 Task: Develop a concept for a Grocery branding .
Action: Mouse moved to (650, 528)
Screenshot: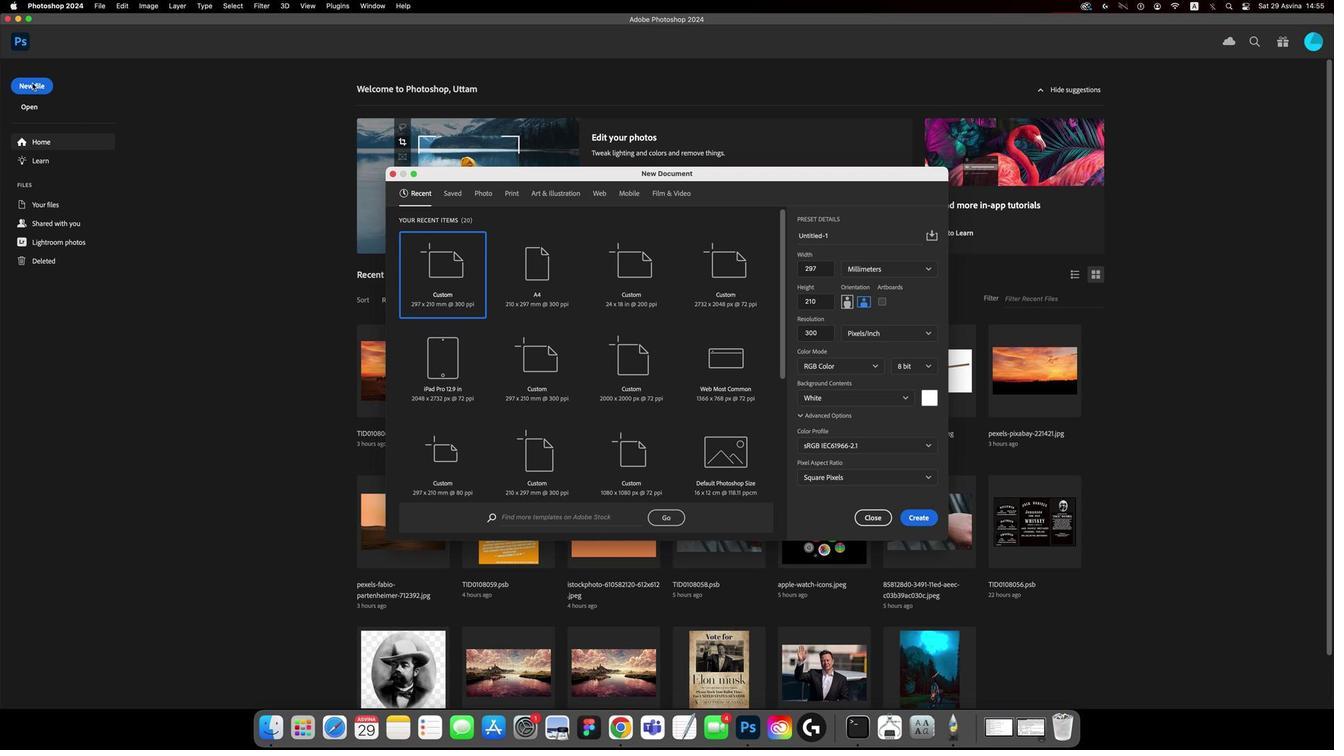 
Action: Mouse pressed left at (650, 528)
Screenshot: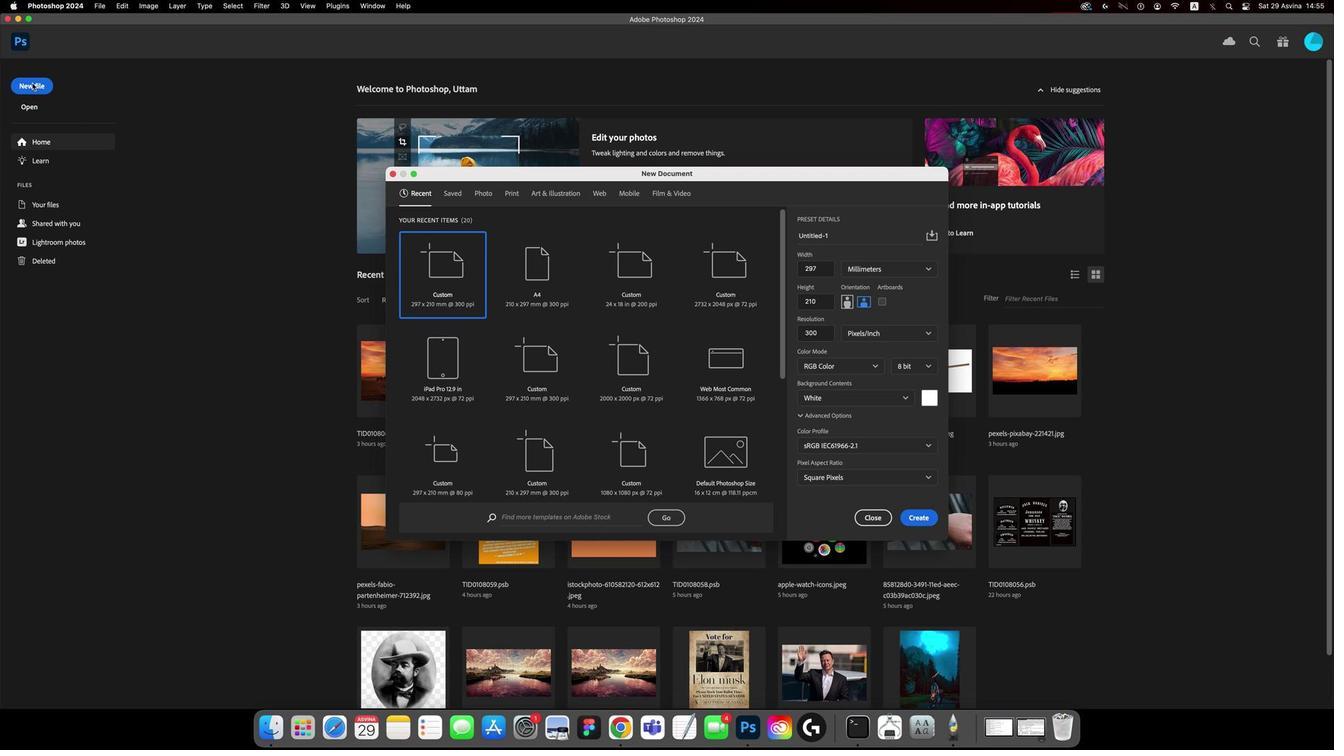
Action: Mouse moved to (615, 526)
Screenshot: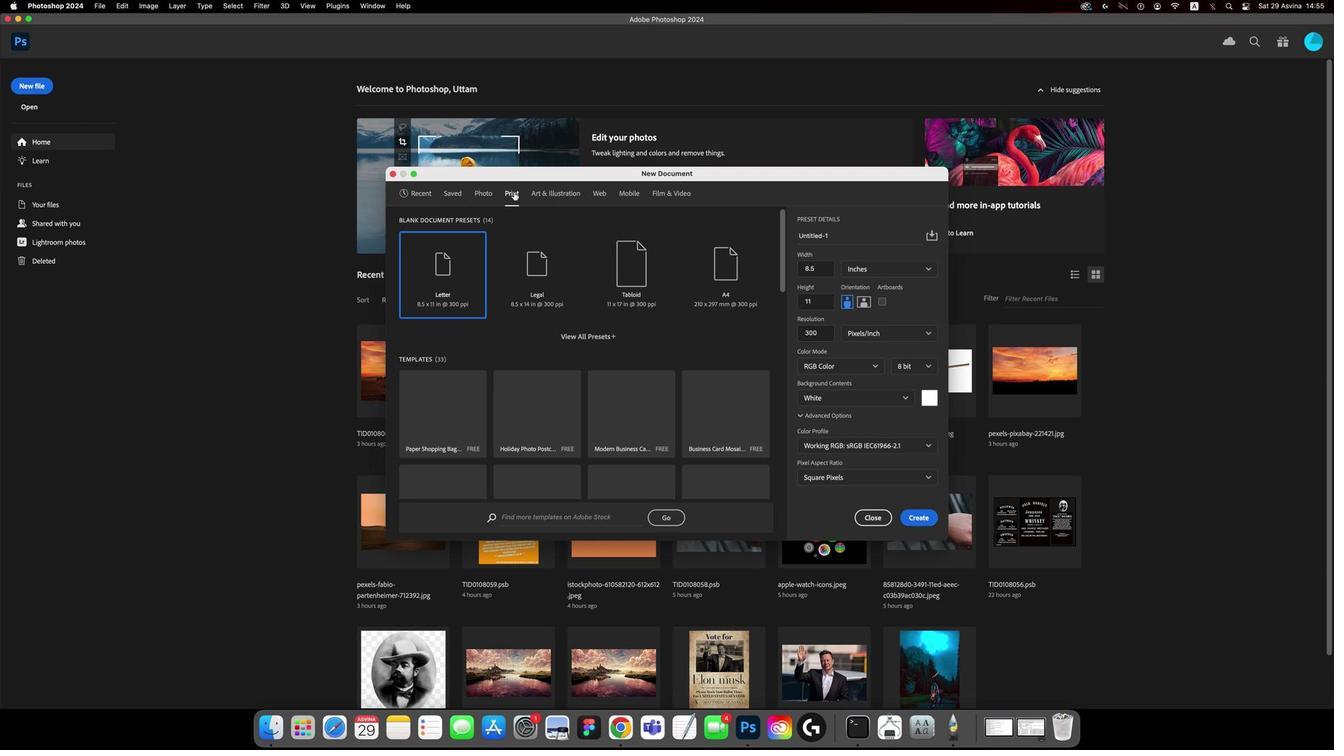 
Action: Mouse pressed left at (615, 526)
Screenshot: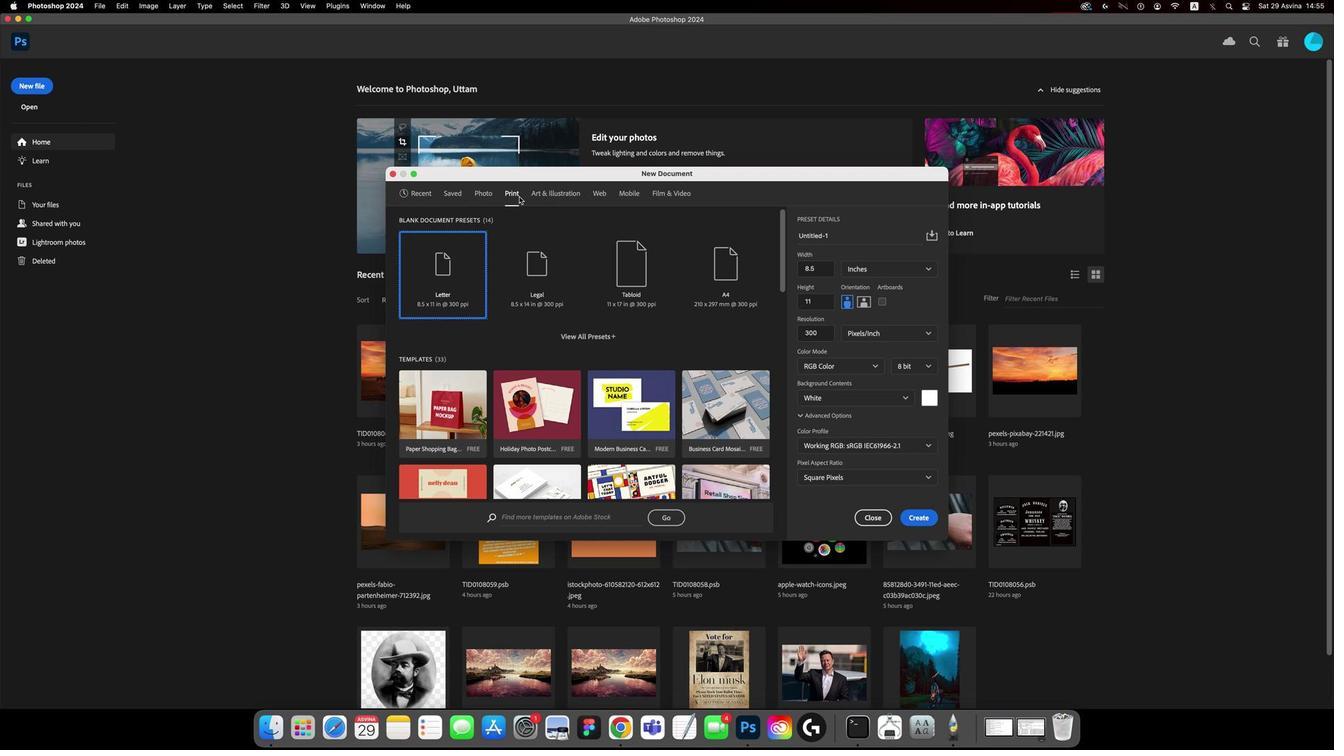 
Action: Mouse moved to (602, 525)
Screenshot: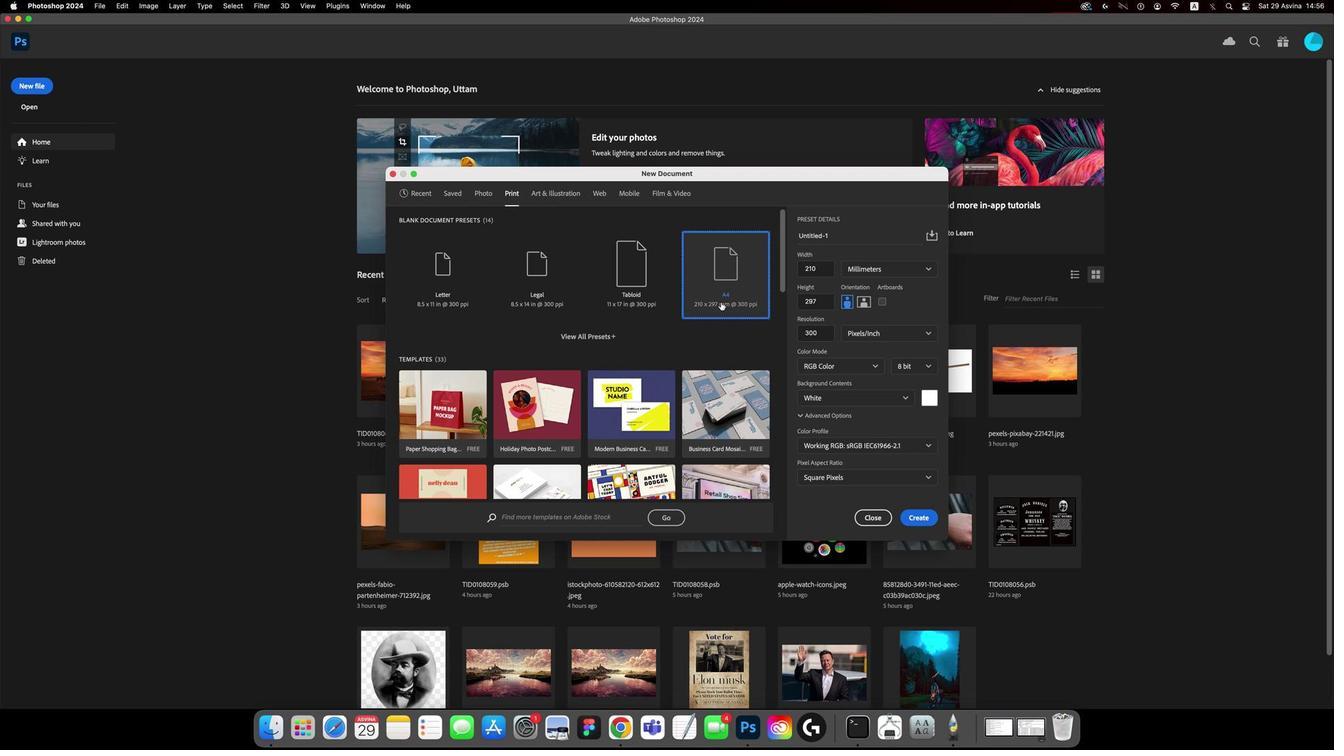 
Action: Mouse pressed left at (602, 525)
Screenshot: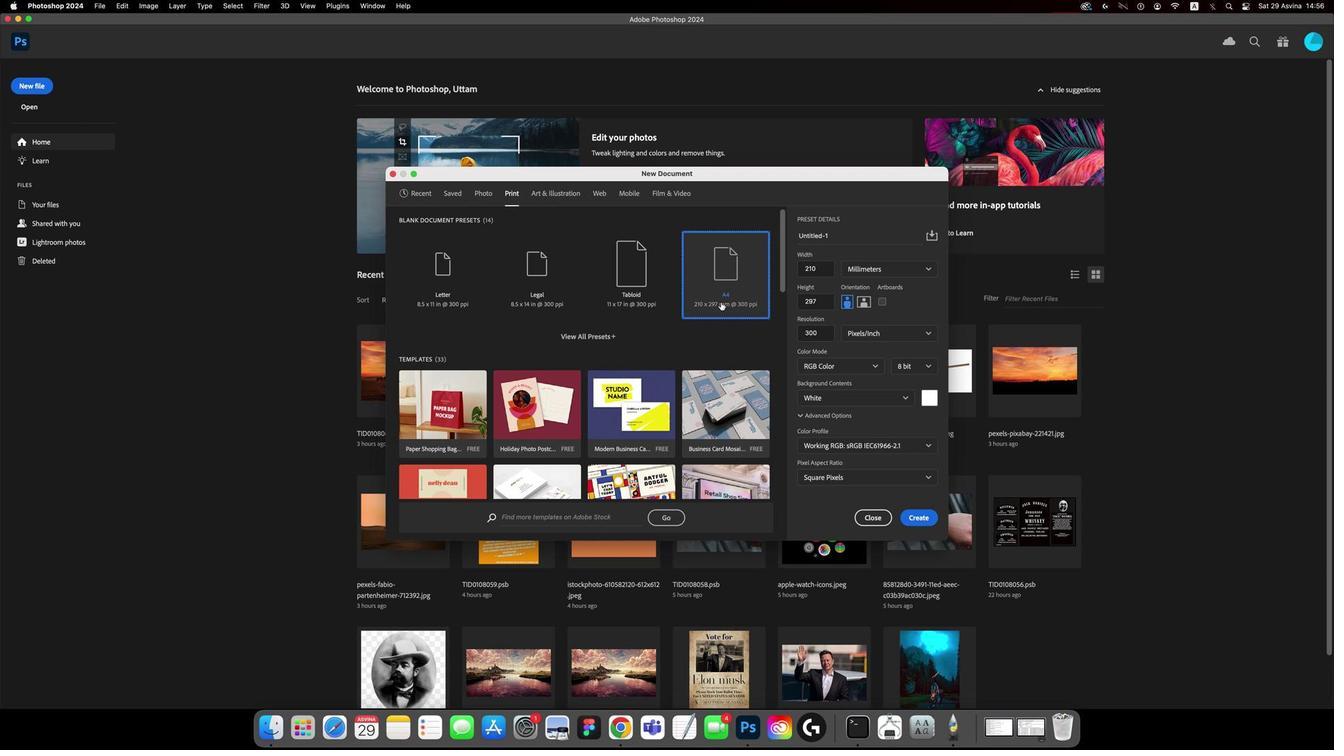 
Action: Mouse moved to (594, 524)
Screenshot: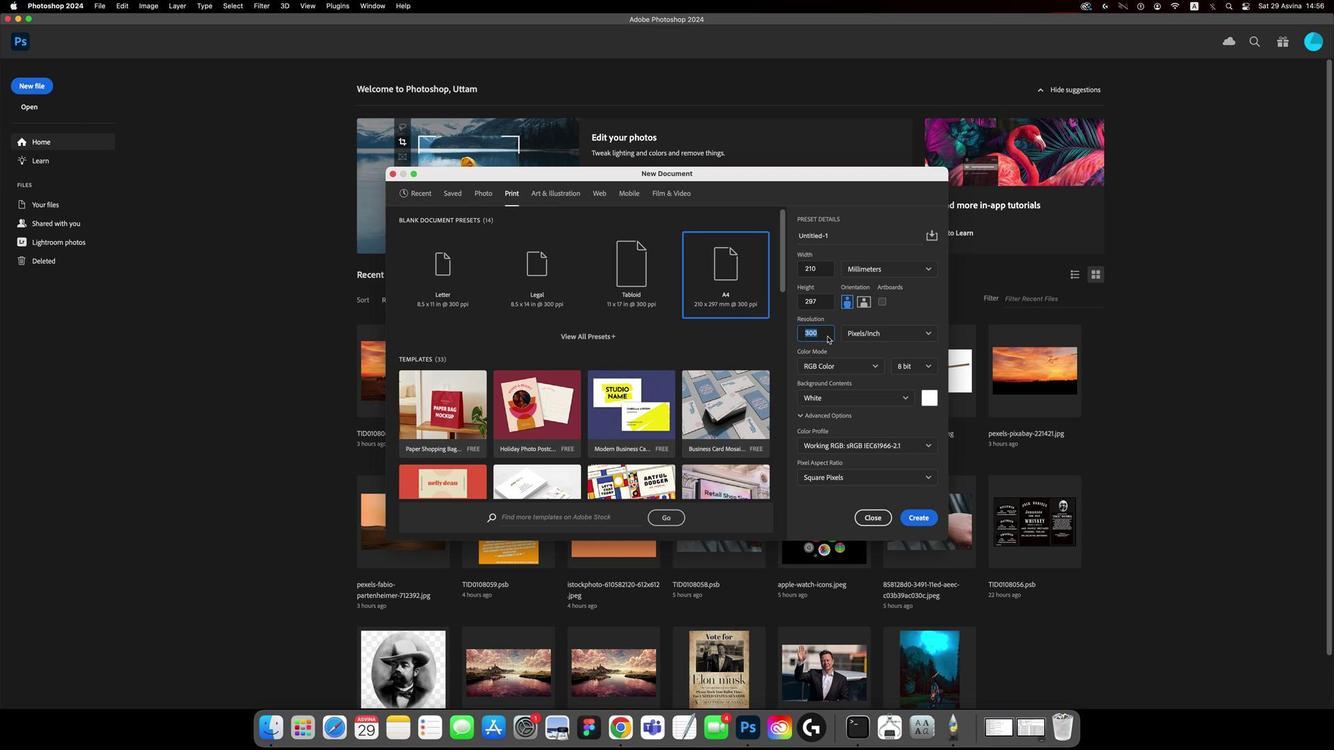 
Action: Mouse pressed left at (594, 524)
Screenshot: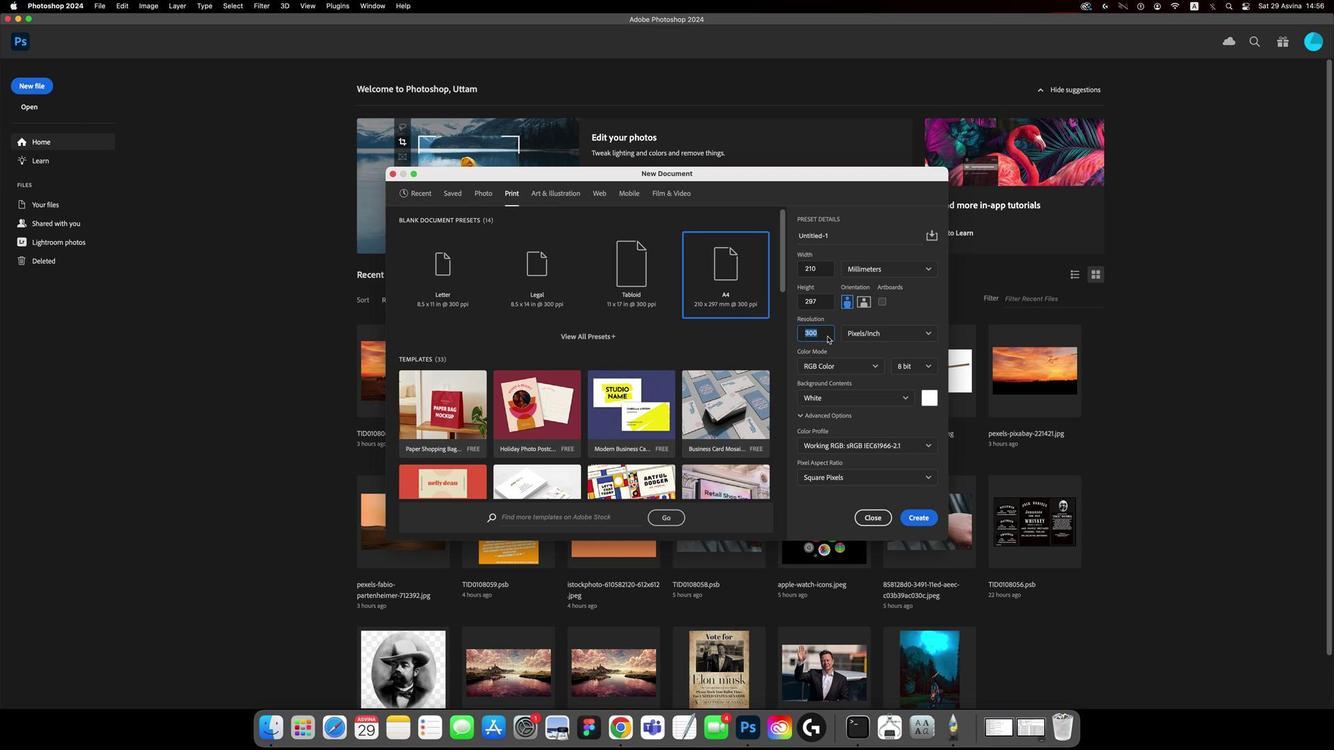 
Action: Mouse moved to (594, 524)
Screenshot: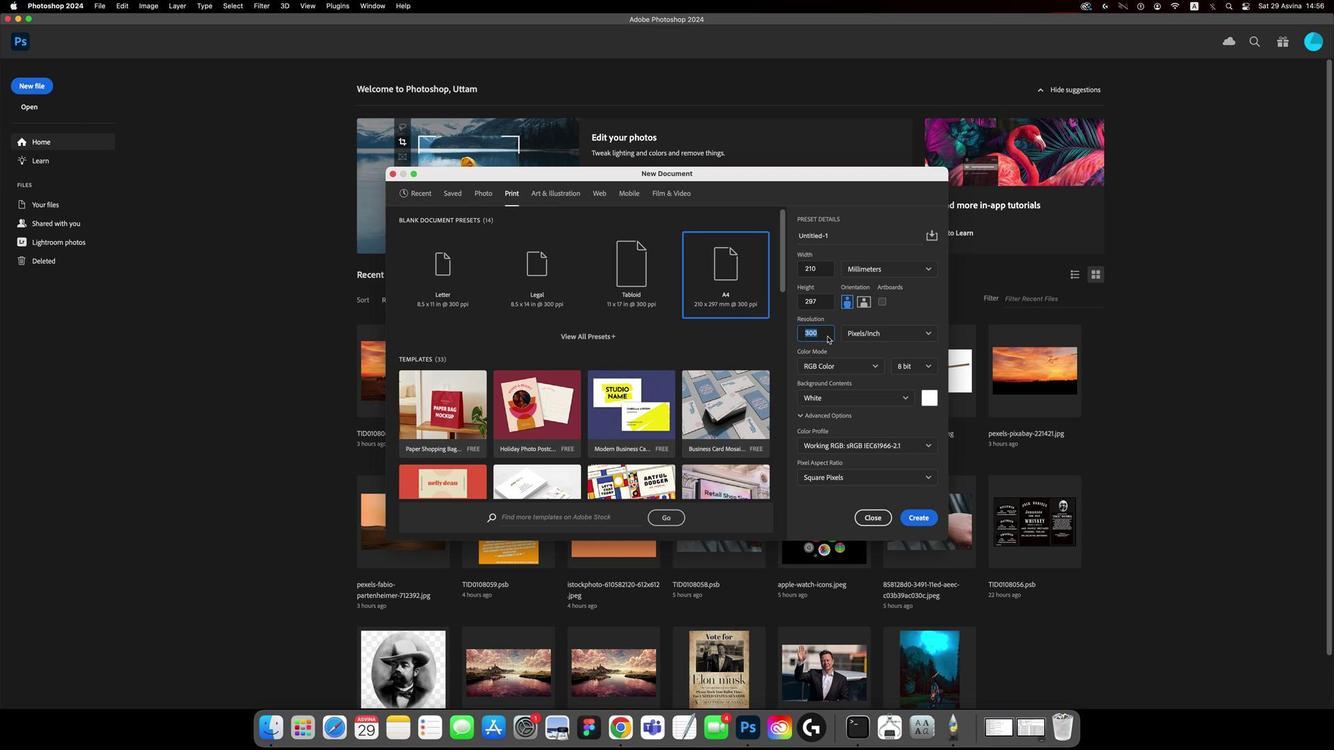 
Action: Key pressed '1''5''0'
Screenshot: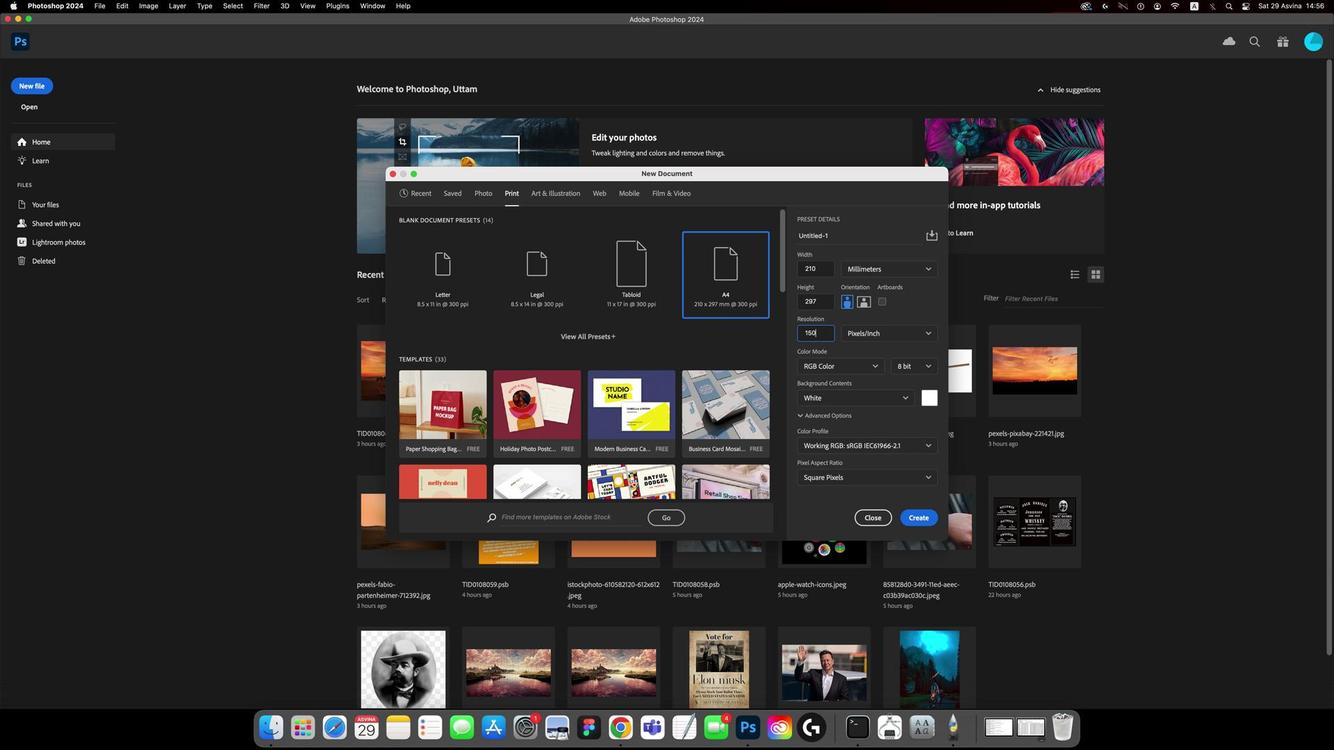 
Action: Mouse moved to (594, 524)
Screenshot: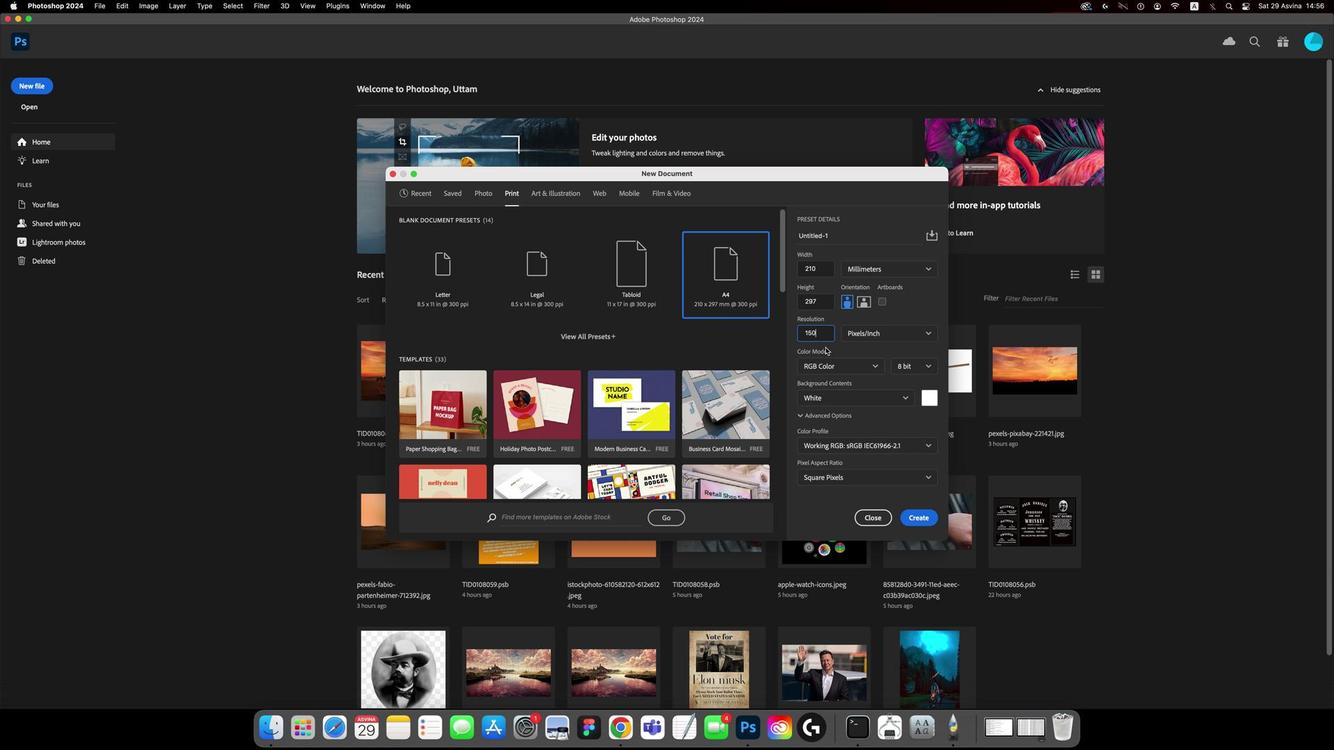 
Action: Mouse scrolled (594, 524) with delta (652, 529)
Screenshot: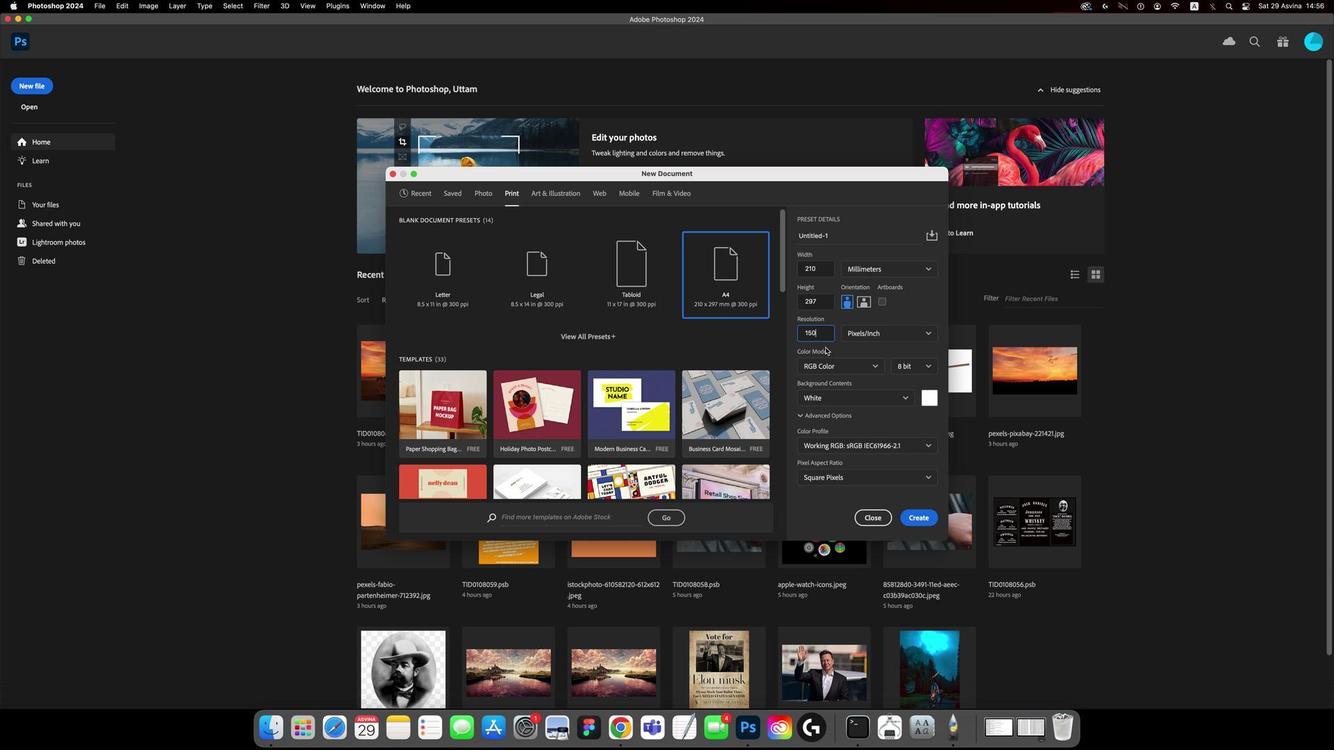 
Action: Mouse scrolled (594, 524) with delta (652, 529)
Screenshot: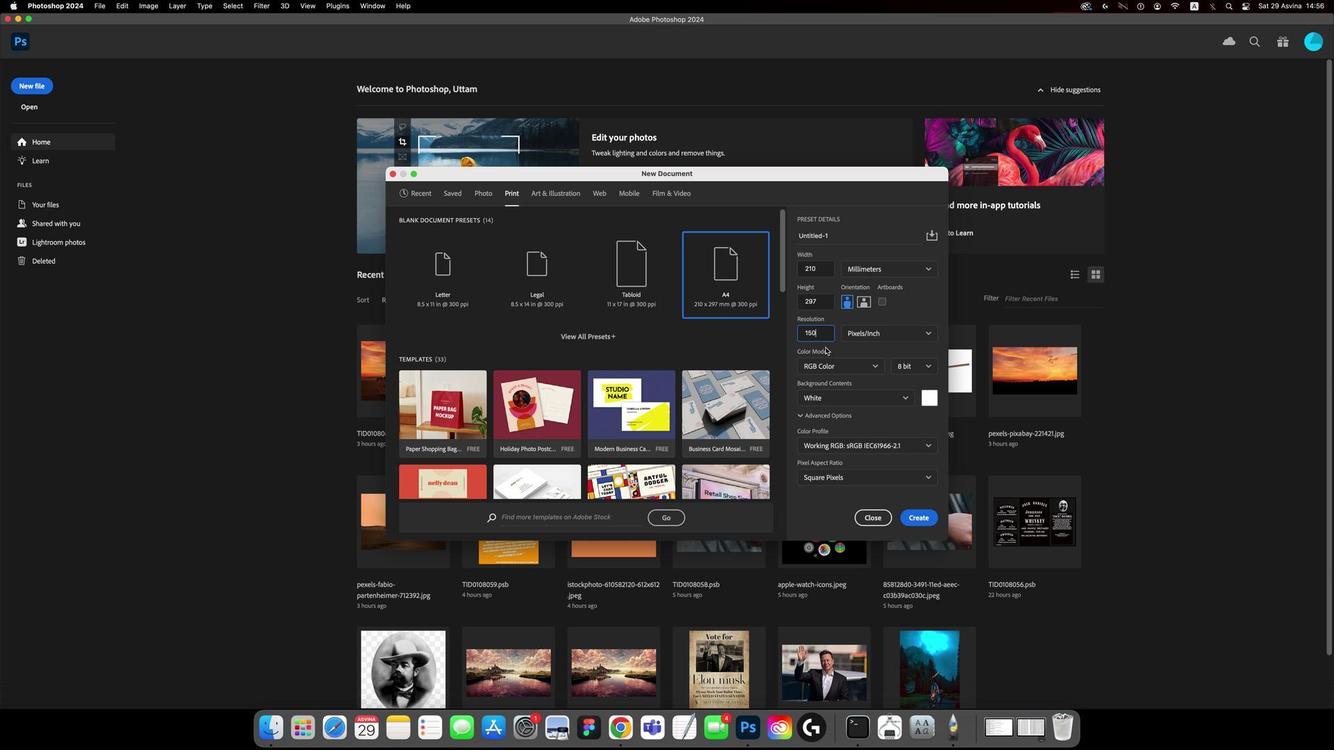 
Action: Mouse moved to (590, 525)
Screenshot: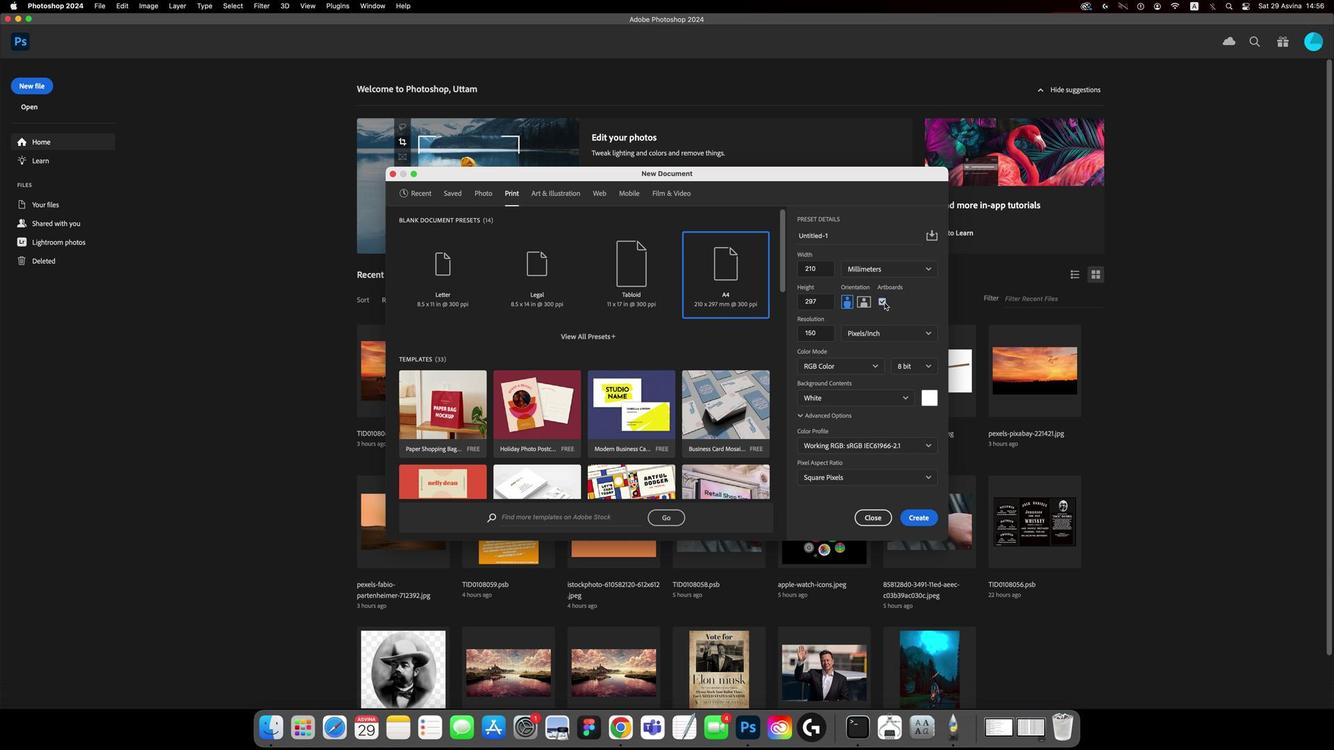 
Action: Mouse pressed left at (590, 525)
Screenshot: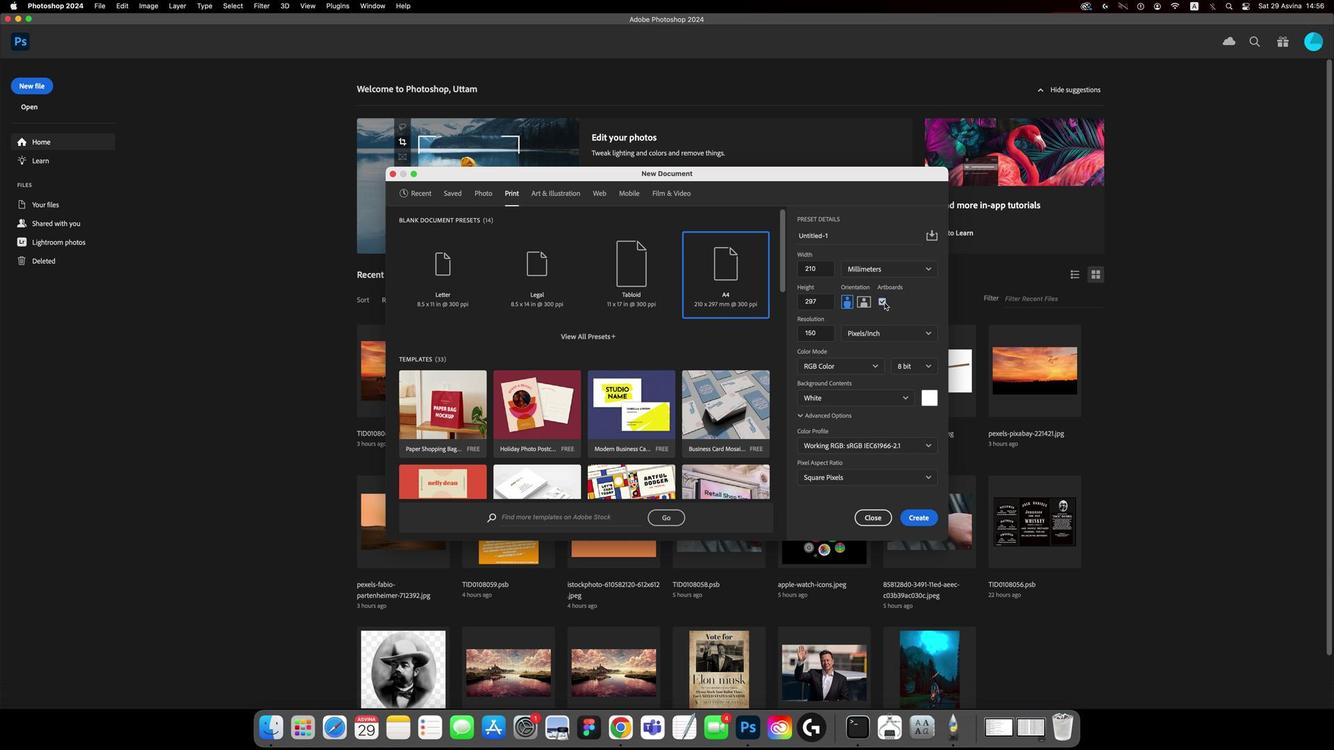 
Action: Mouse moved to (592, 525)
Screenshot: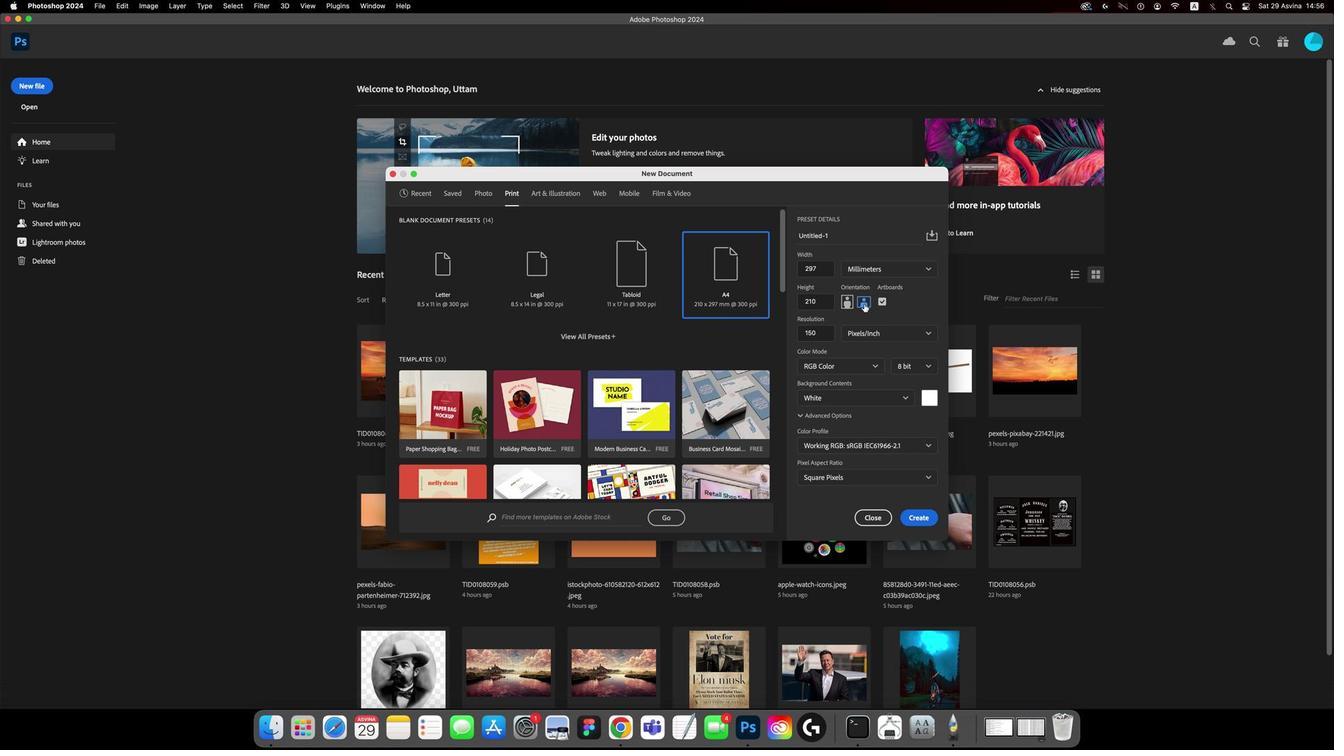
Action: Mouse pressed left at (592, 525)
Screenshot: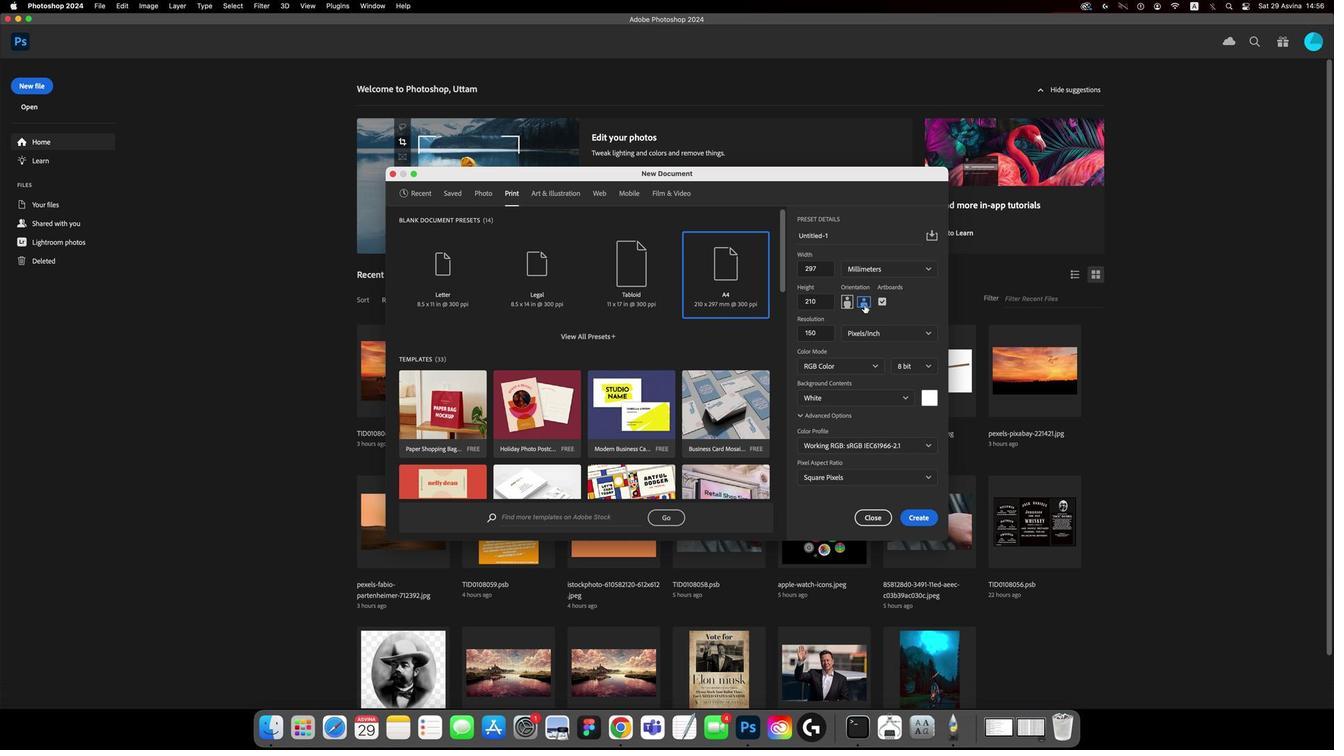 
Action: Mouse moved to (588, 522)
Screenshot: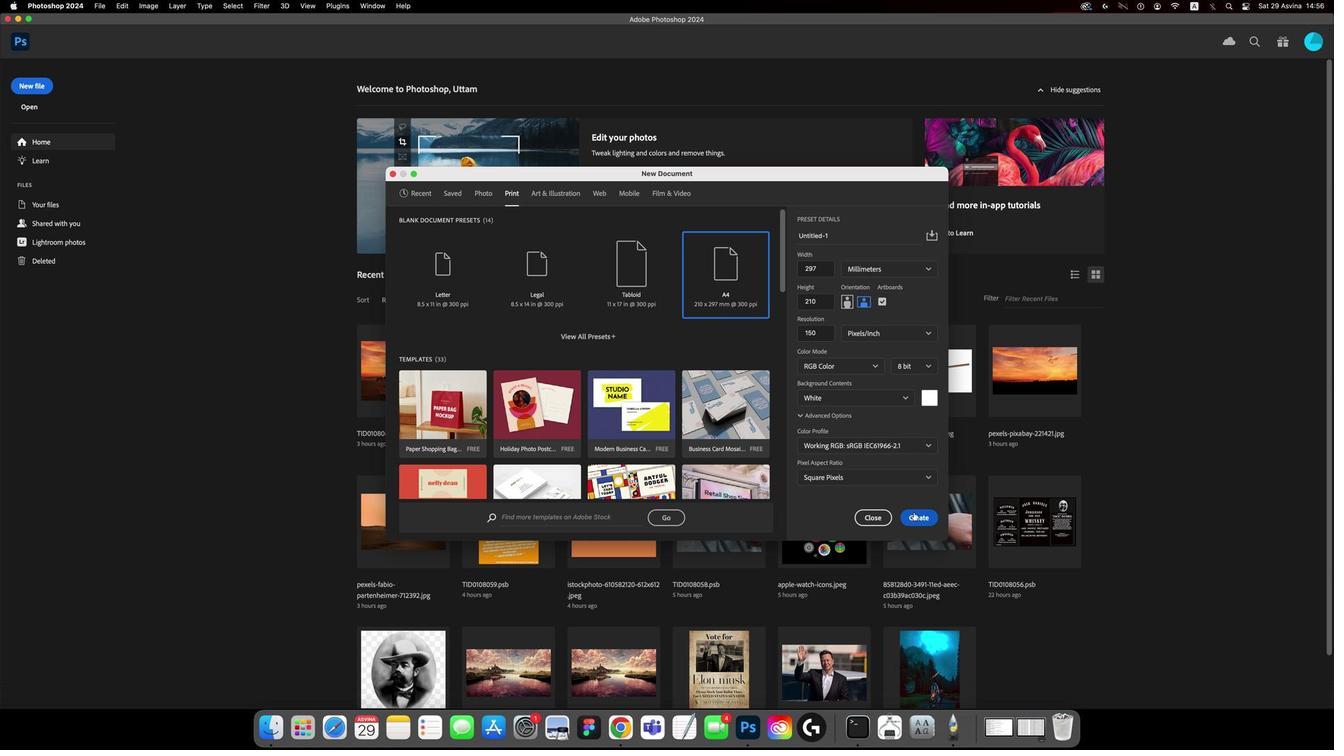 
Action: Mouse pressed left at (588, 522)
Screenshot: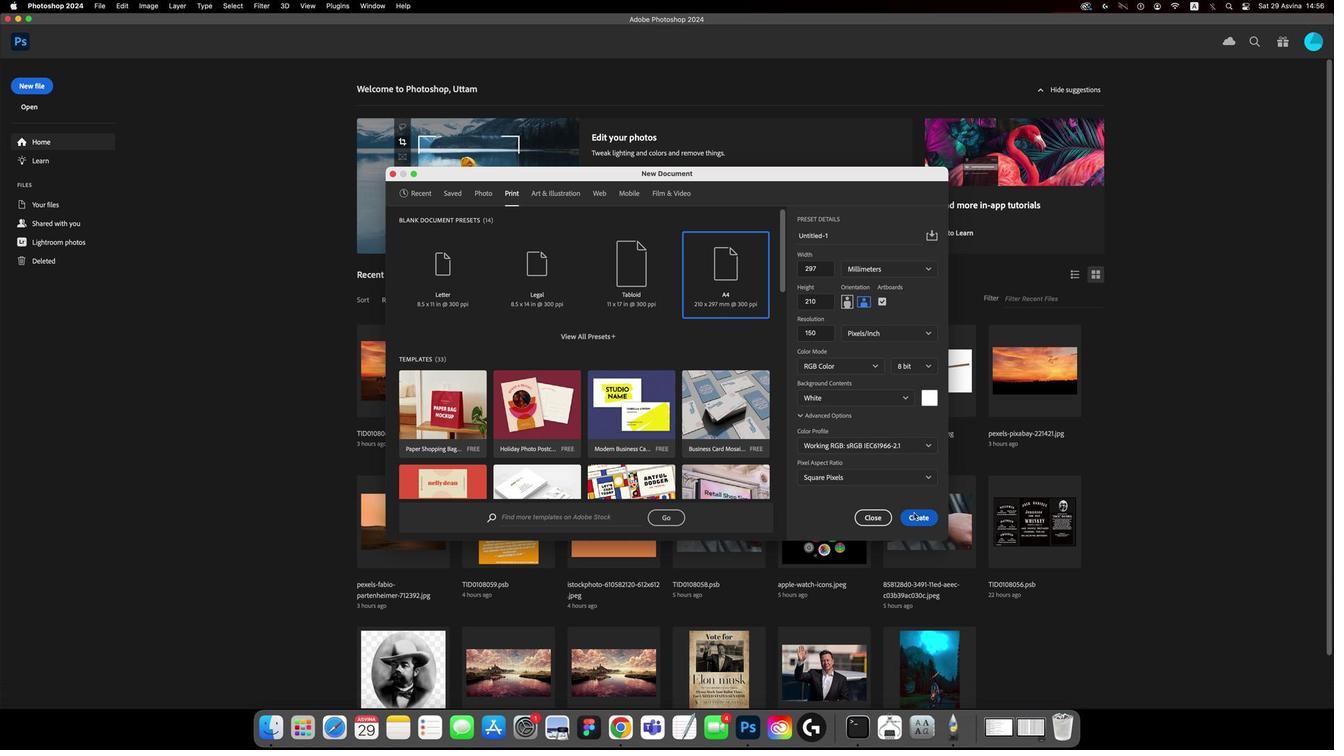 
Action: Mouse moved to (611, 523)
Screenshot: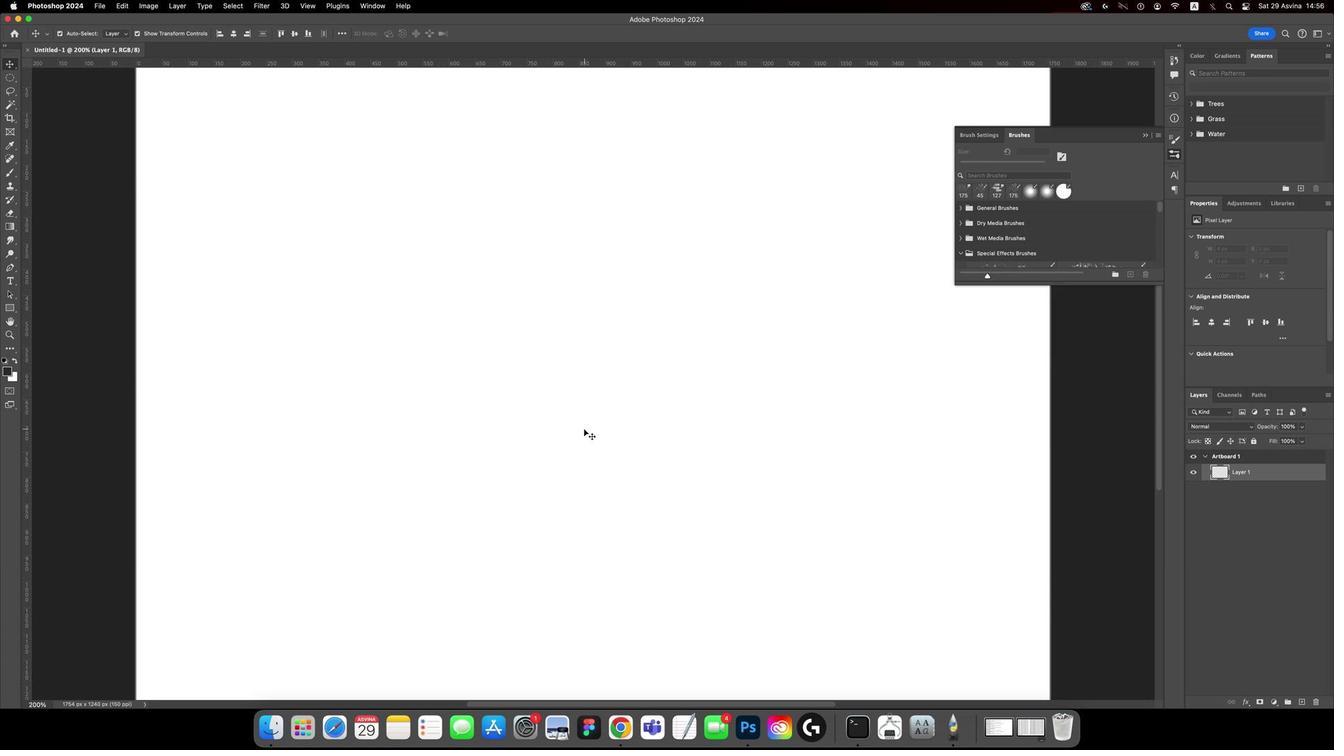 
Action: Key pressed Key.cmd'='
Screenshot: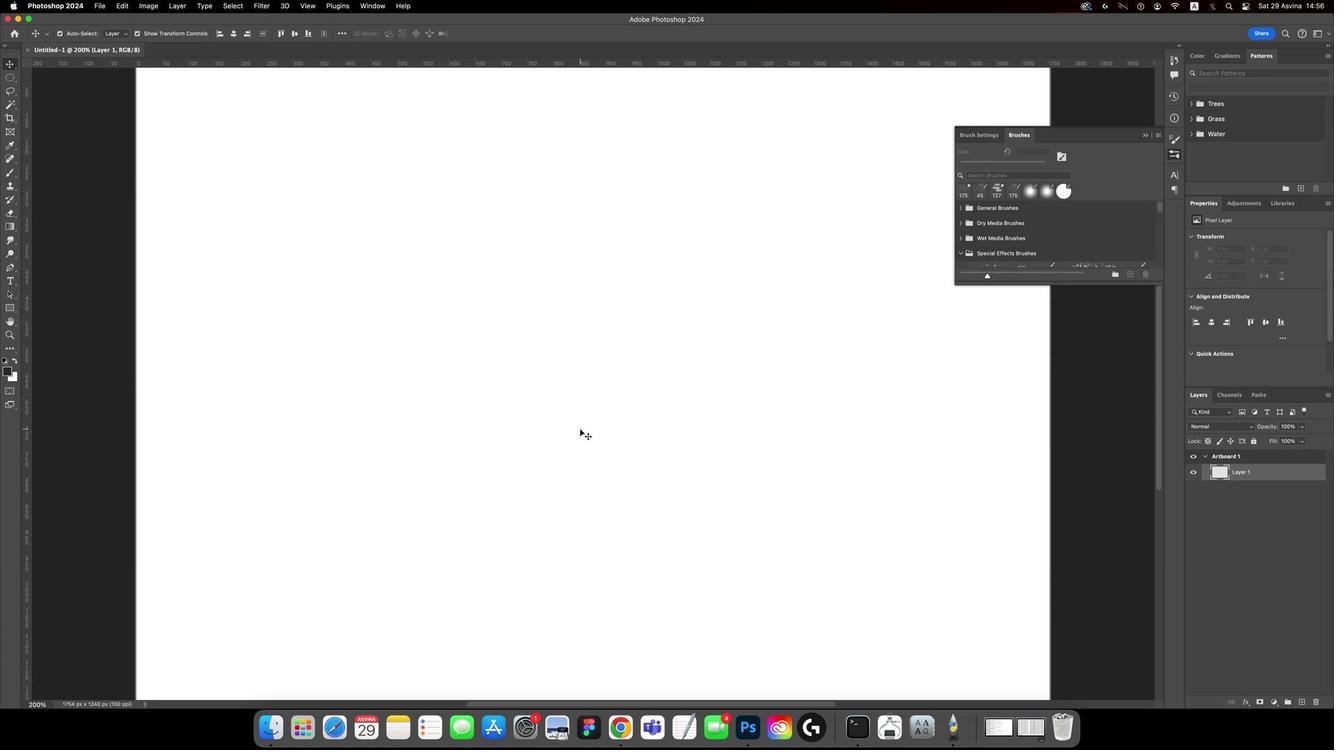 
Action: Mouse moved to (612, 524)
Screenshot: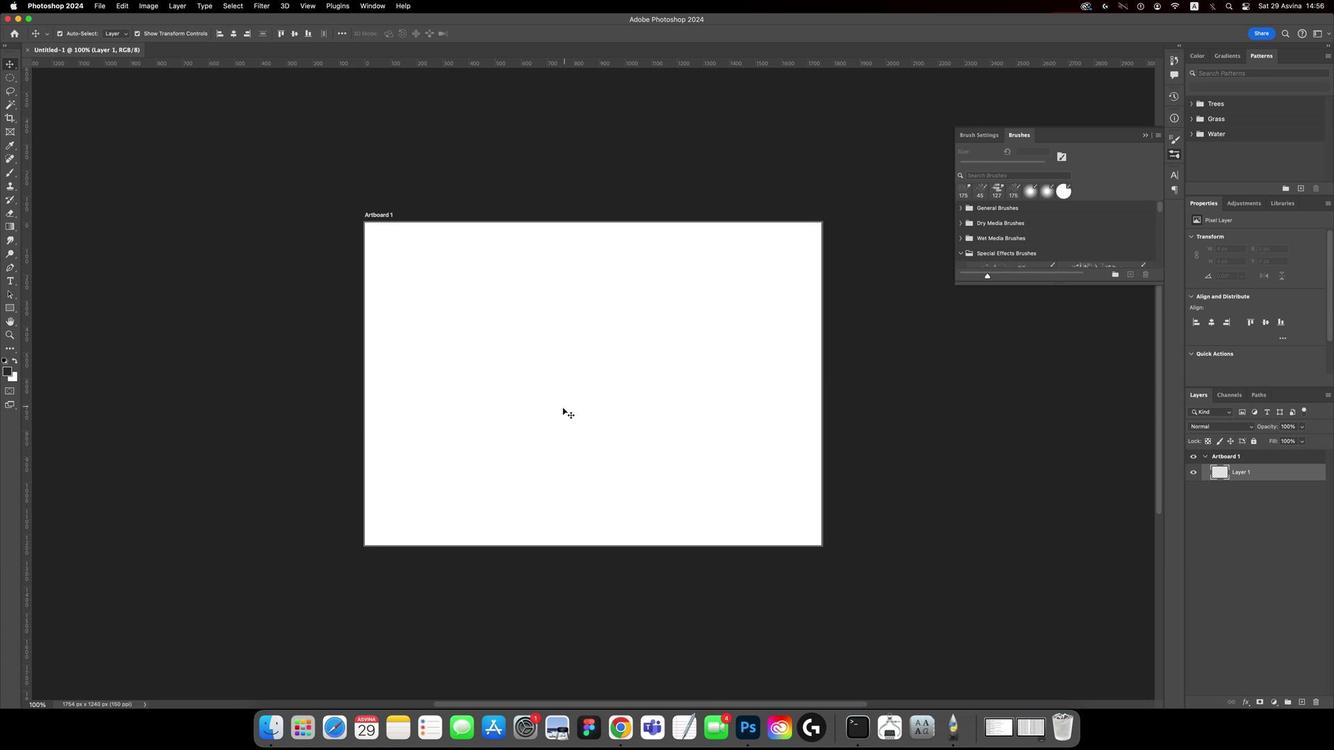 
Action: Key pressed Key.cmd
Screenshot: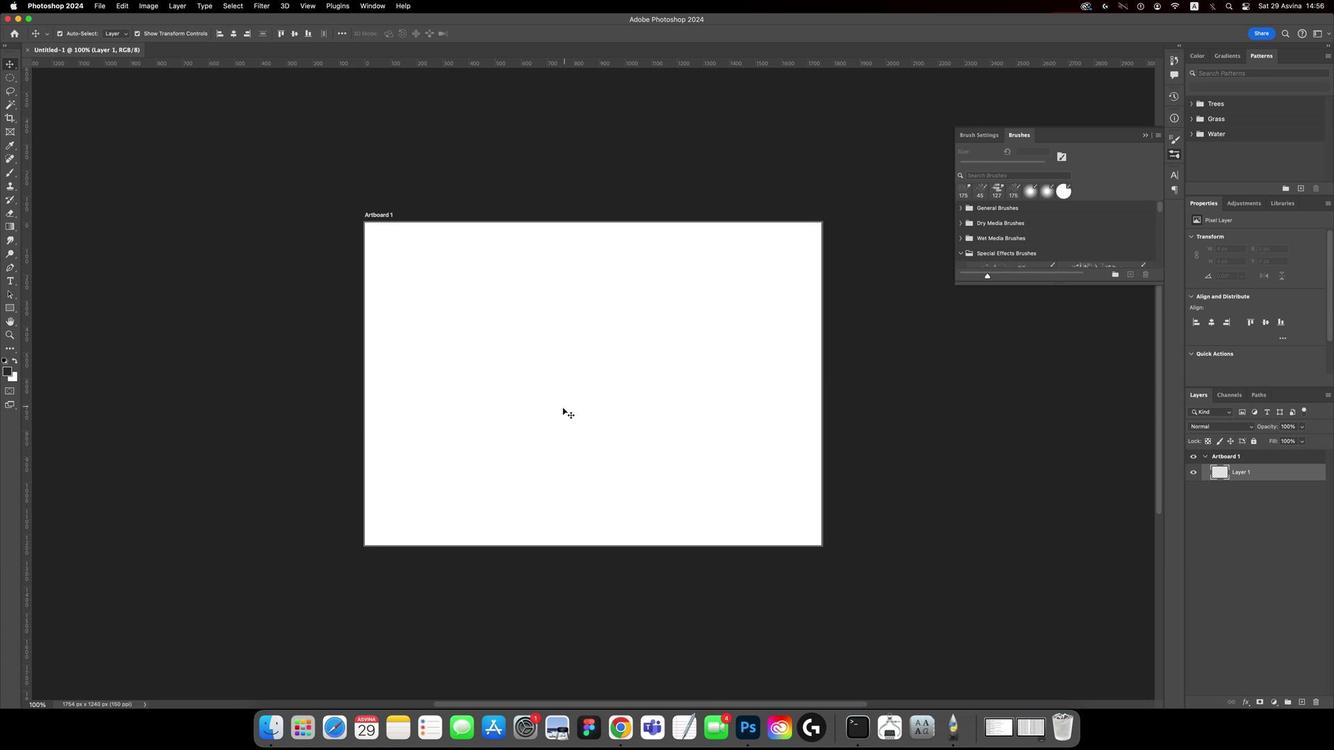 
Action: Mouse moved to (612, 524)
Screenshot: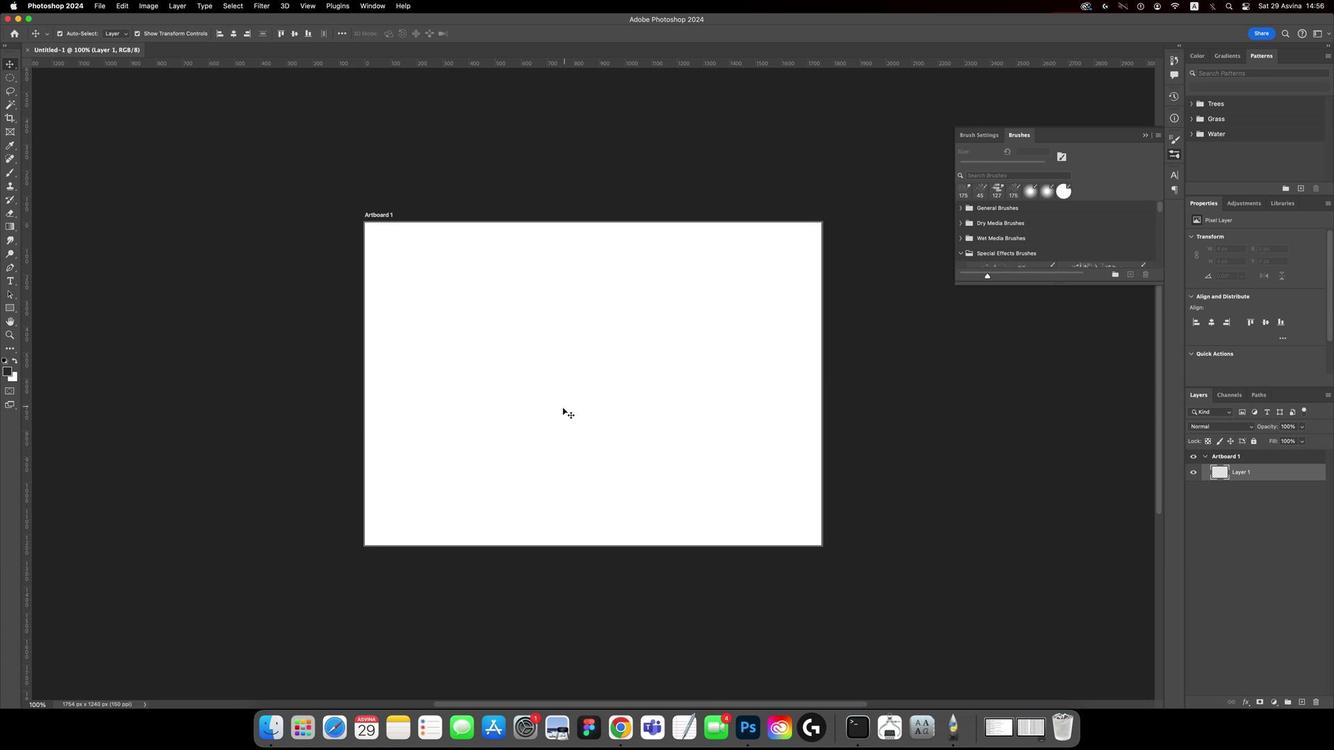 
Action: Key pressed '-'
Screenshot: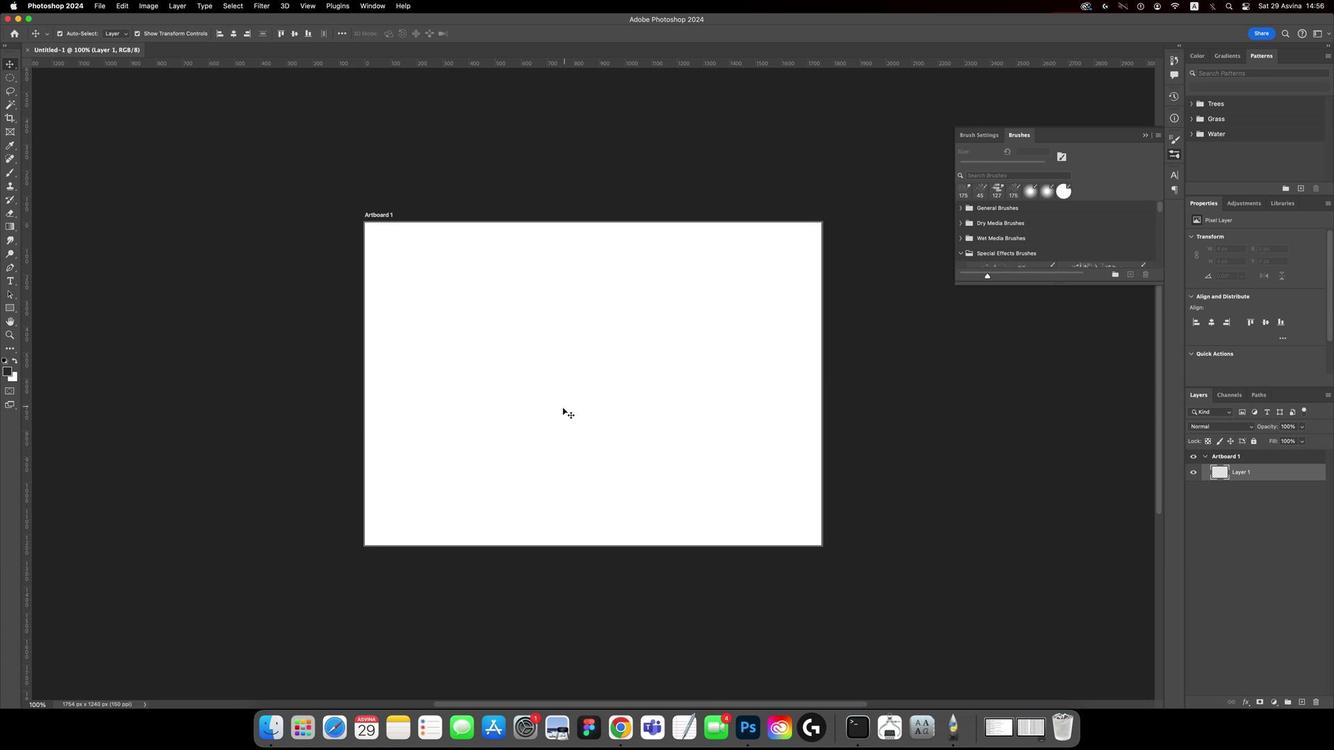 
Action: Mouse moved to (651, 525)
Screenshot: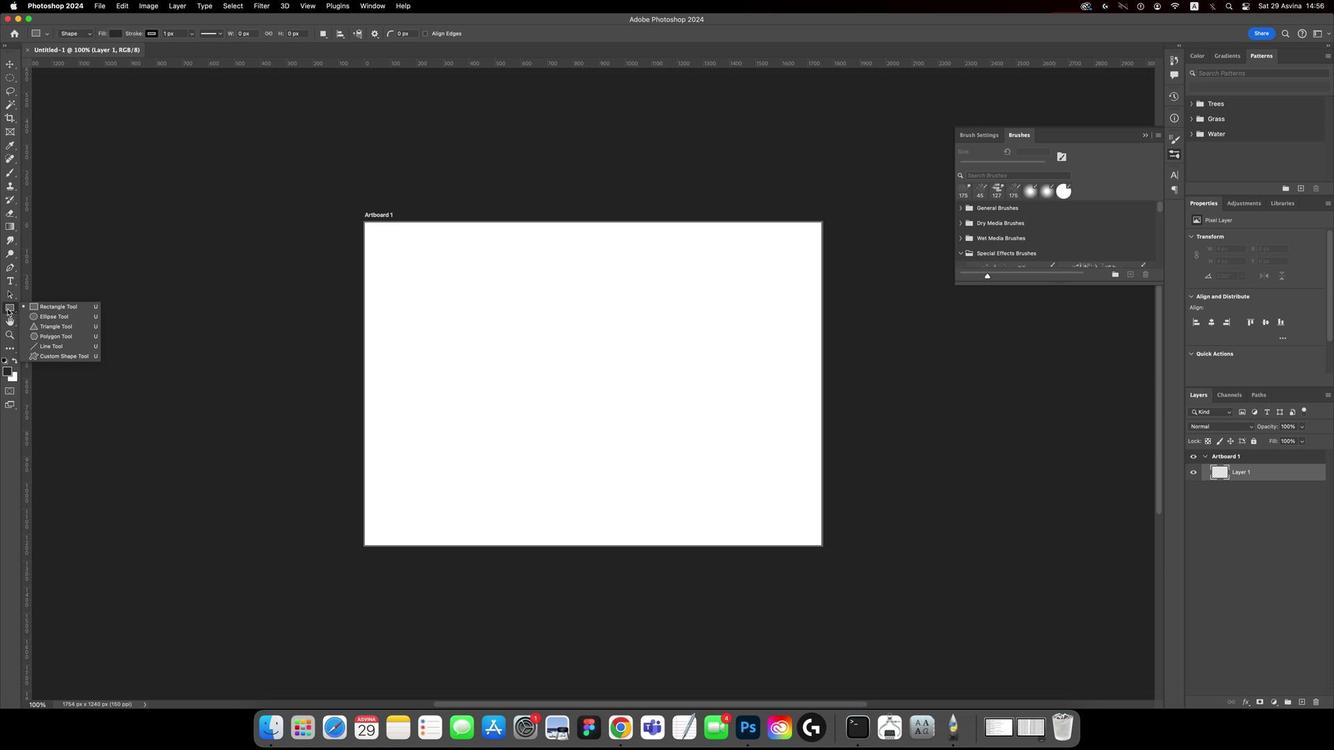
Action: Mouse pressed left at (651, 525)
Screenshot: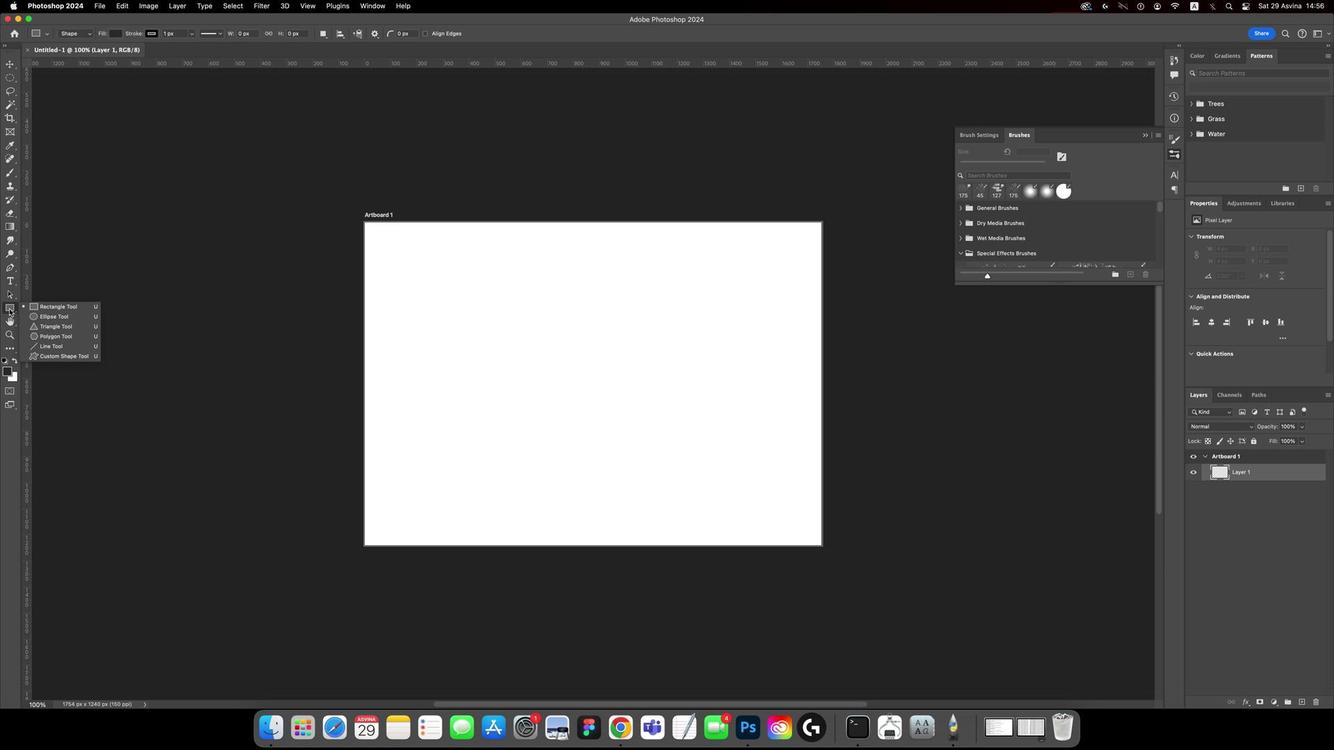 
Action: Mouse moved to (617, 525)
Screenshot: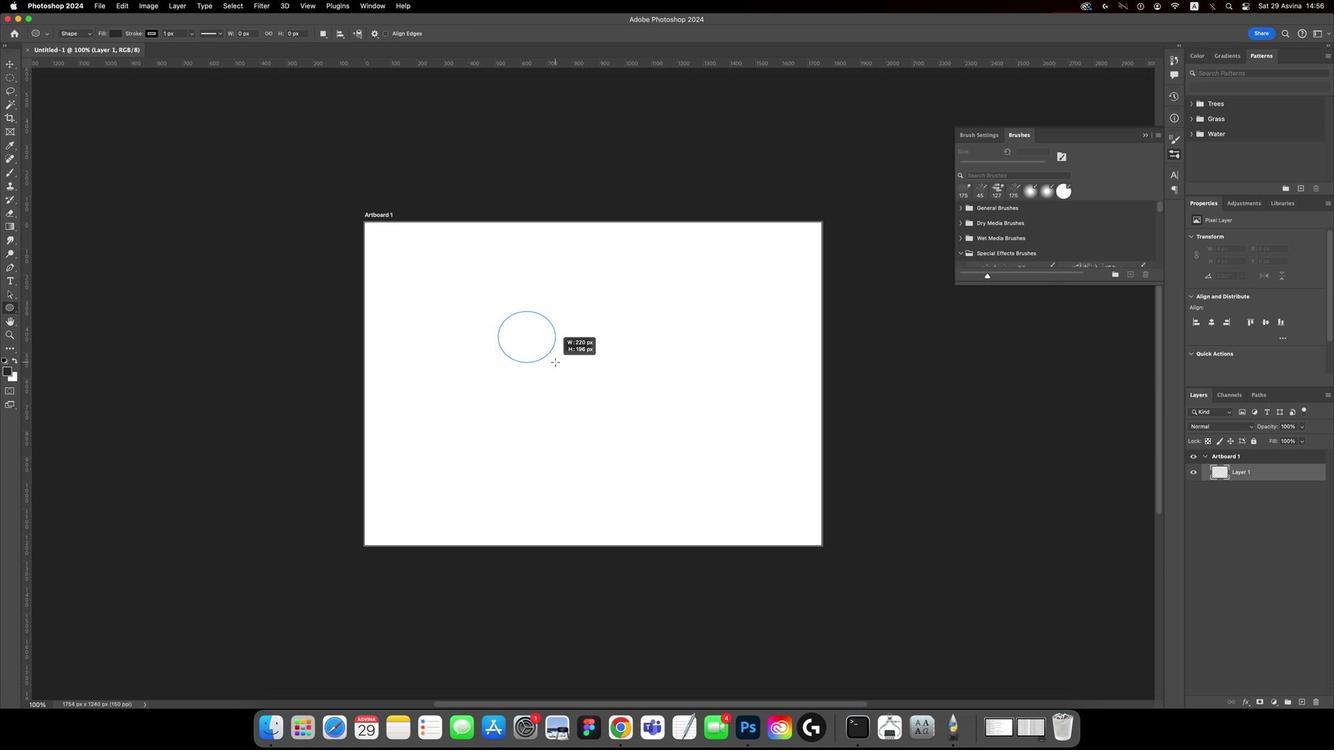 
Action: Mouse pressed left at (617, 525)
Screenshot: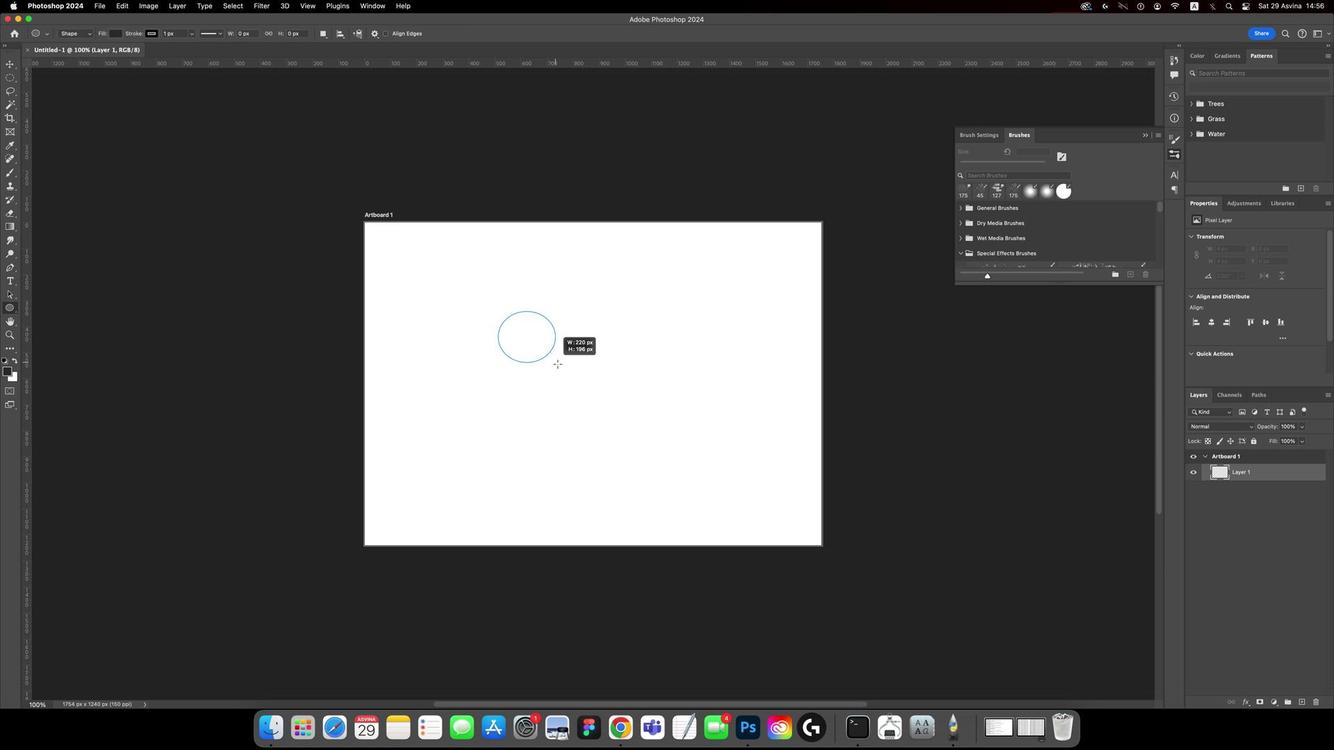
Action: Mouse moved to (611, 524)
Screenshot: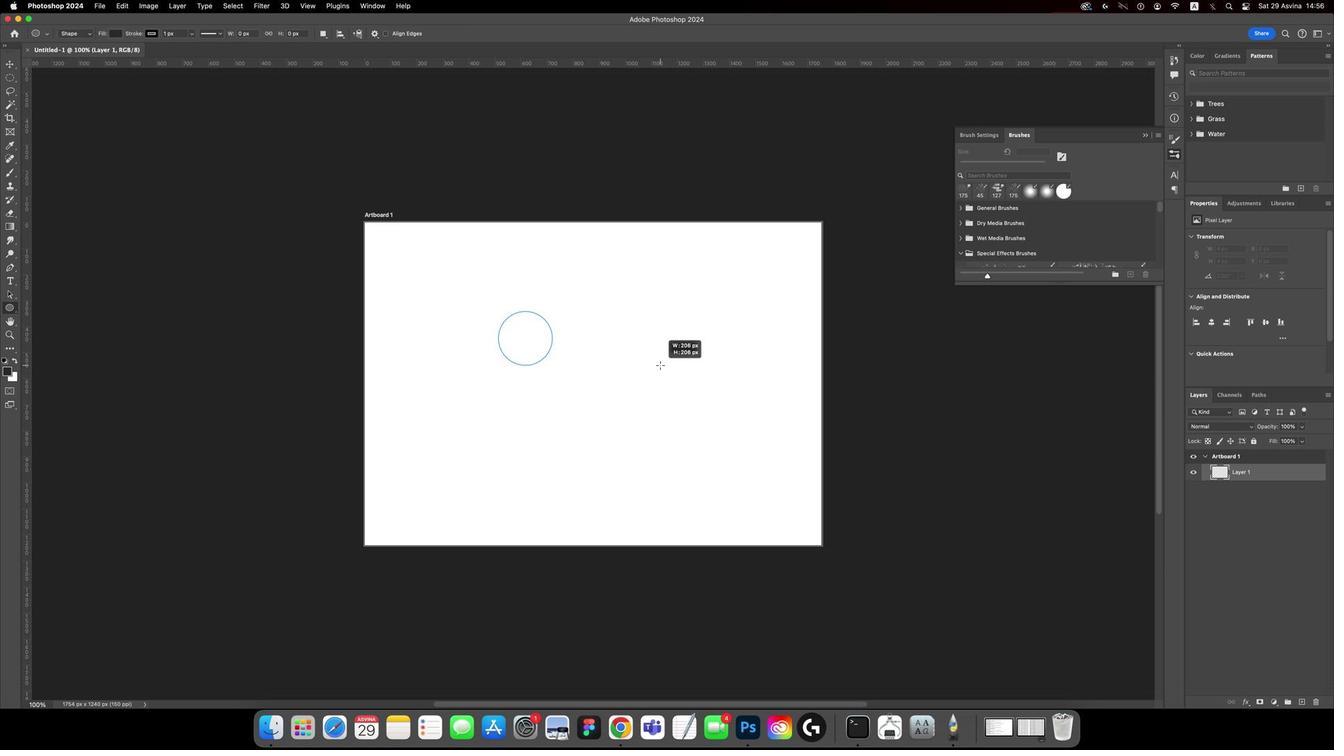 
Action: Key pressed Key.shift
Screenshot: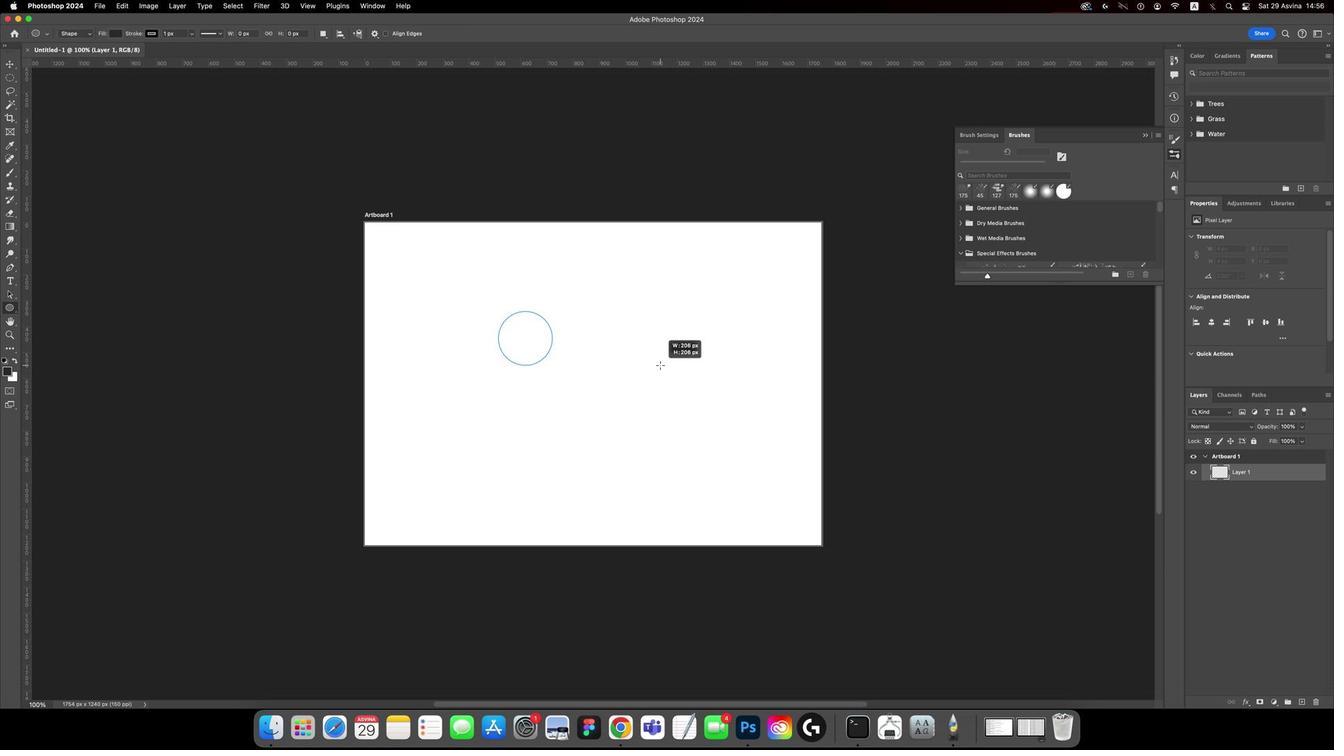 
Action: Mouse moved to (609, 524)
Screenshot: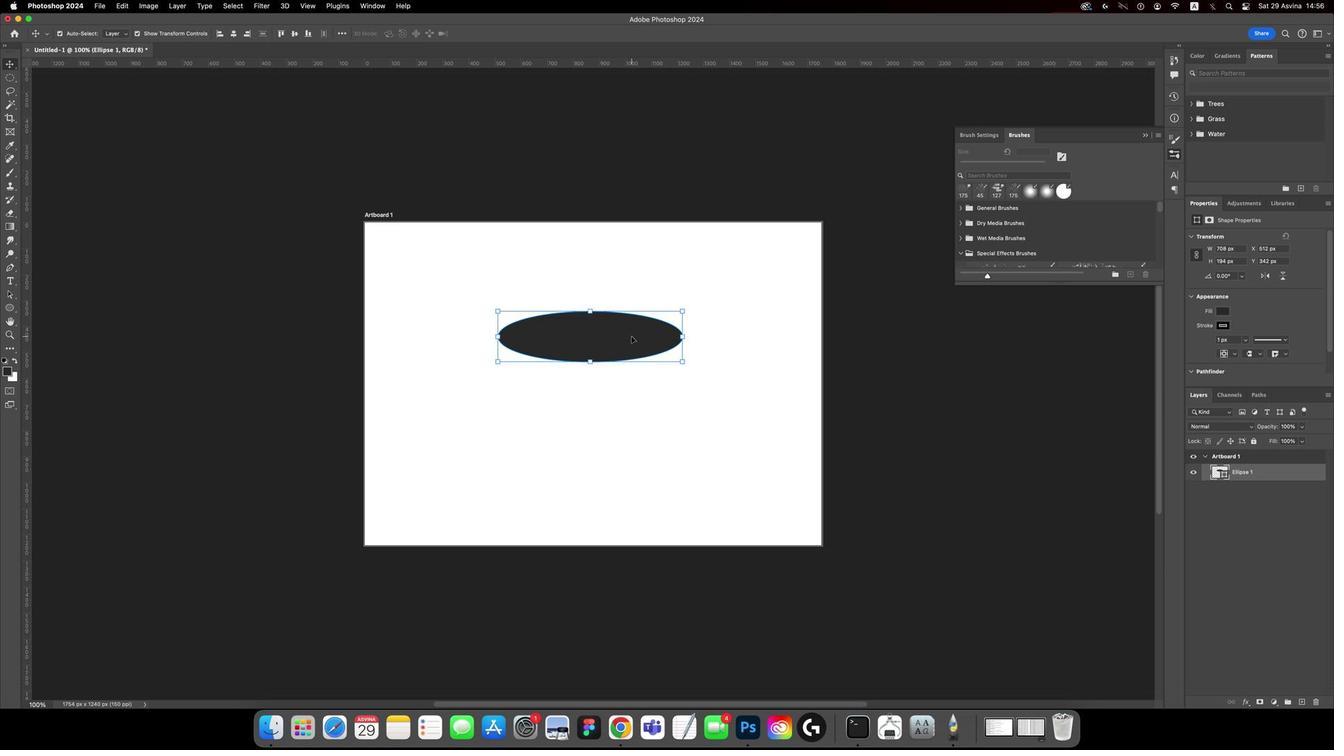 
Action: Key pressed 'v'
Screenshot: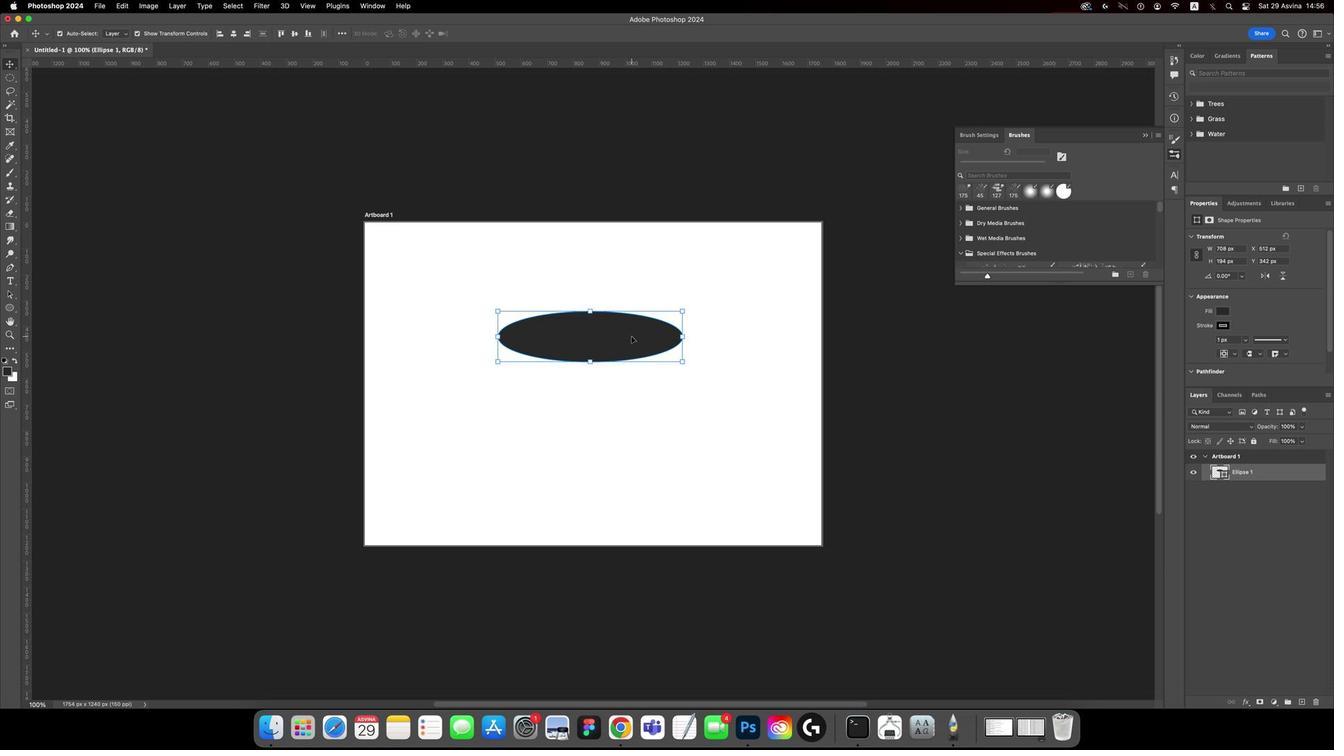 
Action: Mouse moved to (608, 524)
Screenshot: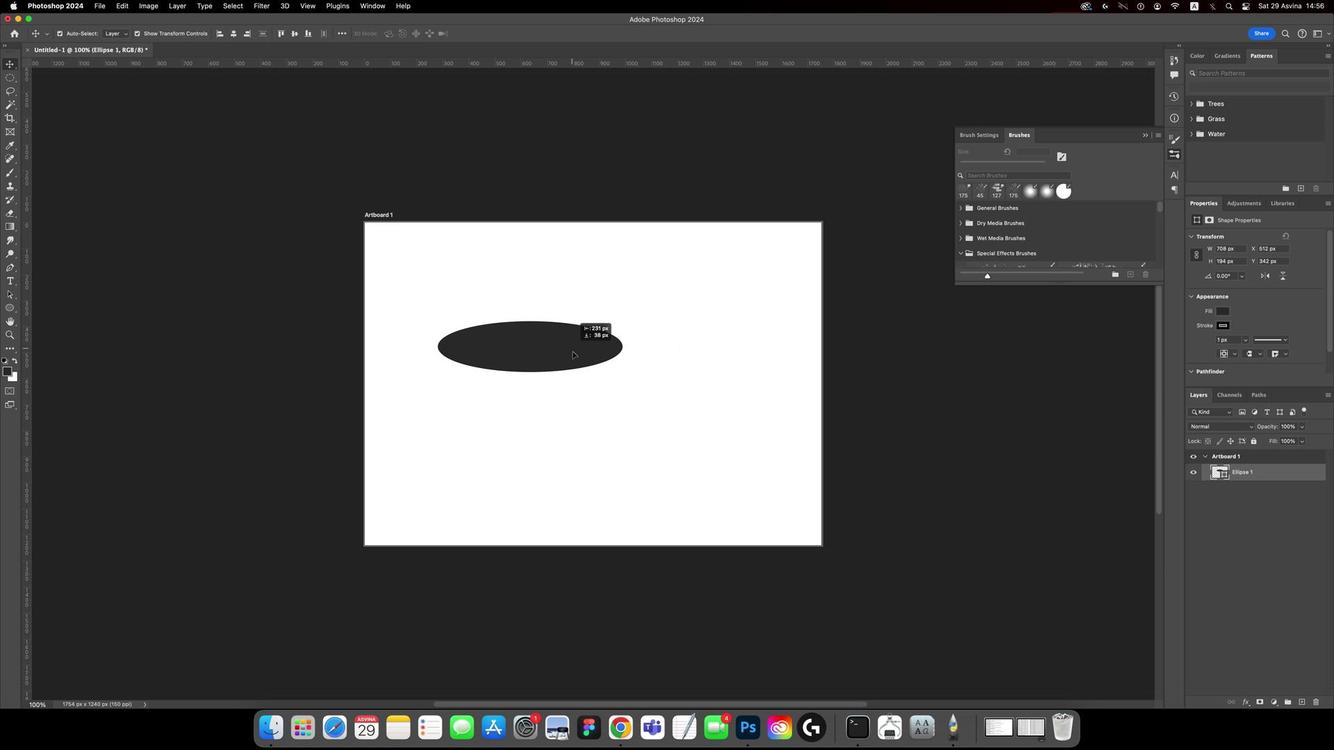 
Action: Mouse pressed left at (608, 524)
Screenshot: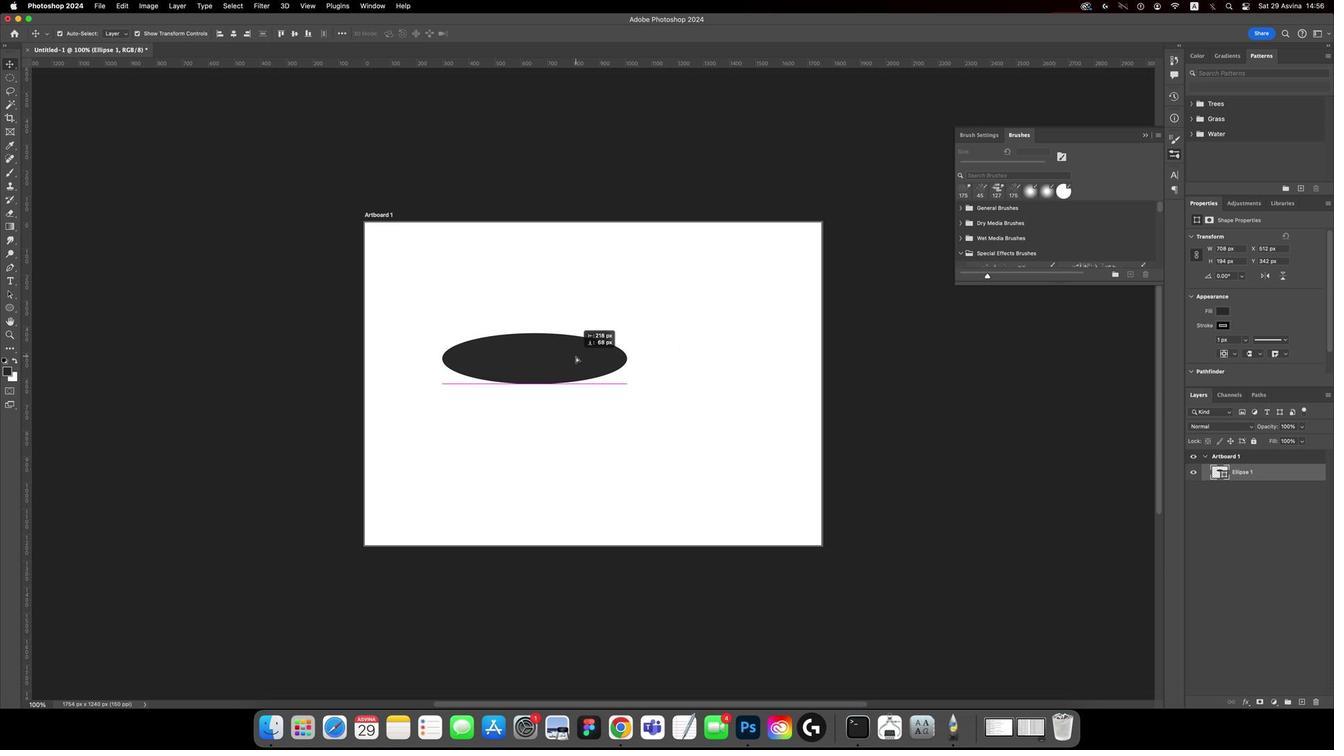 
Action: Mouse moved to (567, 524)
Screenshot: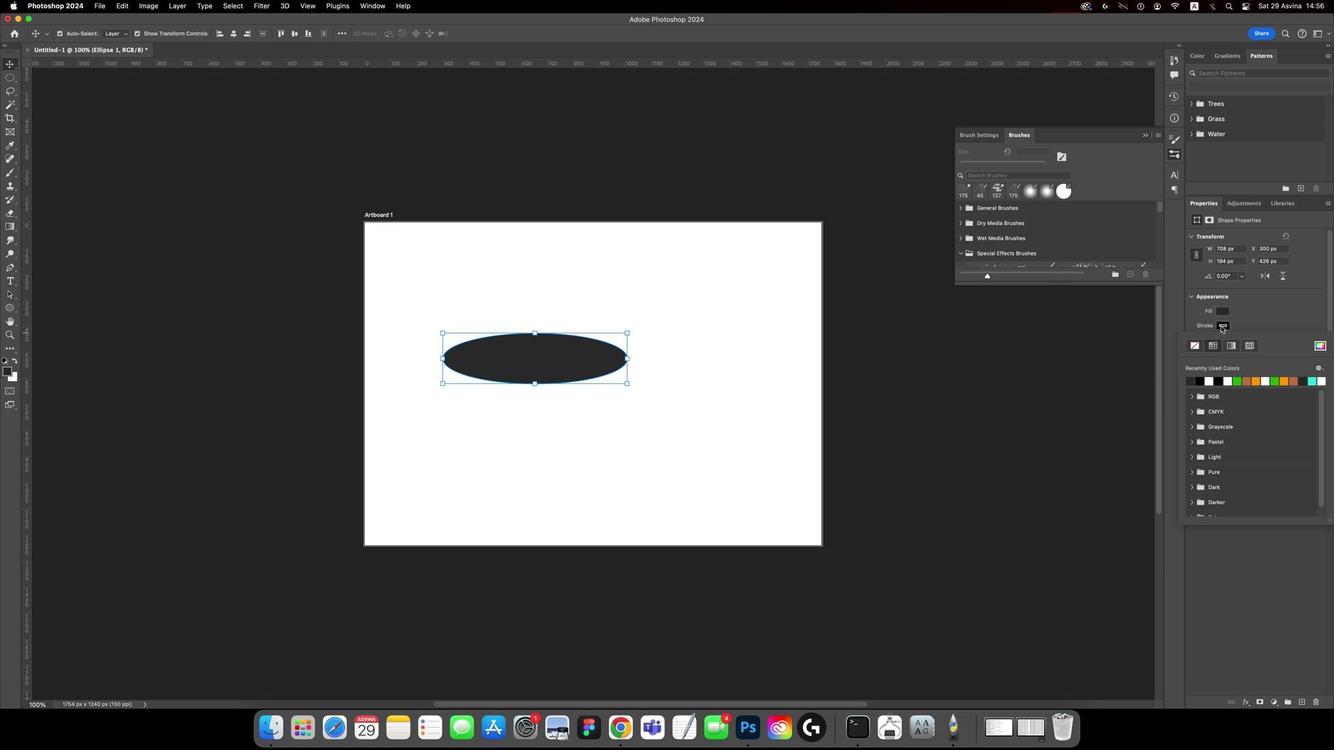 
Action: Mouse pressed left at (567, 524)
Screenshot: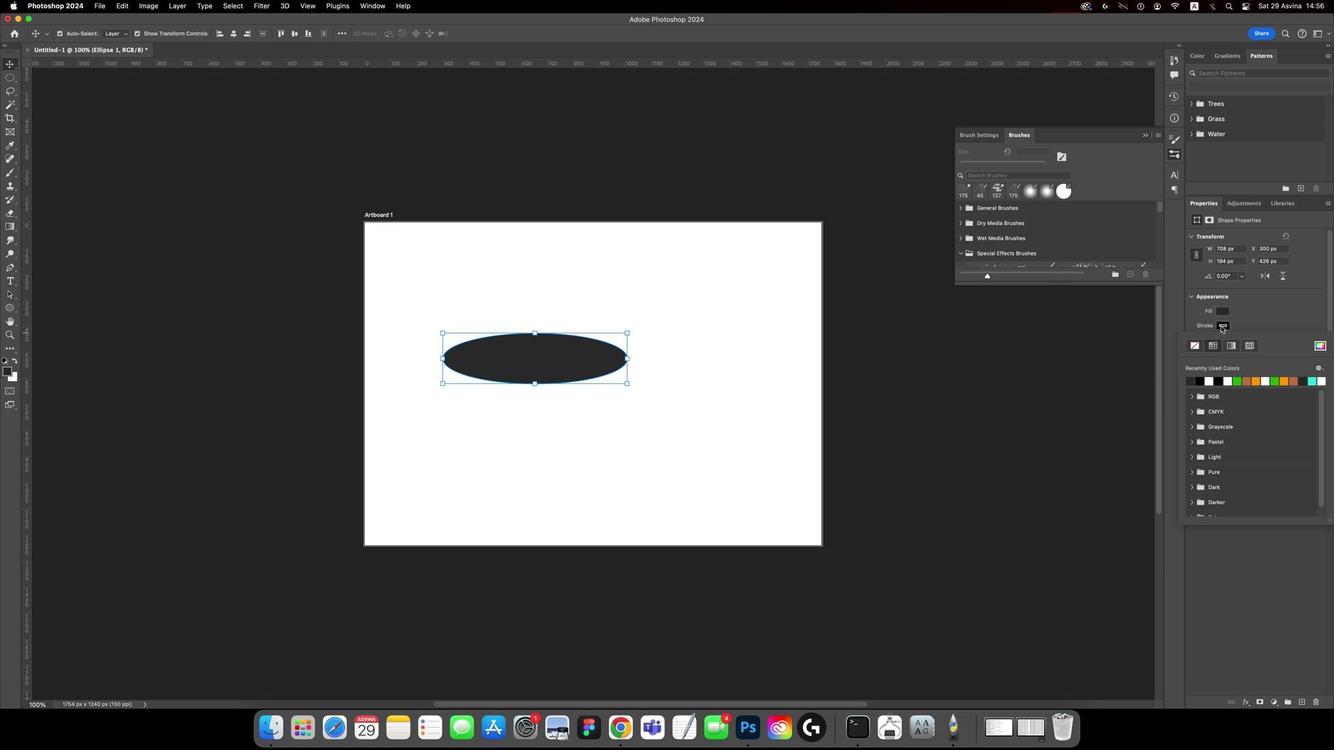 
Action: Mouse moved to (567, 524)
Screenshot: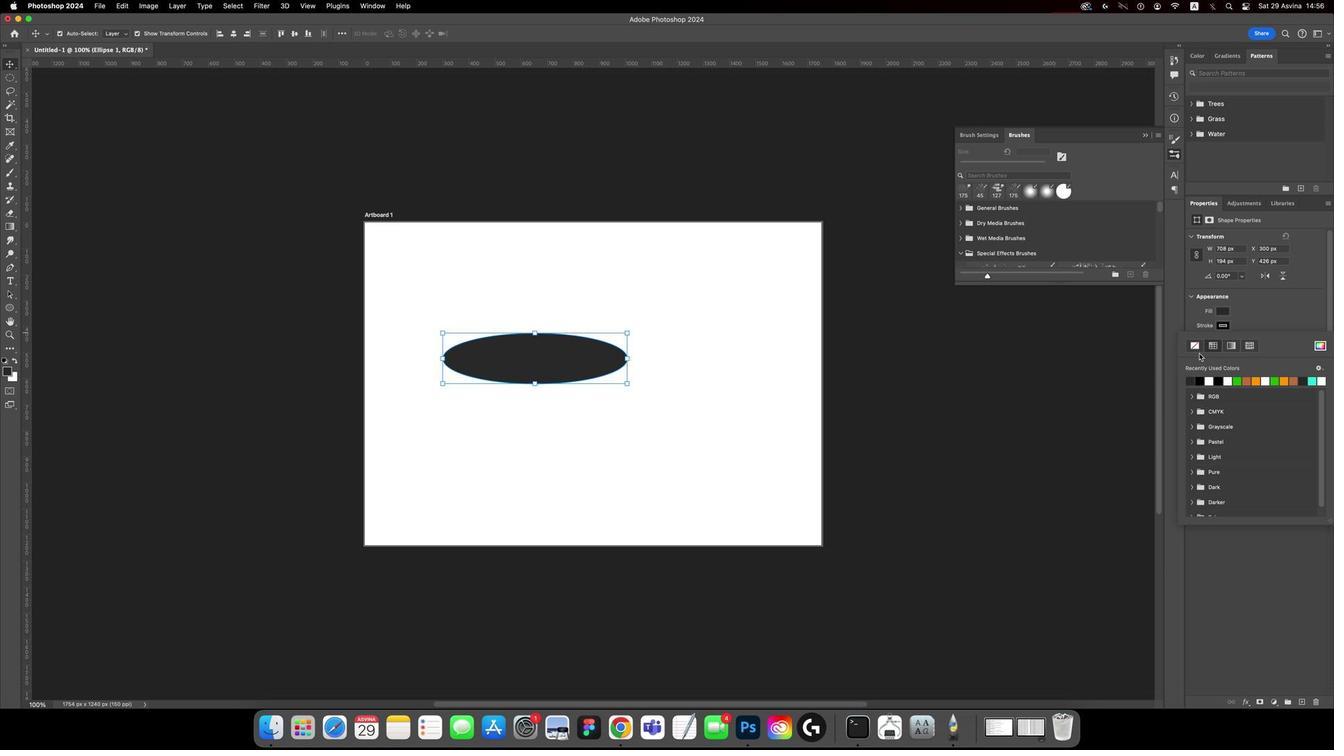 
Action: Mouse pressed left at (567, 524)
Screenshot: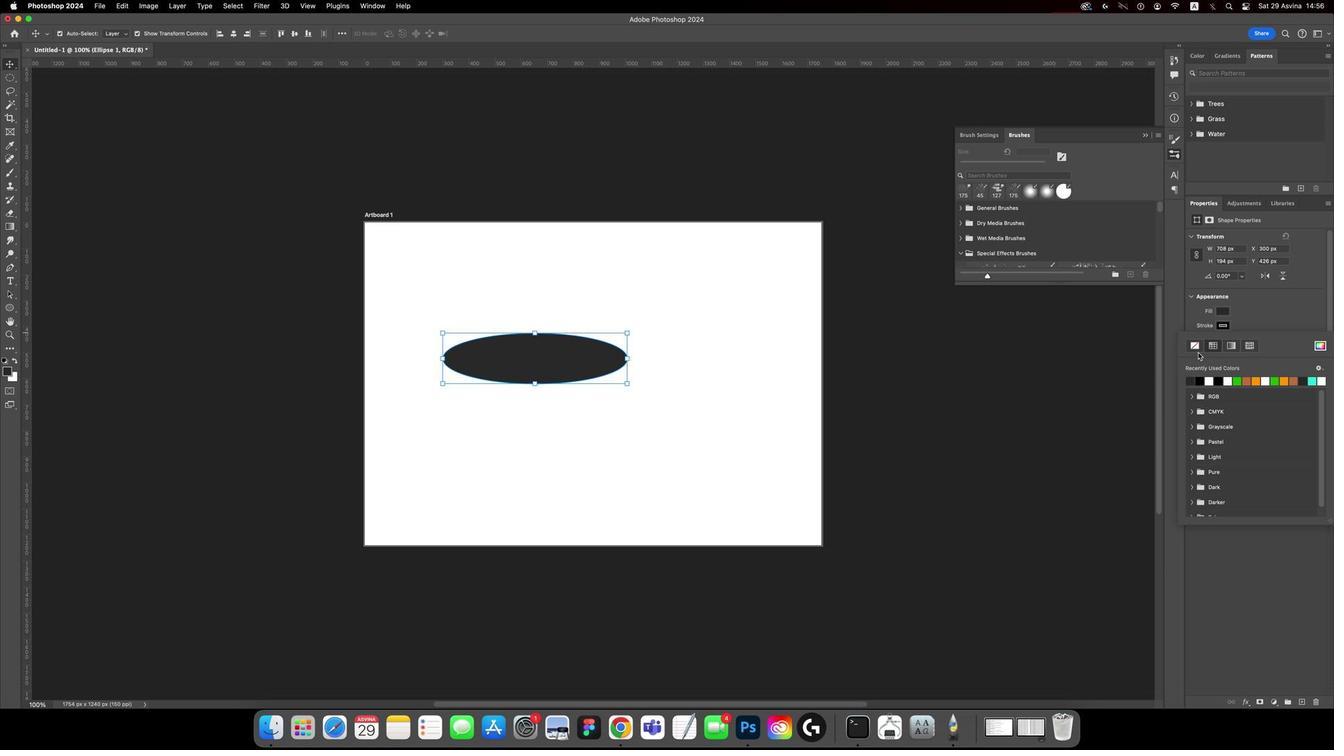 
Action: Mouse moved to (569, 524)
Screenshot: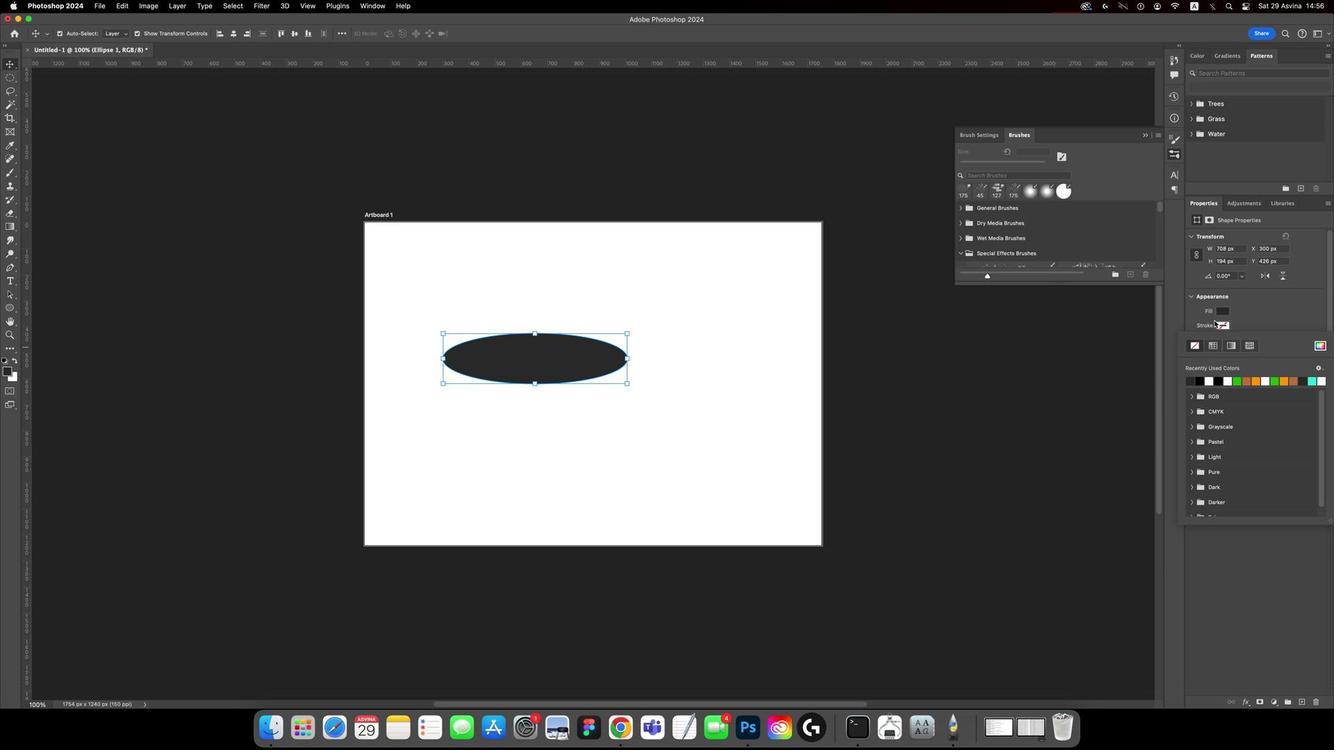 
Action: Mouse pressed left at (569, 524)
Screenshot: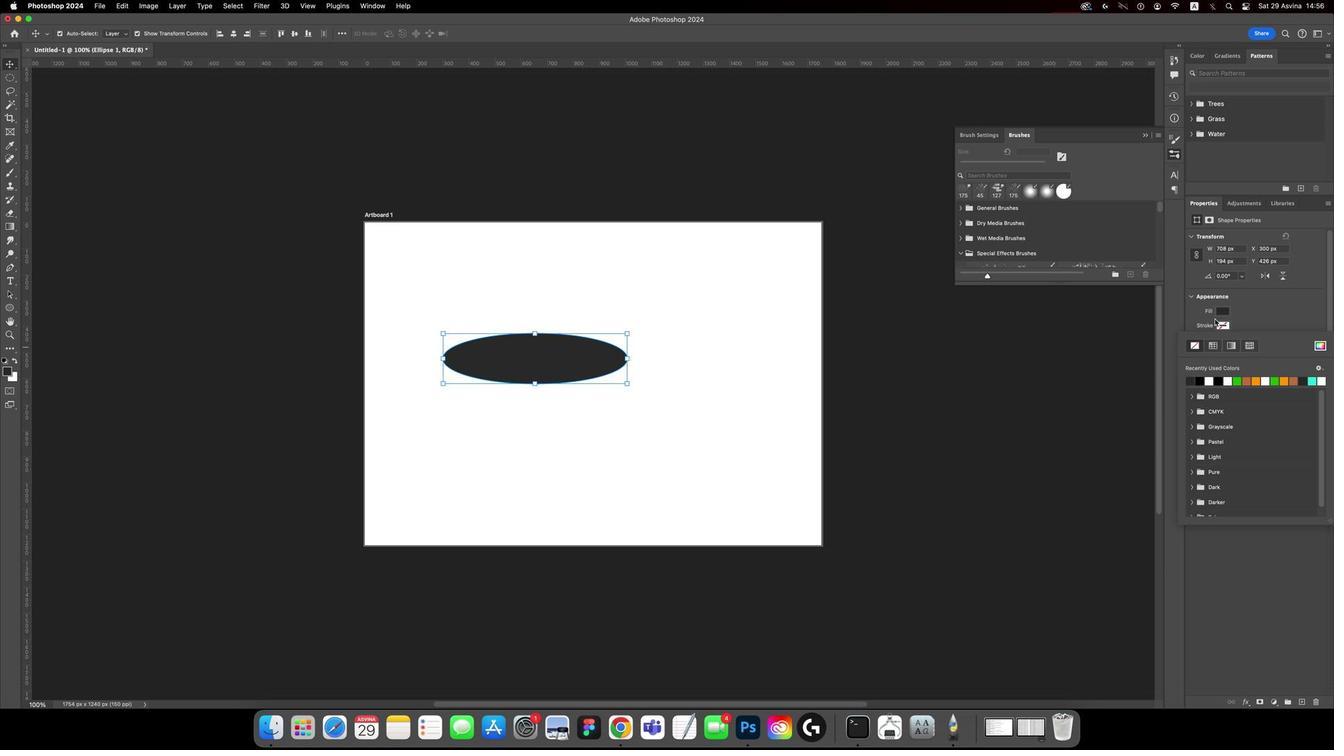 
Action: Mouse moved to (567, 525)
Screenshot: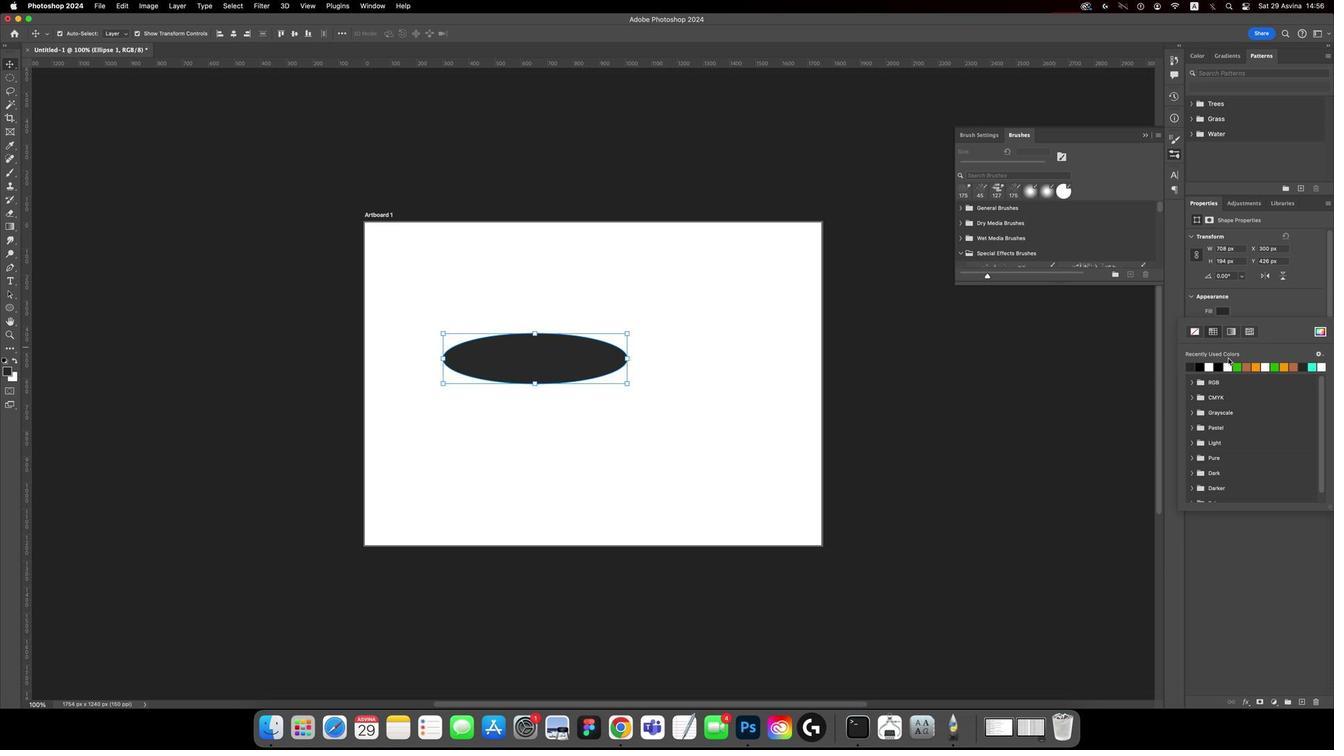 
Action: Mouse pressed left at (567, 525)
Screenshot: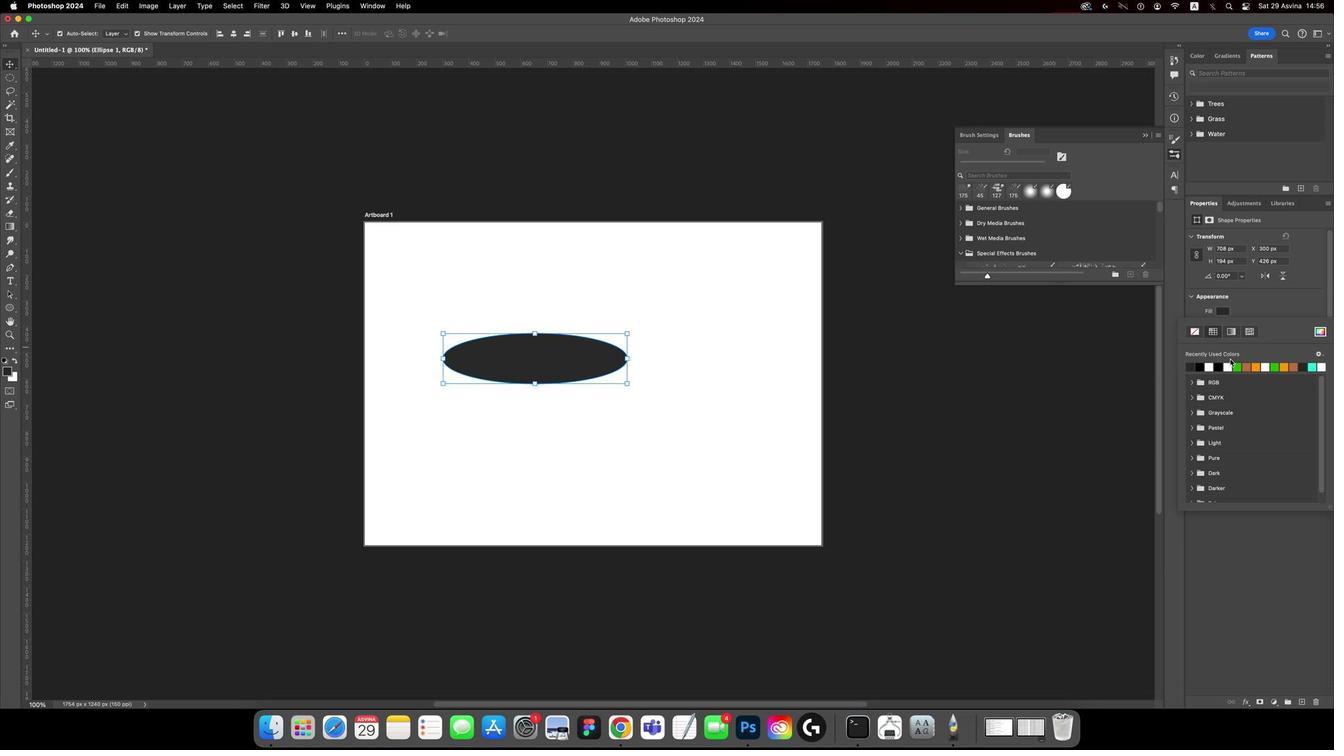 
Action: Mouse moved to (565, 524)
Screenshot: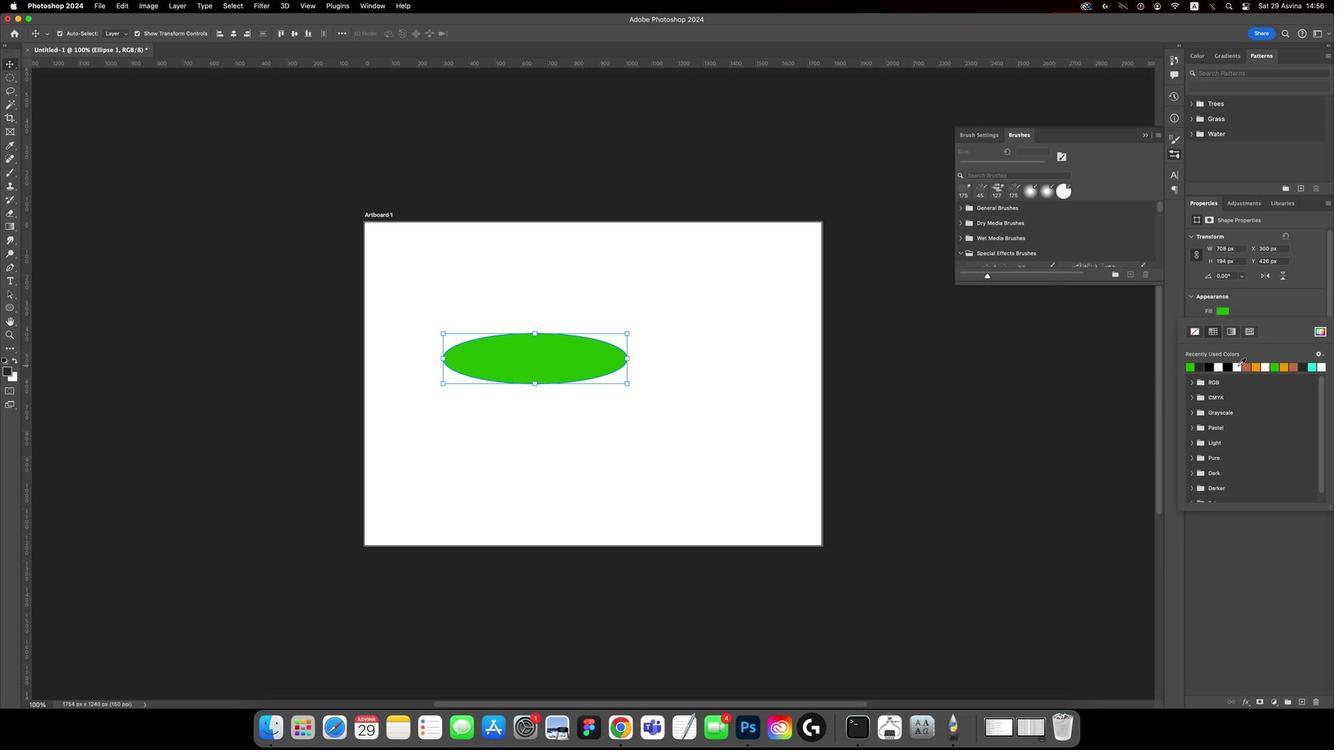 
Action: Mouse pressed left at (565, 524)
Screenshot: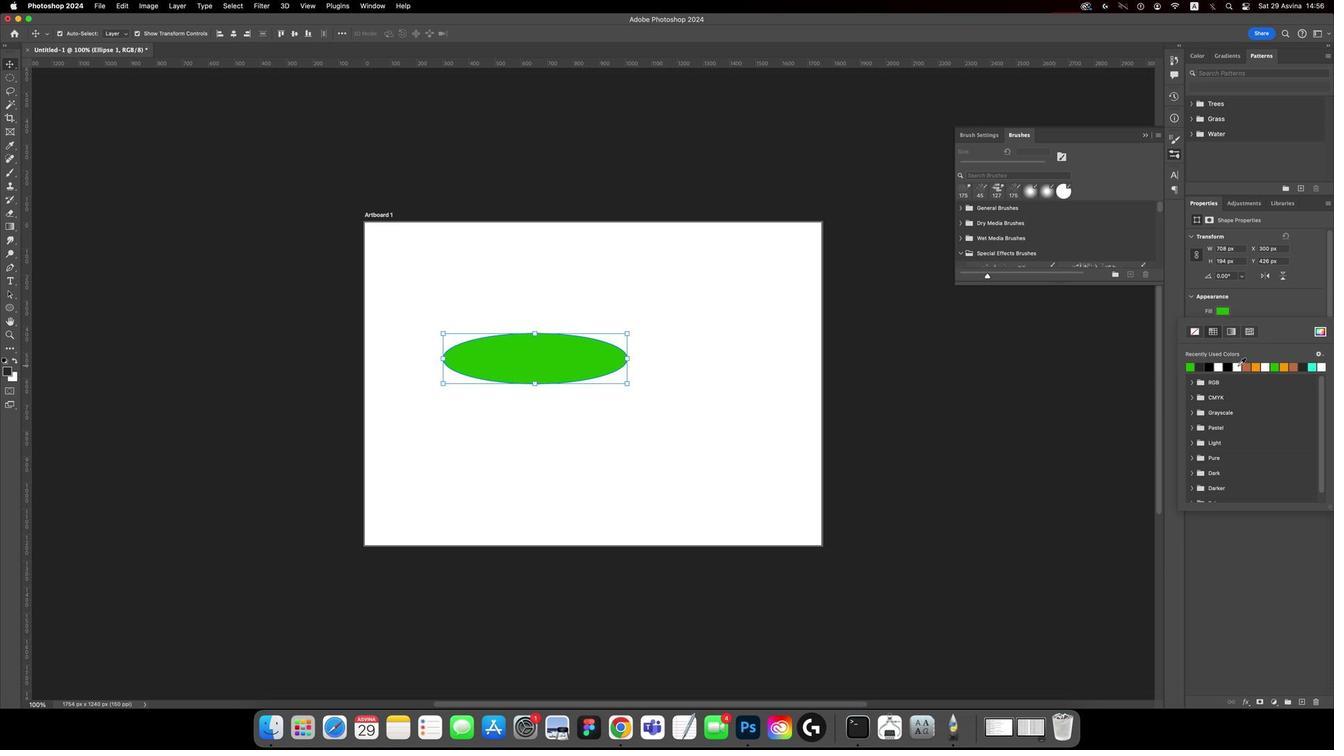 
Action: Mouse moved to (613, 524)
Screenshot: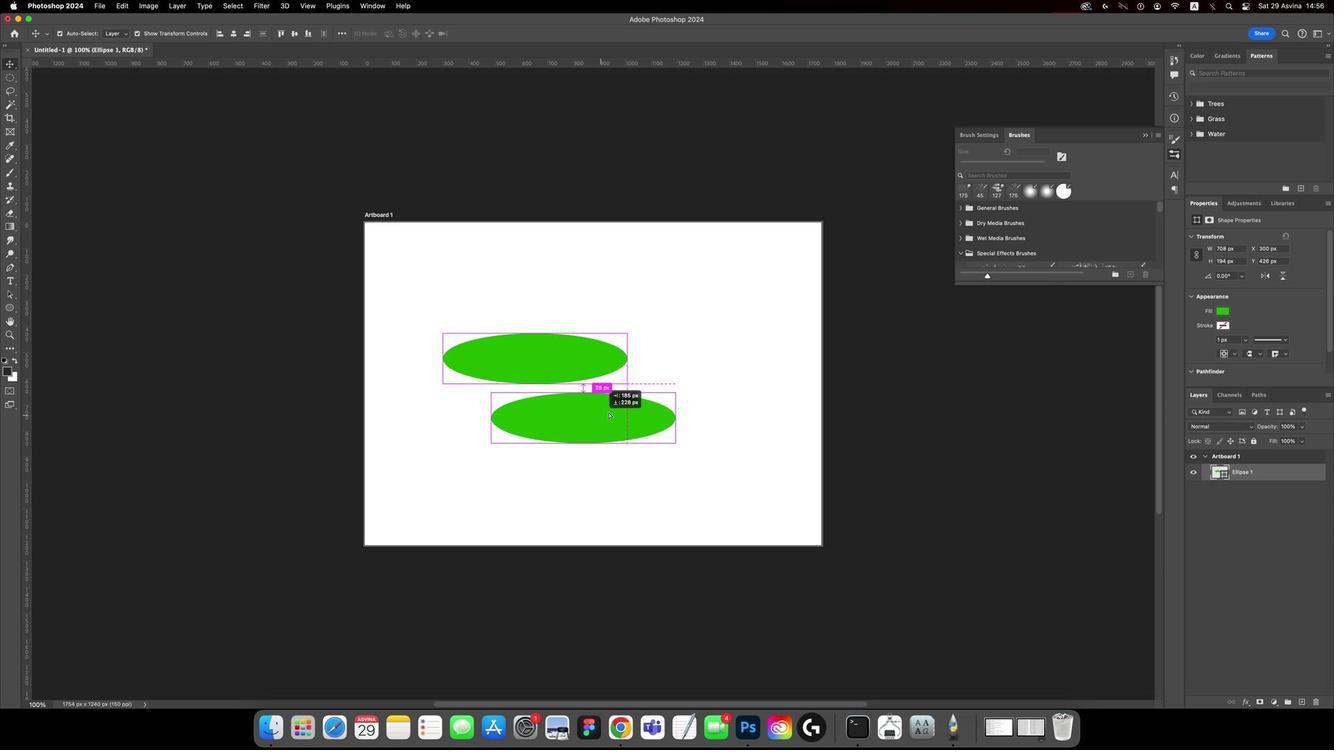 
Action: Key pressed Key.alt
Screenshot: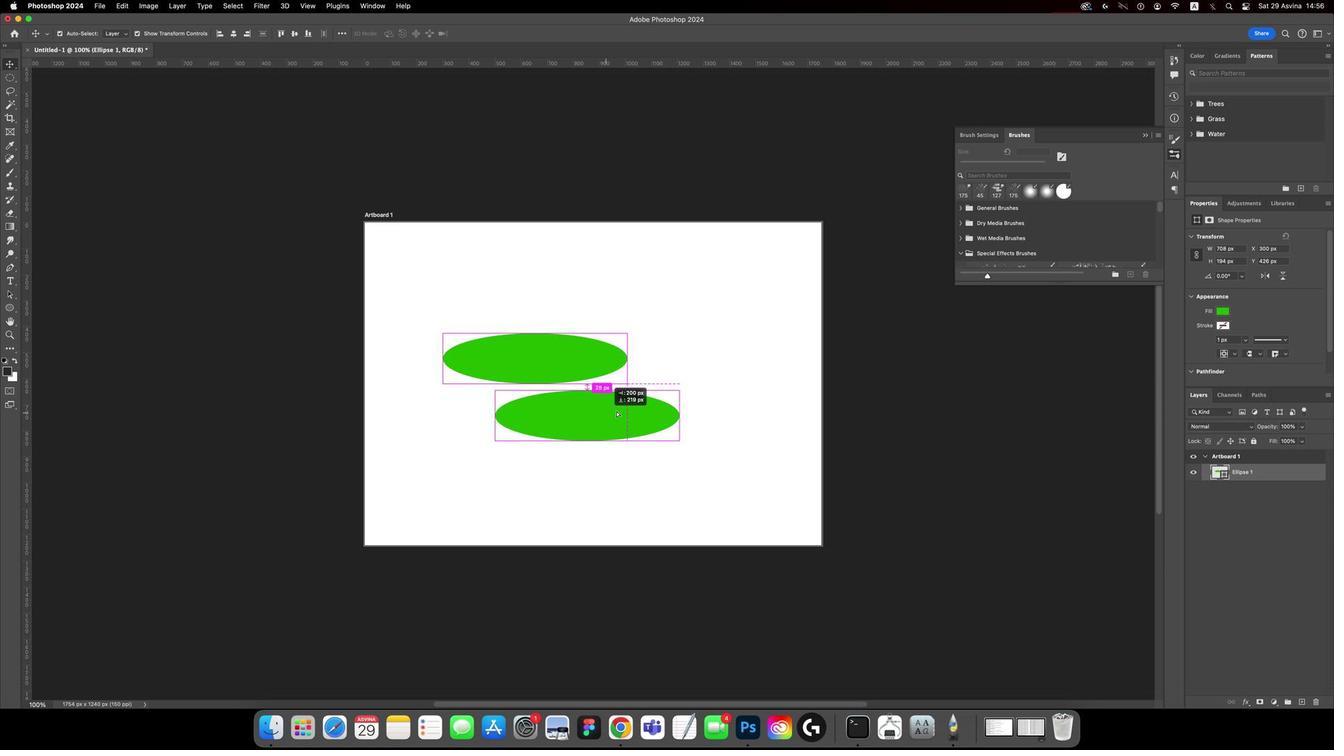 
Action: Mouse moved to (613, 524)
Screenshot: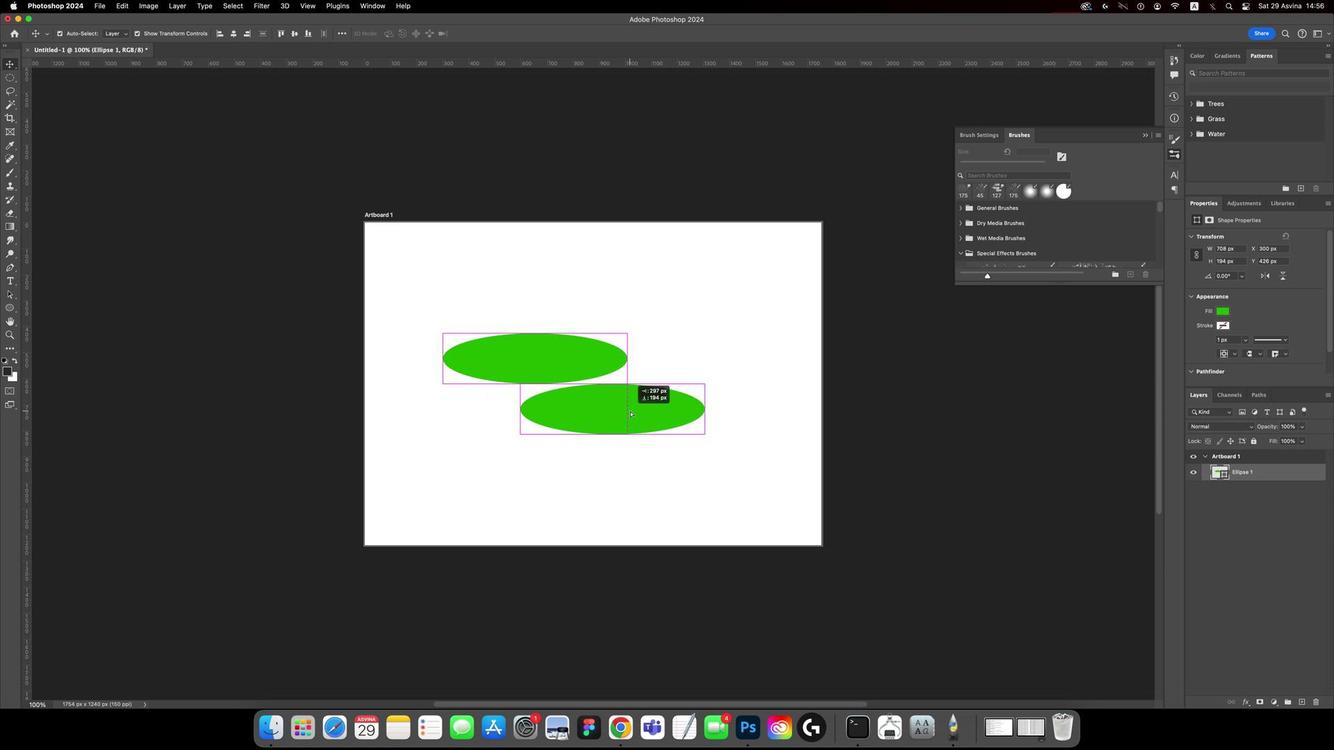 
Action: Mouse pressed left at (613, 524)
Screenshot: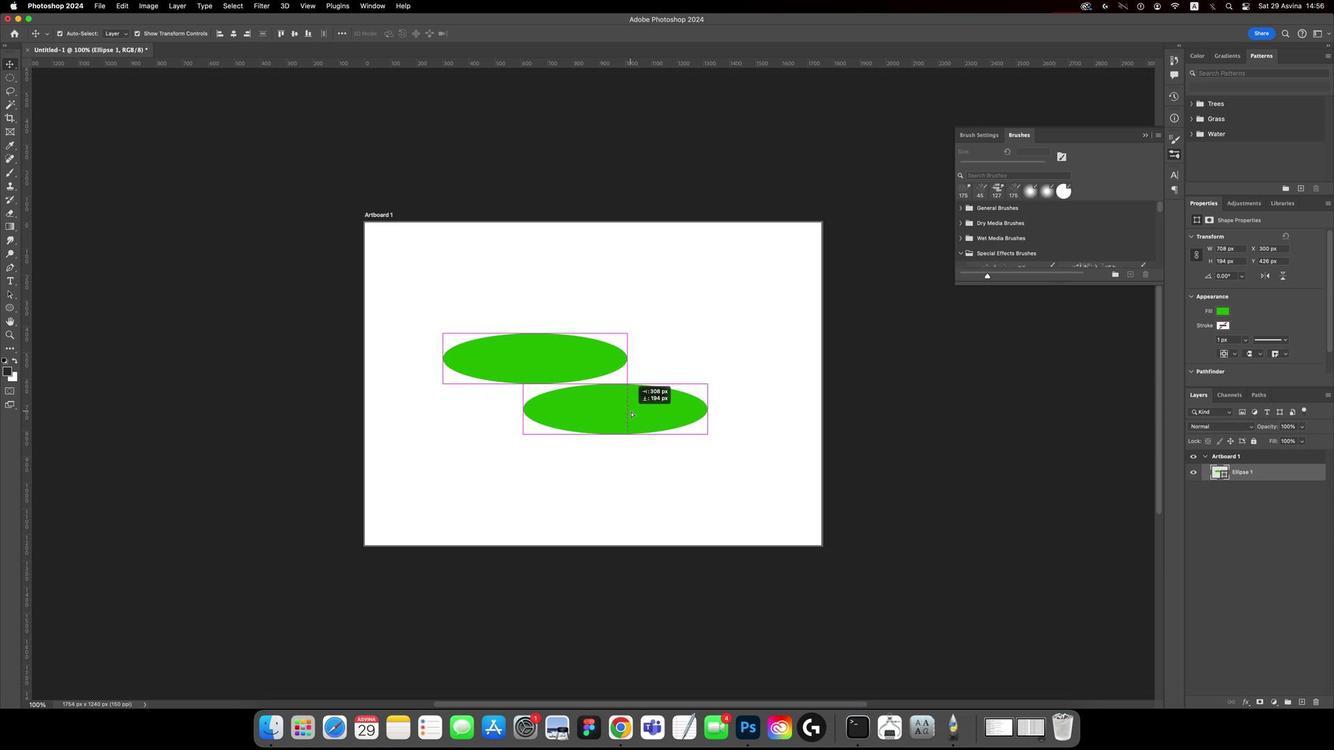 
Action: Mouse moved to (599, 524)
Screenshot: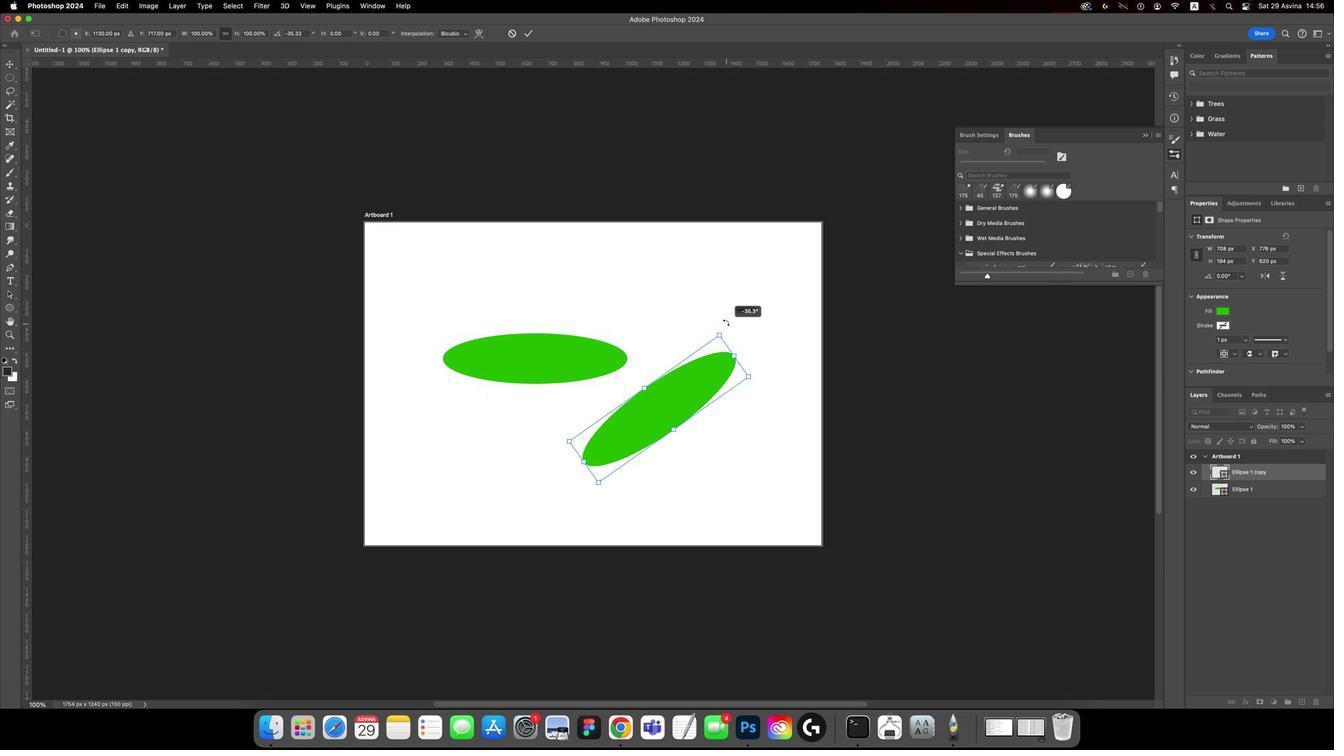 
Action: Mouse pressed left at (599, 524)
Screenshot: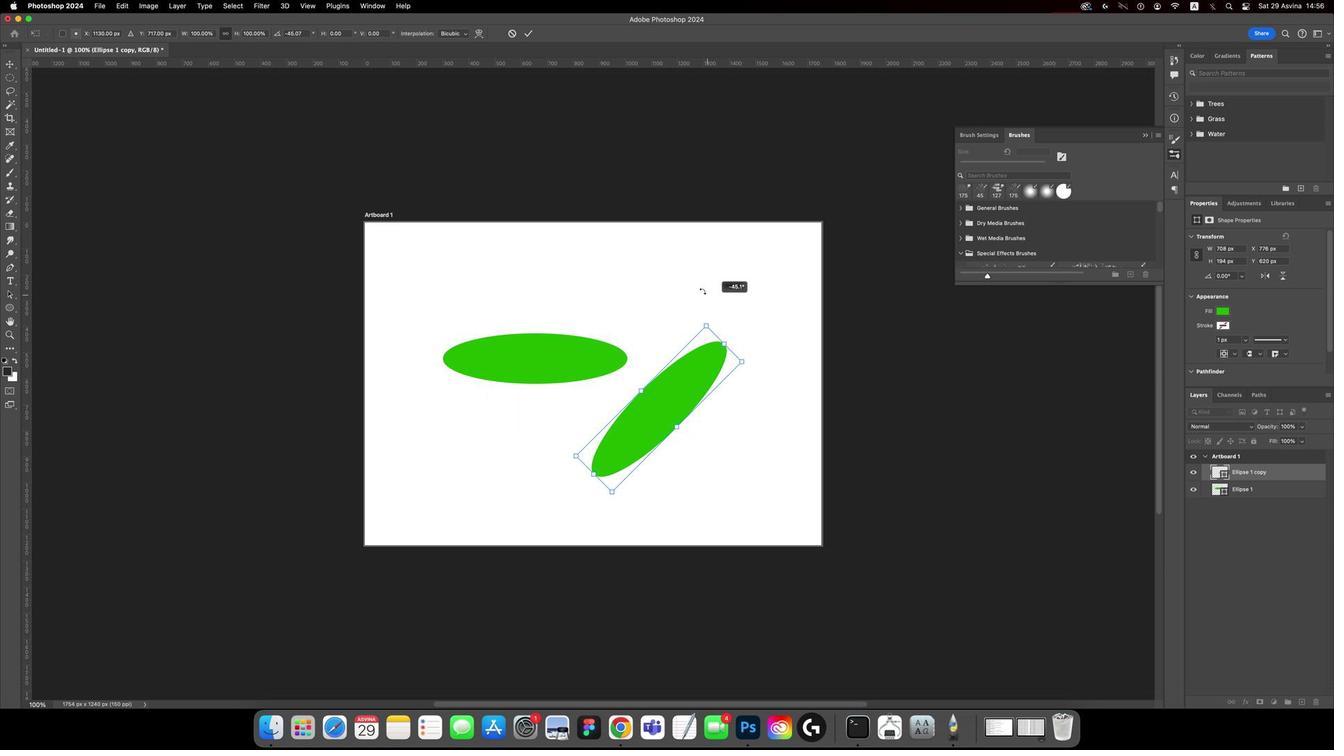 
Action: Mouse moved to (604, 524)
Screenshot: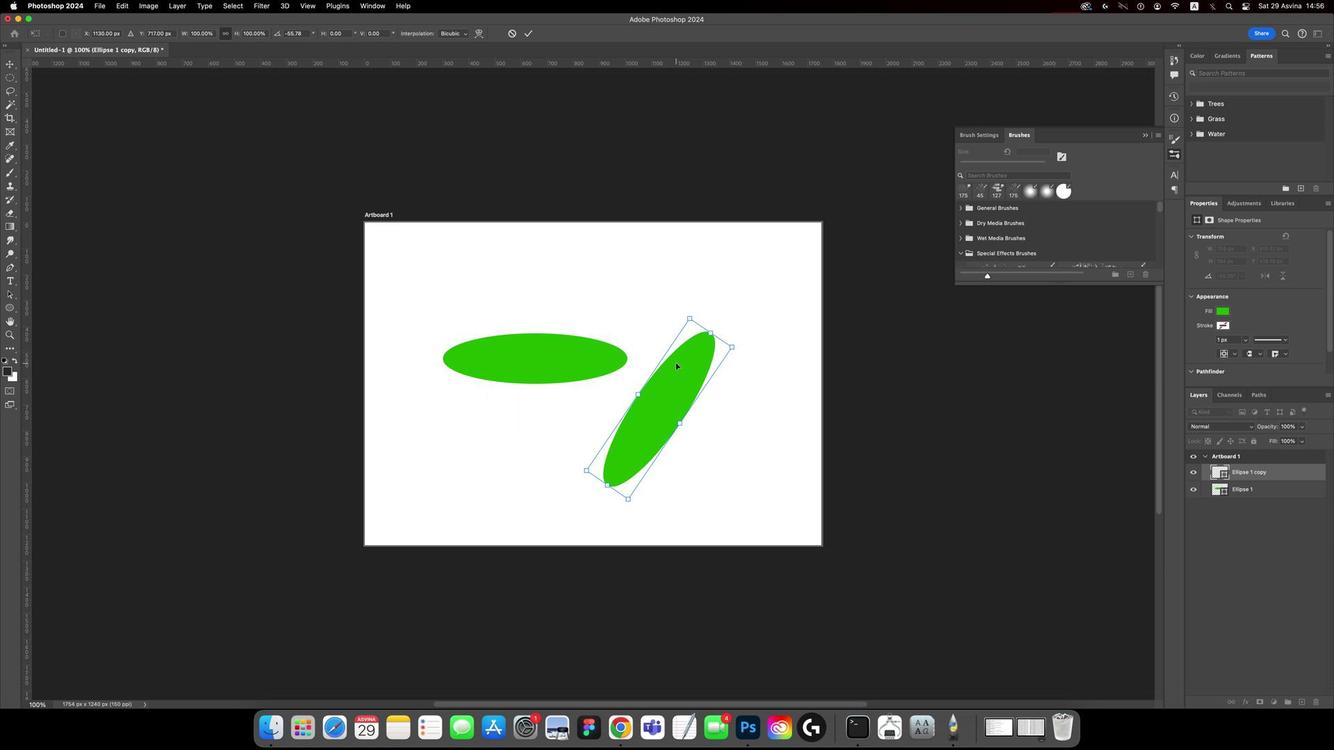 
Action: Mouse pressed left at (604, 524)
Screenshot: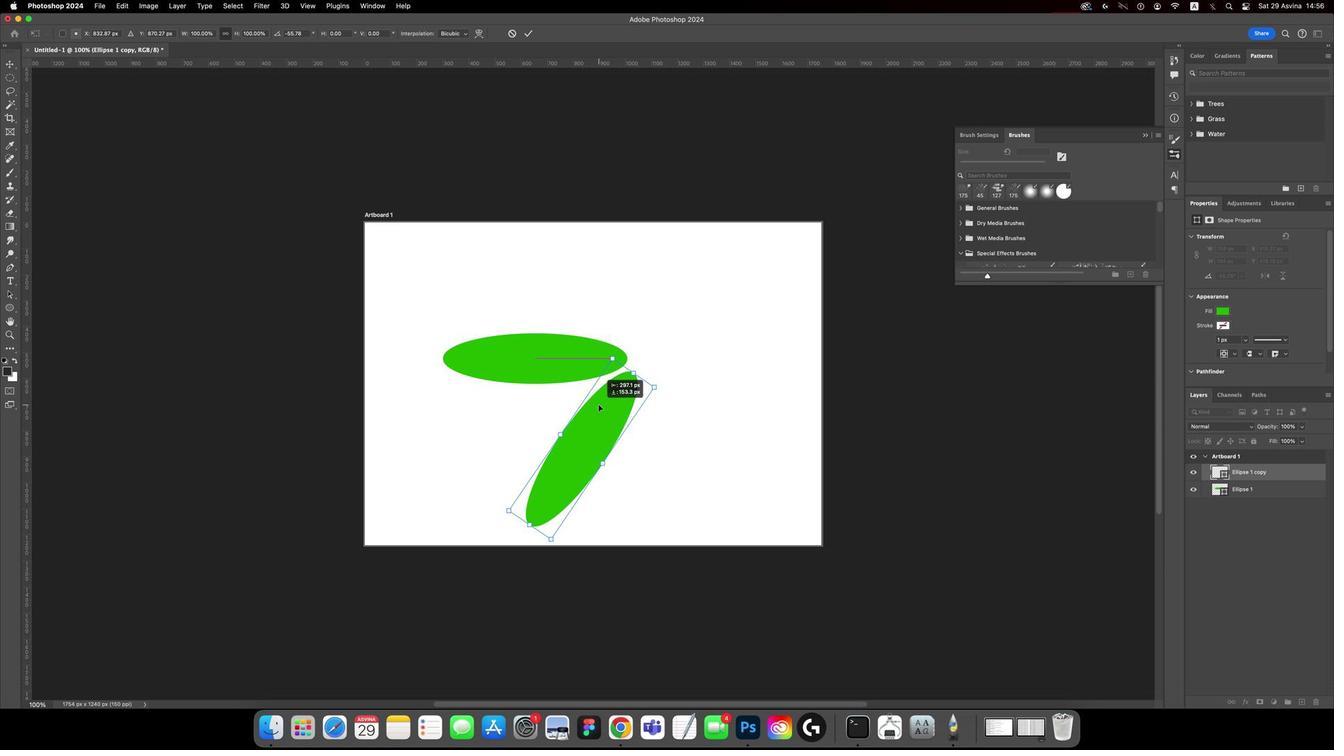 
Action: Mouse moved to (611, 524)
Screenshot: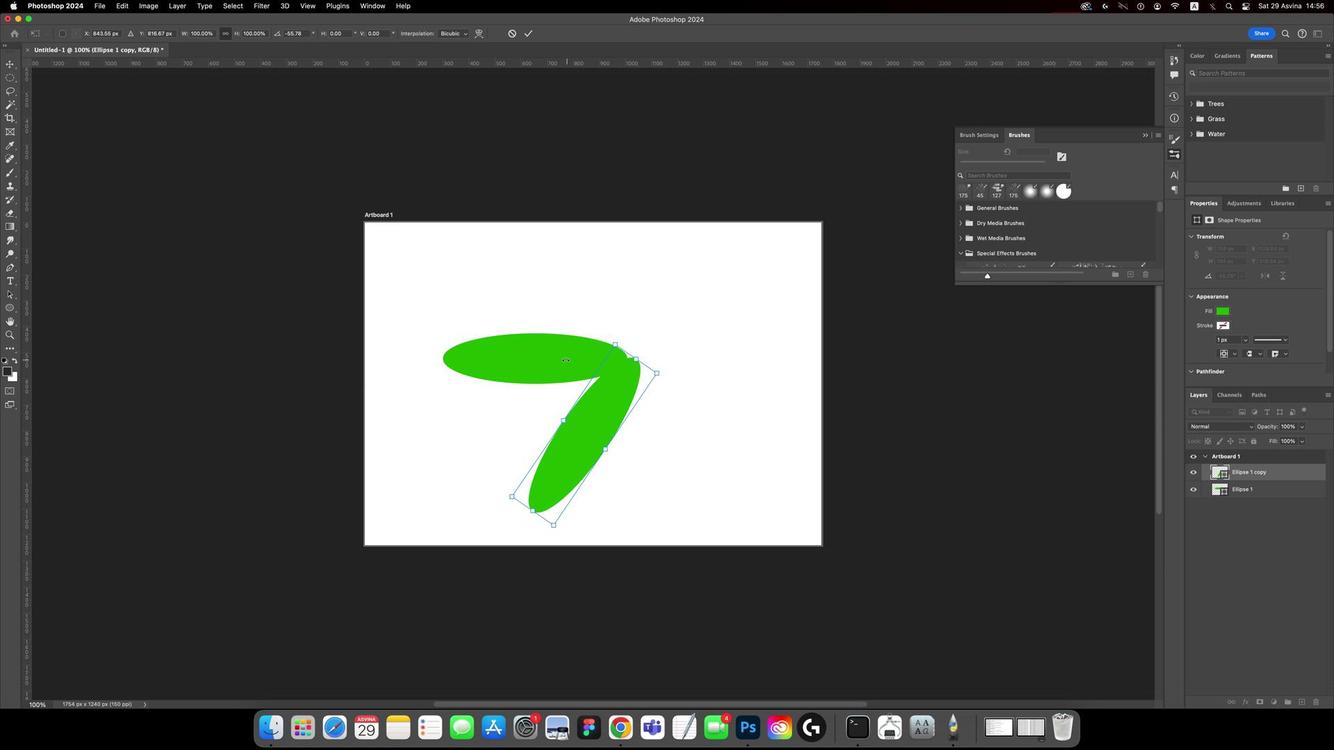 
Action: Mouse pressed left at (611, 524)
Screenshot: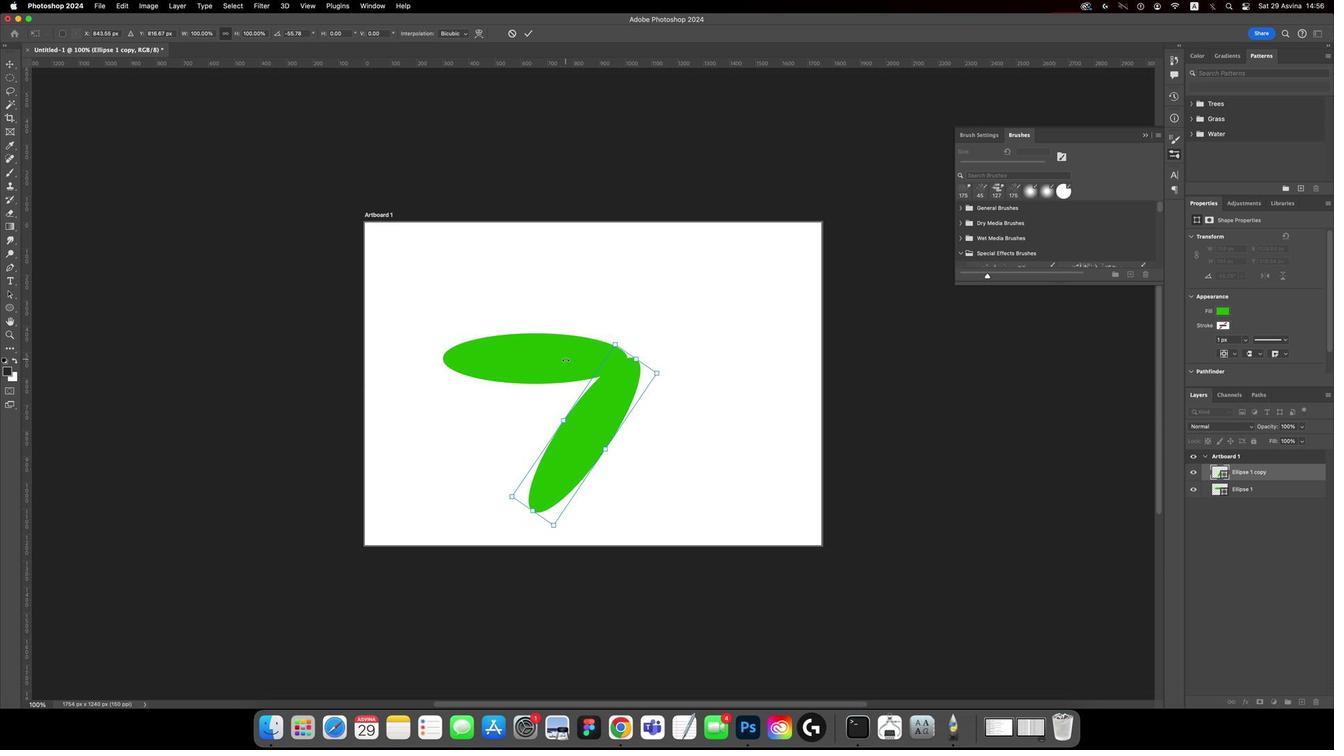 
Action: Mouse moved to (612, 524)
Screenshot: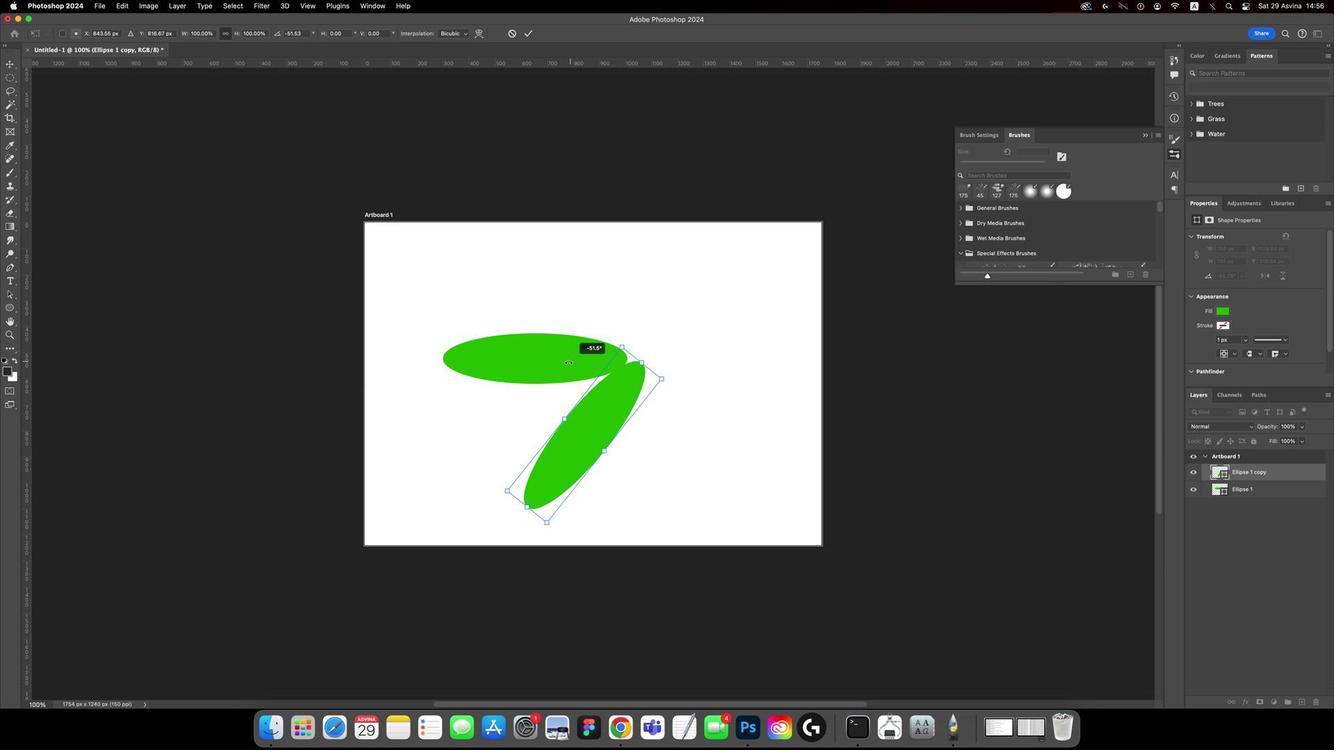 
Action: Mouse pressed left at (612, 524)
Screenshot: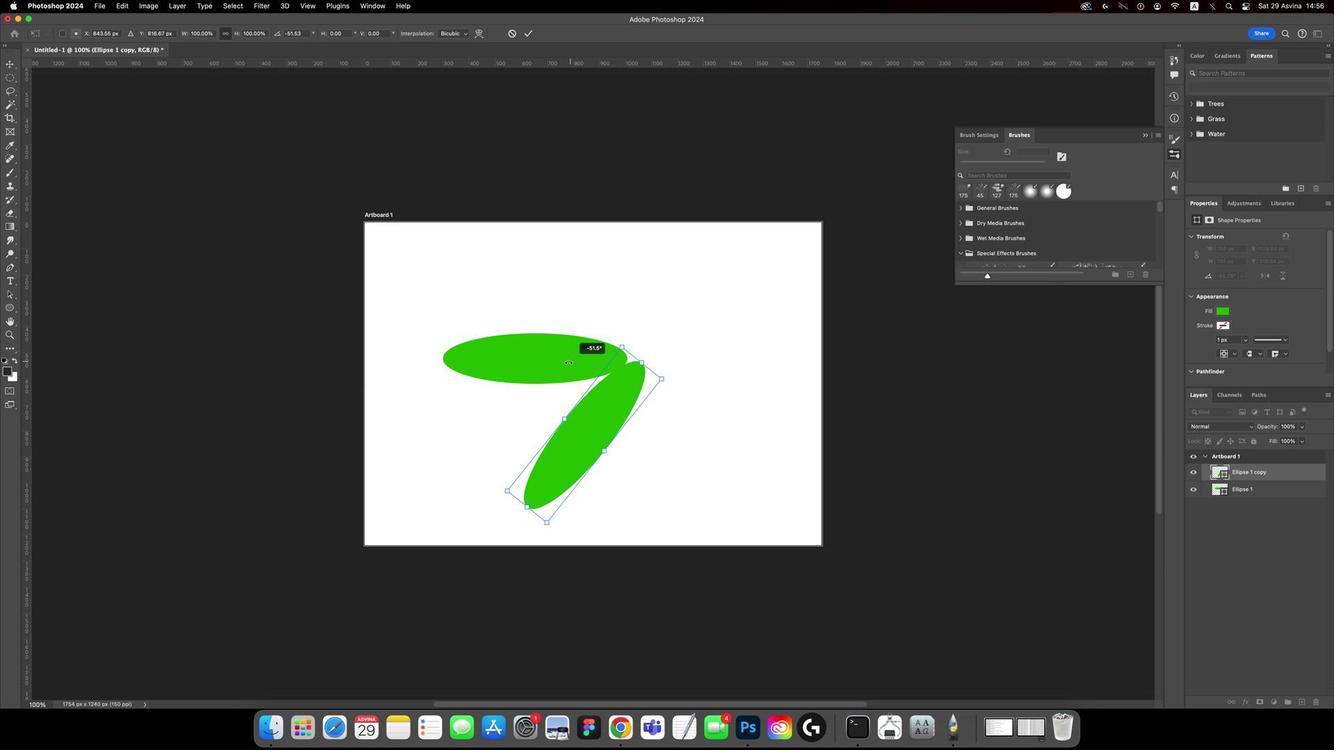 
Action: Mouse moved to (608, 524)
Screenshot: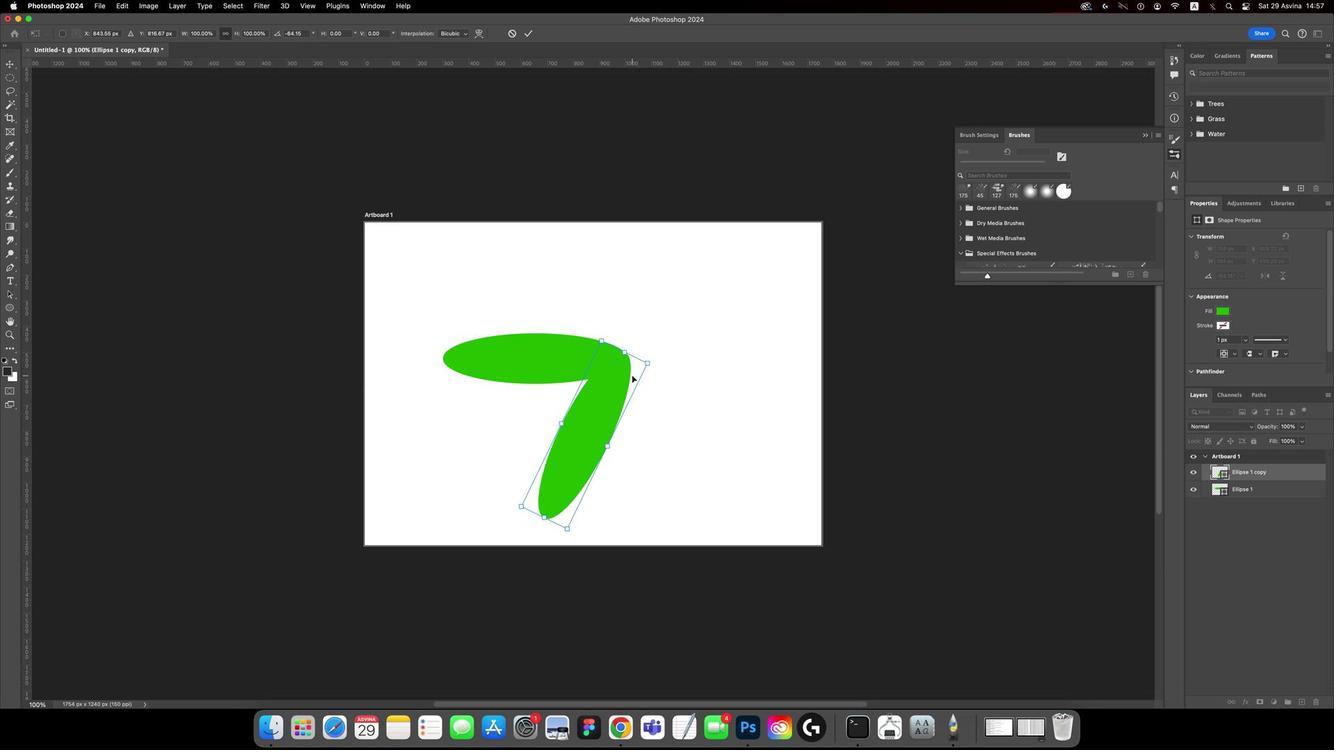 
Action: Key pressed Key.enter
Screenshot: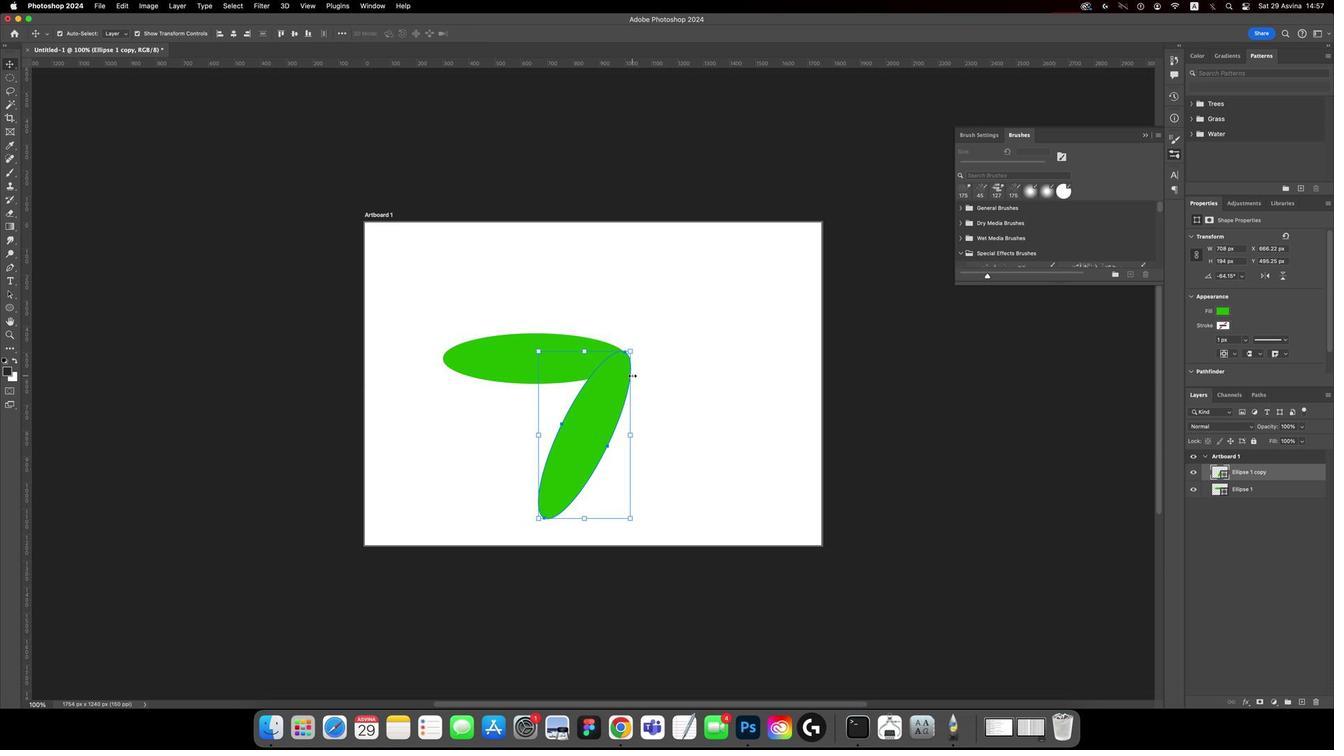 
Action: Mouse moved to (606, 524)
Screenshot: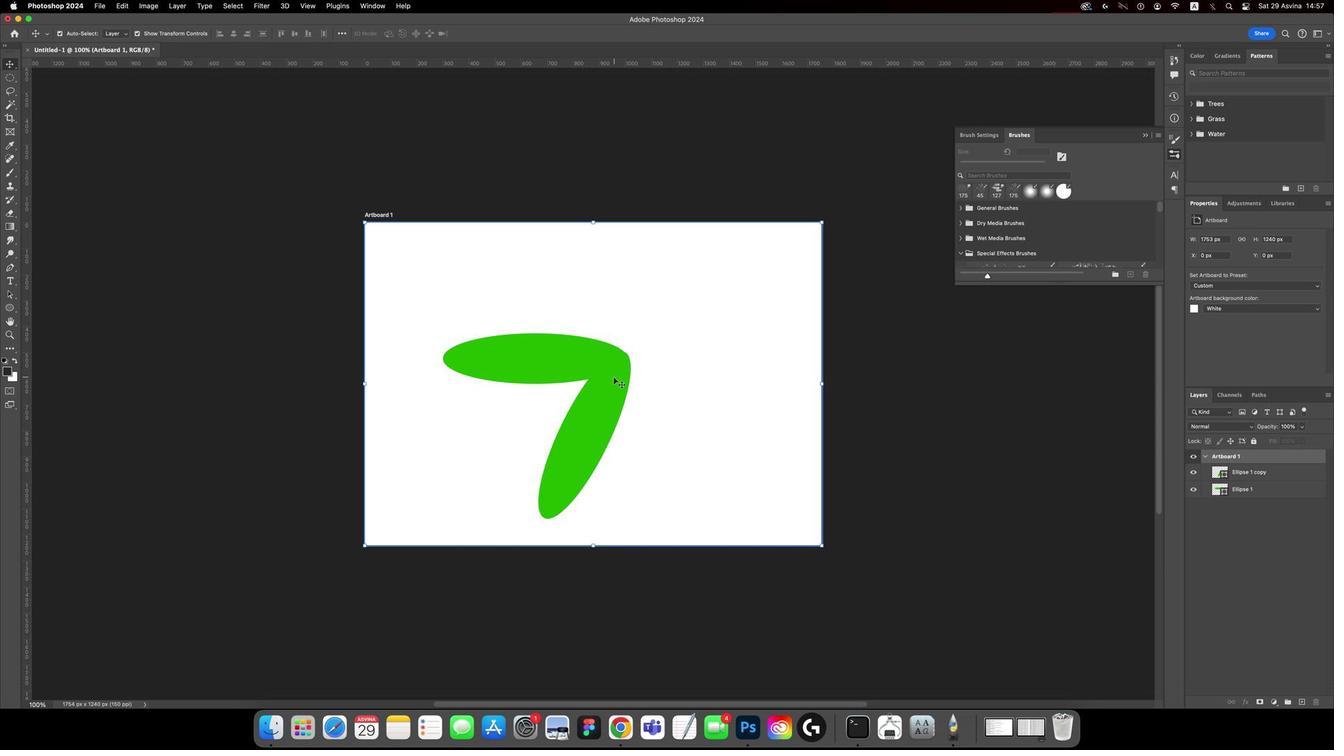 
Action: Mouse pressed left at (606, 524)
Screenshot: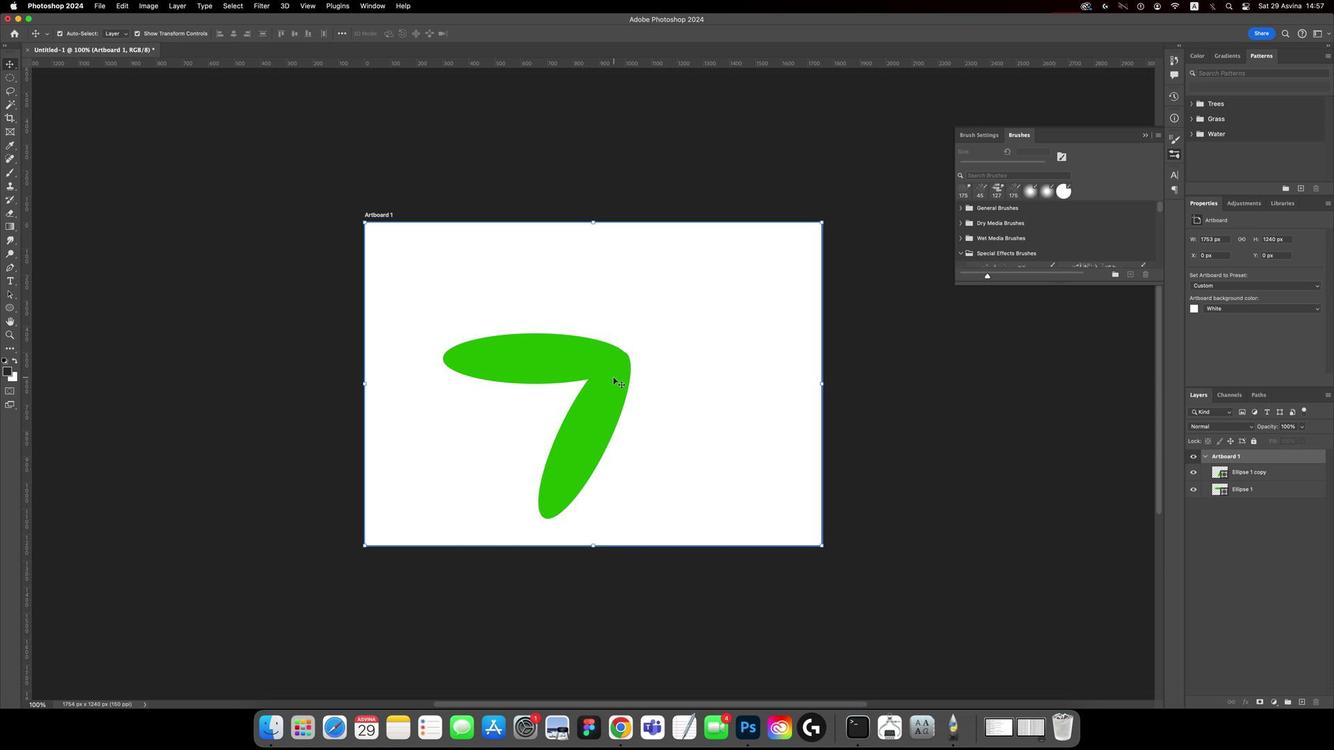 
Action: Mouse moved to (609, 524)
Screenshot: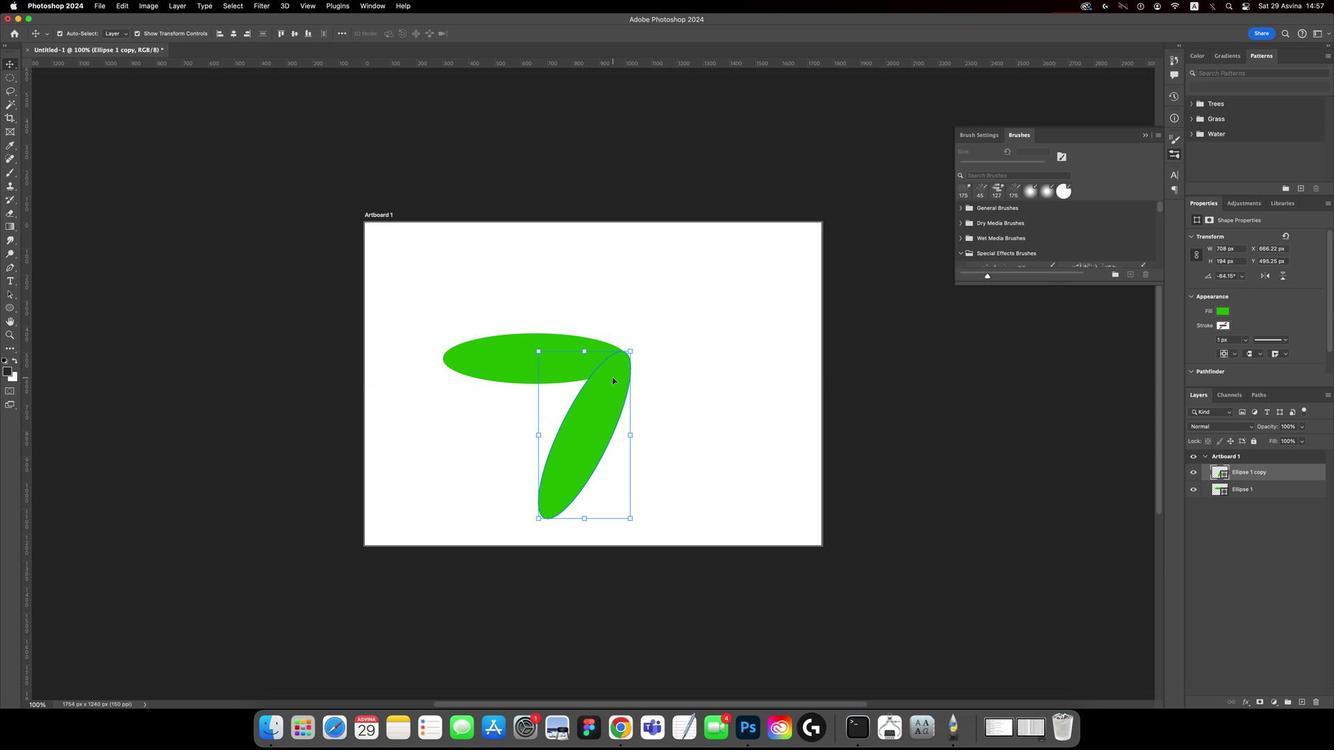 
Action: Mouse pressed left at (609, 524)
Screenshot: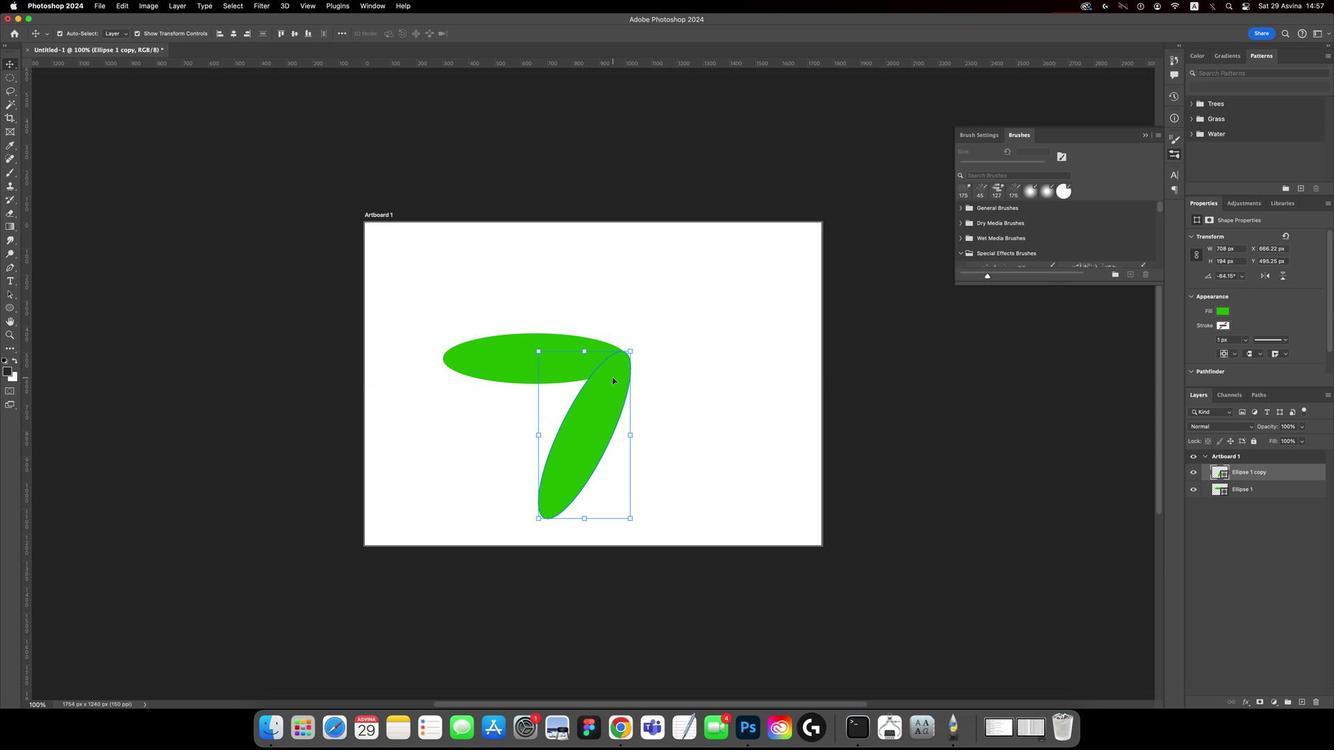 
Action: Mouse moved to (609, 524)
Screenshot: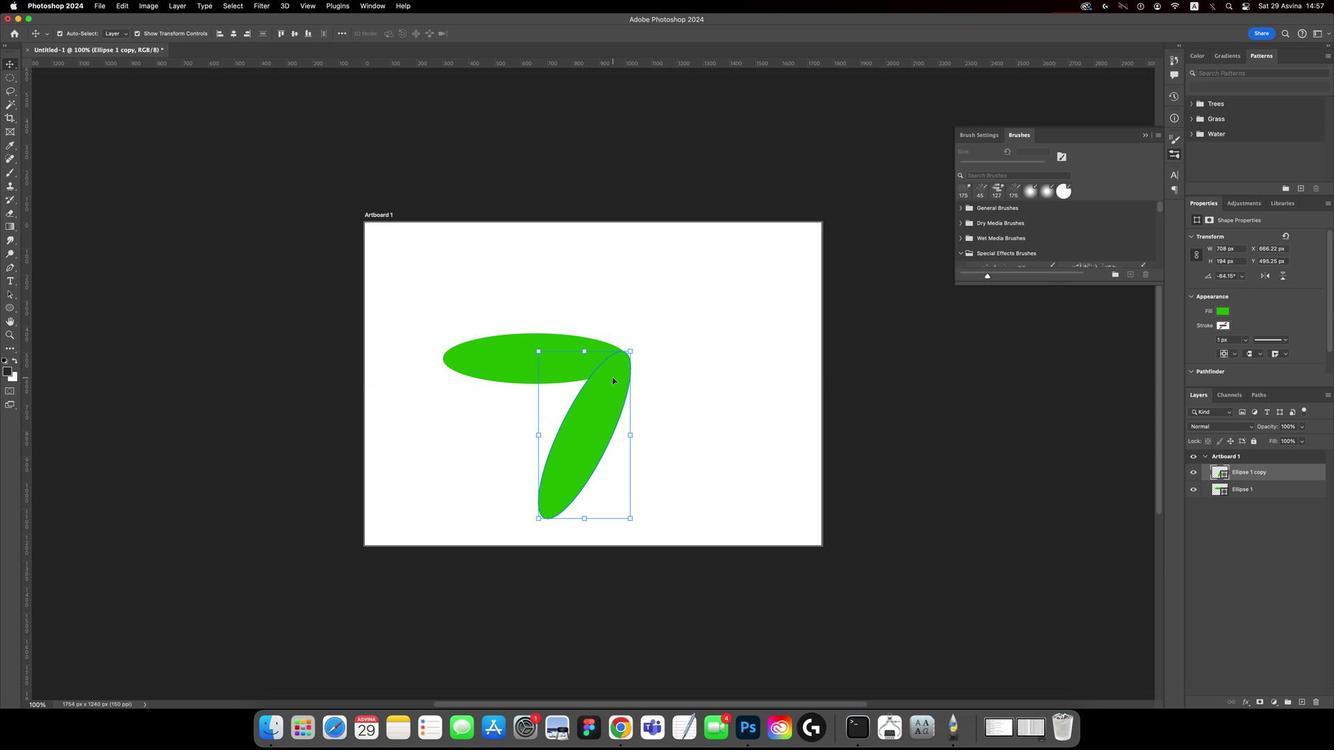 
Action: Key pressed Key.alt
Screenshot: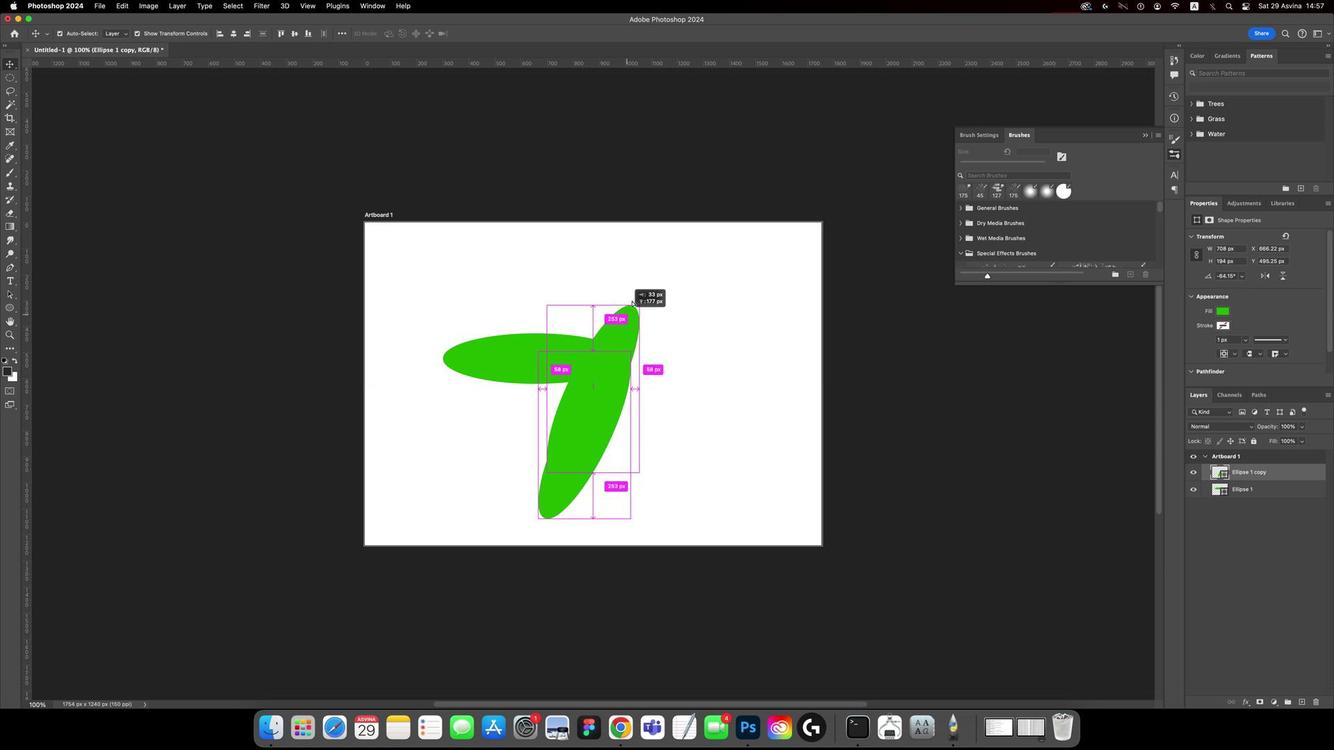 
Action: Mouse pressed left at (609, 524)
Screenshot: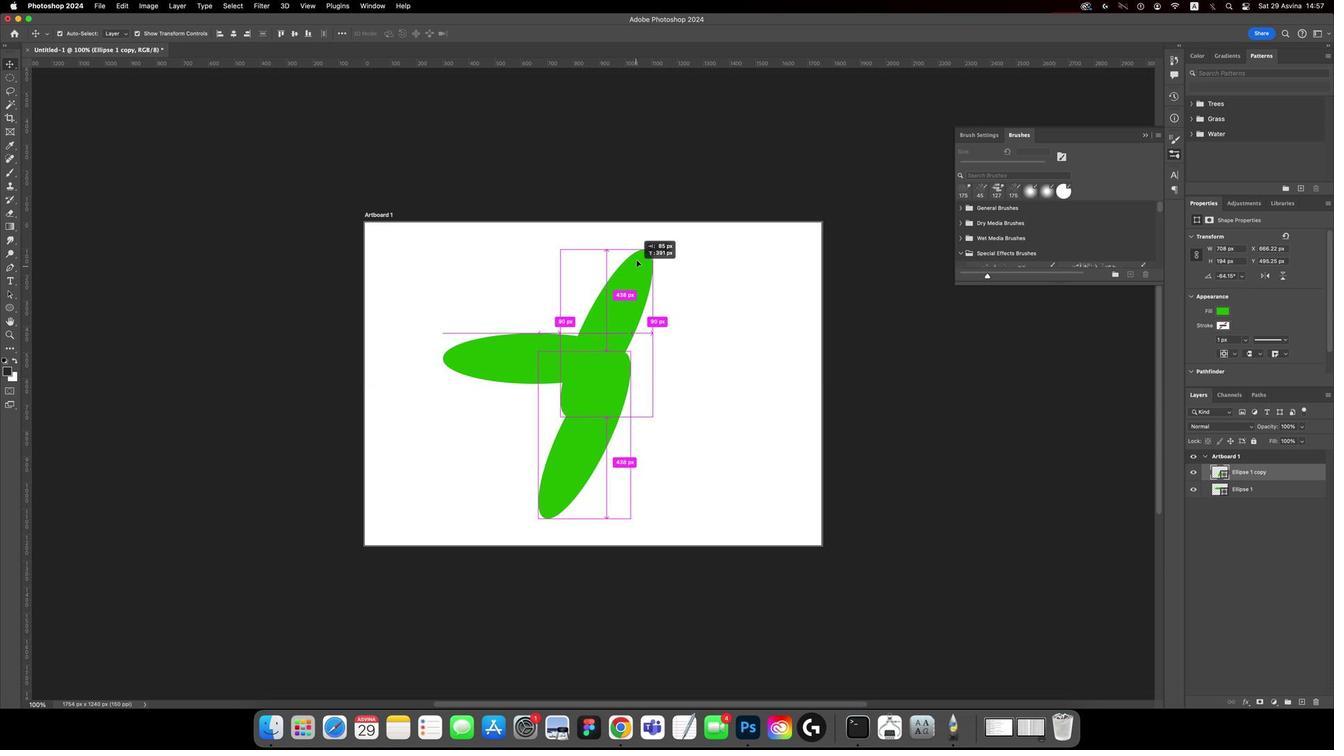 
Action: Mouse moved to (602, 526)
Screenshot: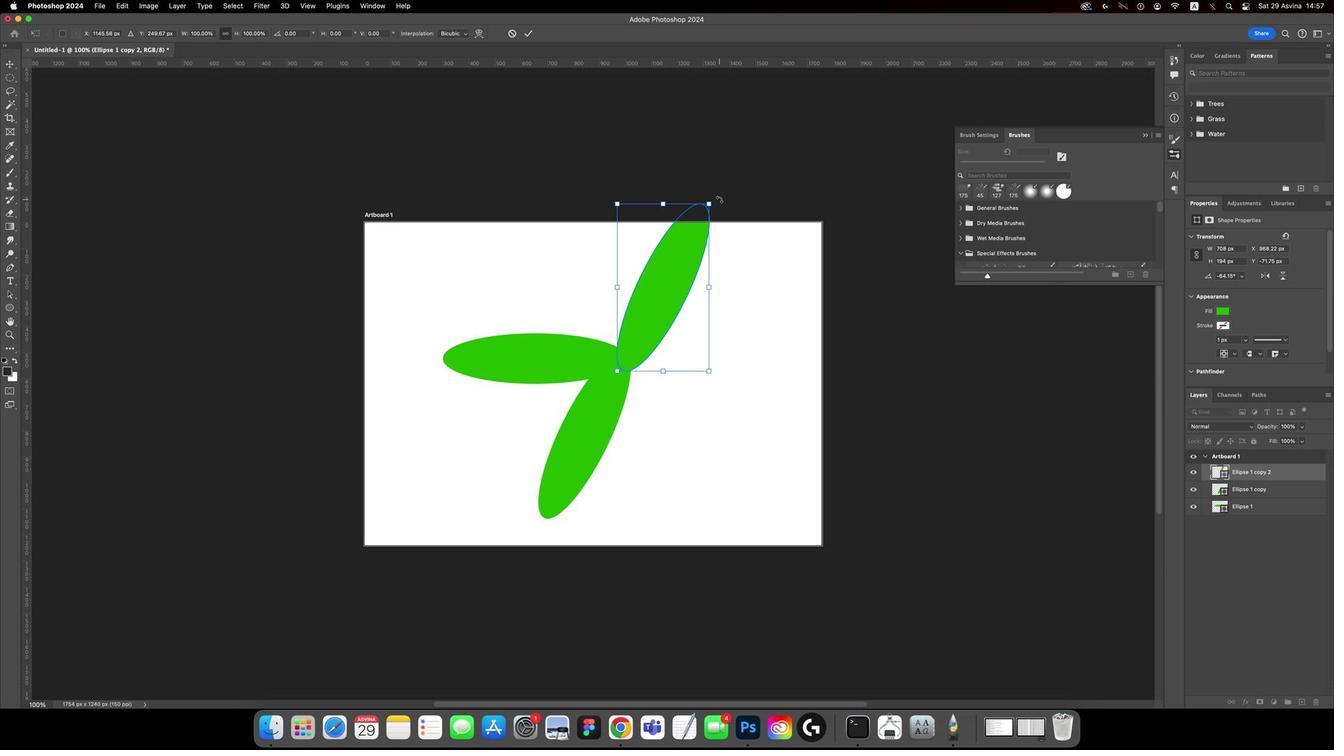 
Action: Mouse pressed left at (602, 526)
Screenshot: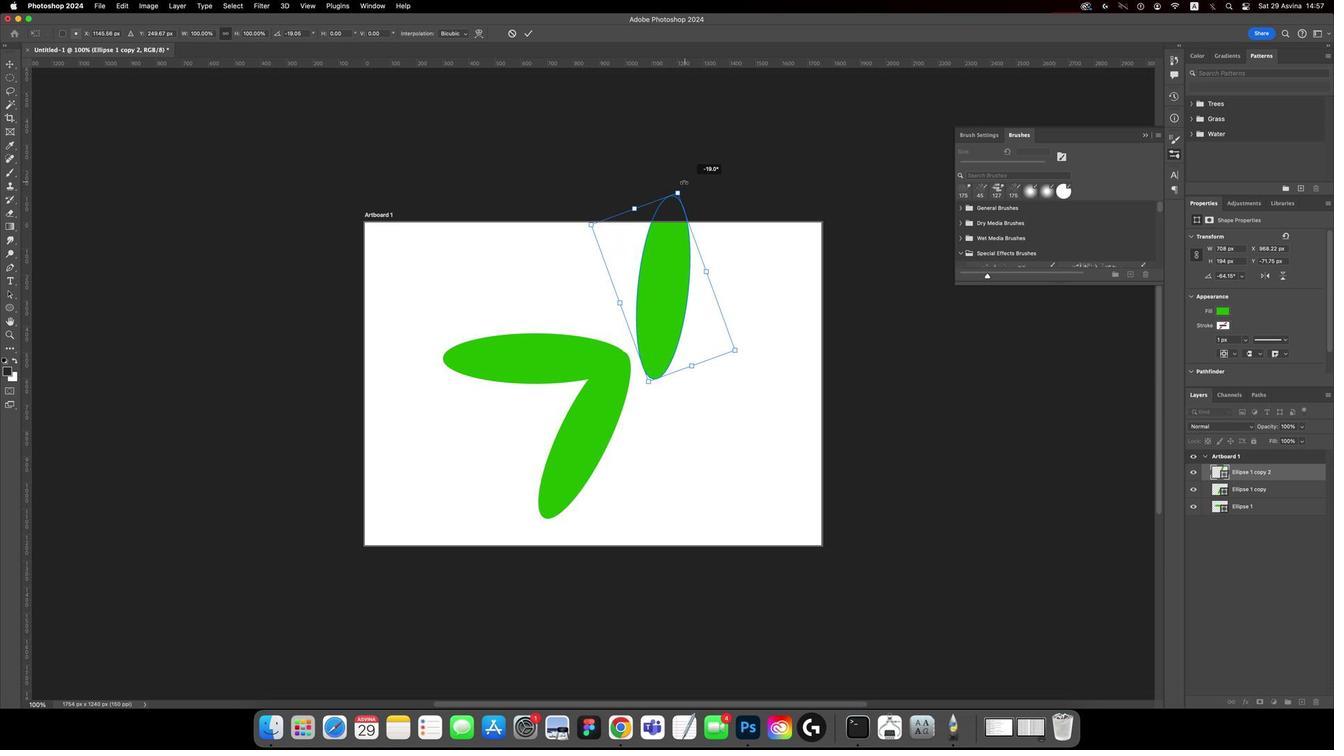 
Action: Mouse moved to (606, 526)
Screenshot: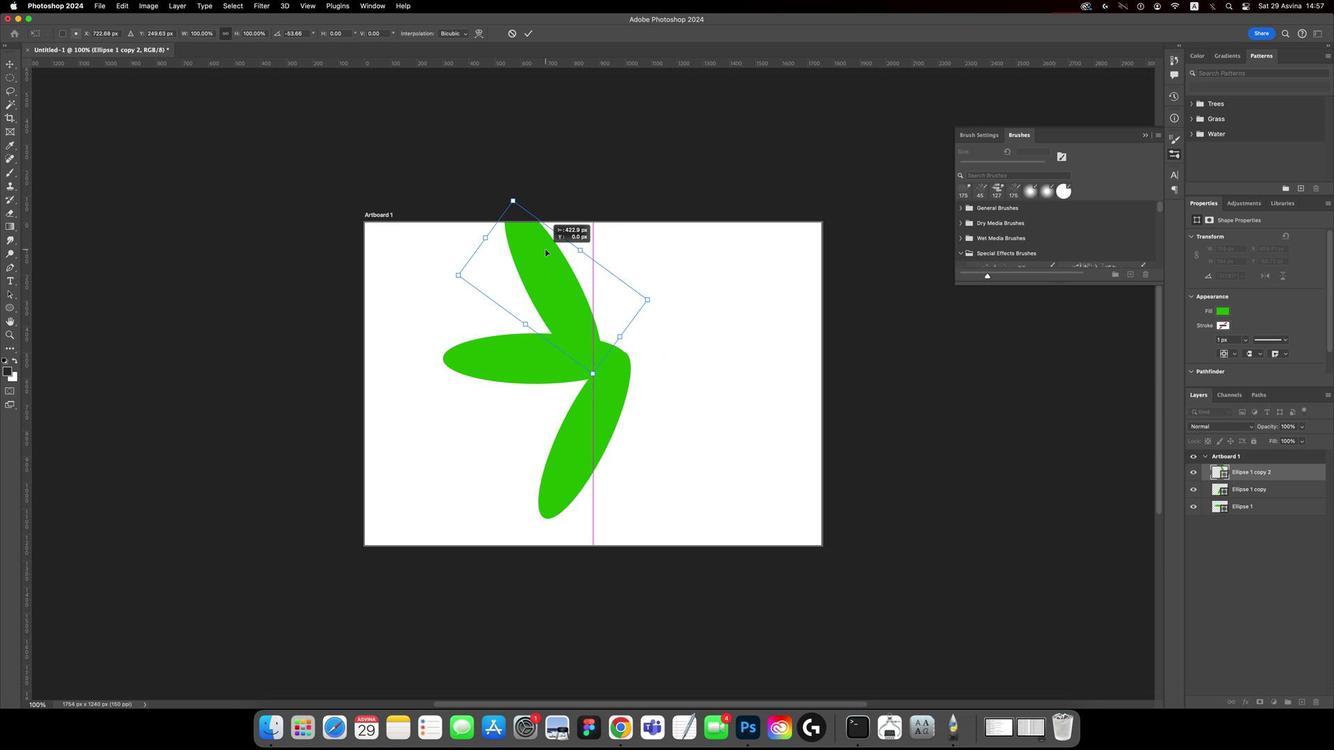 
Action: Mouse pressed left at (606, 526)
Screenshot: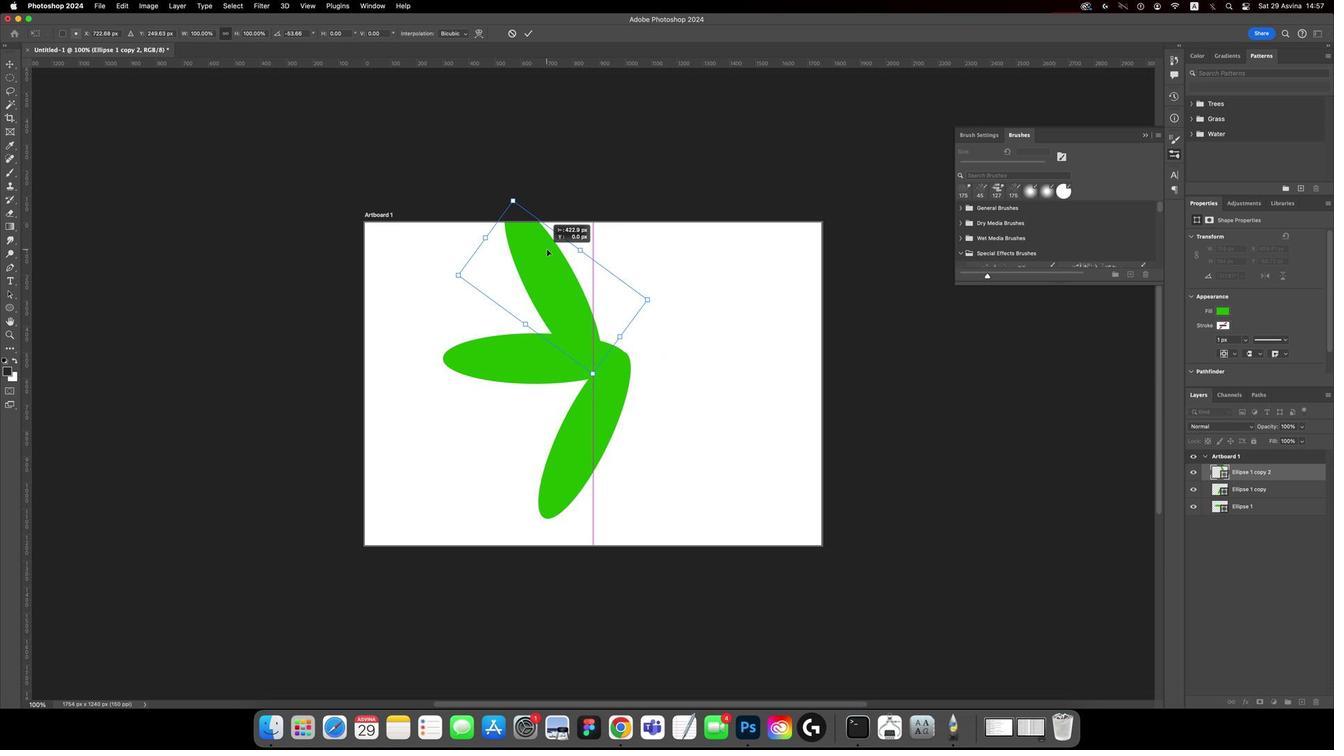 
Action: Mouse moved to (597, 525)
Screenshot: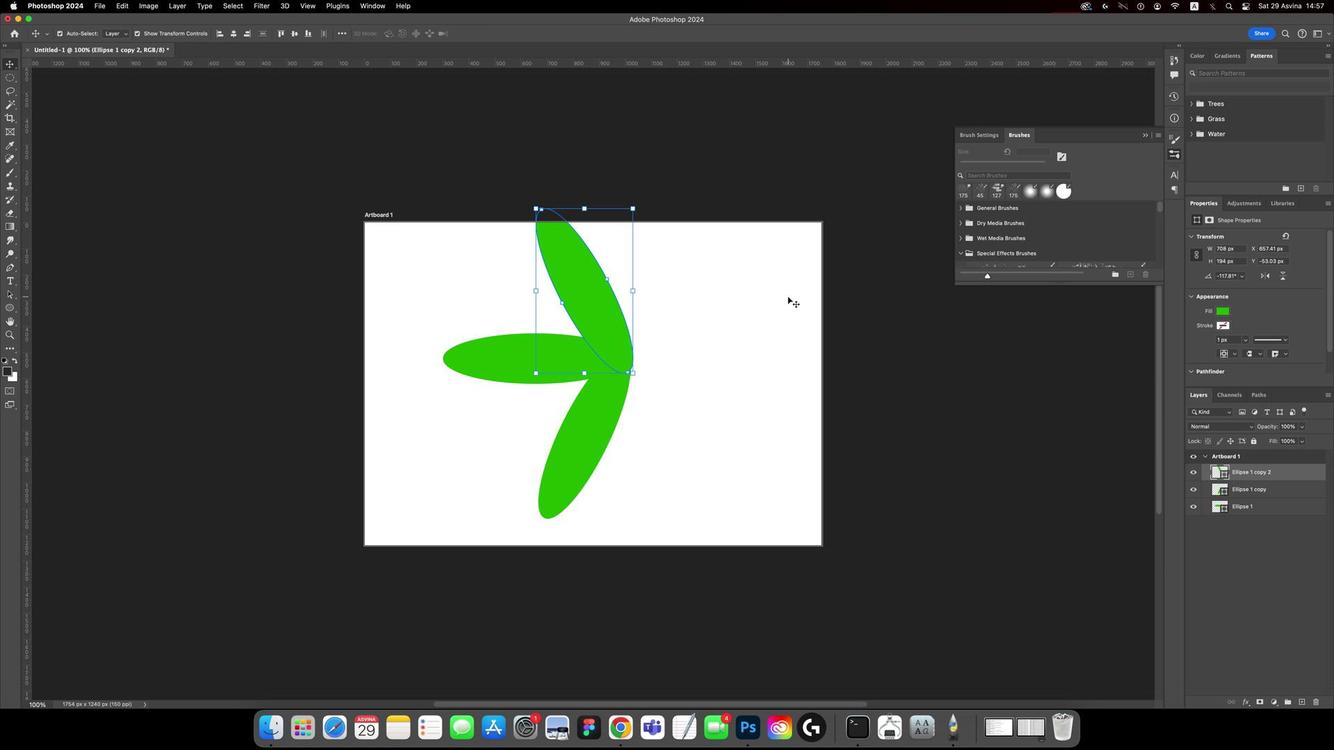 
Action: Mouse pressed left at (597, 525)
Screenshot: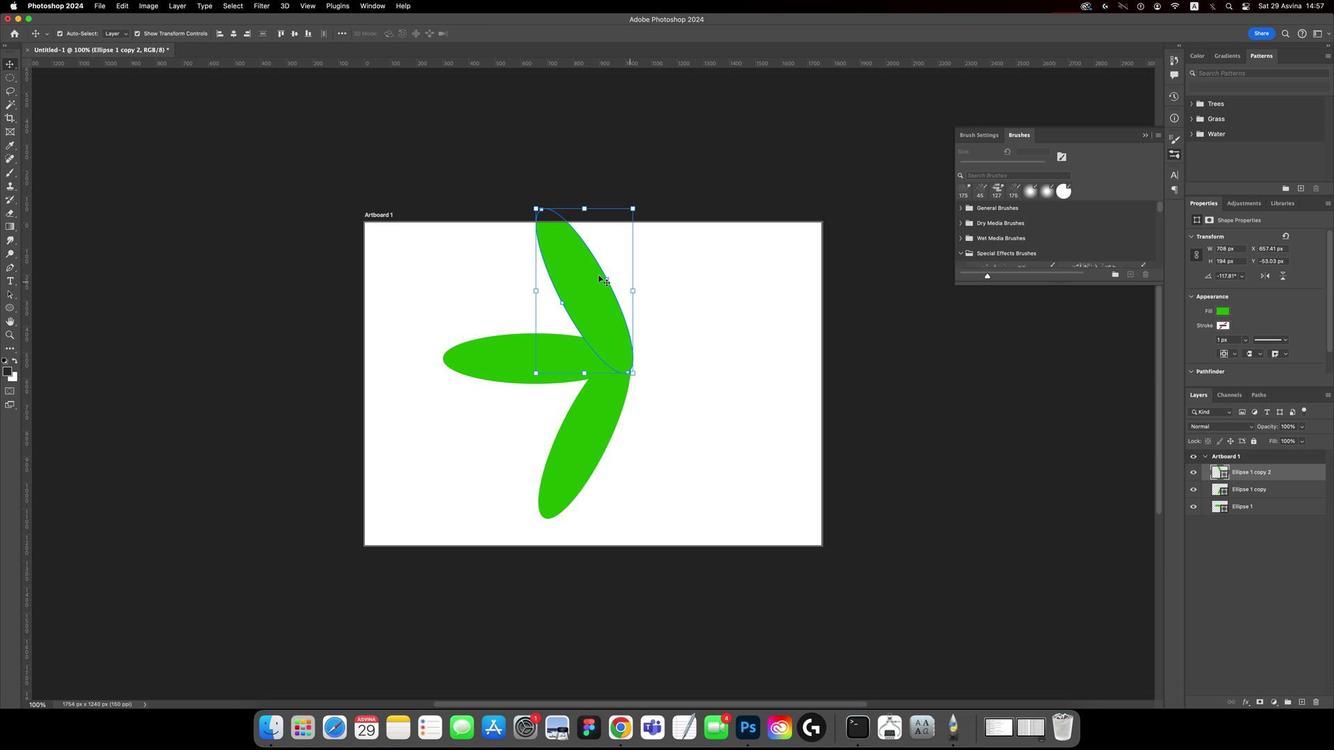 
Action: Mouse moved to (624, 526)
Screenshot: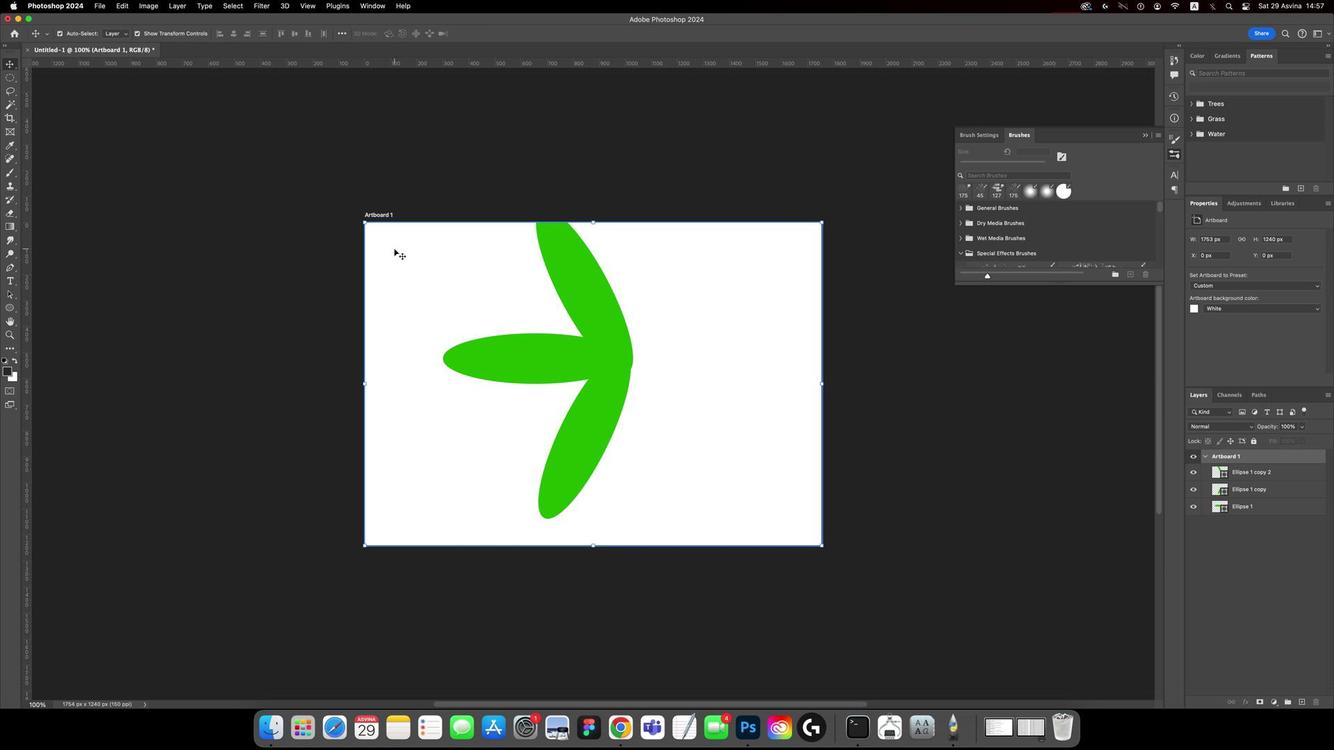 
Action: Mouse pressed left at (624, 526)
Screenshot: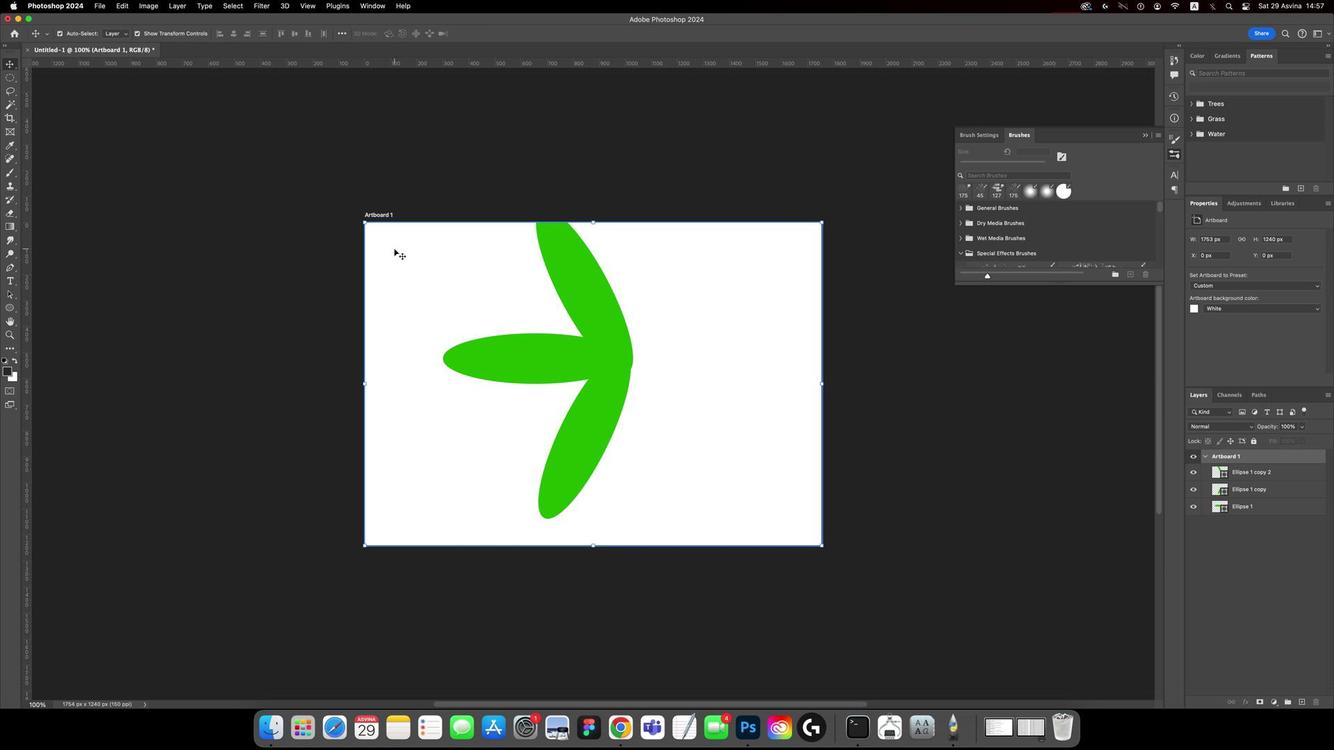 
Action: Mouse pressed left at (624, 526)
Screenshot: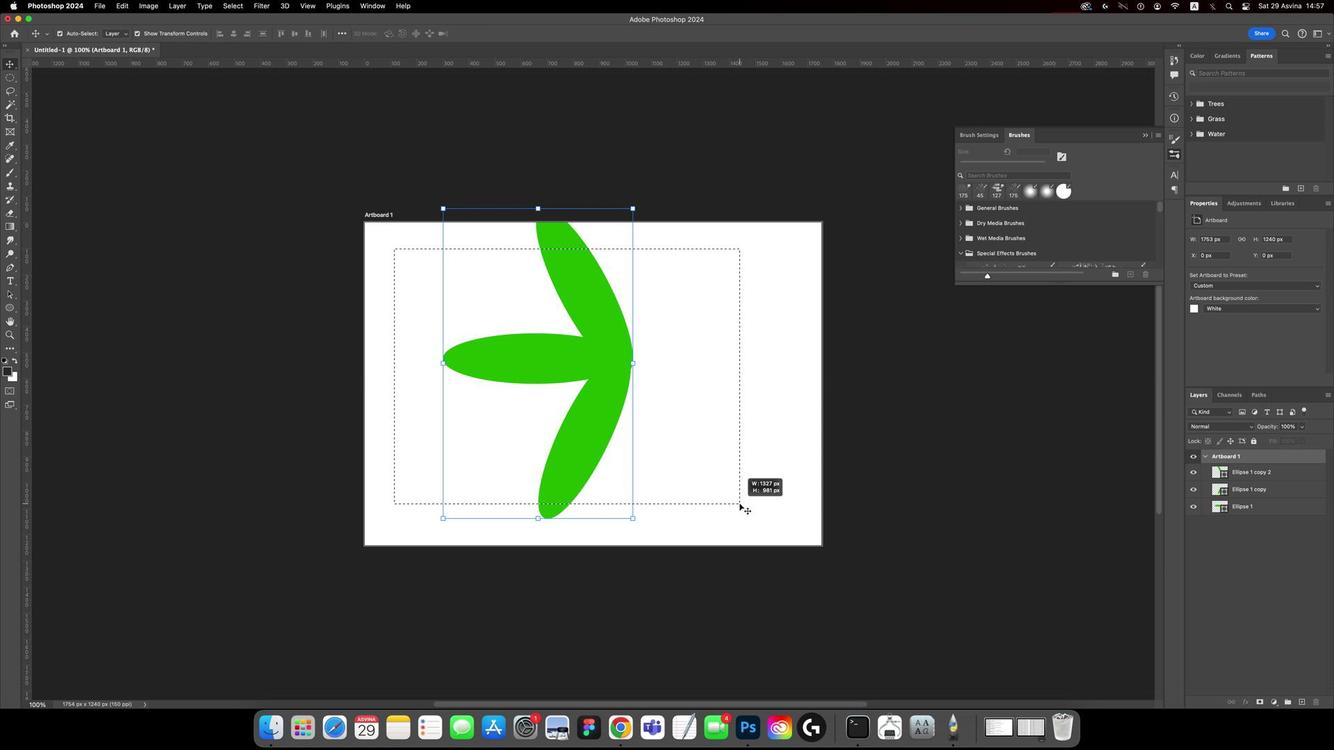 
Action: Mouse moved to (620, 526)
Screenshot: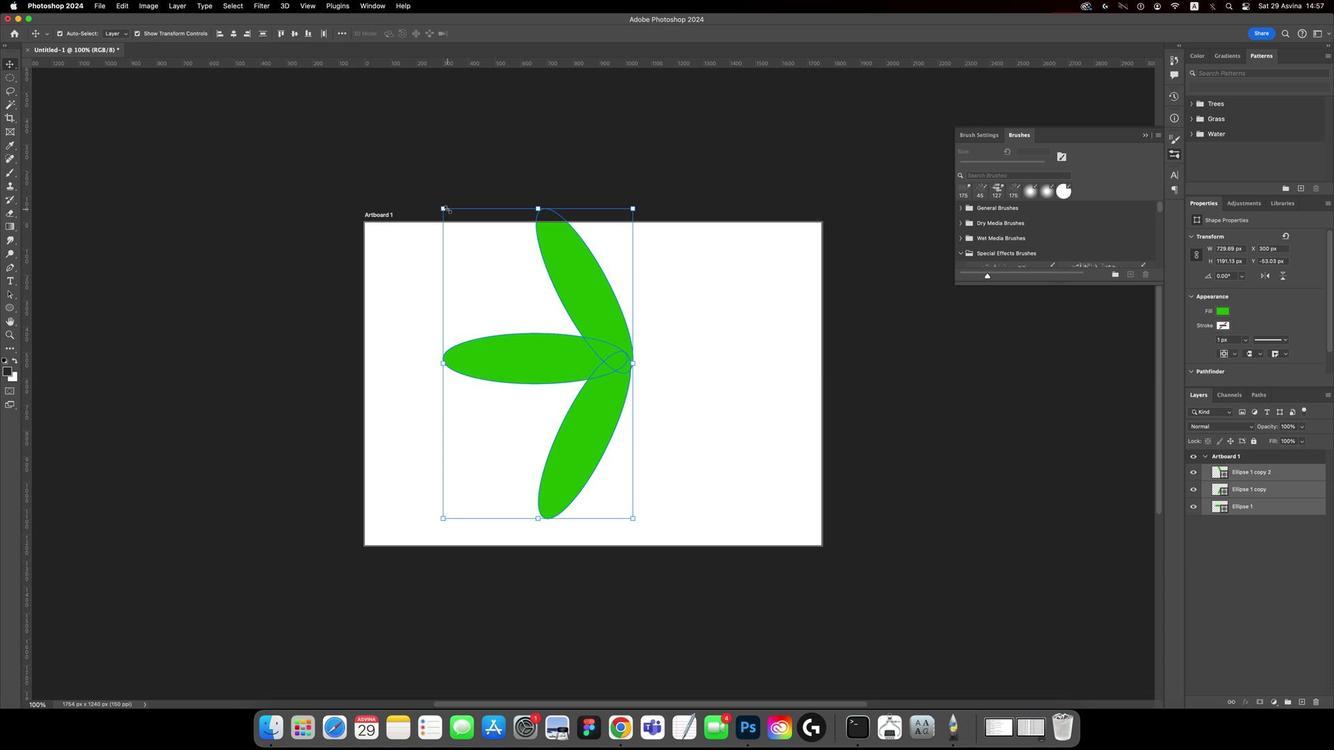 
Action: Mouse pressed left at (620, 526)
Screenshot: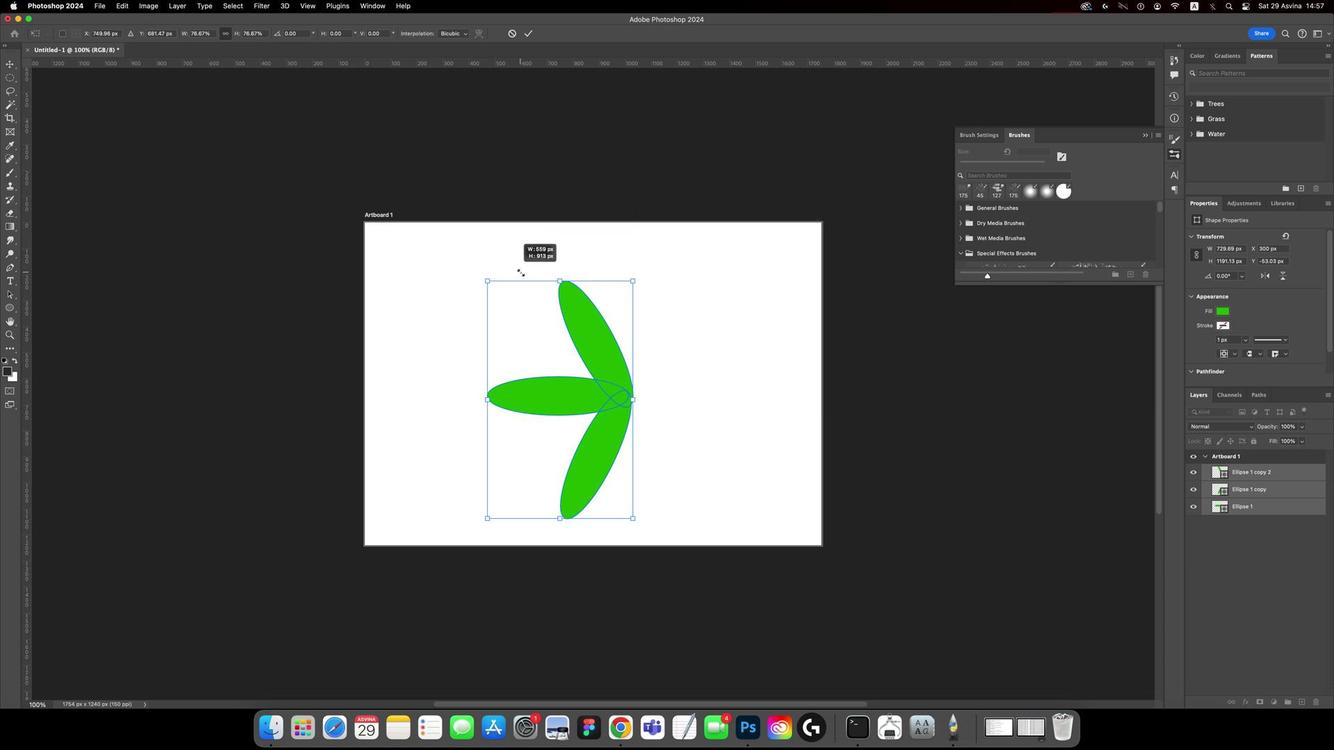 
Action: Mouse moved to (607, 525)
Screenshot: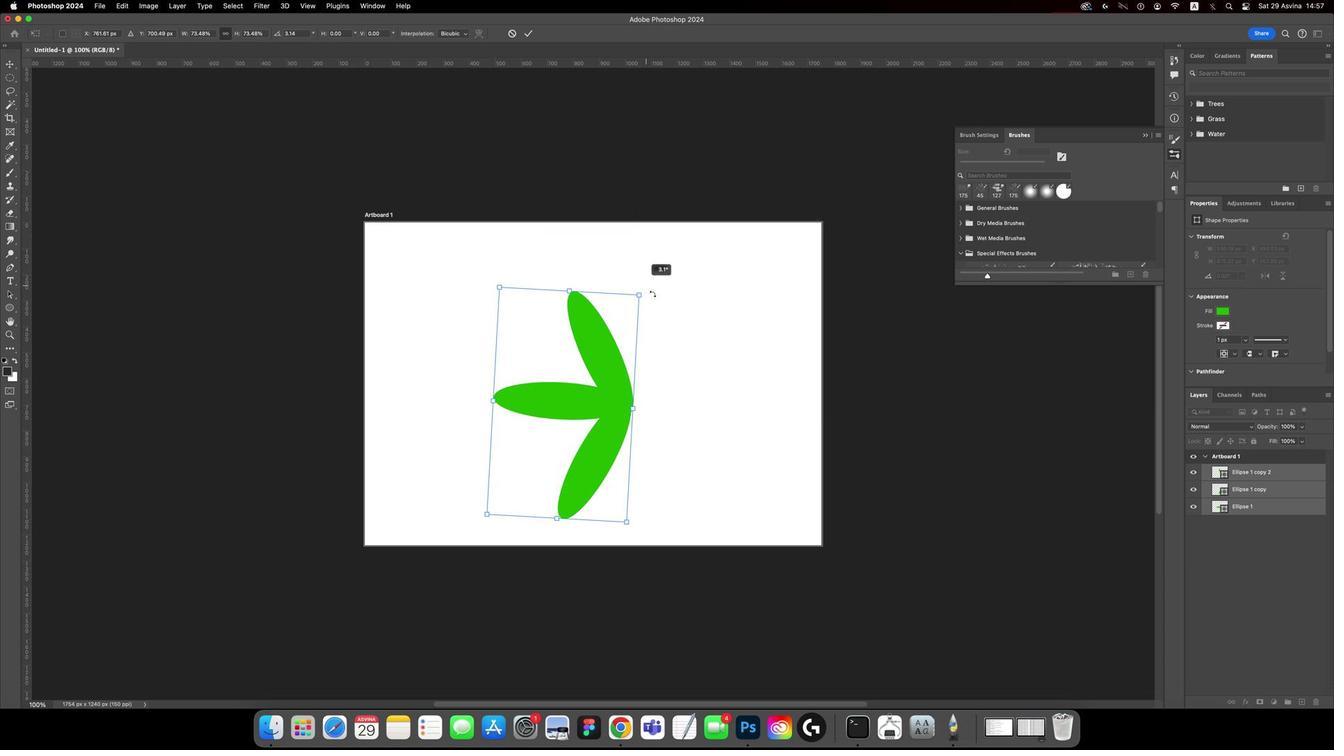 
Action: Mouse pressed left at (607, 525)
Screenshot: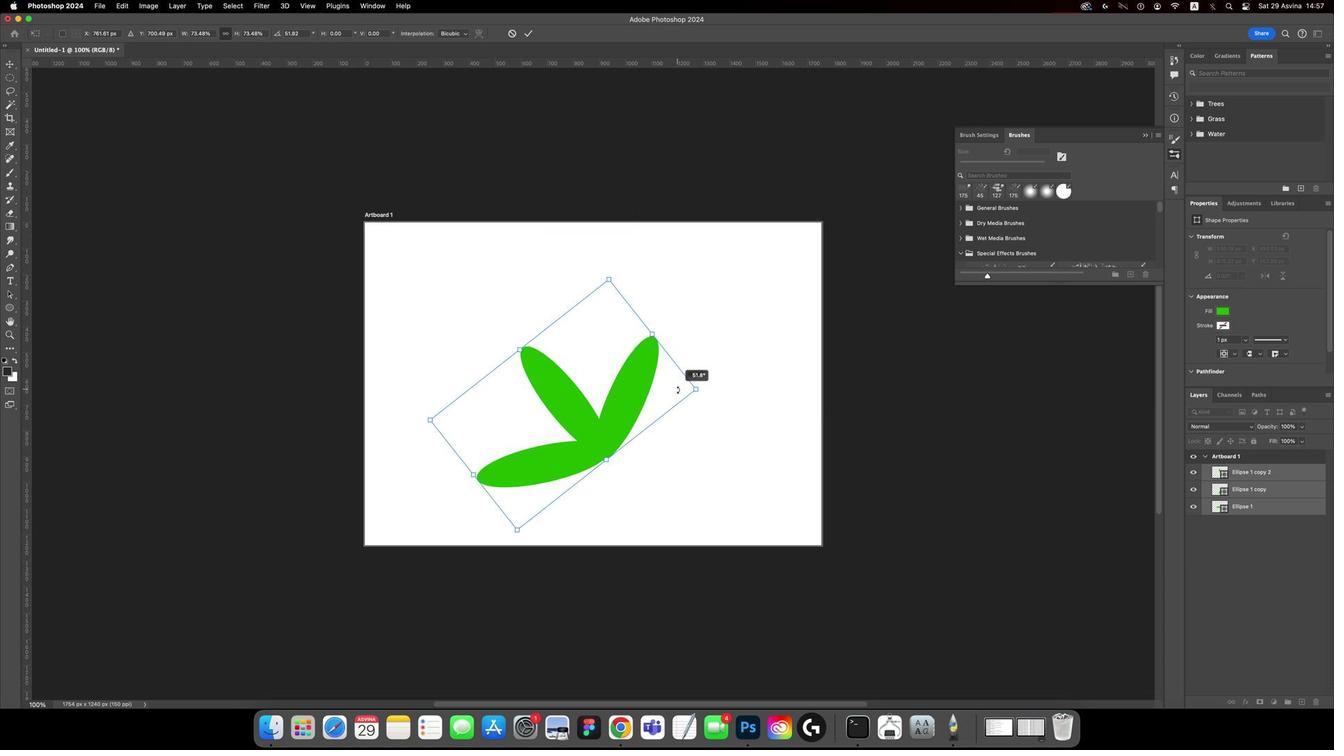 
Action: Mouse moved to (608, 524)
Screenshot: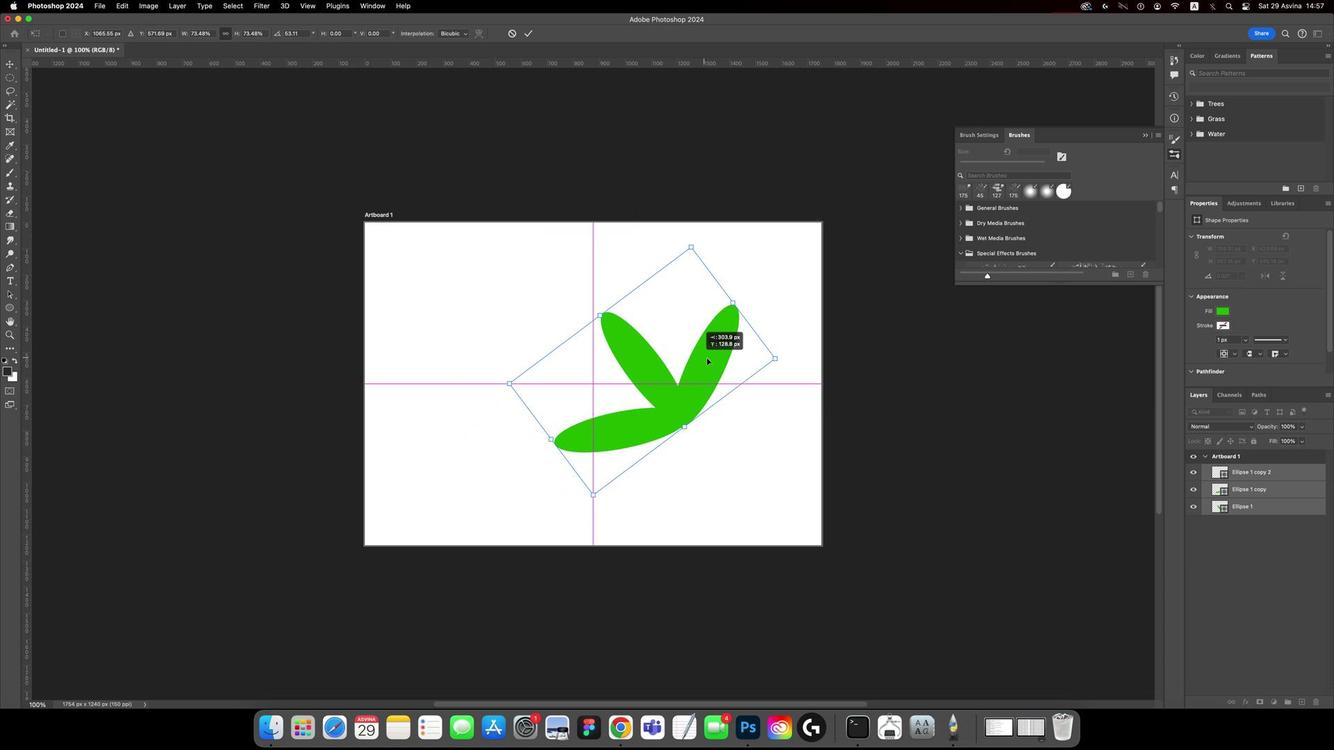 
Action: Mouse pressed left at (608, 524)
Screenshot: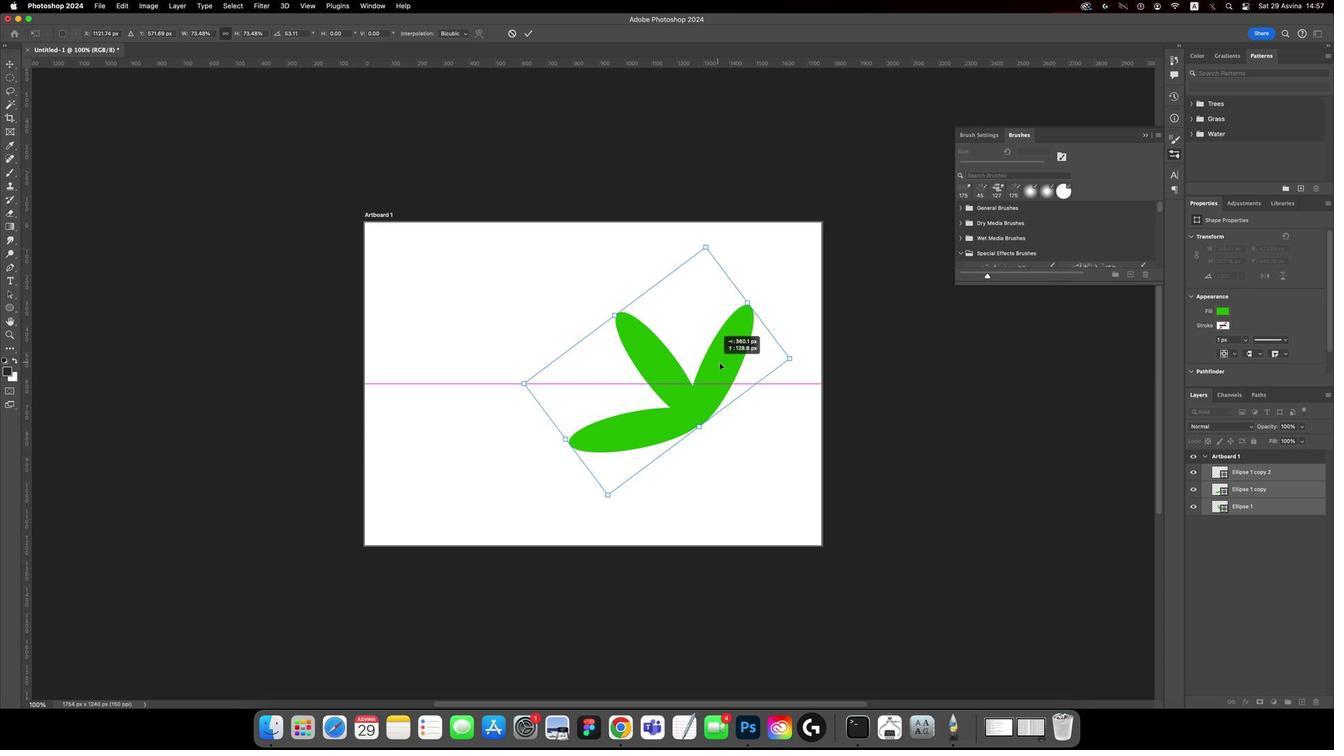 
Action: Mouse moved to (602, 526)
Screenshot: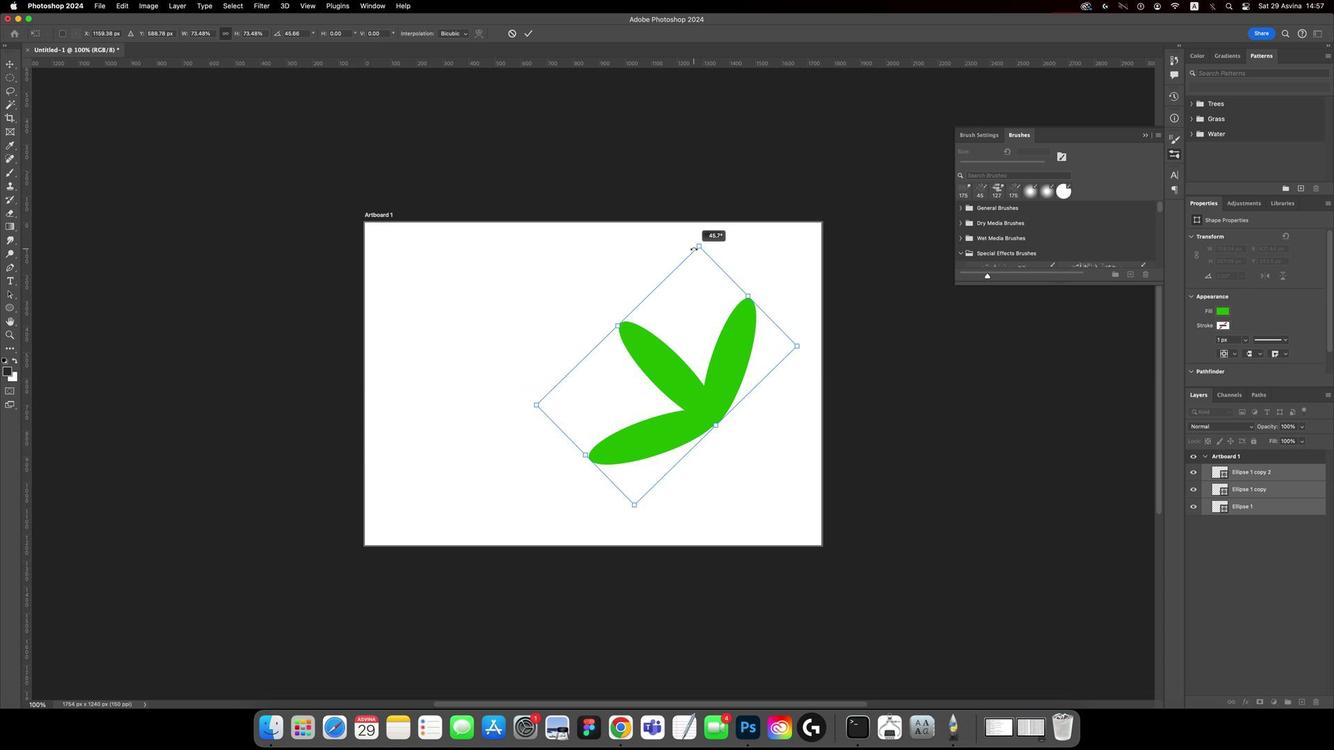 
Action: Mouse pressed left at (602, 526)
Screenshot: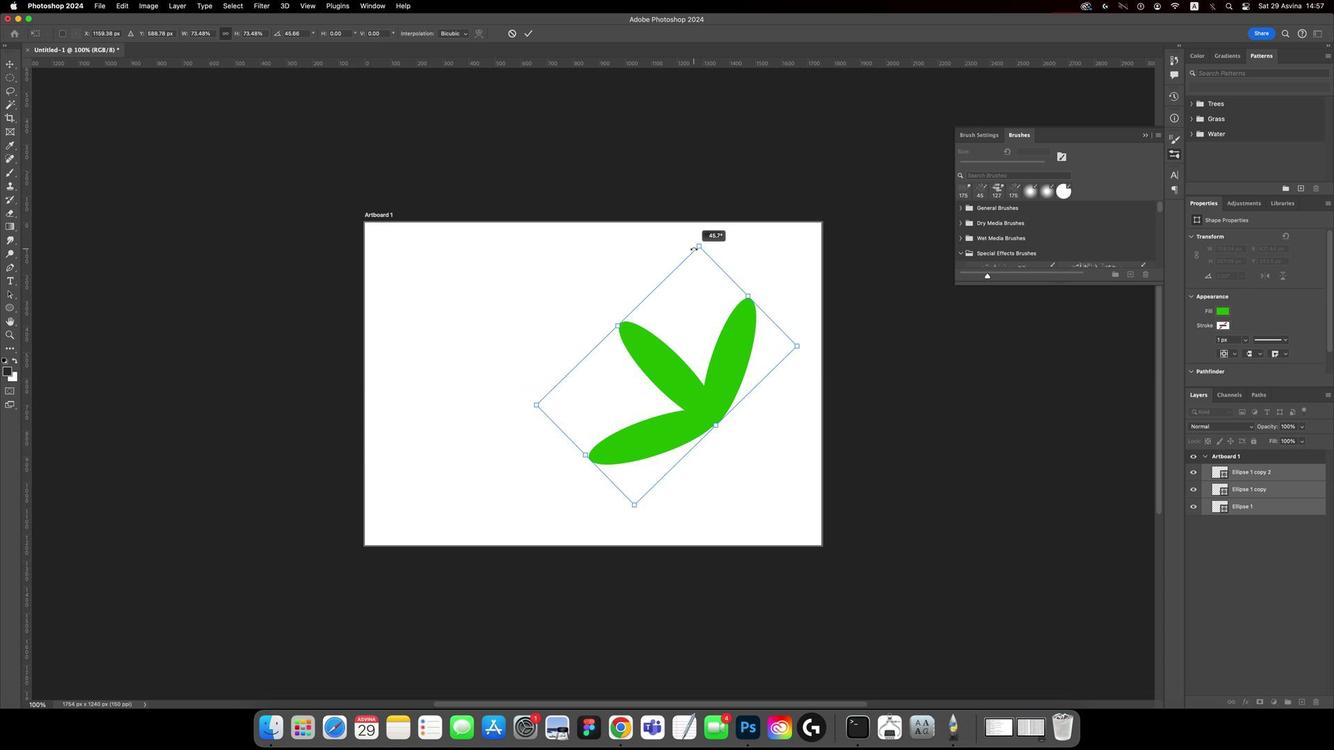 
Action: Mouse moved to (605, 525)
Screenshot: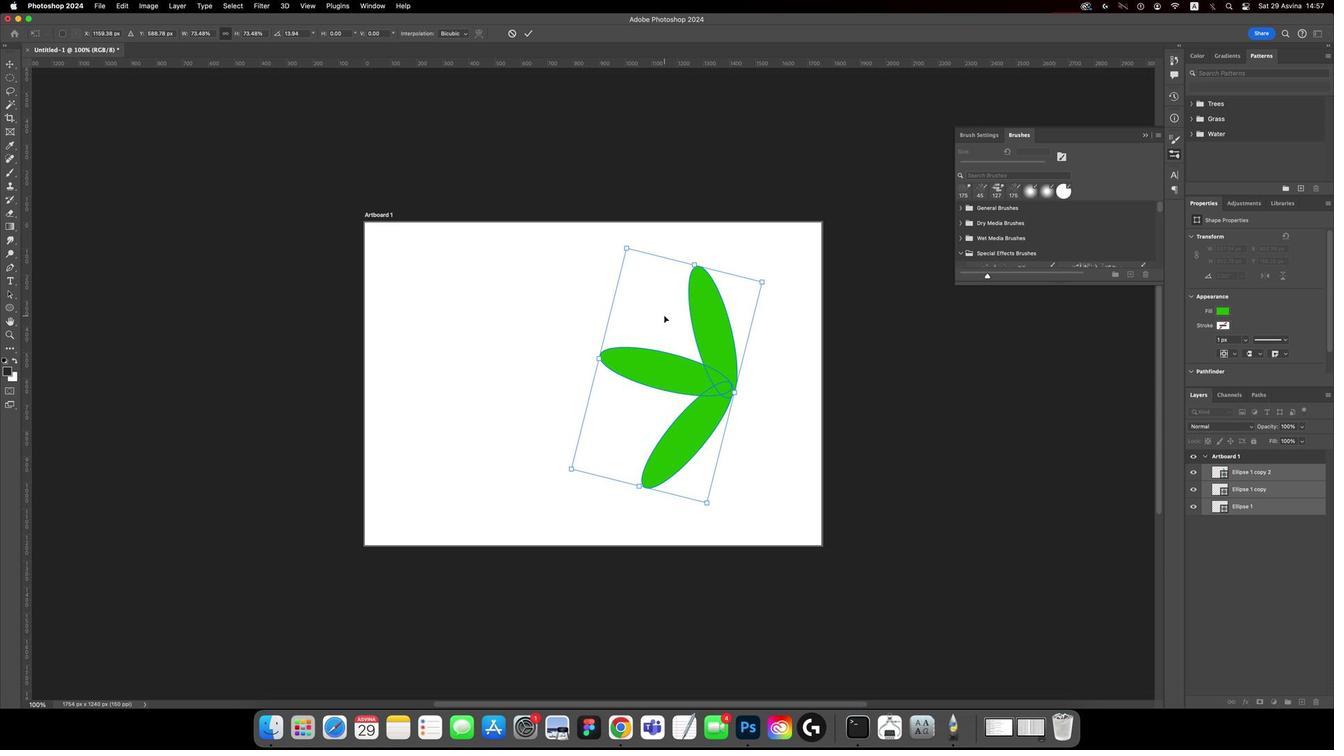 
Action: Mouse pressed left at (605, 525)
Screenshot: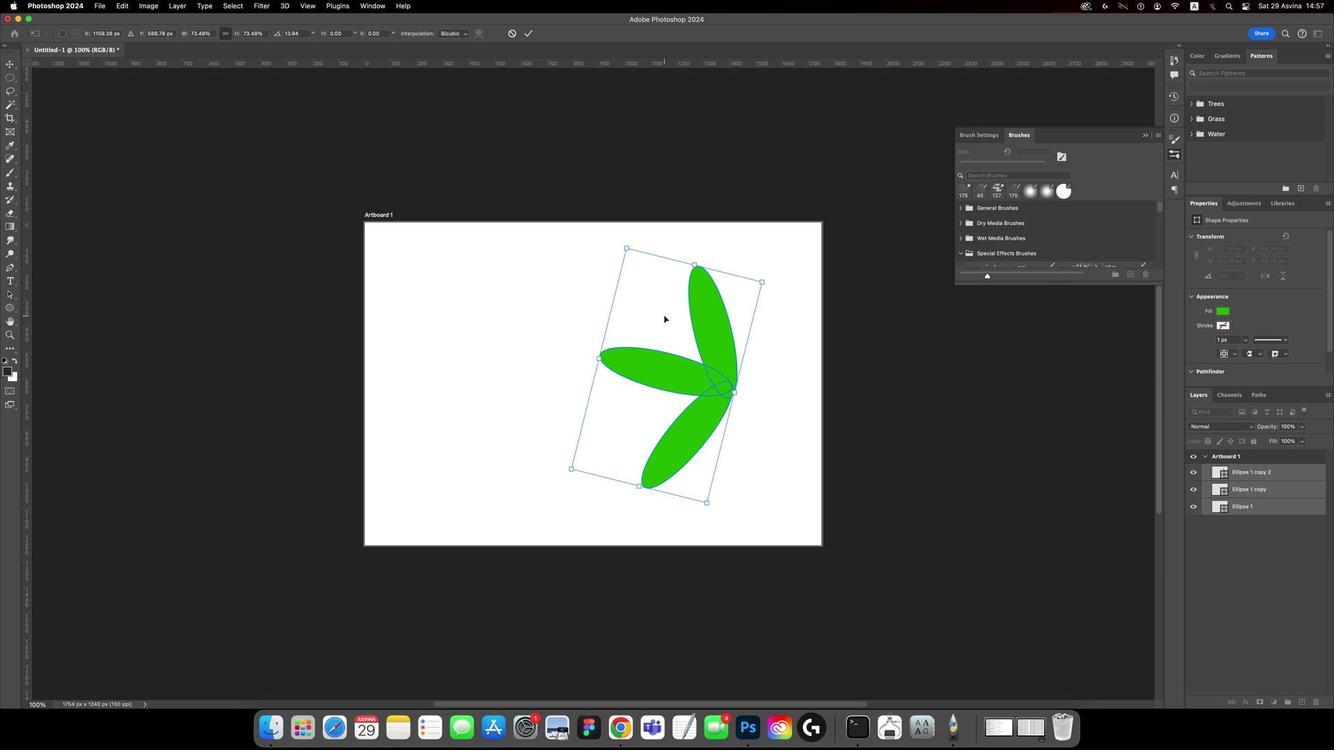 
Action: Mouse pressed left at (605, 525)
Screenshot: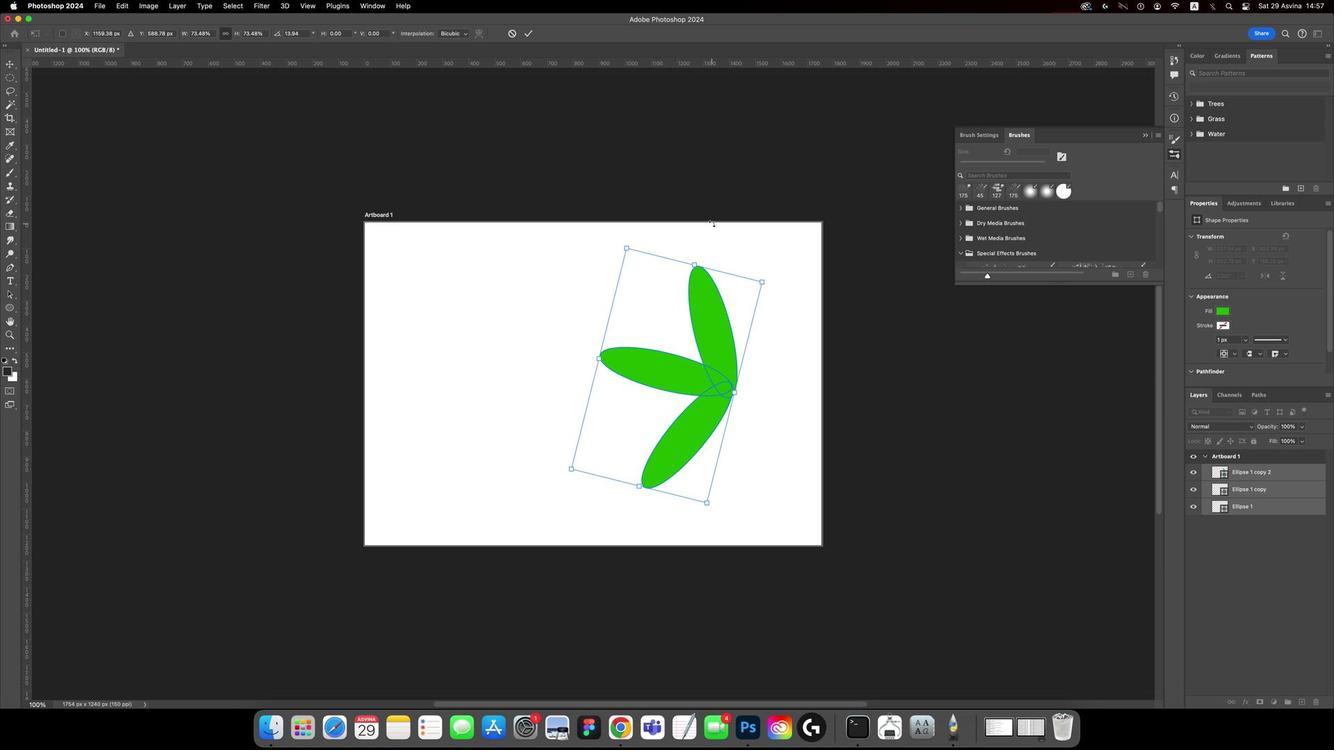 
Action: Mouse moved to (602, 526)
Screenshot: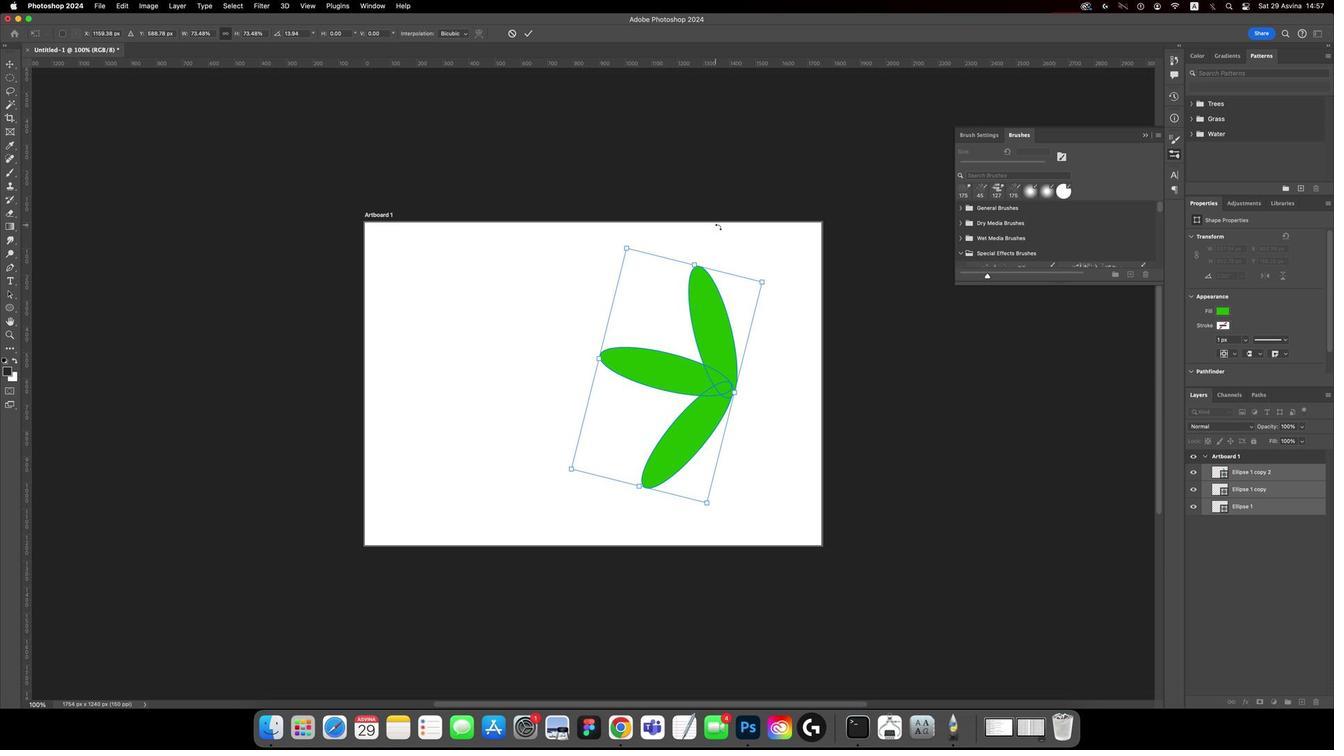 
Action: Mouse pressed left at (602, 526)
Screenshot: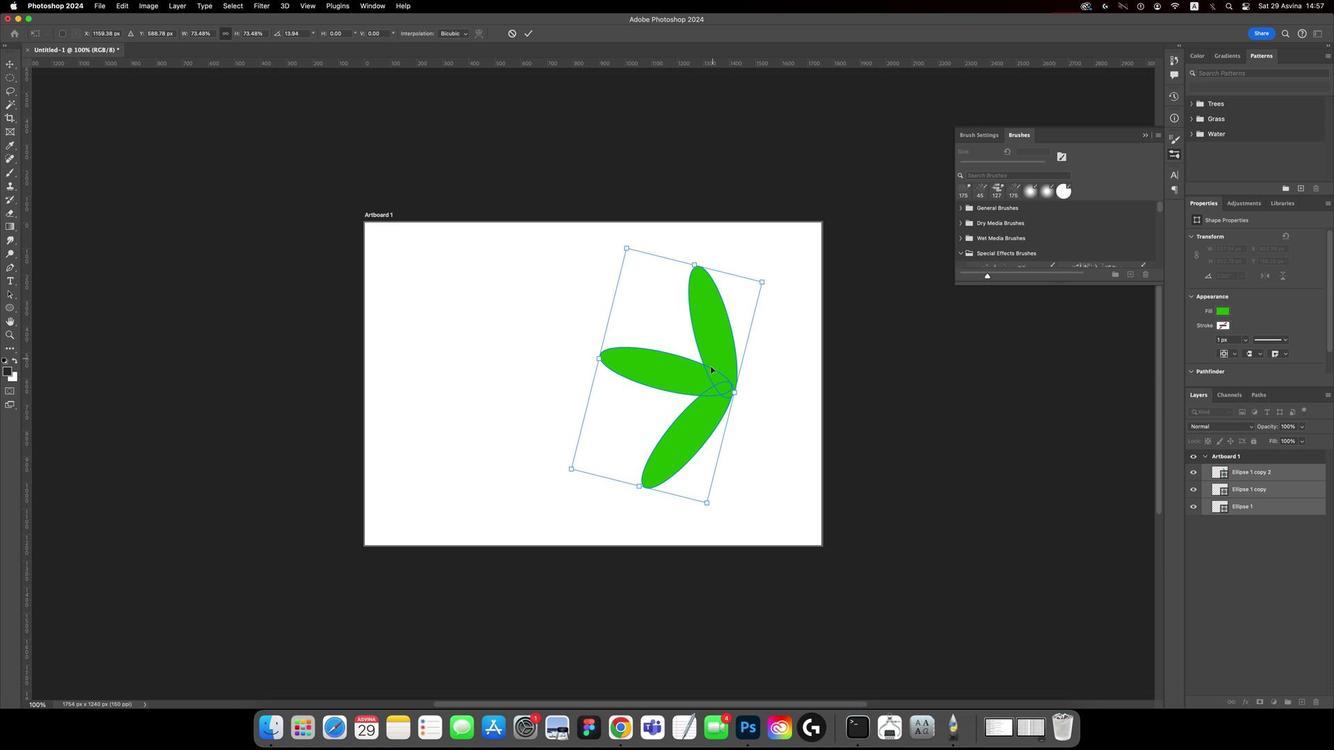 
Action: Mouse moved to (602, 524)
Screenshot: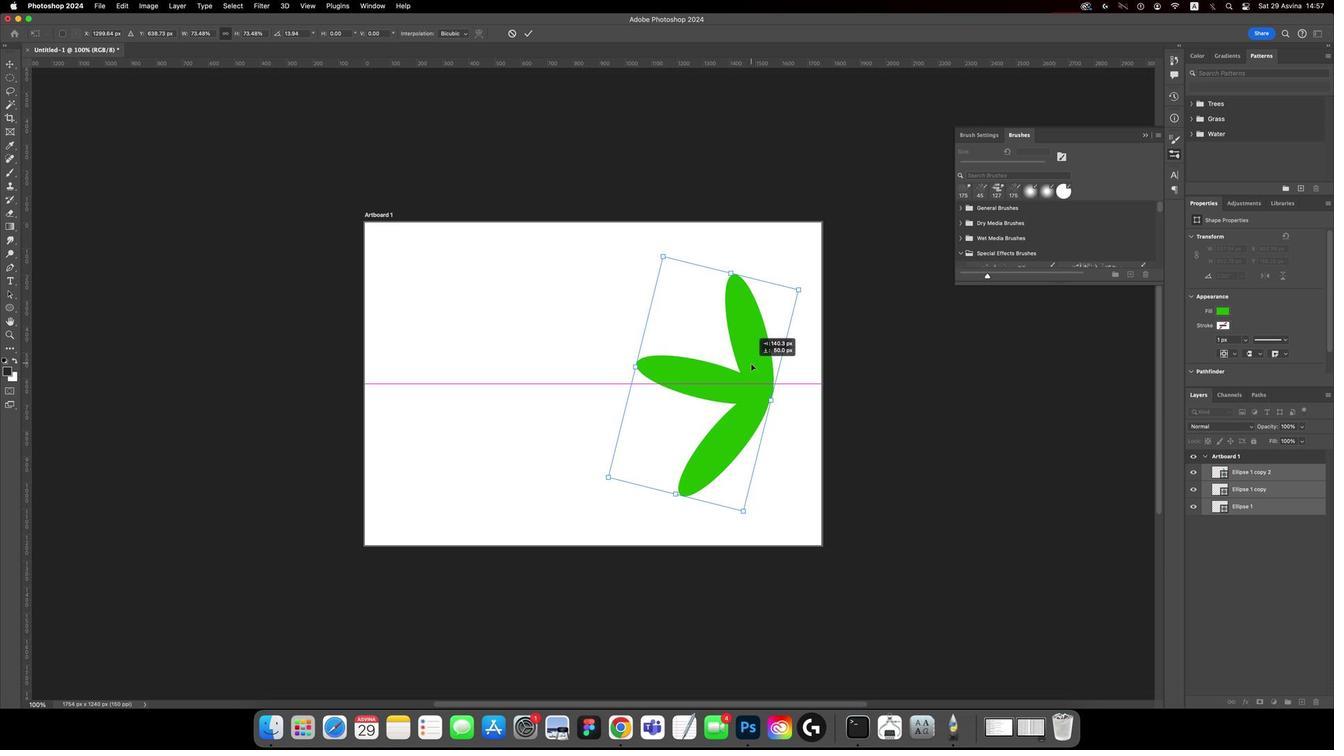 
Action: Mouse pressed left at (602, 524)
Screenshot: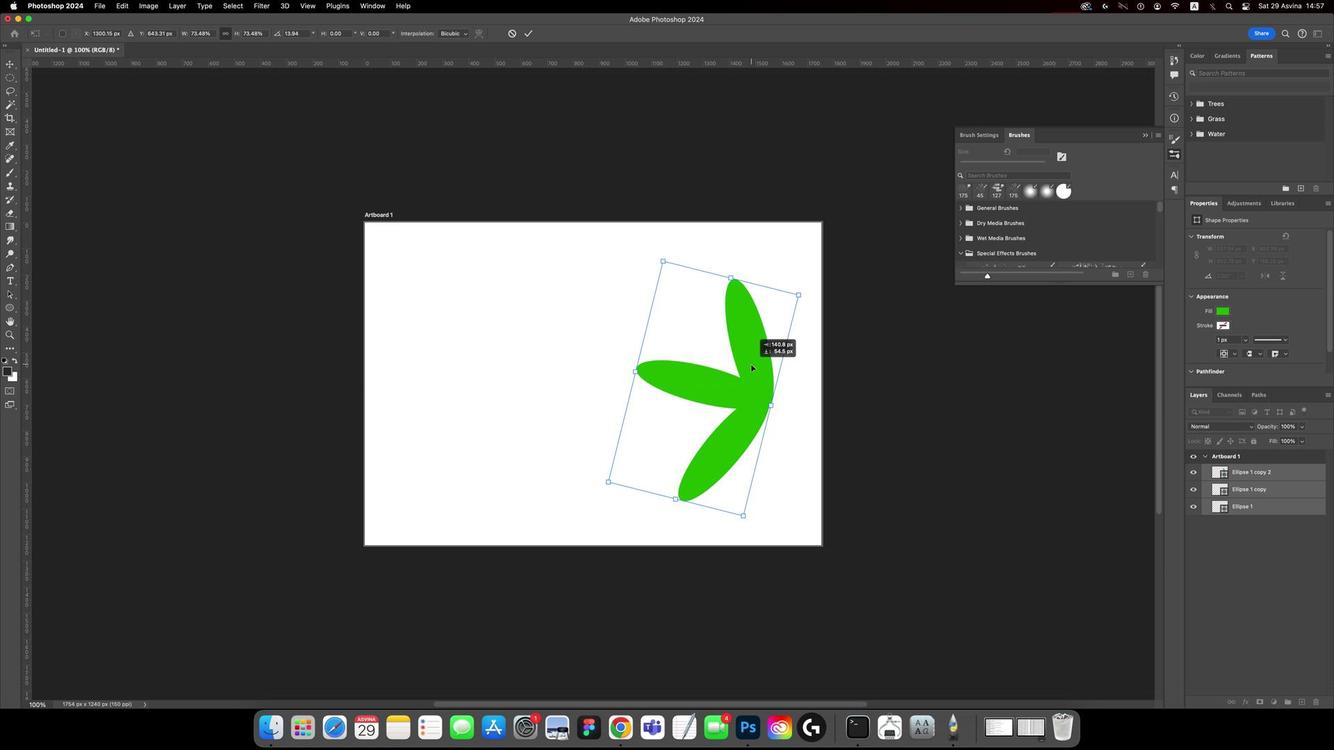 
Action: Mouse moved to (609, 524)
Screenshot: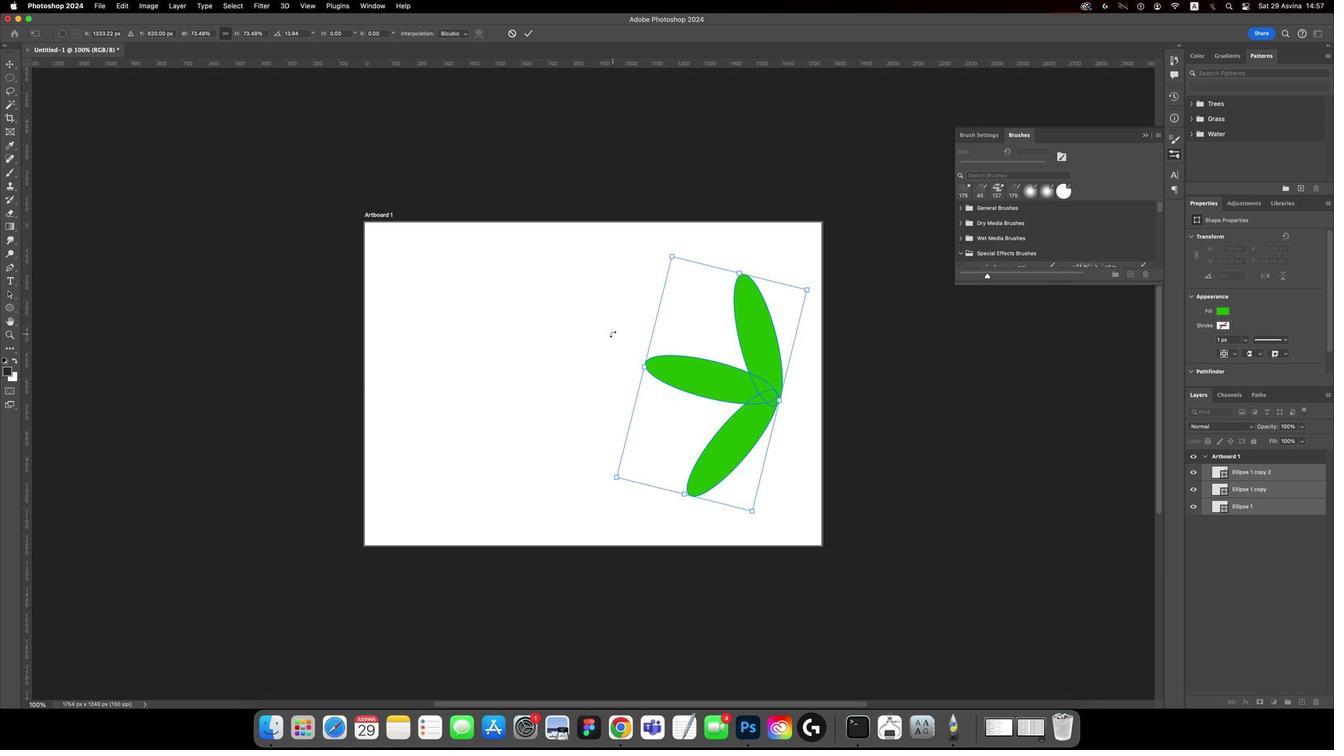 
Action: Mouse pressed left at (609, 524)
Screenshot: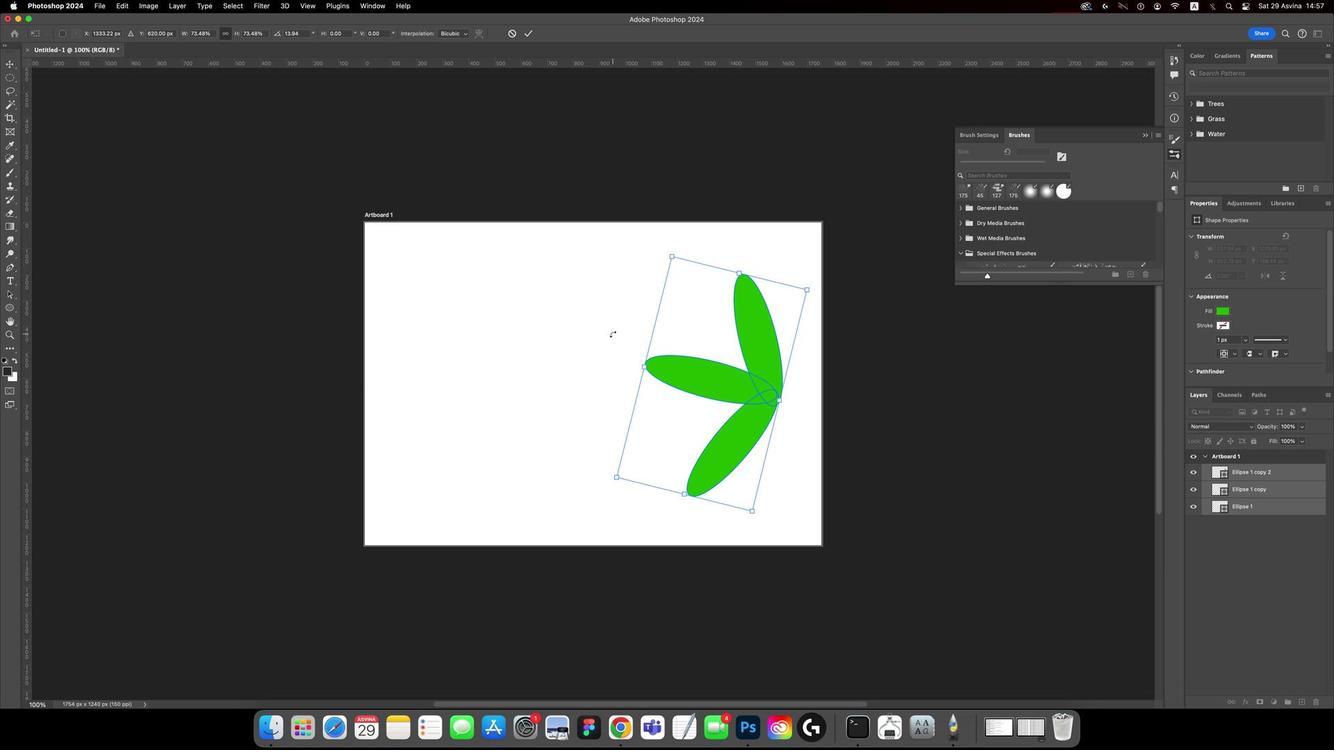 
Action: Mouse moved to (609, 524)
Screenshot: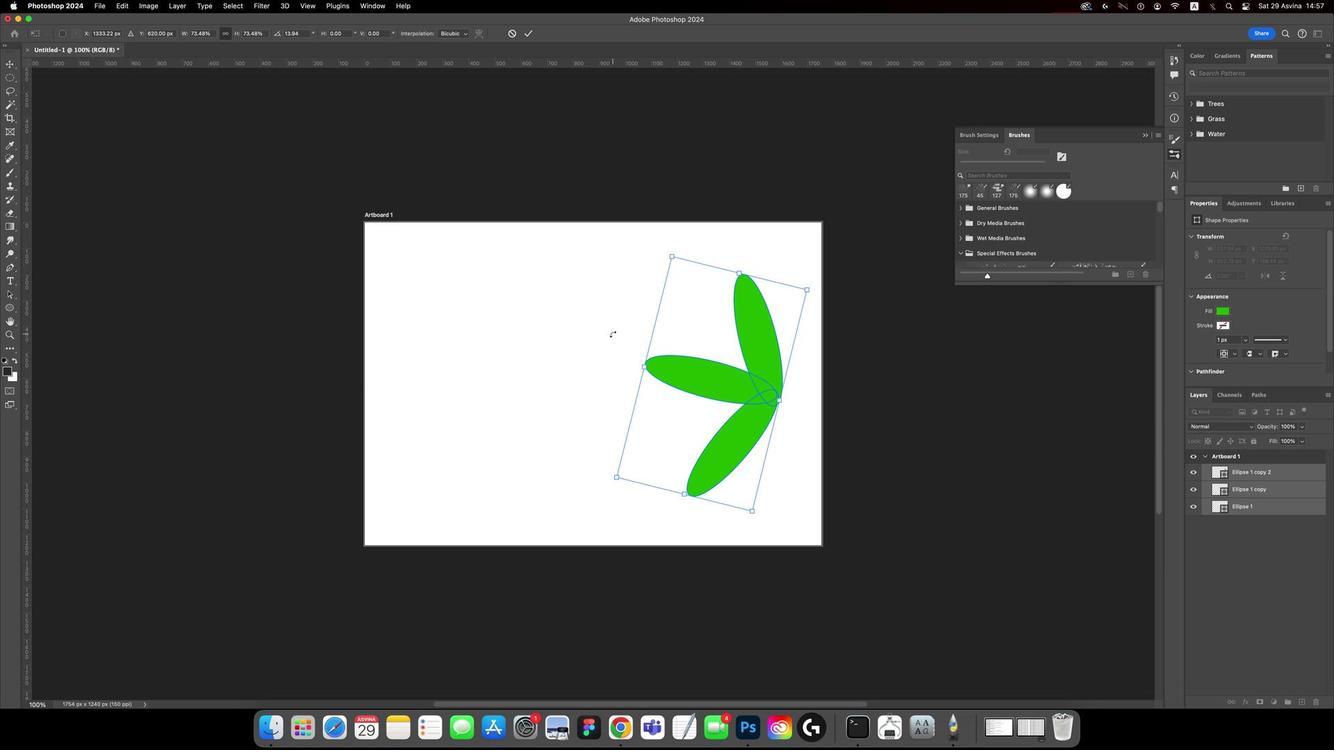 
Action: Key pressed Key.enter
Screenshot: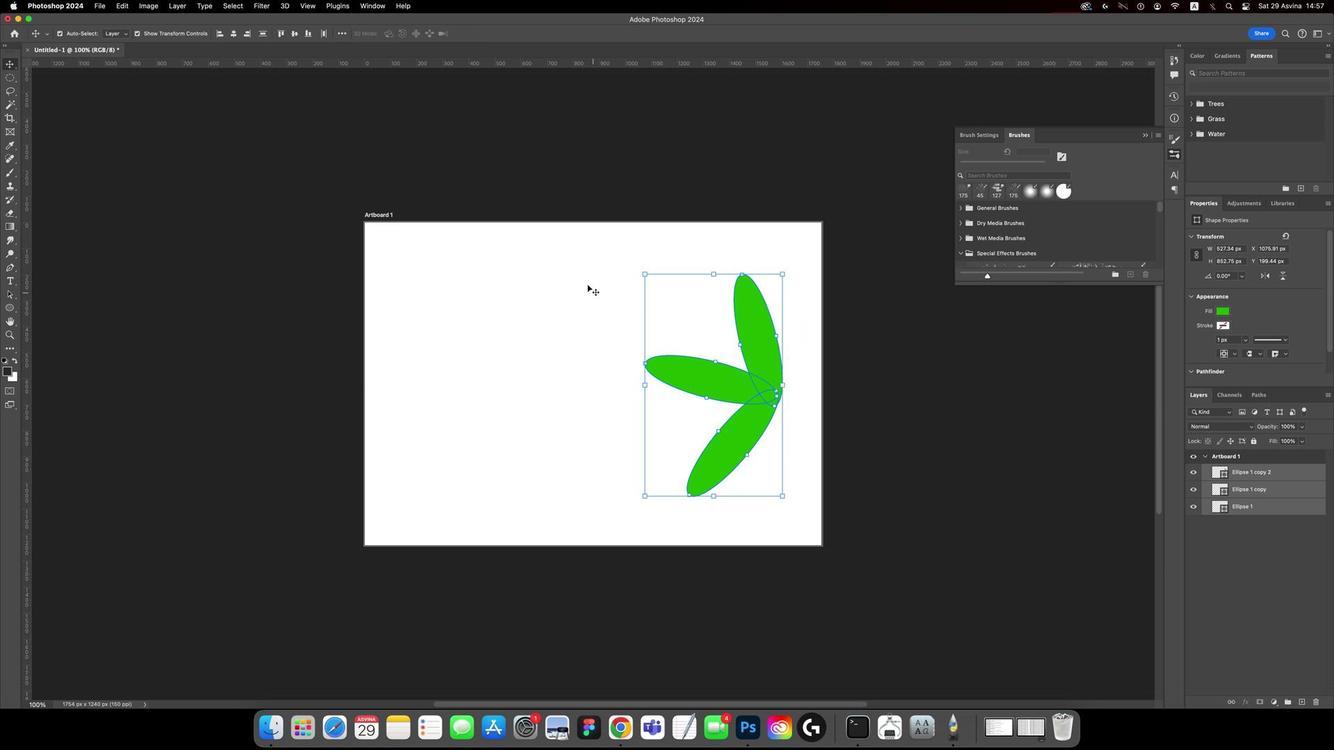 
Action: Mouse moved to (611, 525)
Screenshot: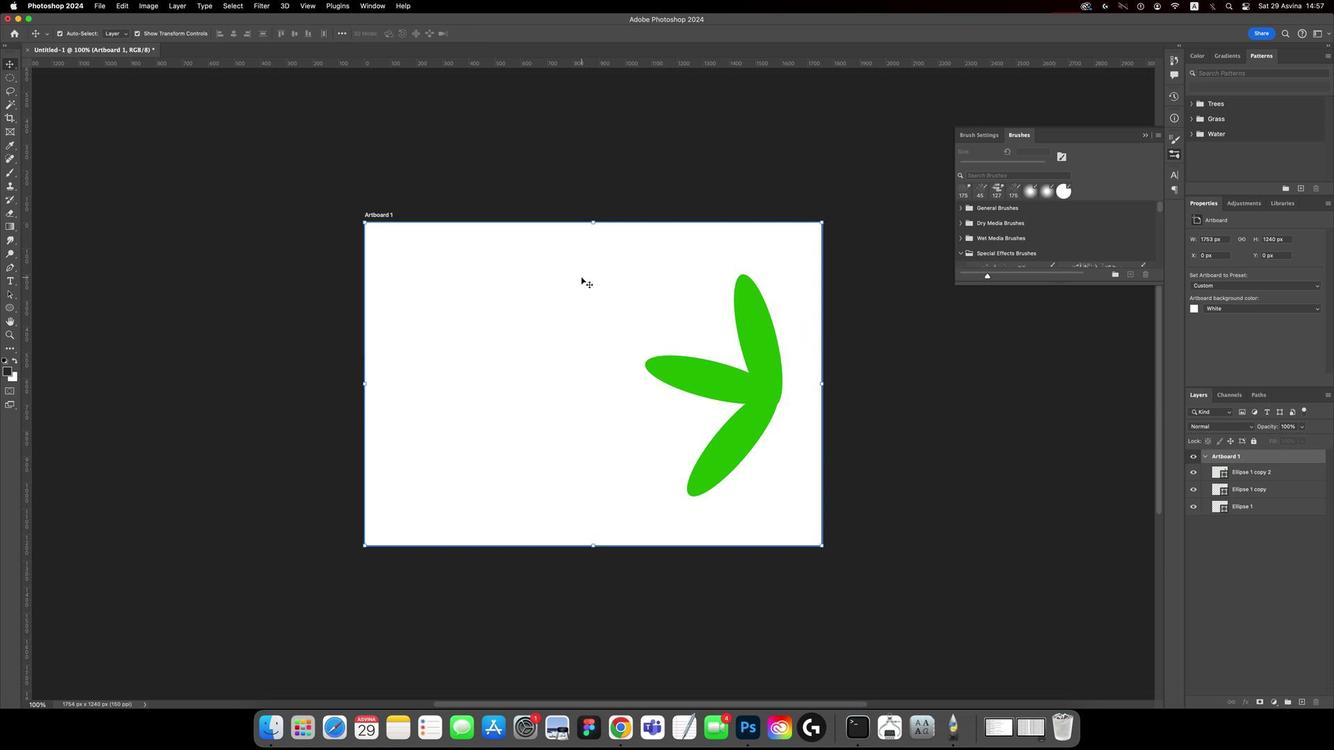 
Action: Mouse pressed left at (611, 525)
Screenshot: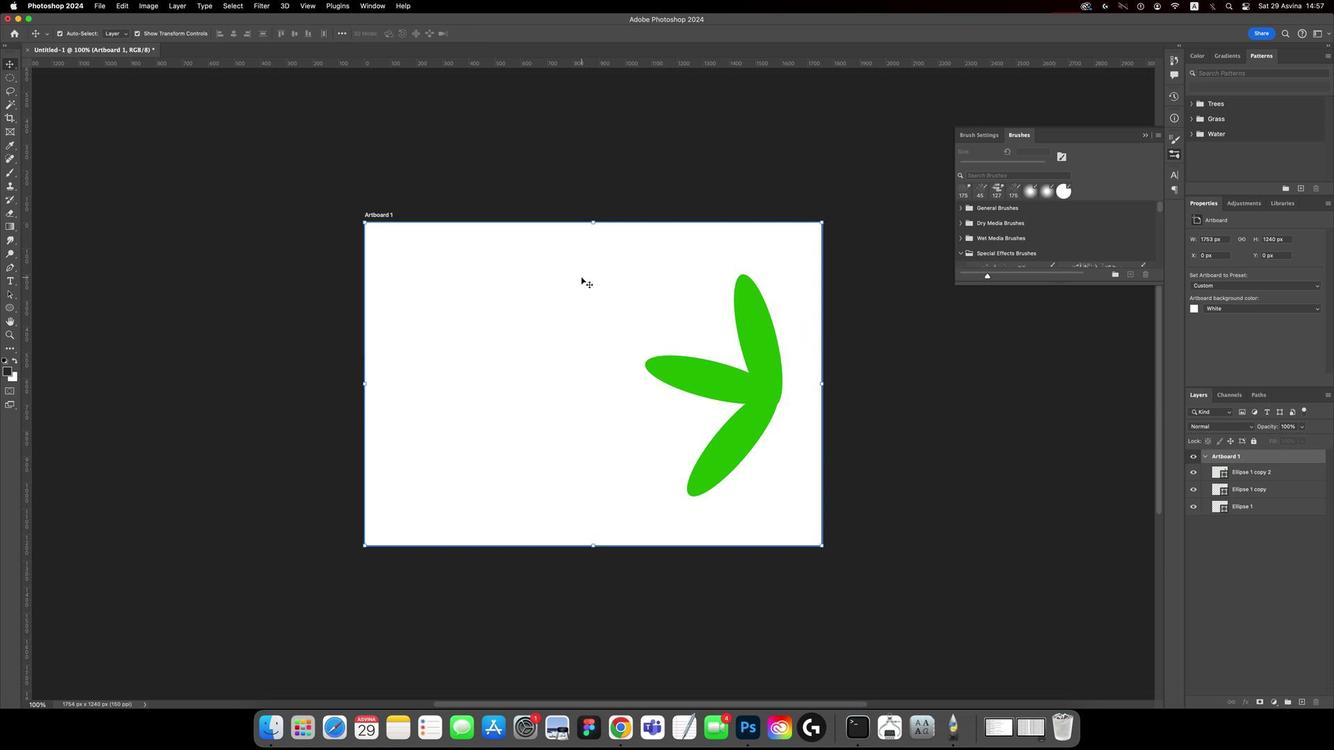 
Action: Mouse moved to (613, 525)
Screenshot: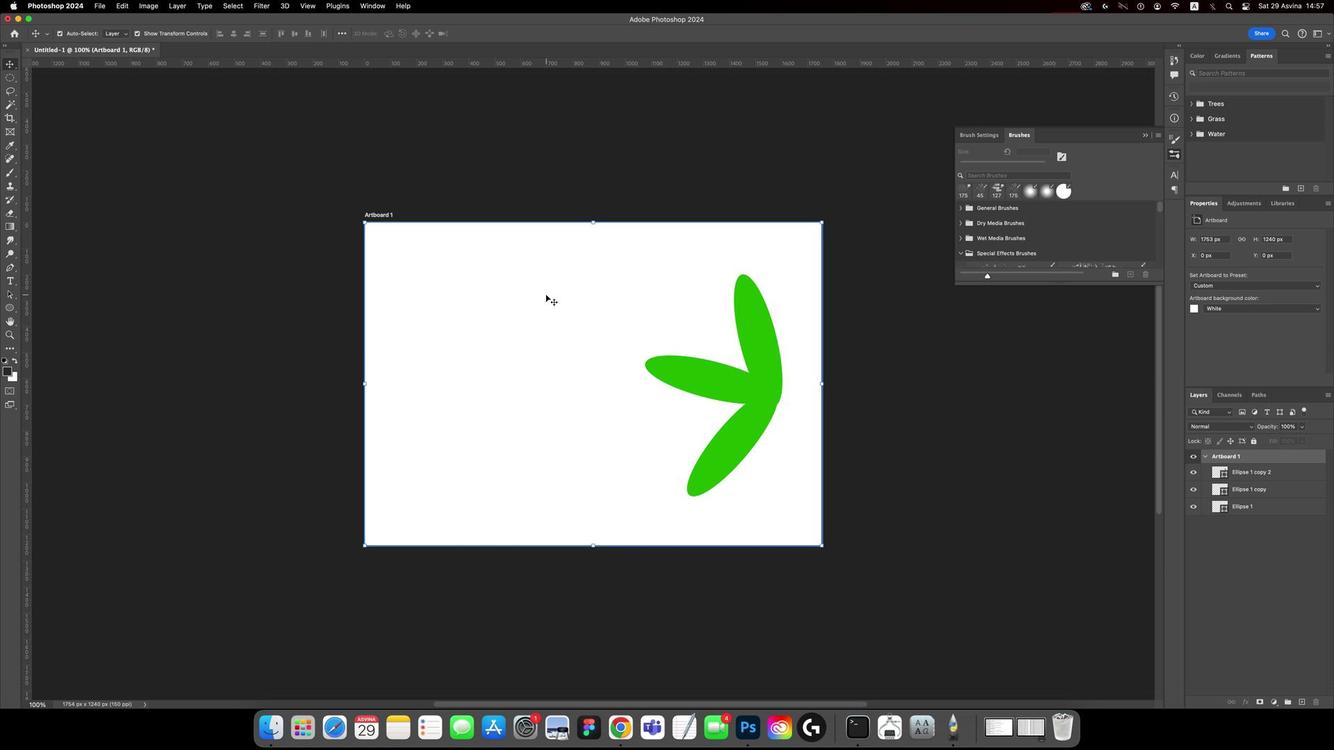 
Action: Mouse pressed left at (613, 525)
Screenshot: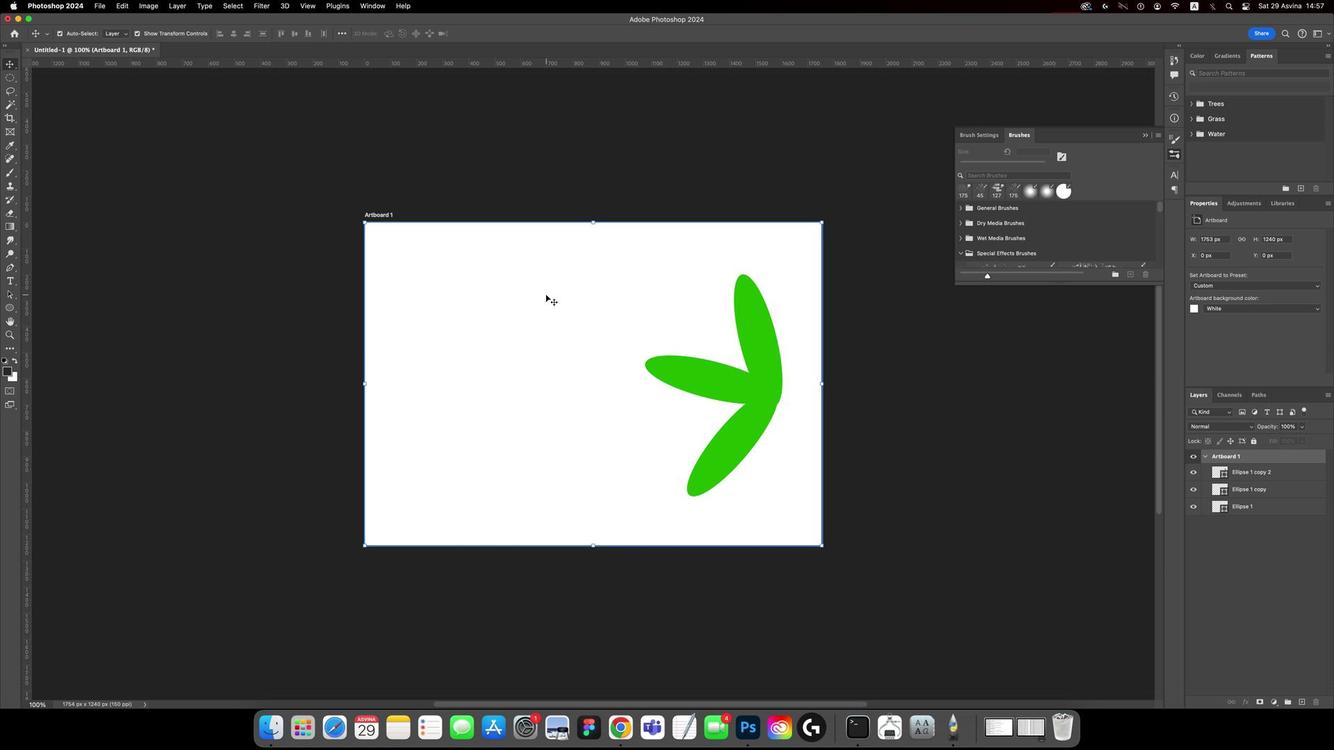 
Action: Mouse moved to (619, 525)
Screenshot: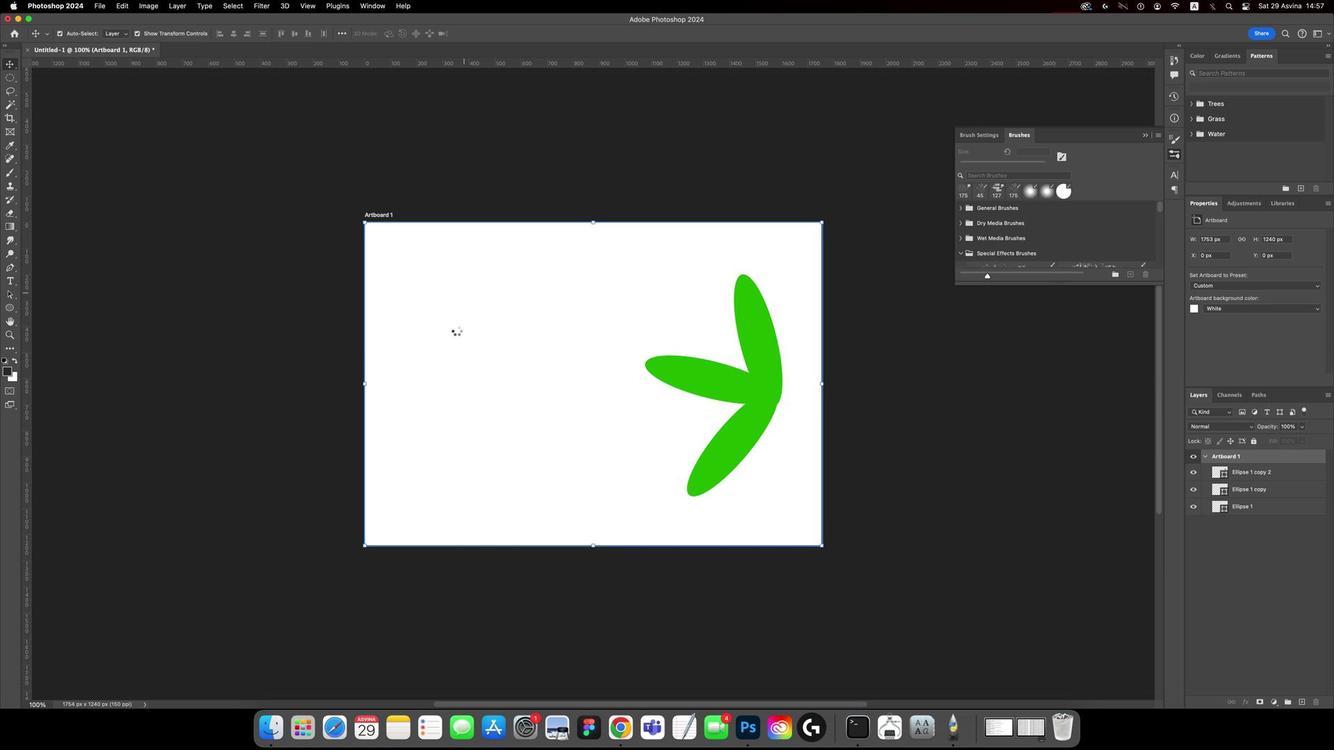 
Action: Key pressed 't'
Screenshot: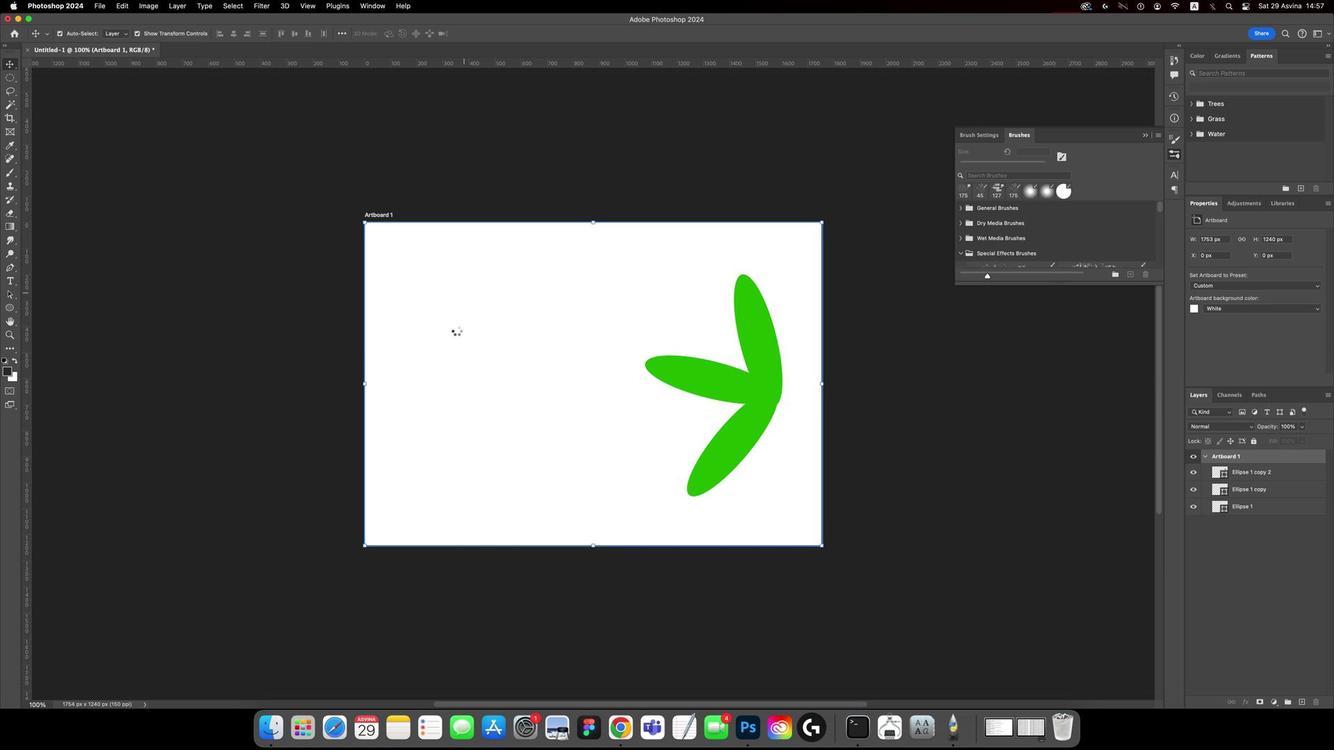
Action: Mouse moved to (620, 524)
Screenshot: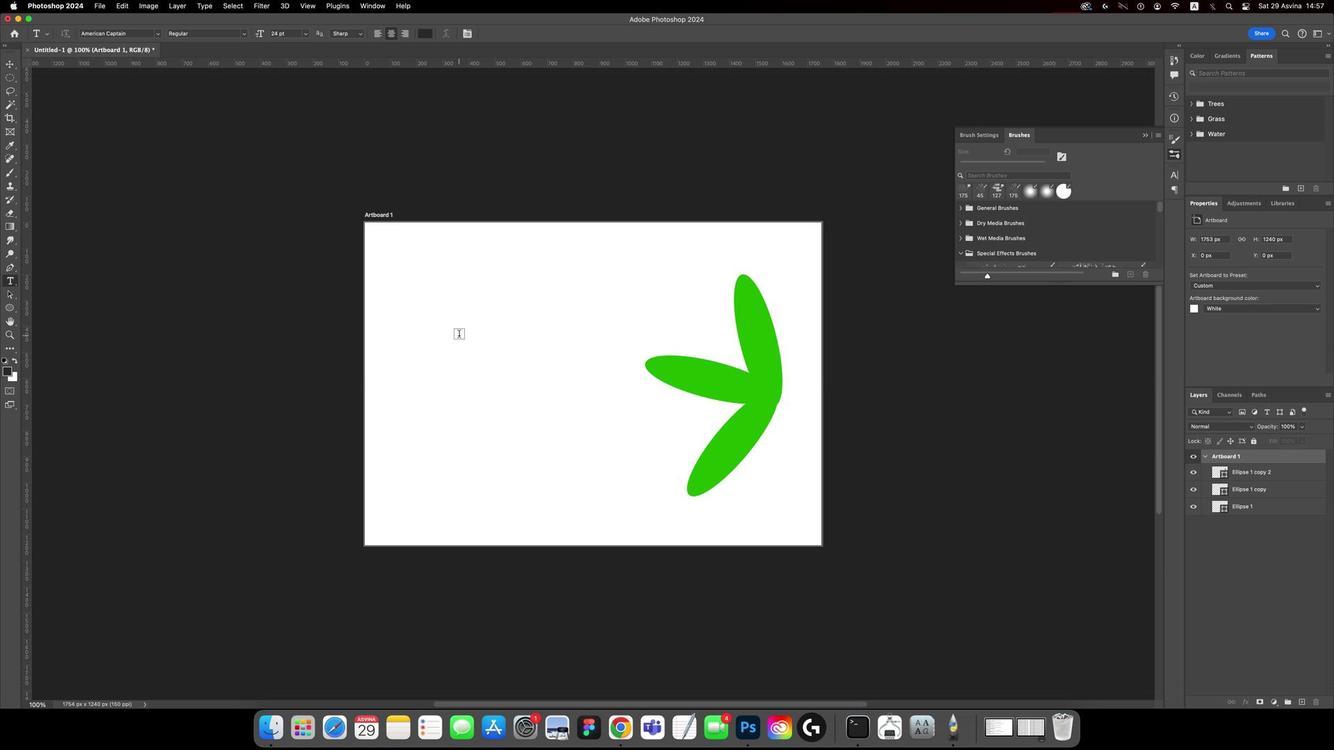 
Action: Mouse pressed left at (620, 524)
Screenshot: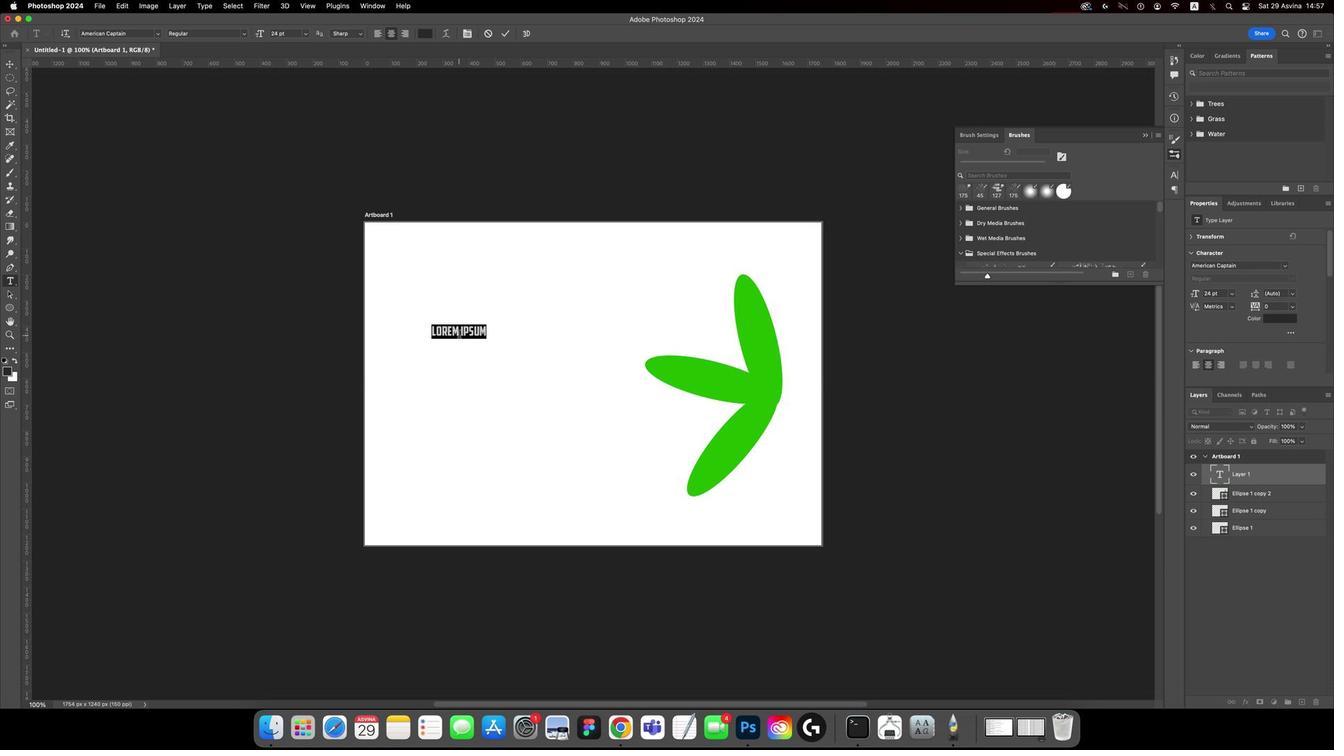 
Action: Mouse moved to (620, 524)
Screenshot: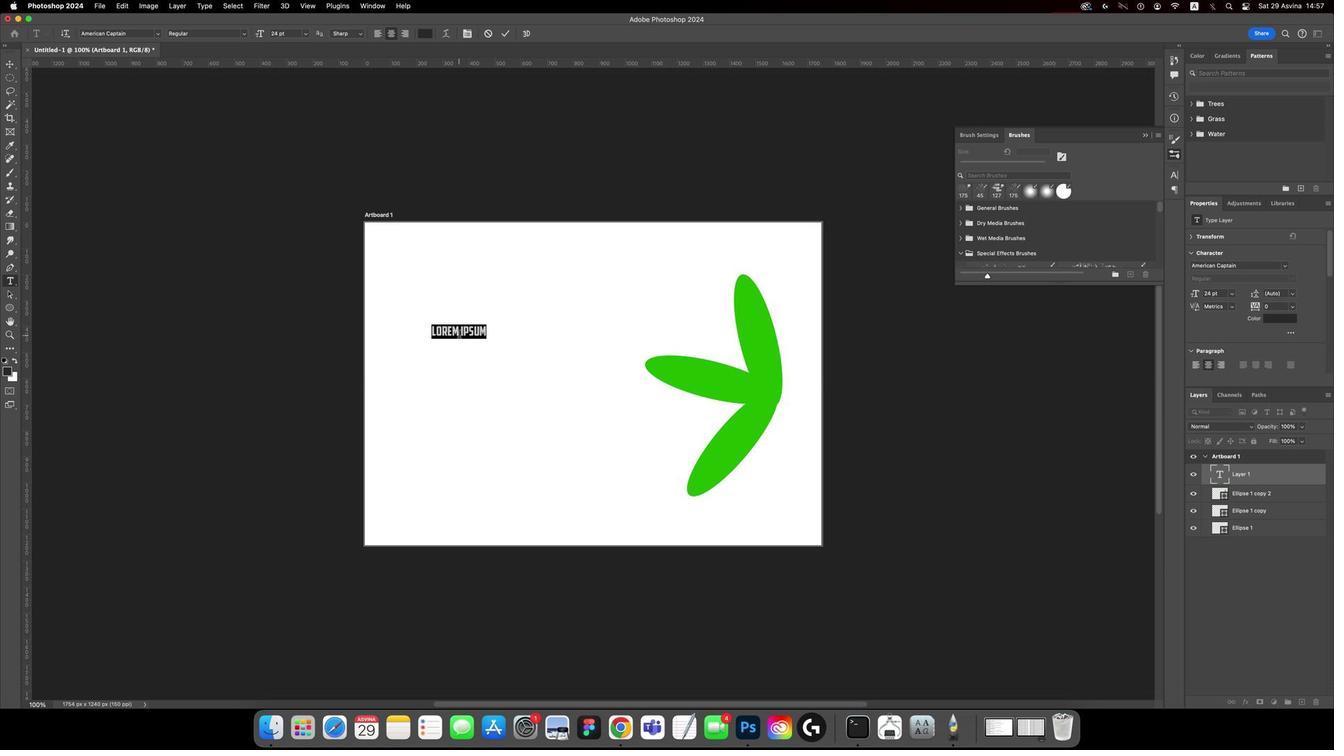 
Action: Key pressed Key.caps_lock'B'Key.caps_lock'r''a''n''d'Key.space
Screenshot: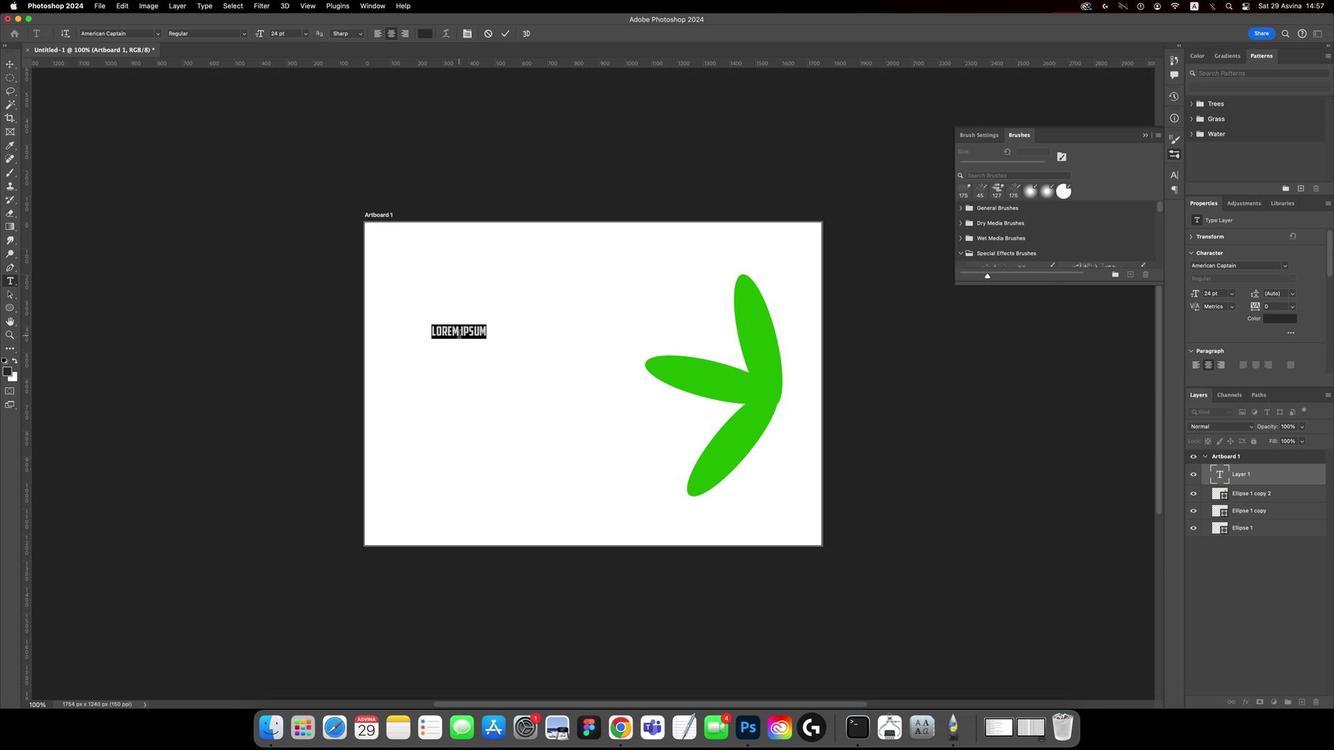 
Action: Mouse moved to (620, 524)
Screenshot: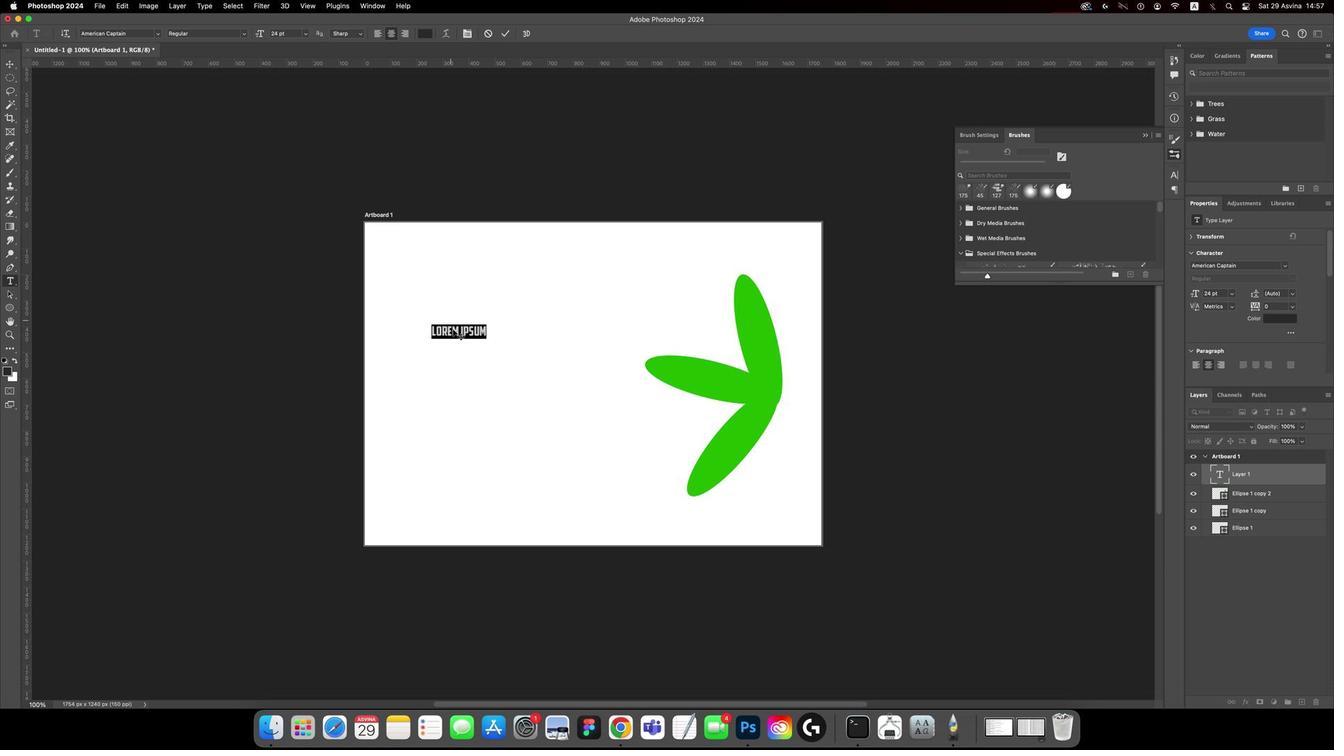 
Action: Mouse pressed left at (620, 524)
Screenshot: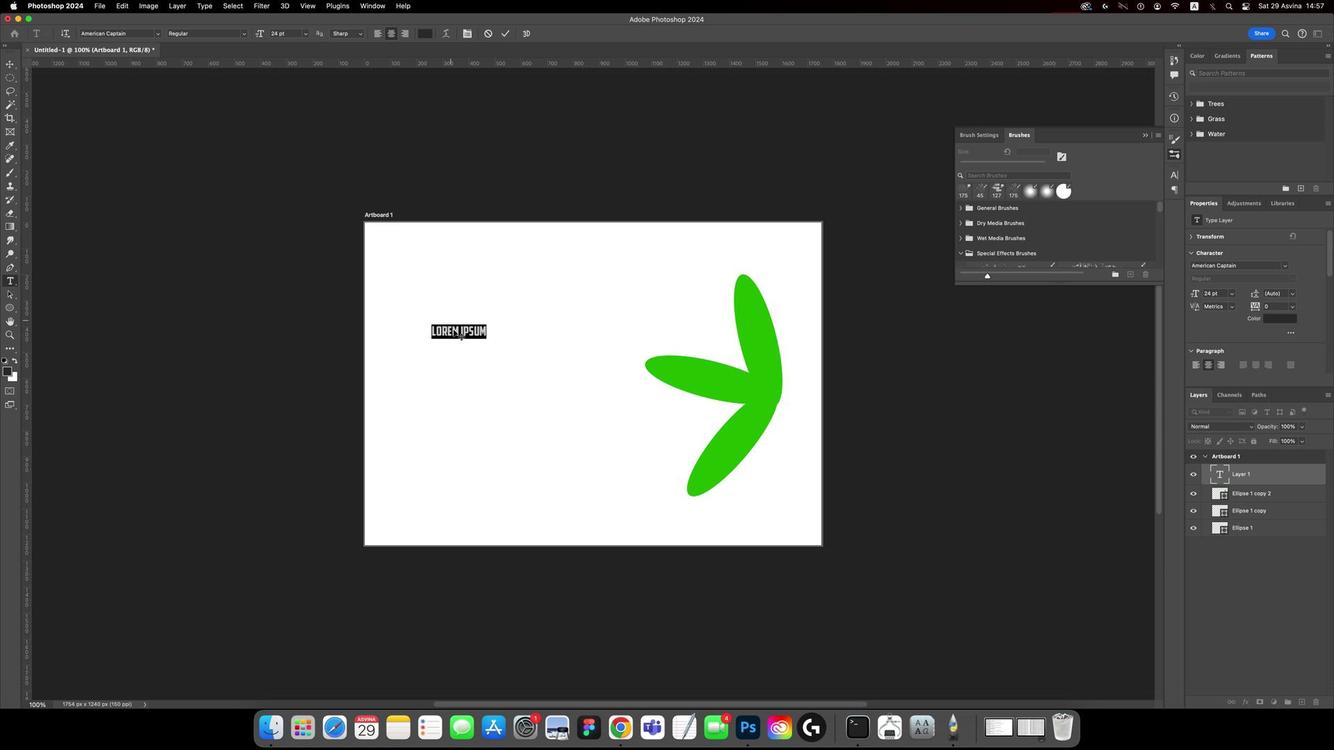 
Action: Mouse moved to (620, 524)
Screenshot: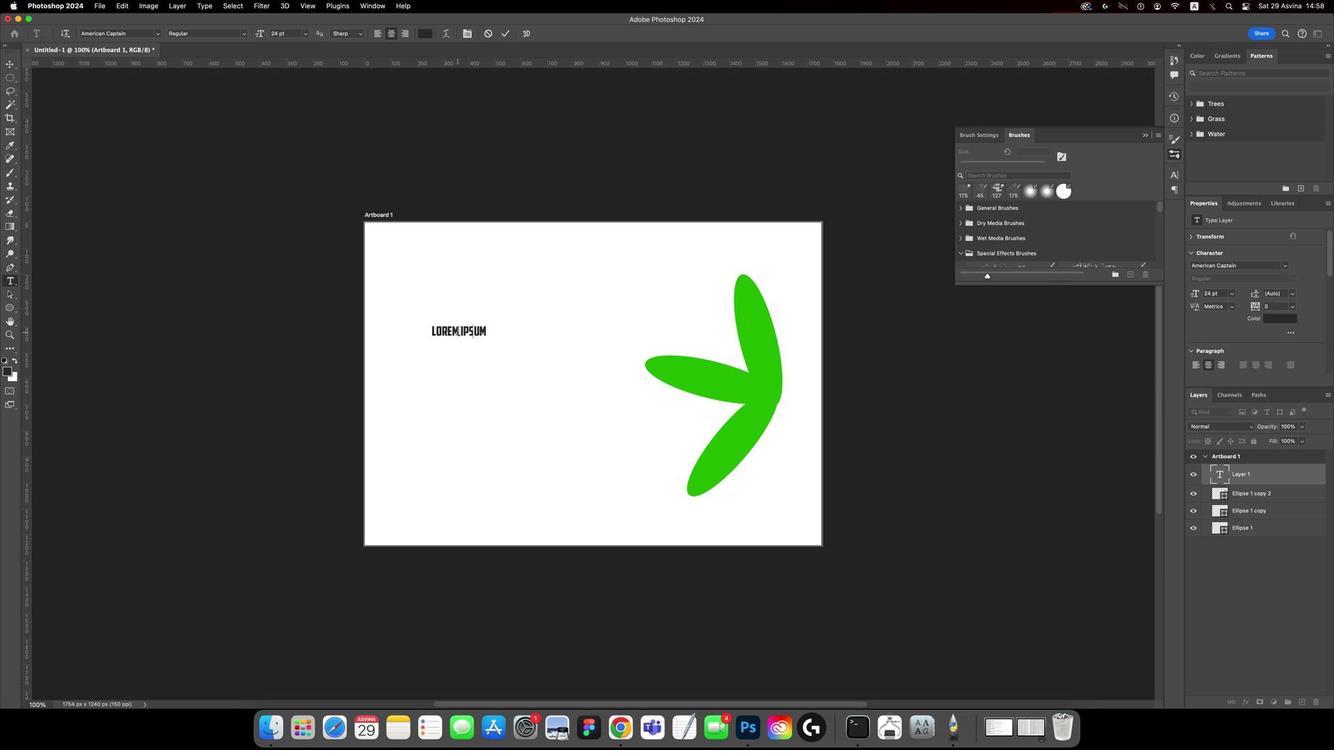
Action: Mouse pressed left at (620, 524)
Screenshot: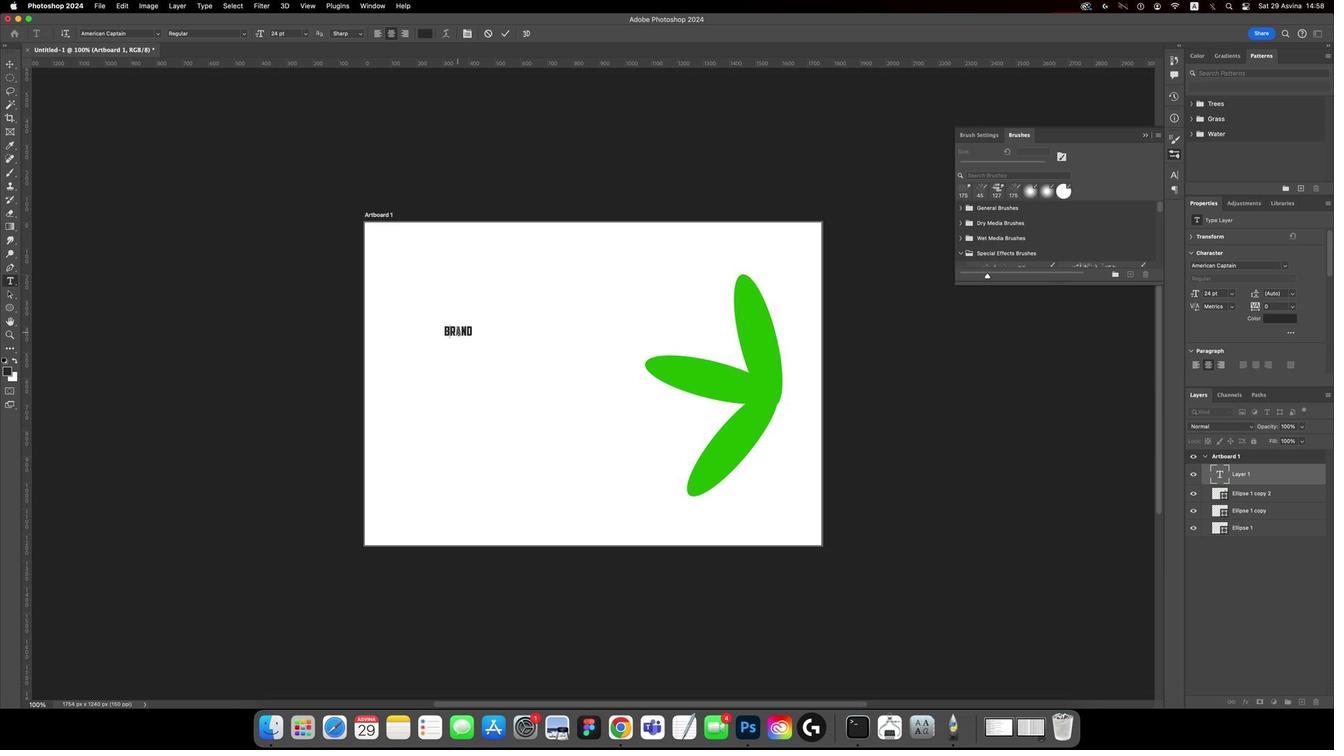 
Action: Key pressed Key.cmd'a'Key.caps_lock'B'Key.caps_lock'r''a''n''d'Key.spaceKey.enterKey.caps_lock'G'Key.caps_lock'u''i''d''e''l''i''n''e''s'Key.cmd'a'
Screenshot: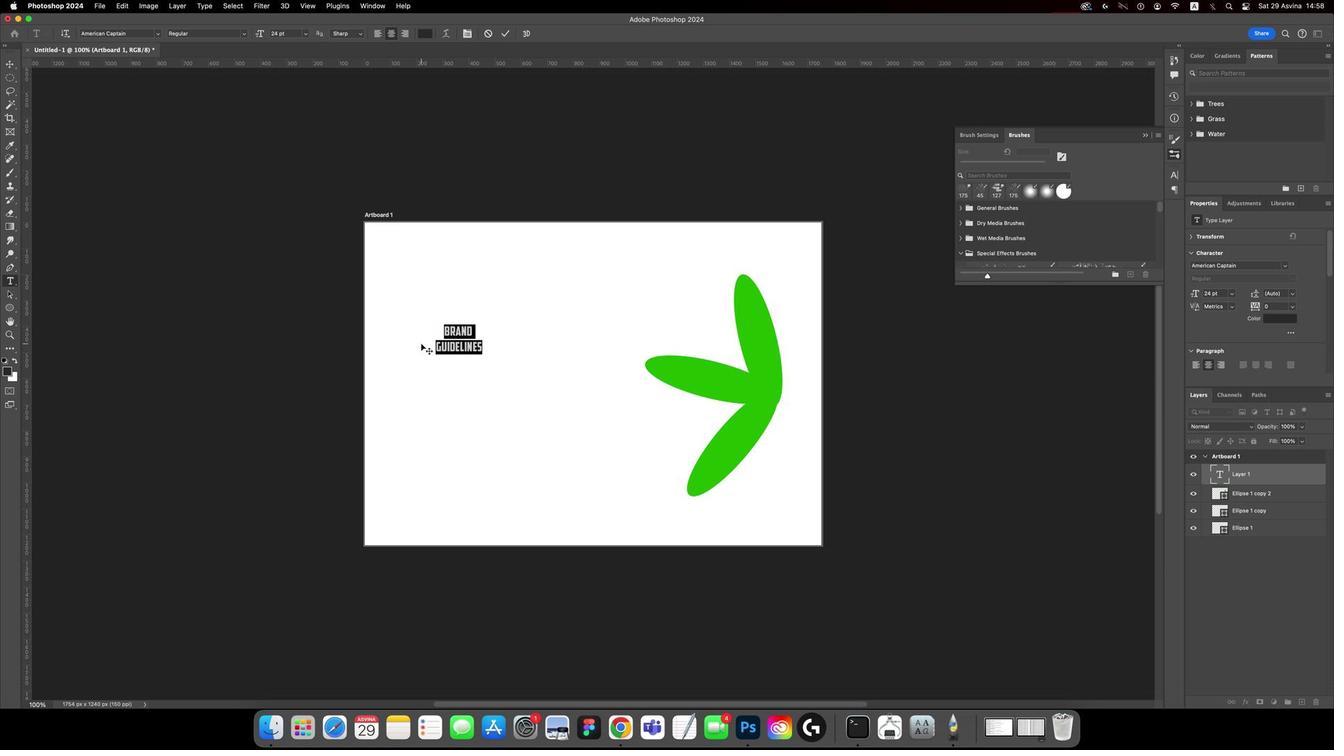 
Action: Mouse moved to (625, 529)
Screenshot: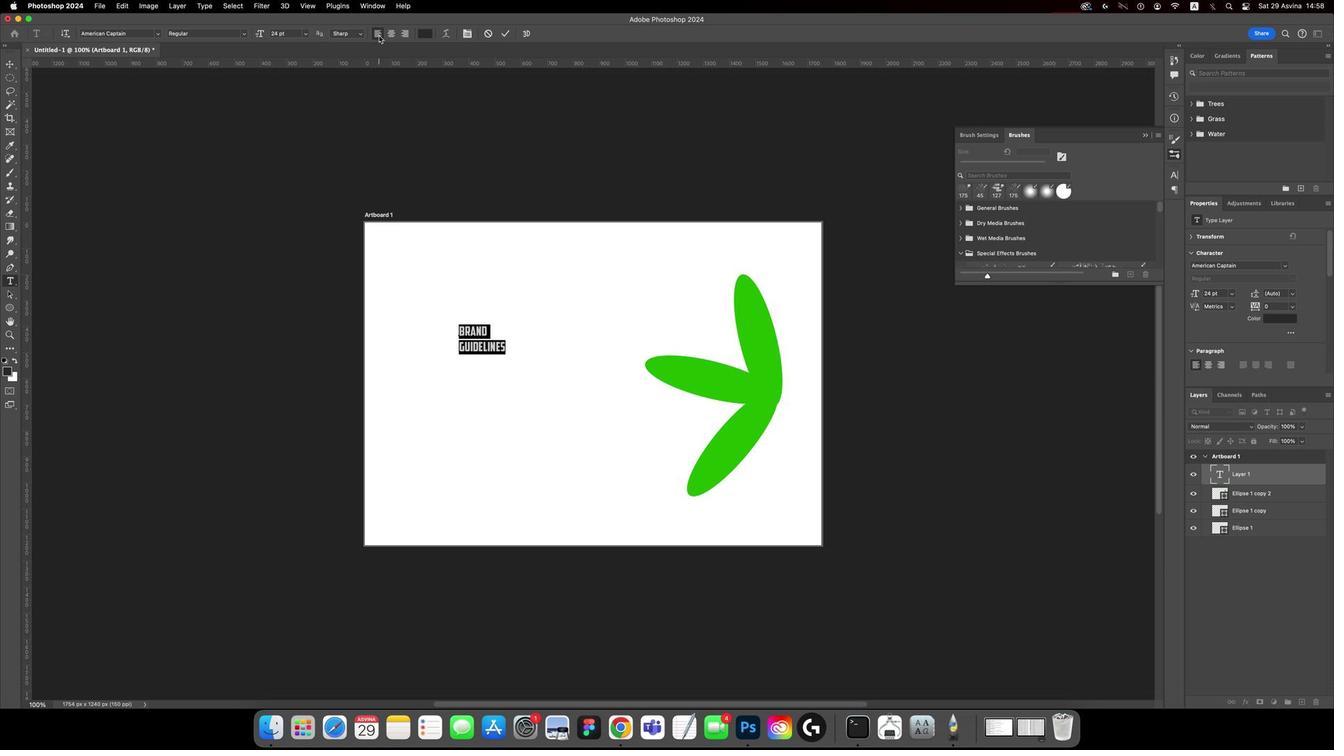 
Action: Mouse pressed left at (625, 529)
Screenshot: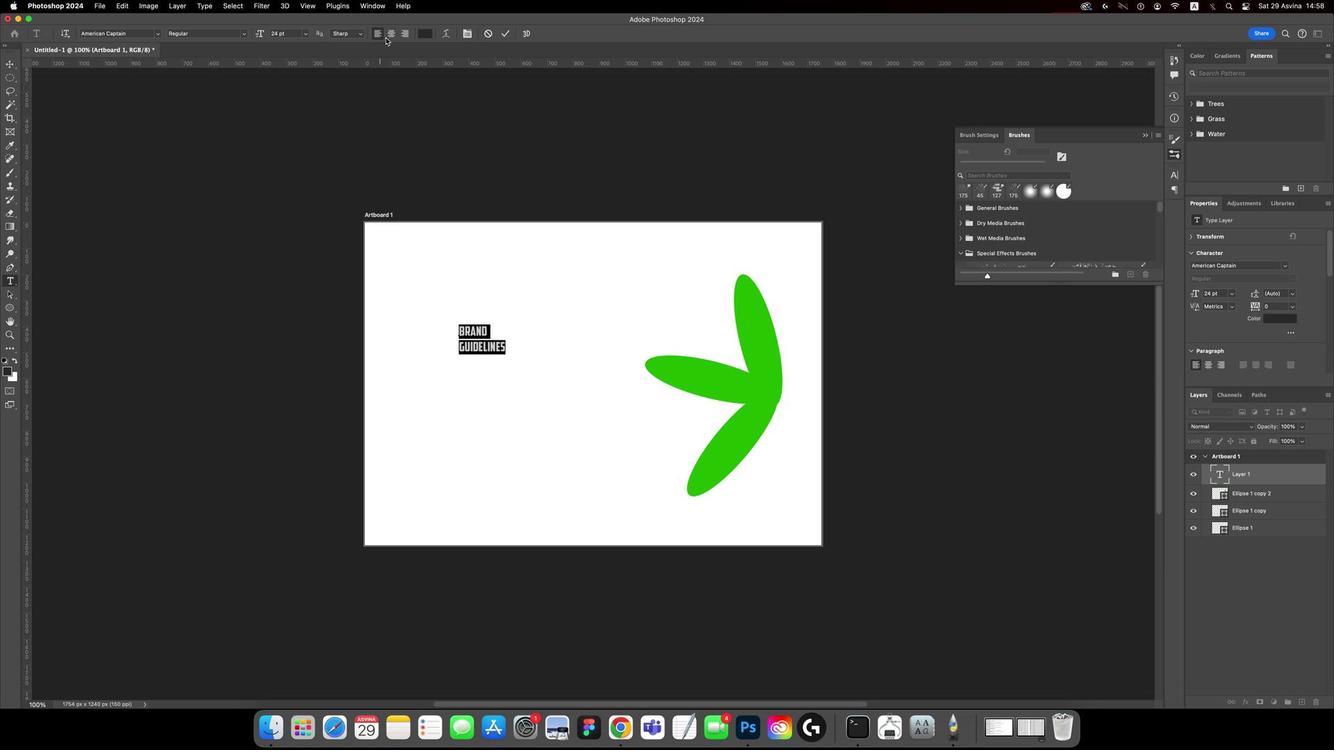 
Action: Mouse moved to (616, 529)
Screenshot: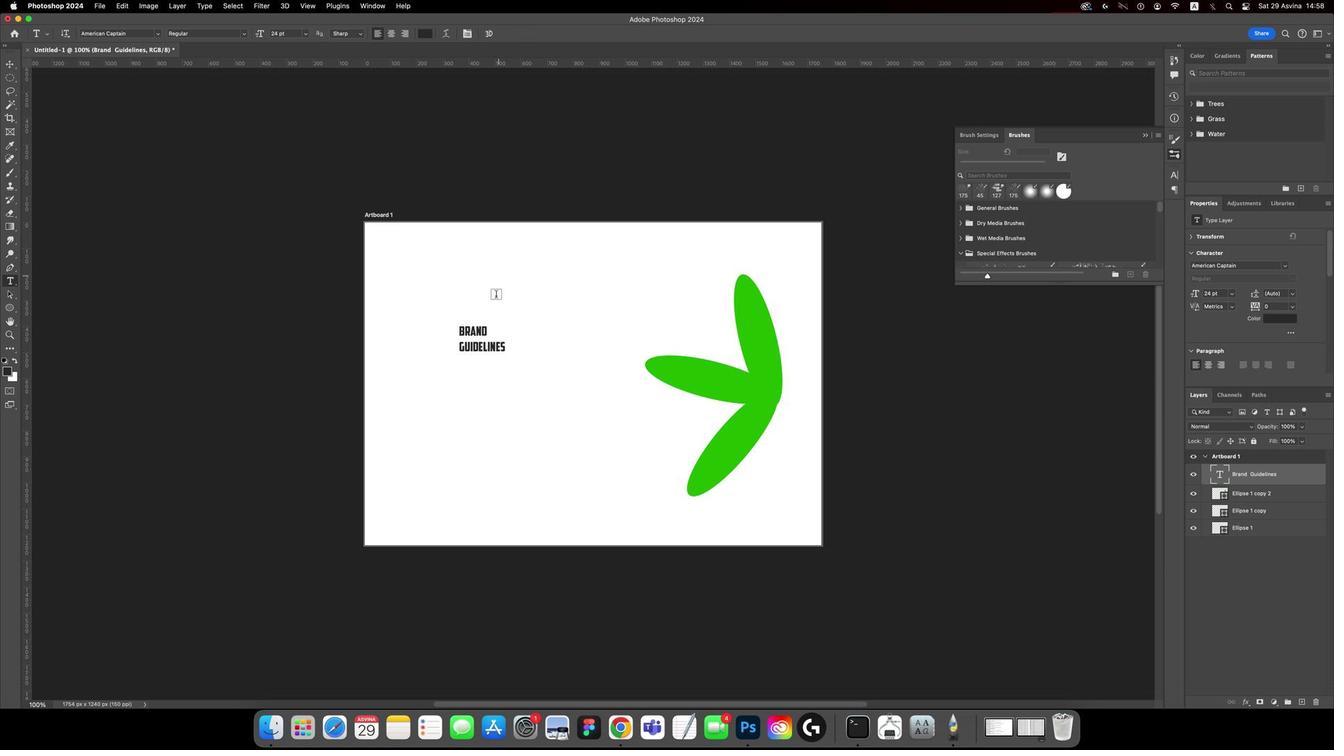 
Action: Mouse pressed left at (616, 529)
Screenshot: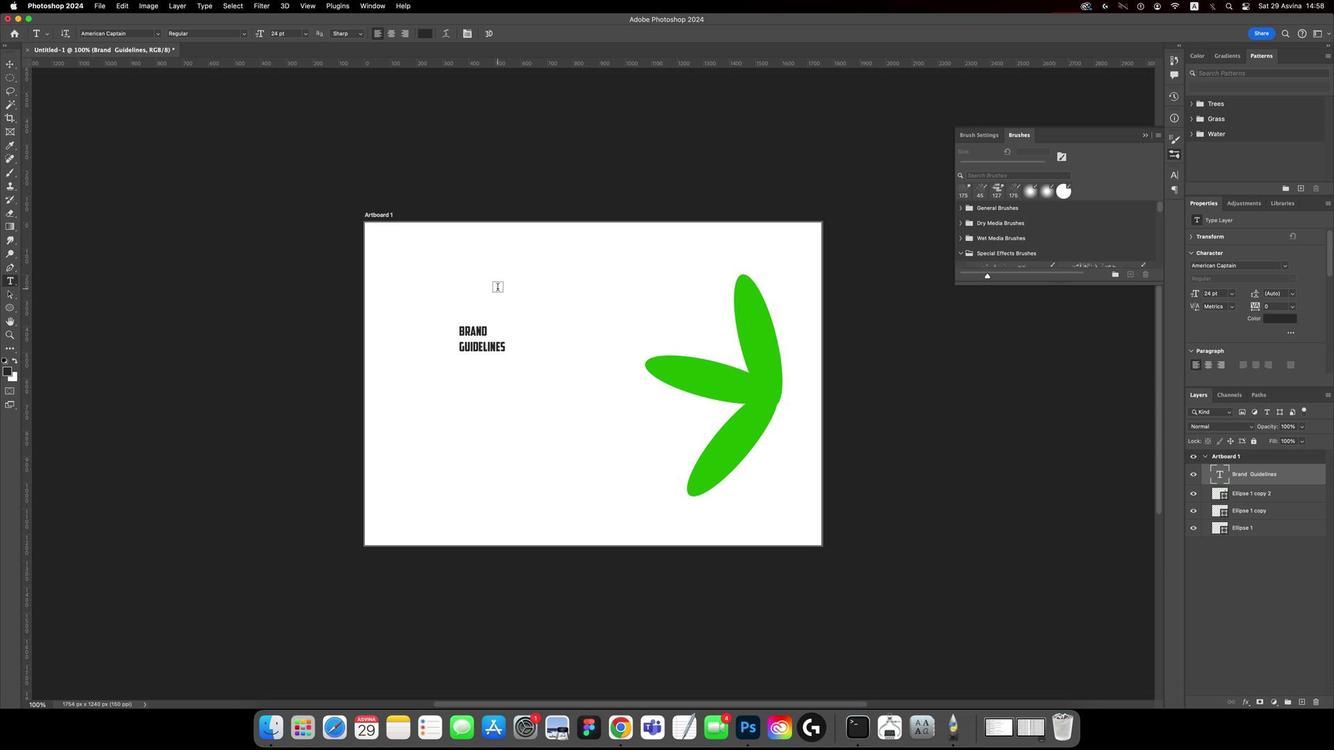 
Action: Mouse moved to (617, 525)
Screenshot: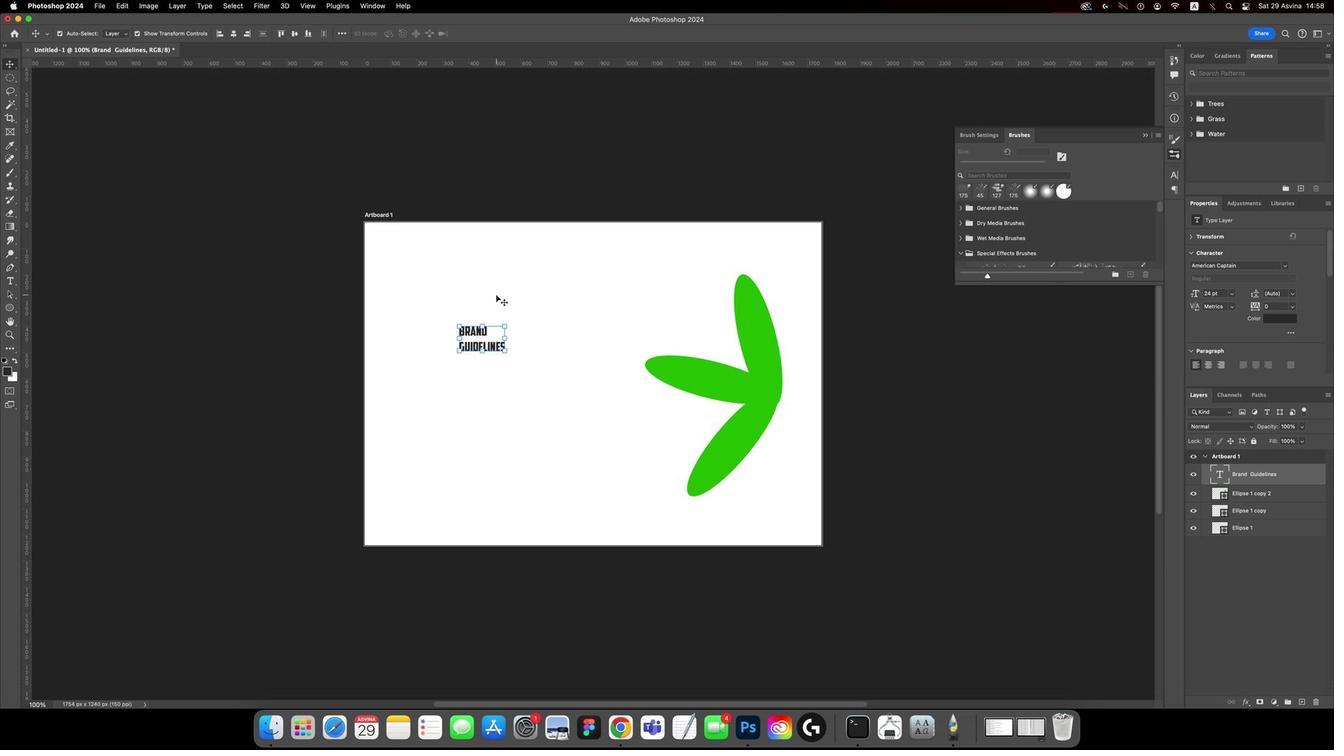 
Action: Key pressed 'v'Key.cmd't'
Screenshot: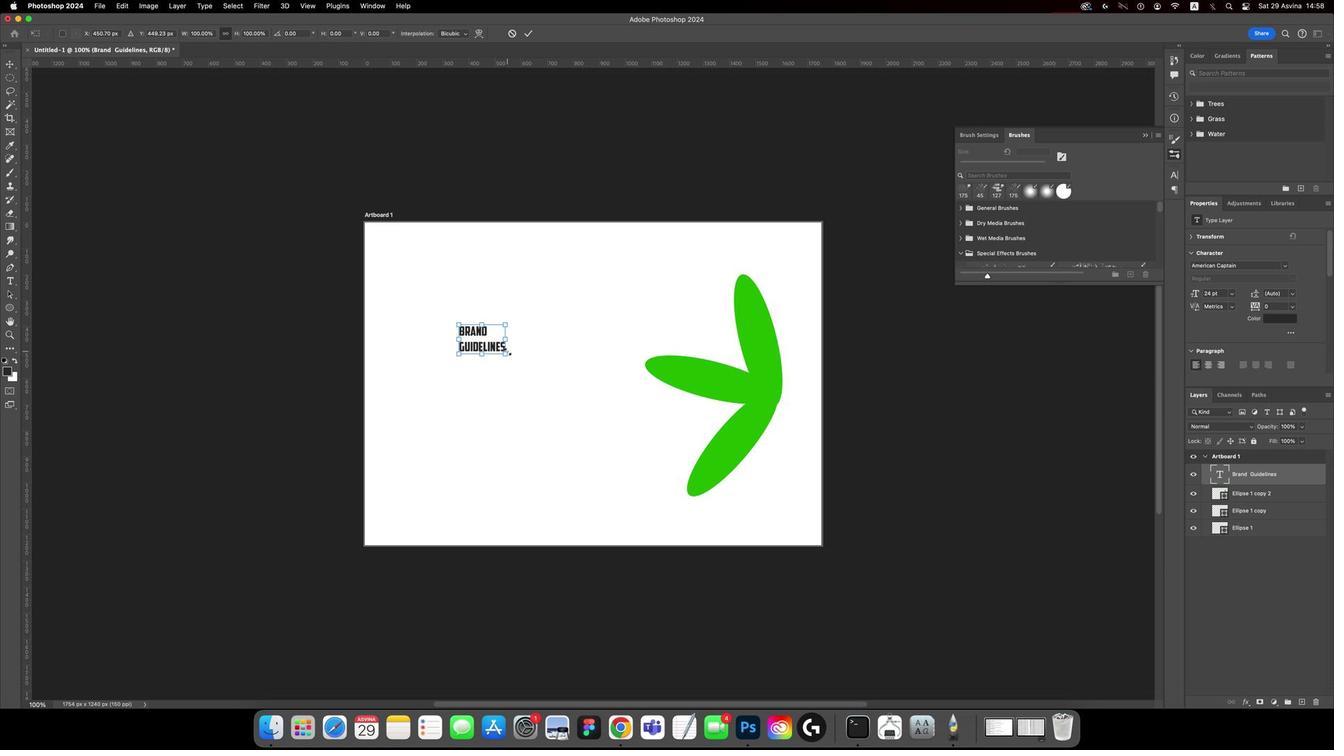 
Action: Mouse moved to (616, 524)
Screenshot: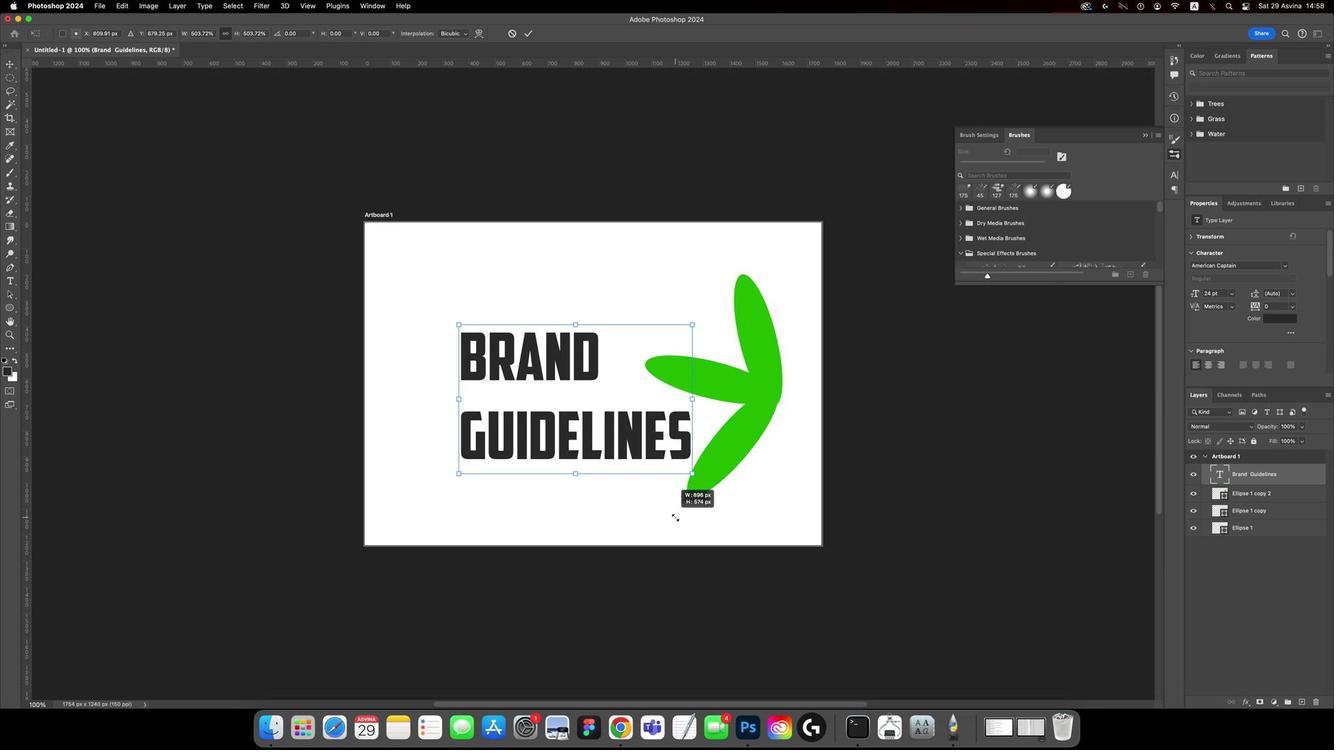 
Action: Mouse pressed left at (616, 524)
Screenshot: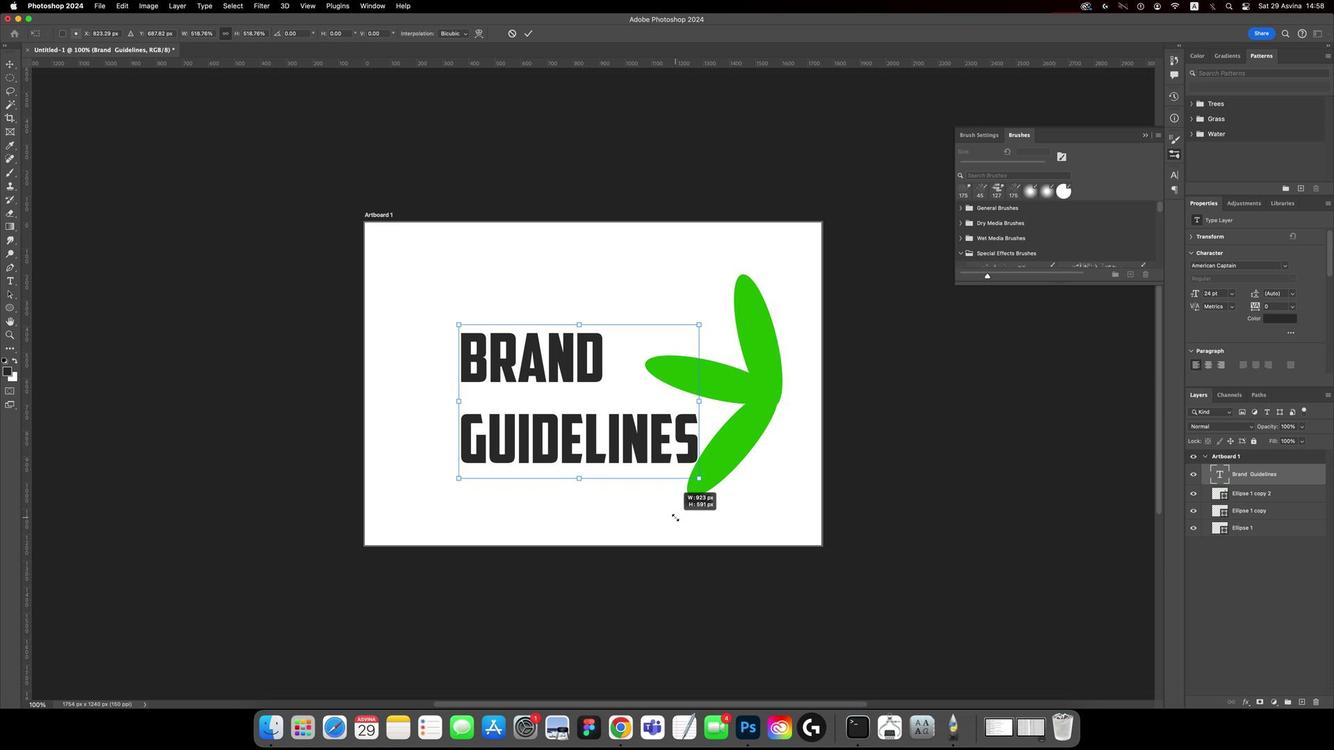 
Action: Mouse moved to (608, 523)
Screenshot: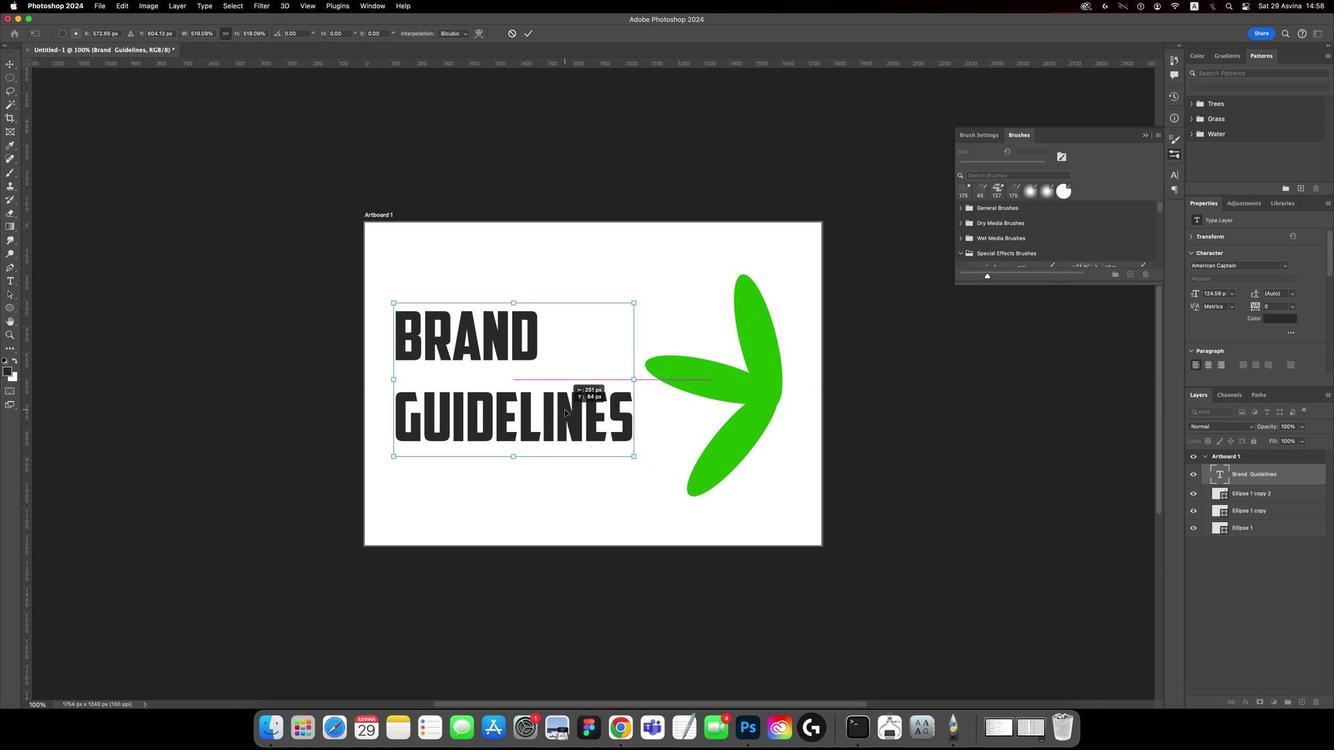 
Action: Mouse pressed left at (608, 523)
Screenshot: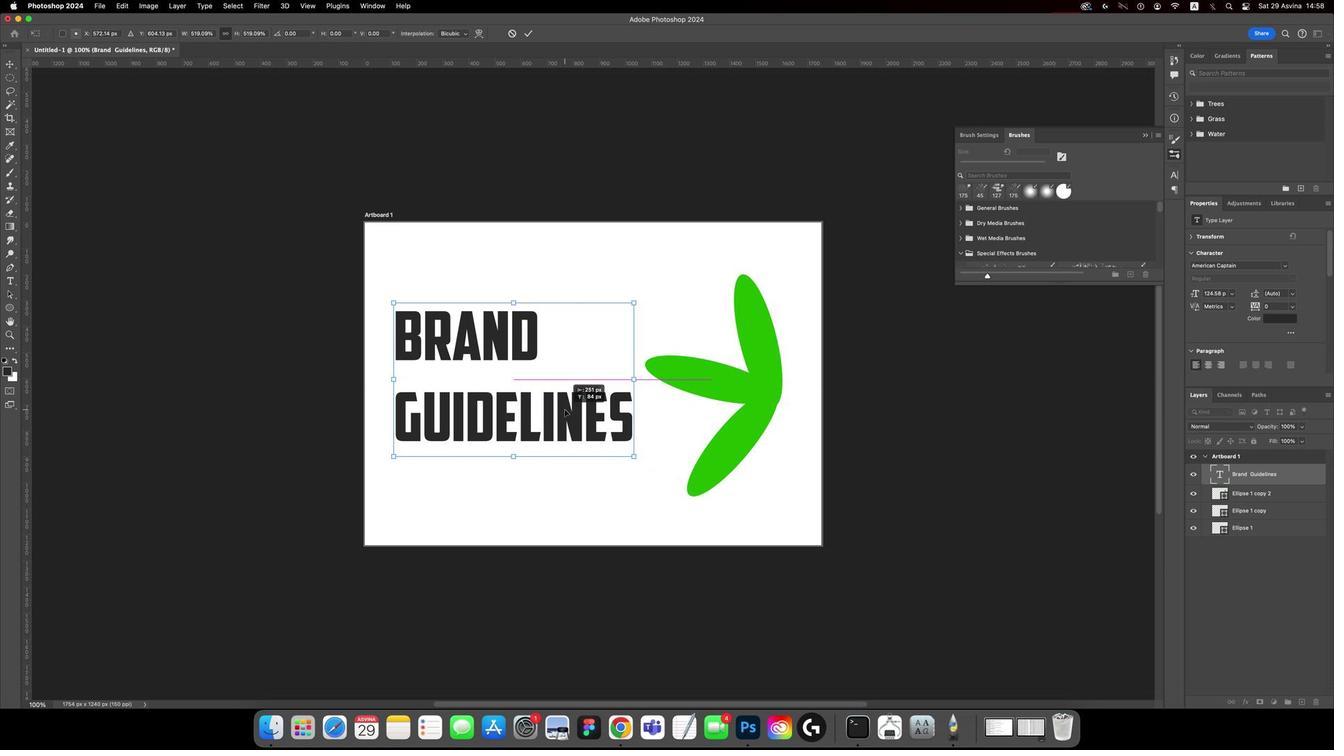 
Action: Mouse moved to (605, 525)
Screenshot: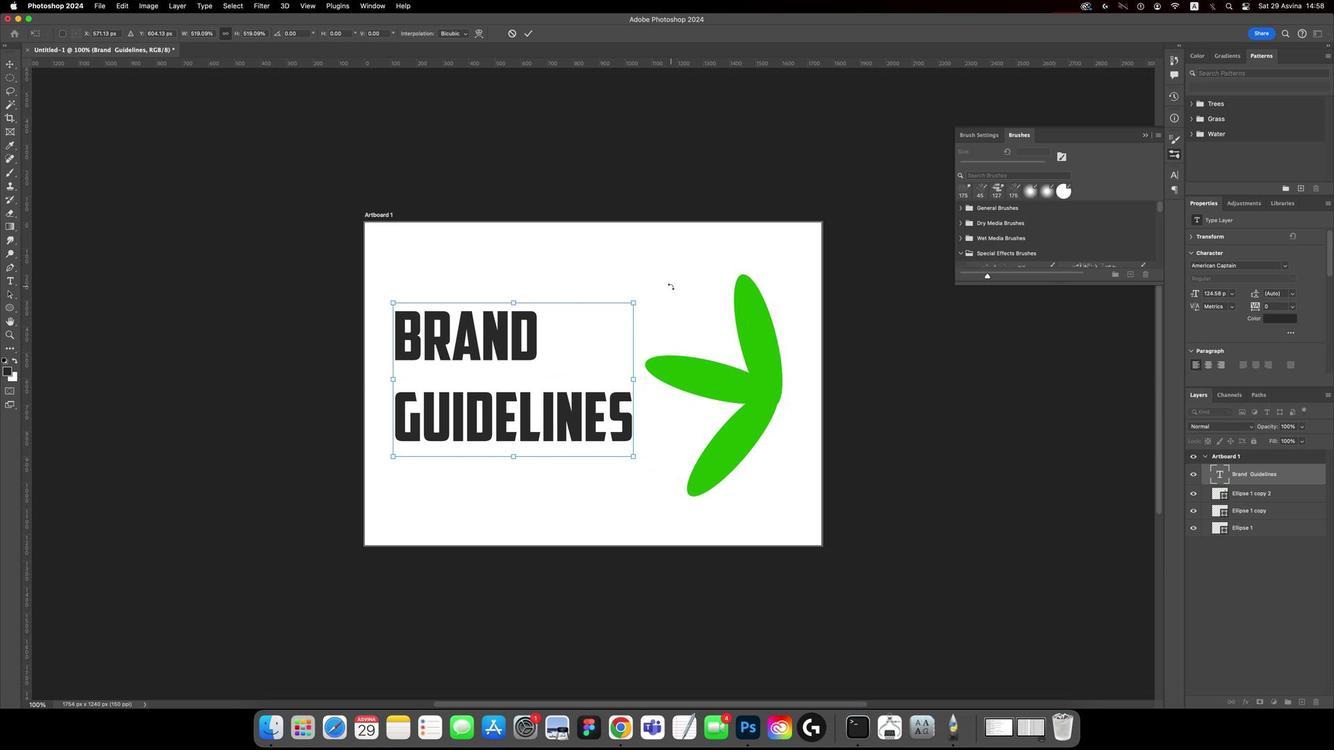 
Action: Mouse pressed left at (605, 525)
Screenshot: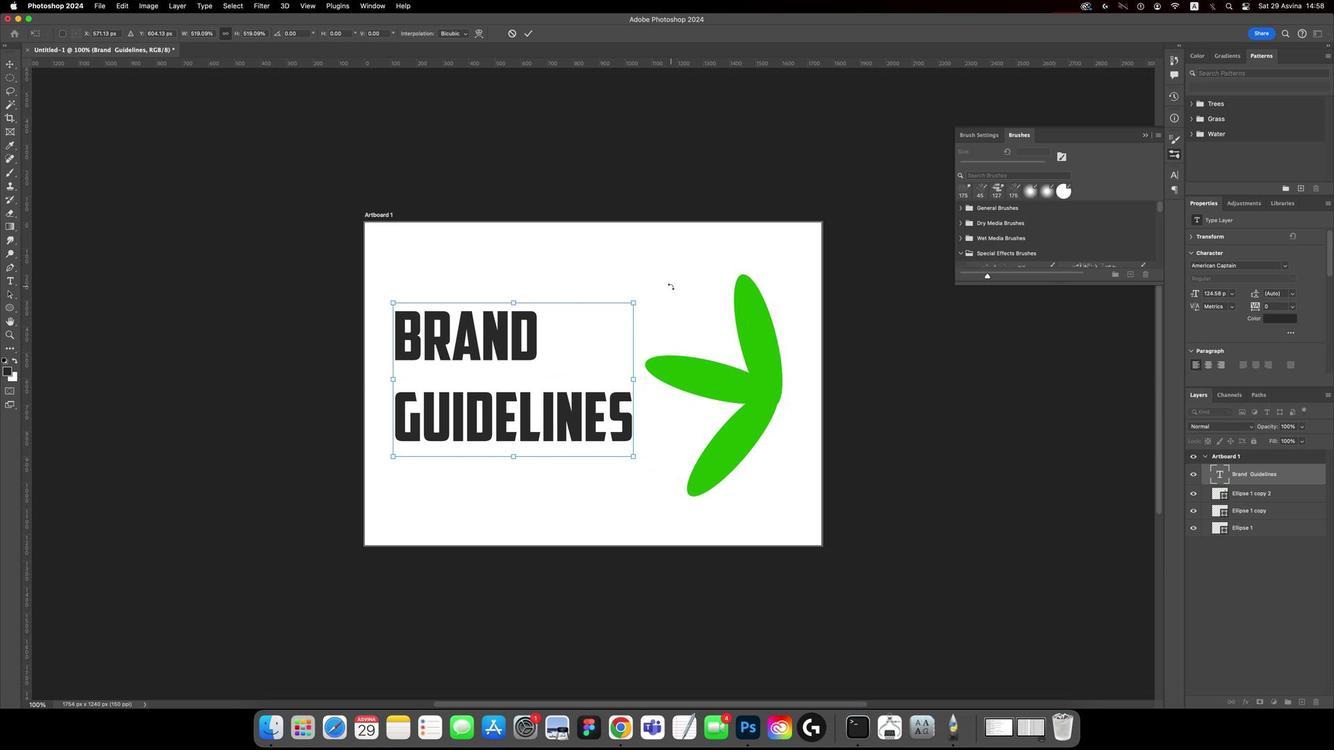 
Action: Key pressed Key.enter
Screenshot: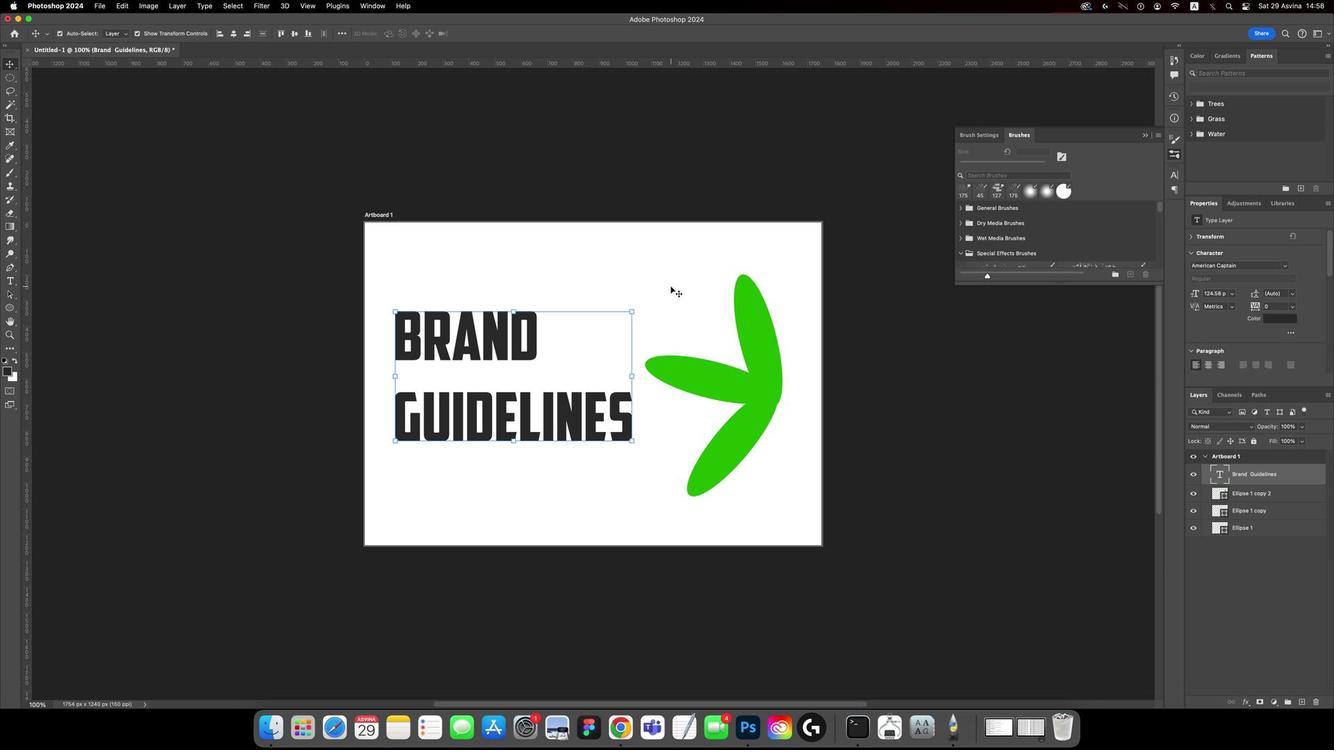 
Action: Mouse moved to (610, 526)
Screenshot: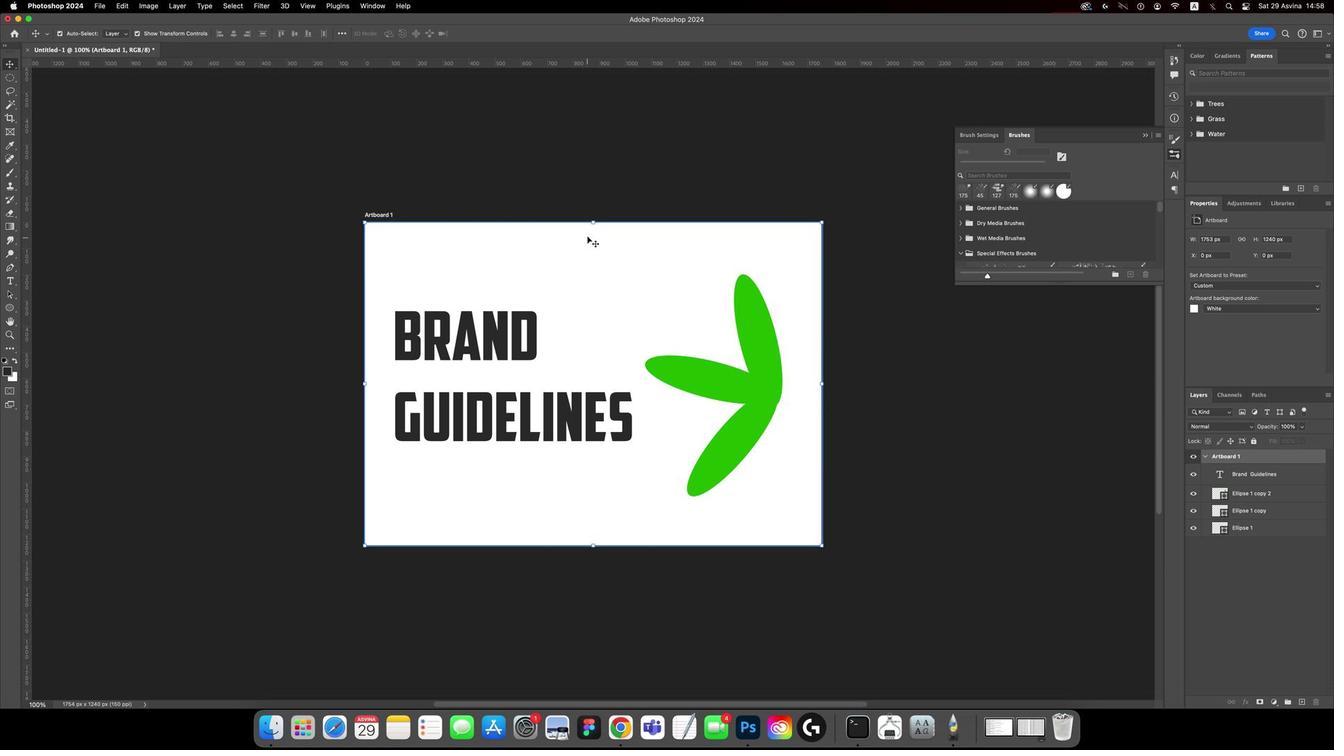
Action: Mouse pressed left at (610, 526)
Screenshot: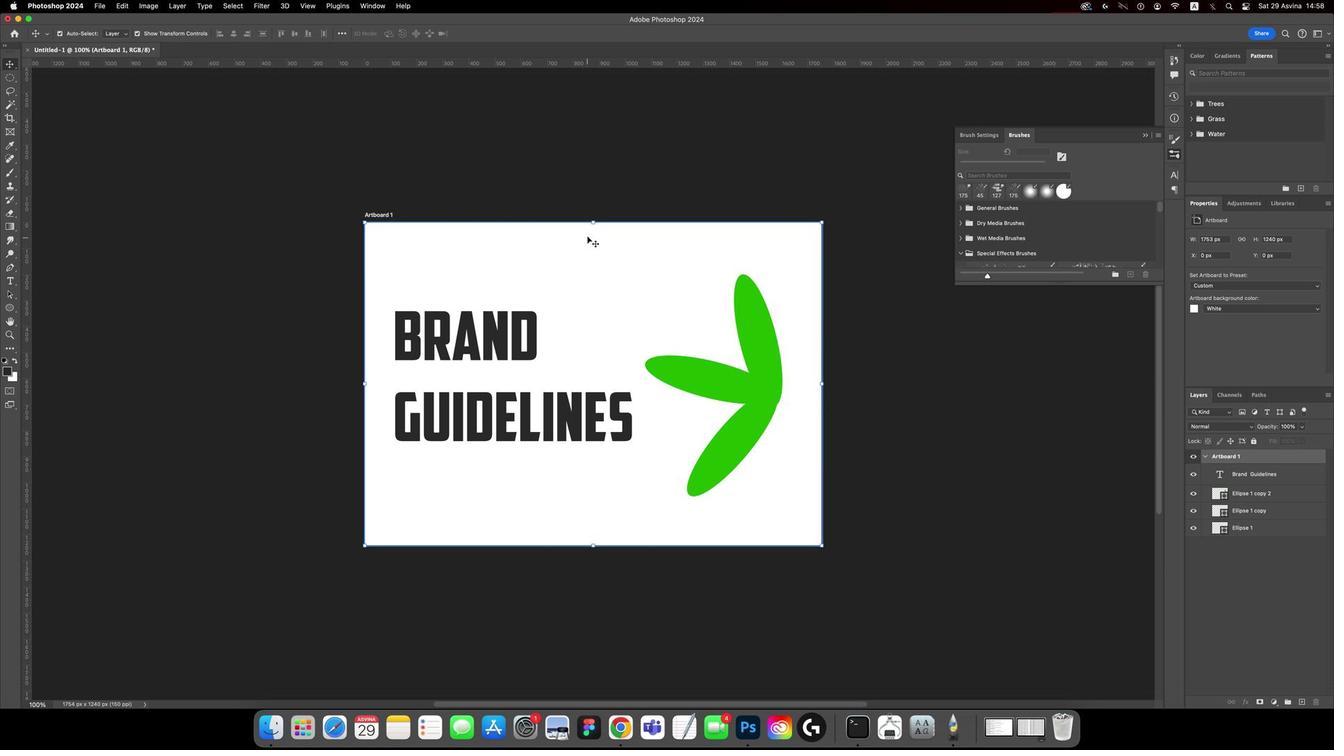 
Action: Mouse moved to (611, 526)
Screenshot: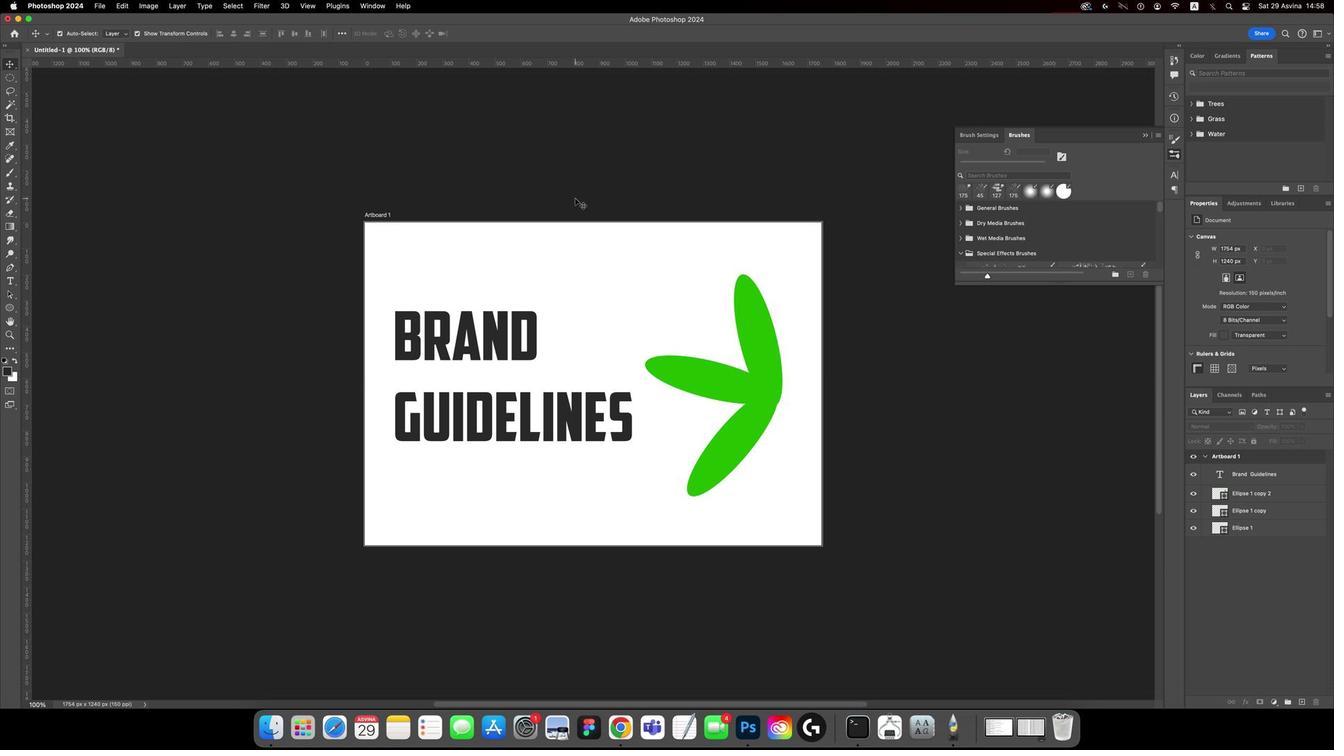 
Action: Mouse pressed left at (611, 526)
Screenshot: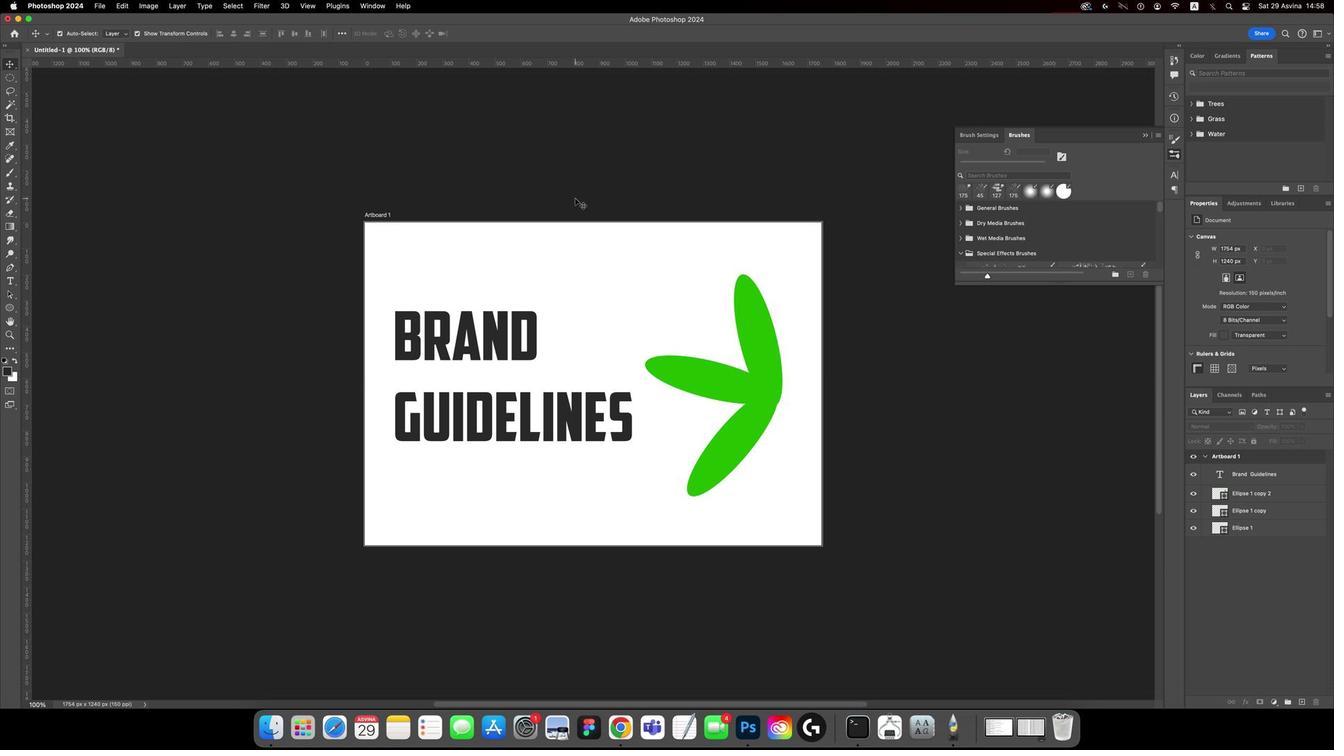 
Action: Mouse moved to (616, 525)
Screenshot: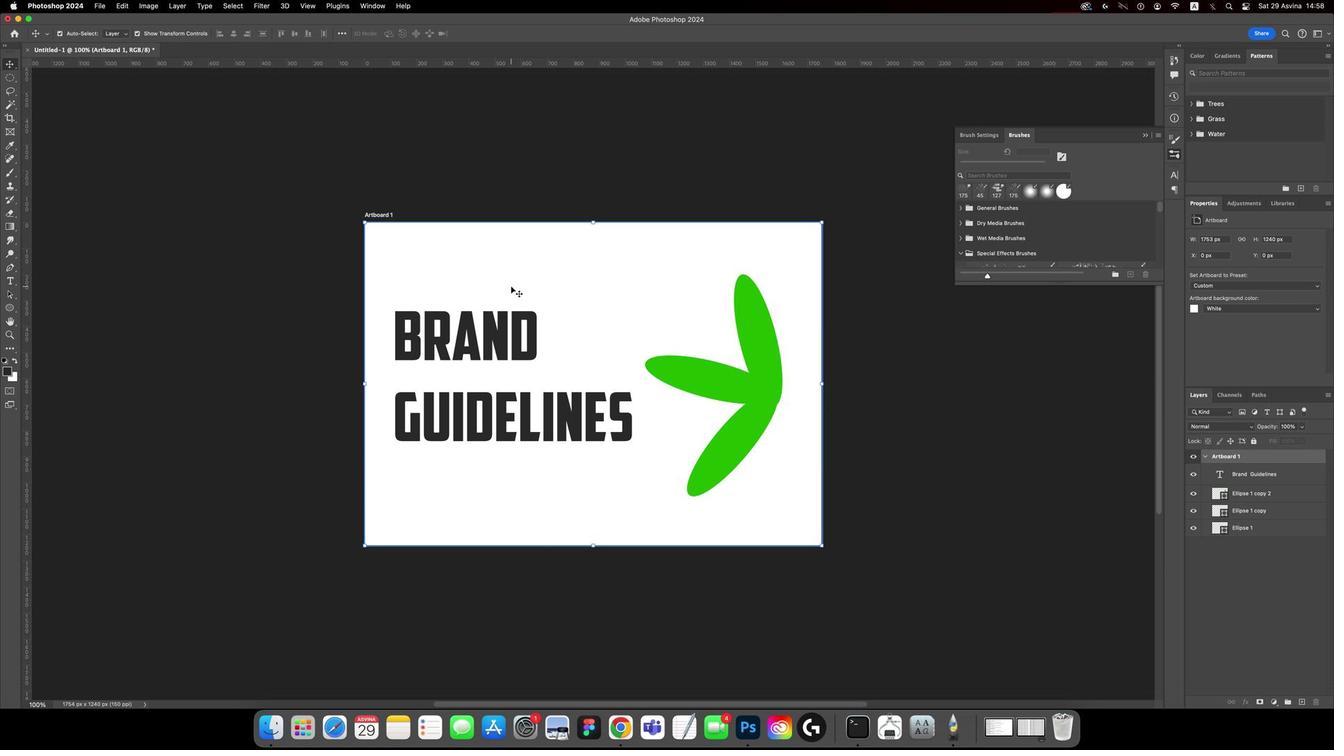 
Action: Mouse pressed left at (616, 525)
Screenshot: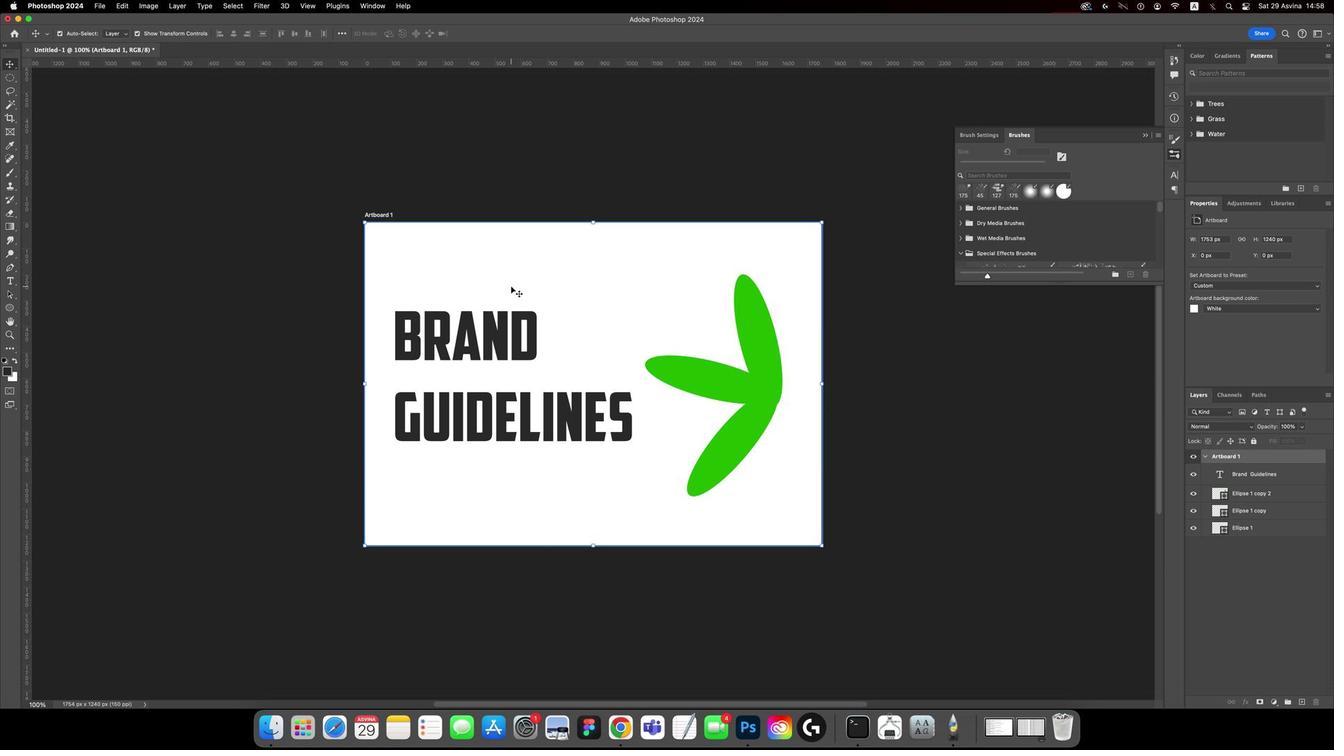 
Action: Mouse moved to (625, 526)
Screenshot: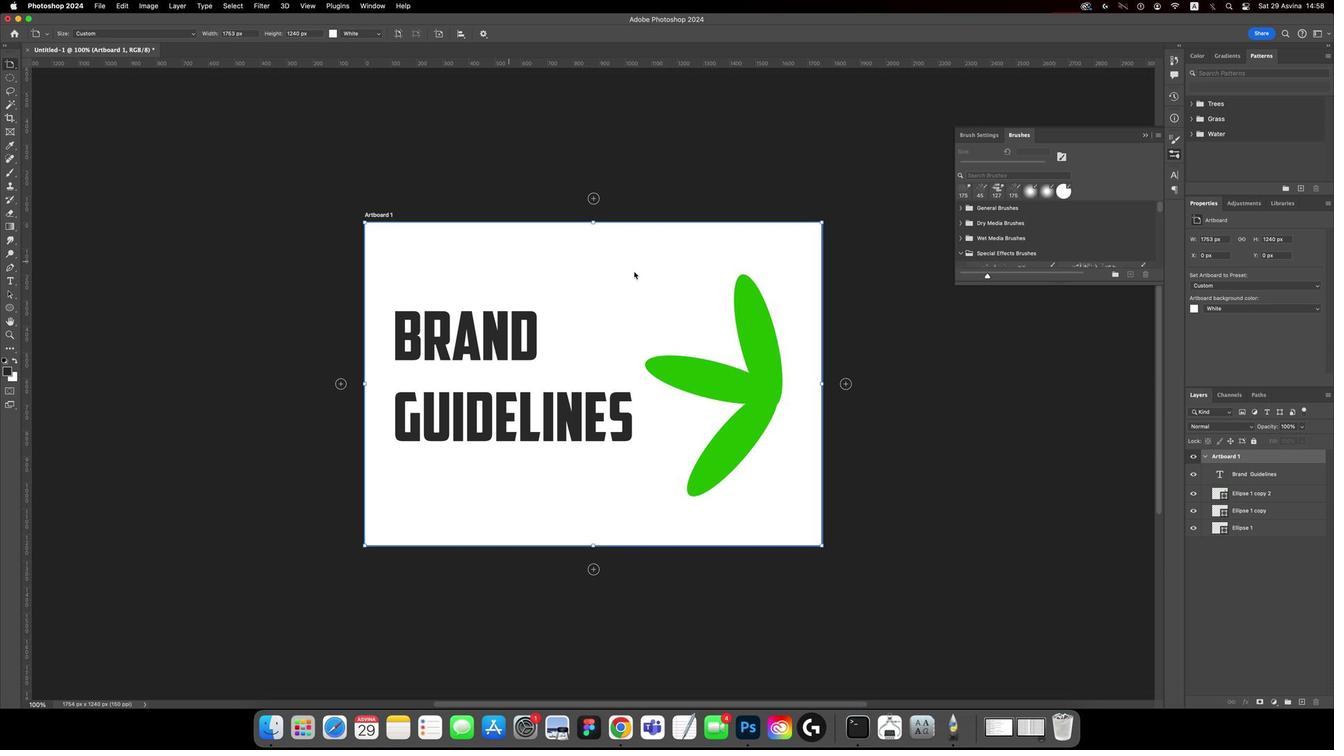 
Action: Mouse pressed left at (625, 526)
Screenshot: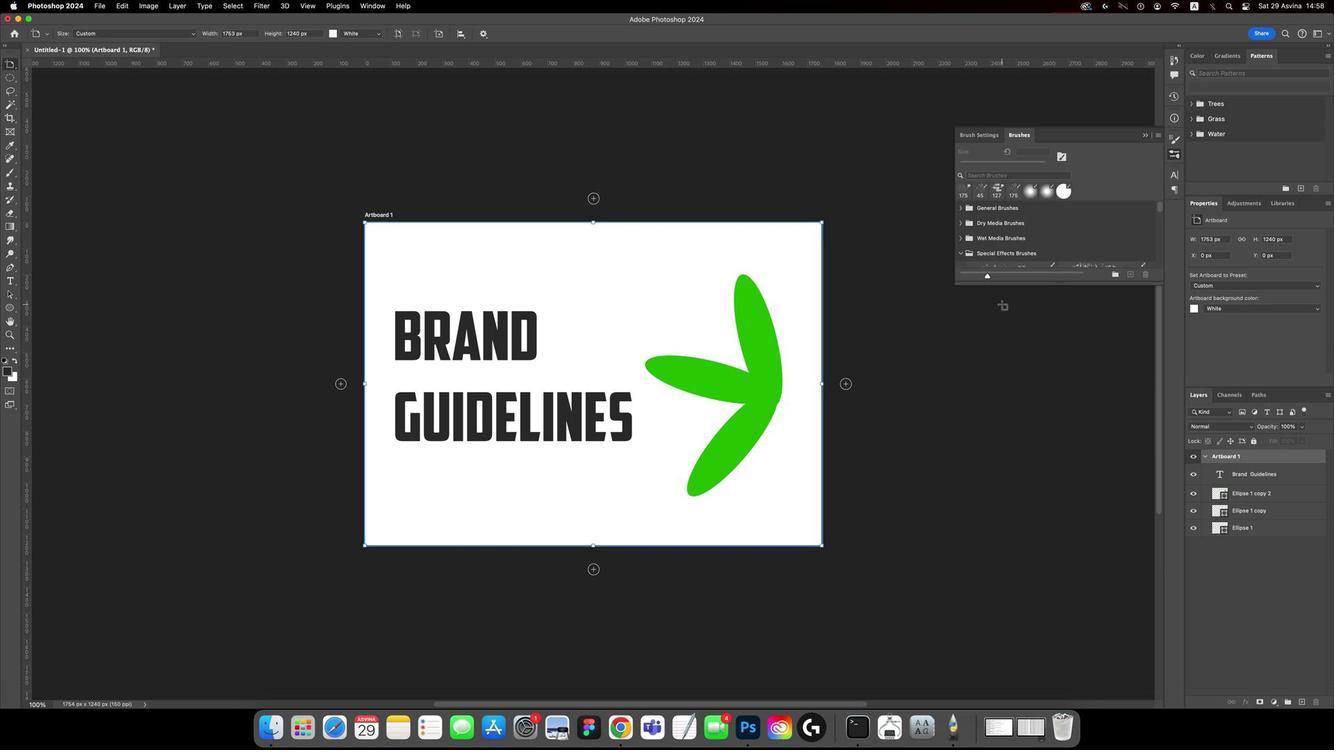 
Action: Mouse moved to (568, 525)
Screenshot: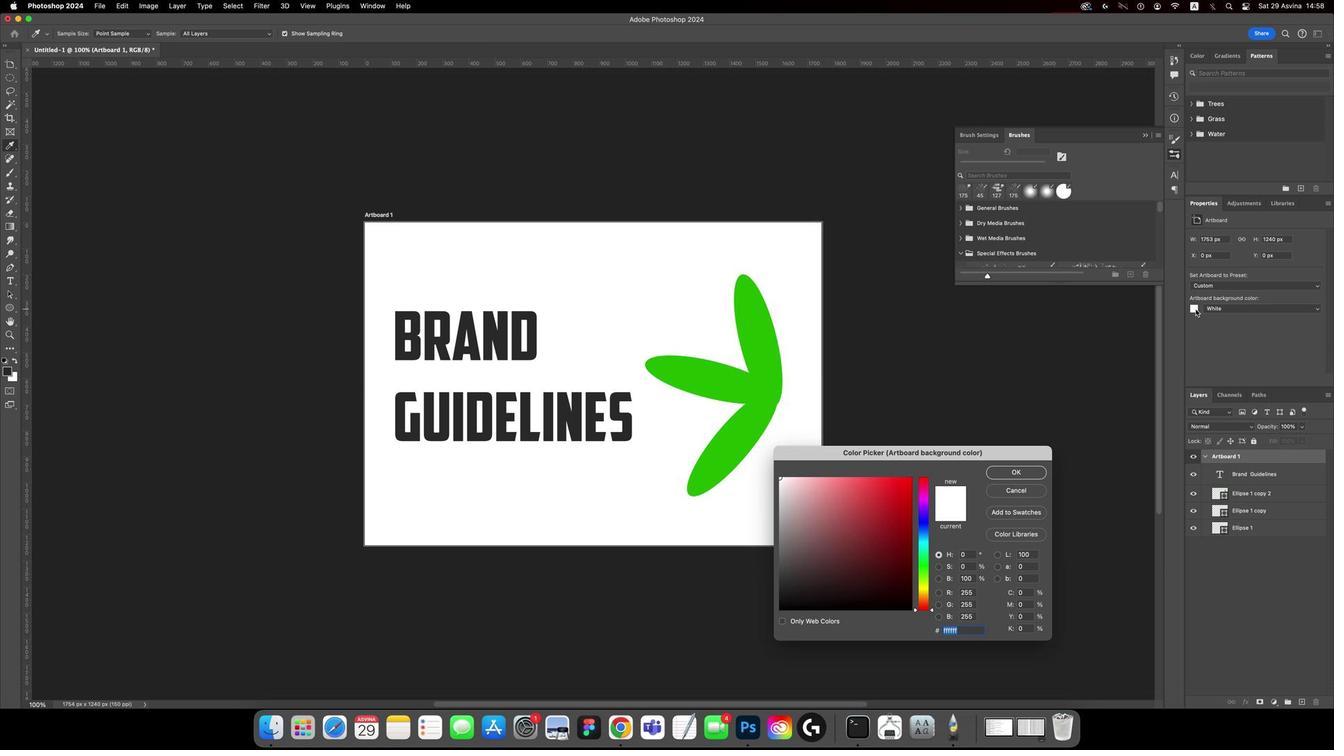 
Action: Mouse pressed left at (568, 525)
Screenshot: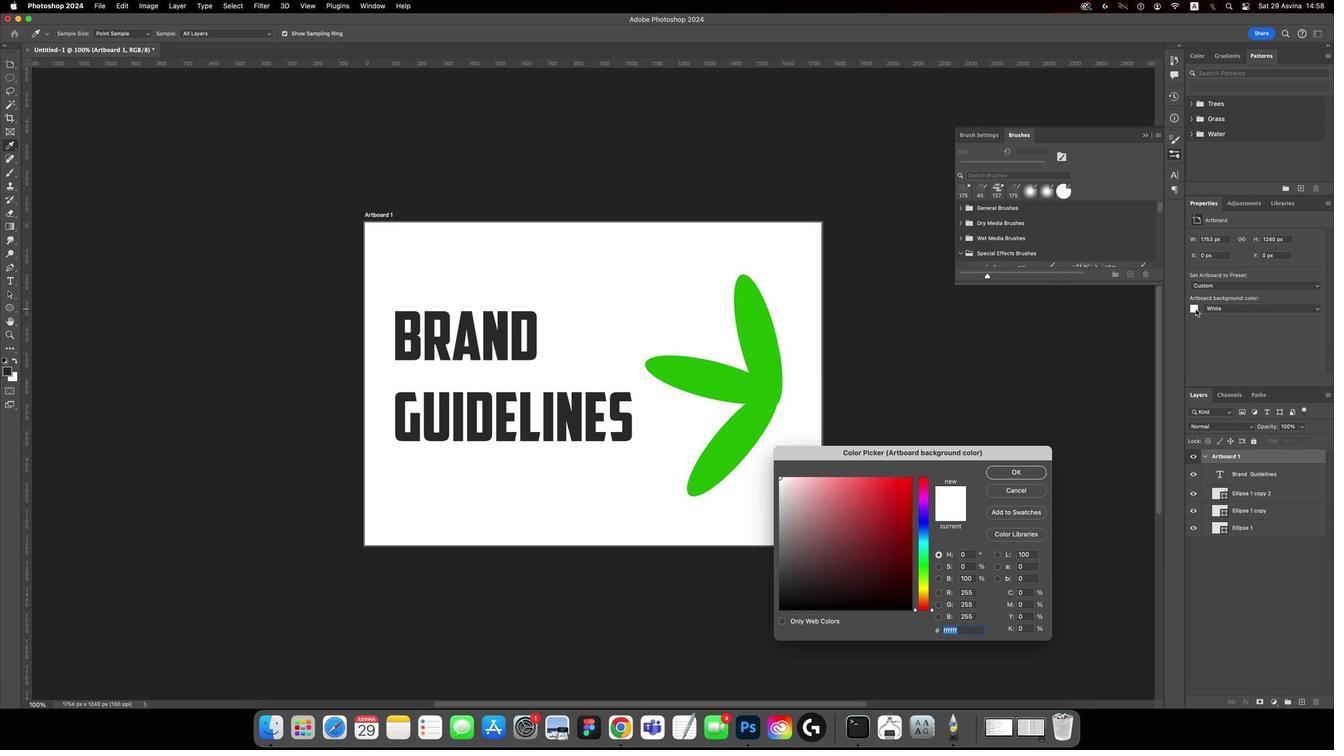 
Action: Mouse moved to (598, 524)
Screenshot: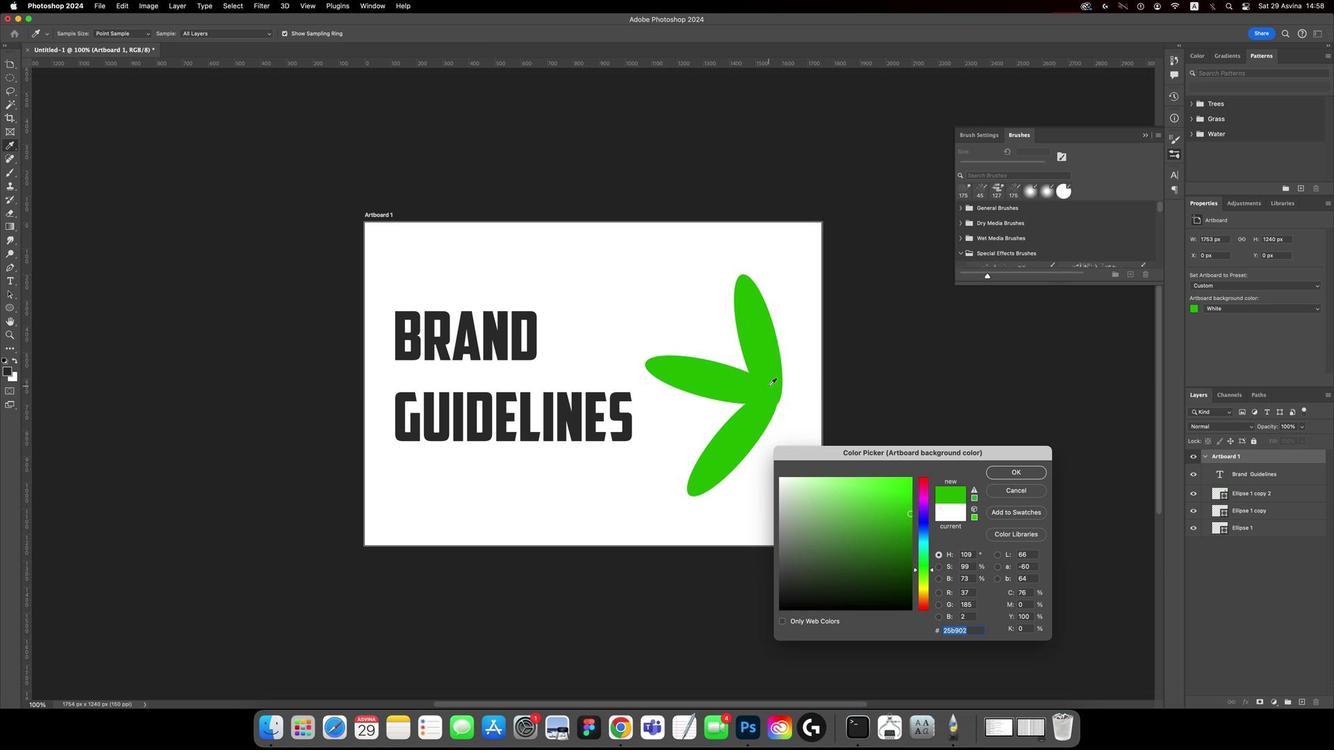 
Action: Mouse pressed left at (598, 524)
Screenshot: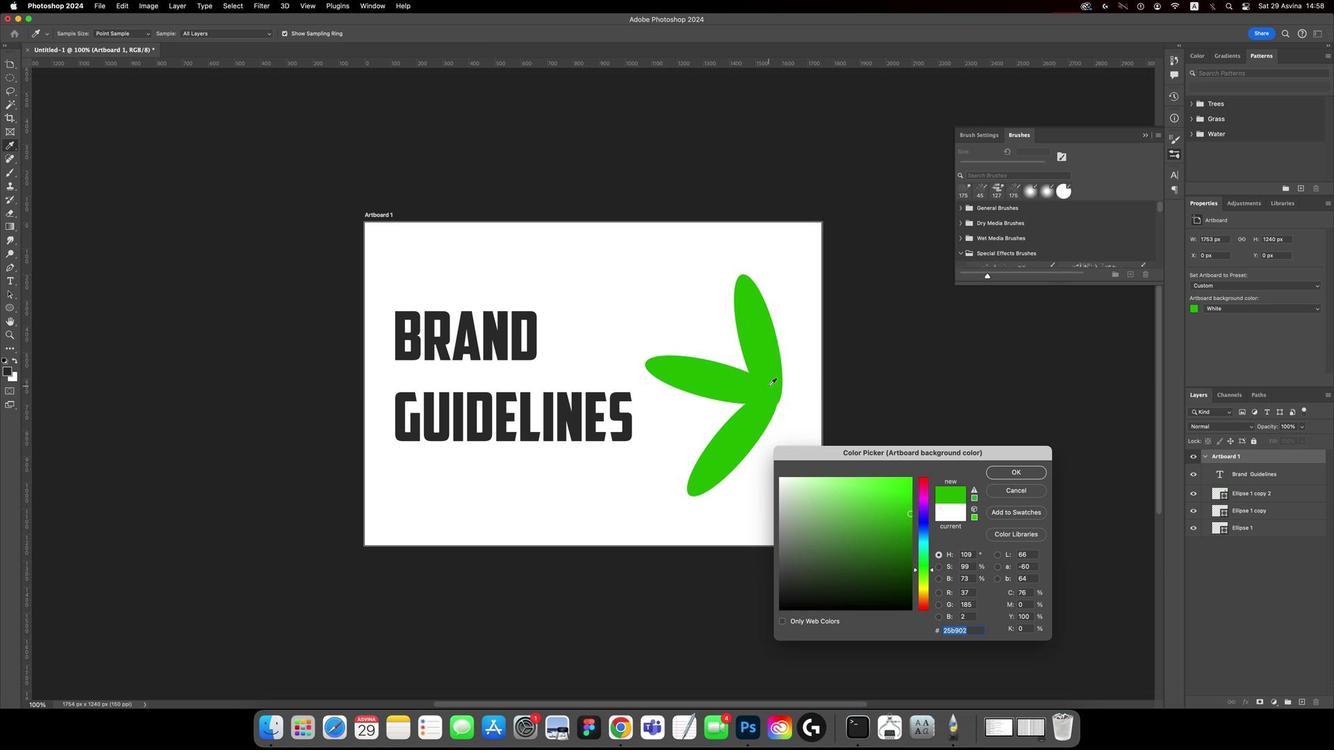 
Action: Mouse moved to (589, 522)
Screenshot: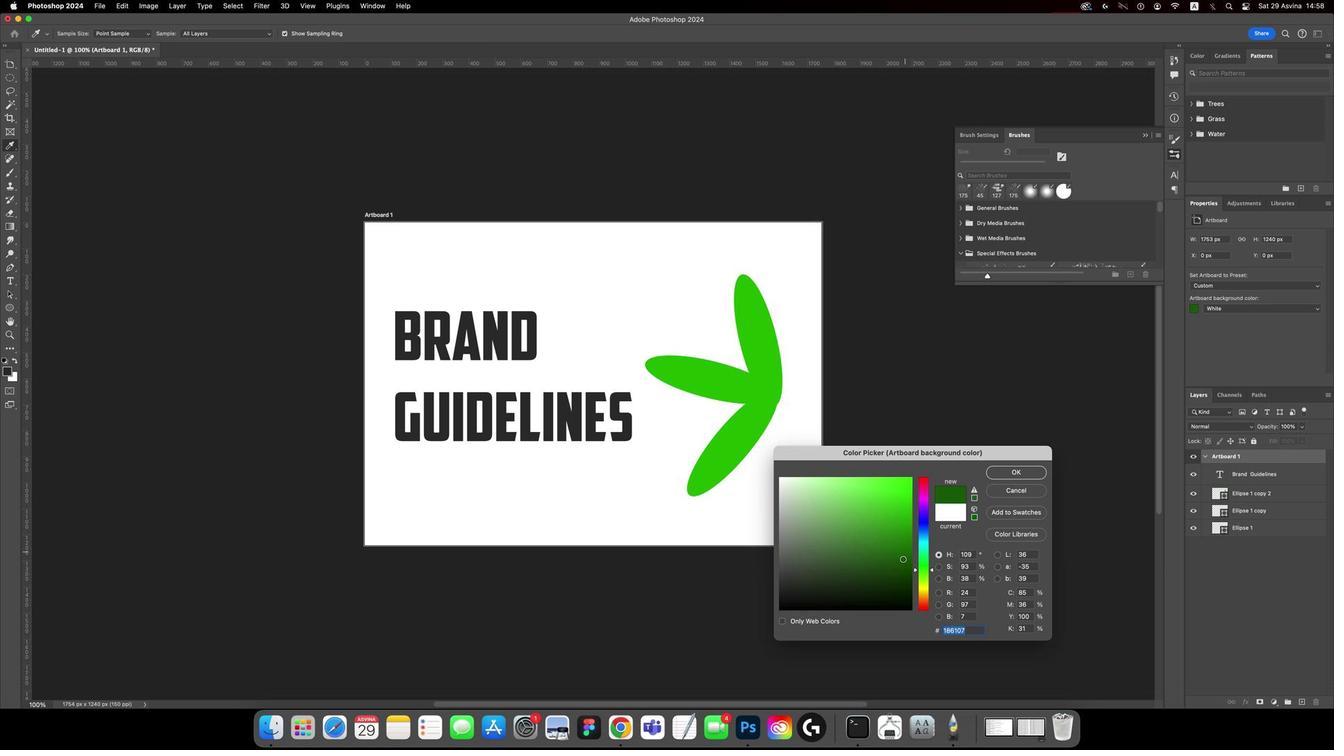 
Action: Mouse pressed left at (589, 522)
Screenshot: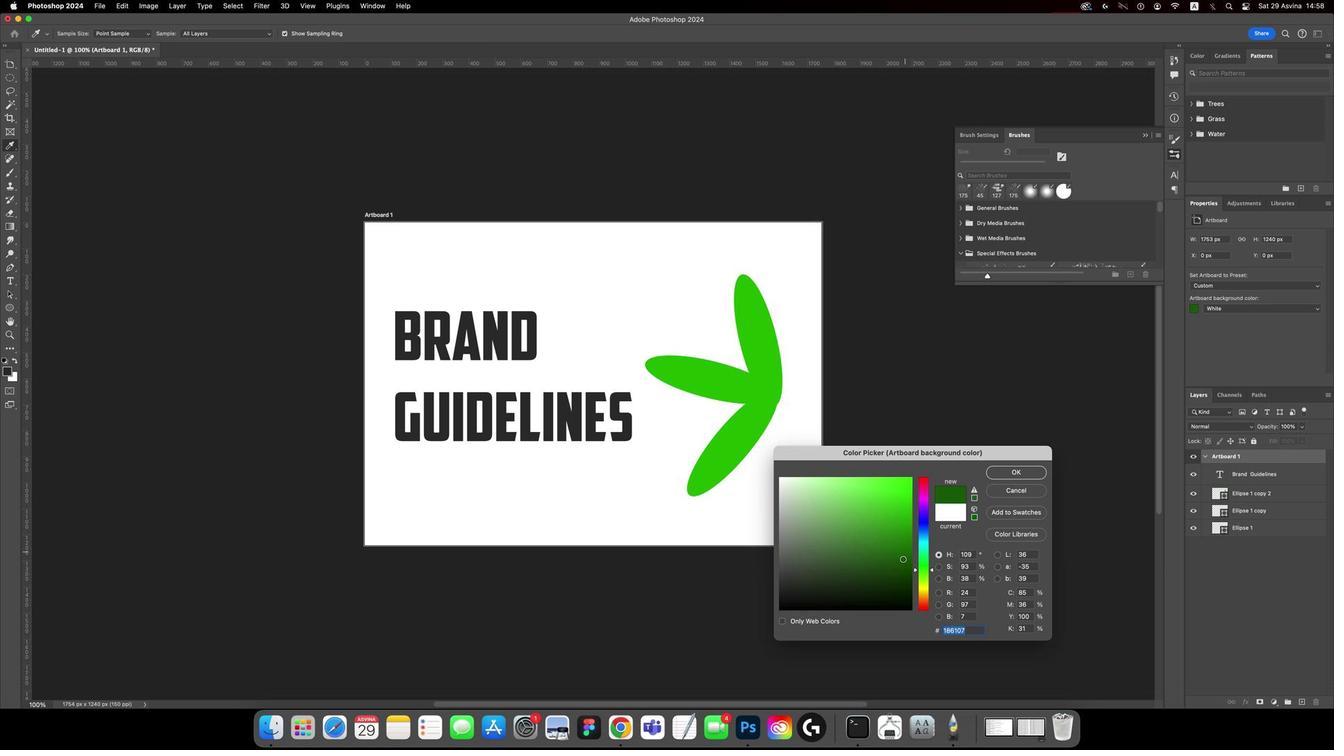 
Action: Mouse moved to (582, 522)
Screenshot: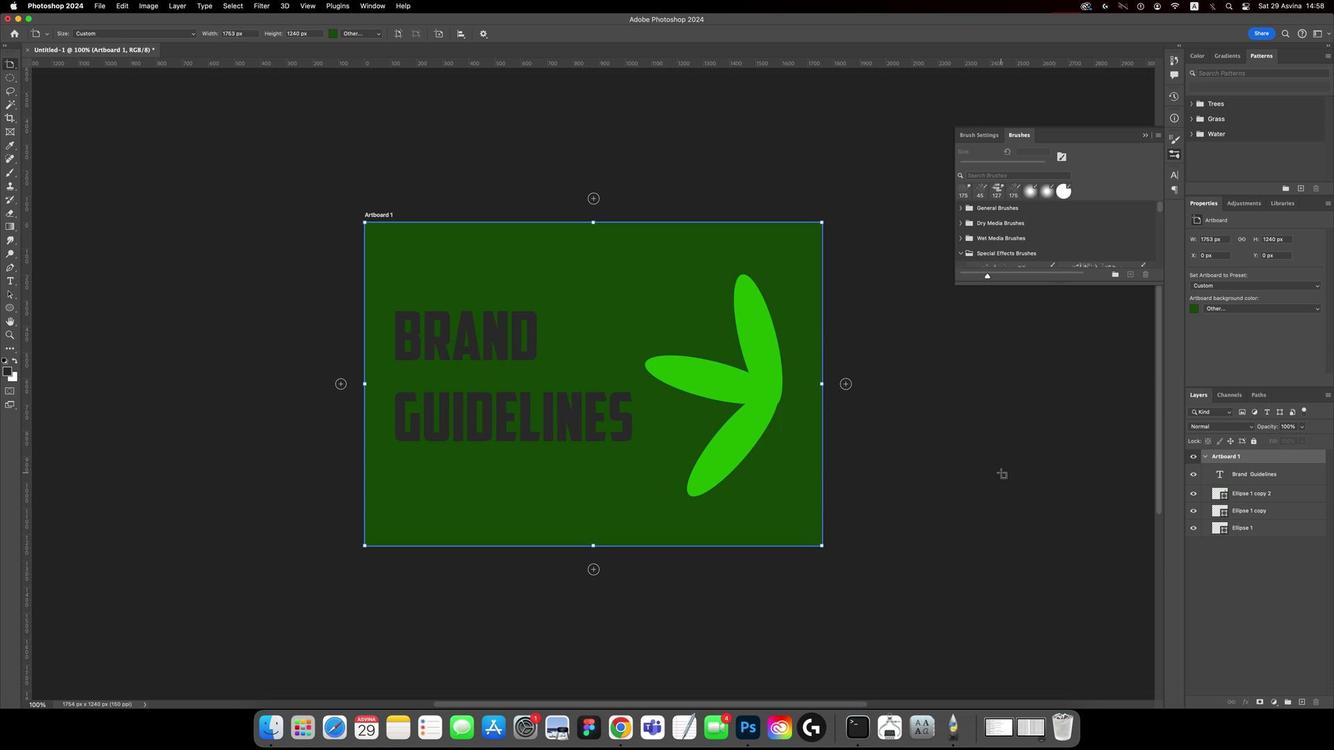 
Action: Mouse pressed left at (582, 522)
Screenshot: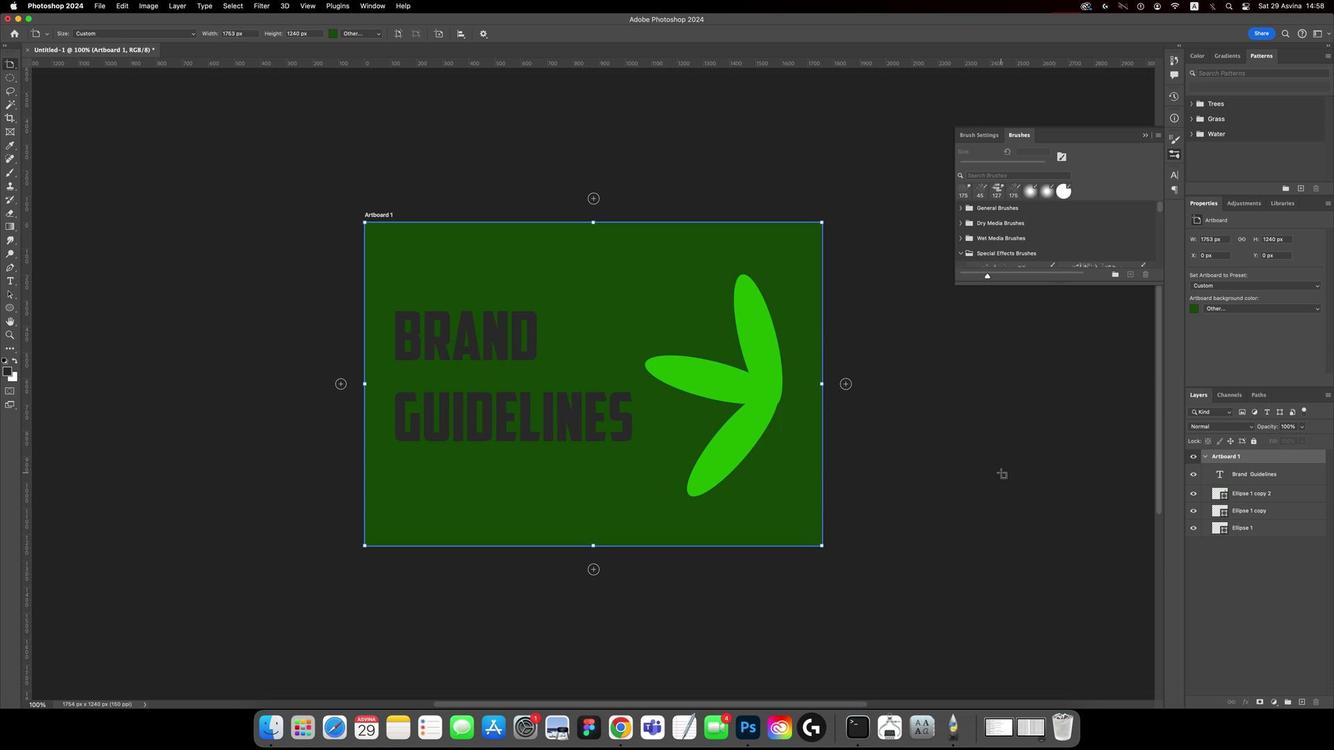 
Action: Key pressed 'v'
Screenshot: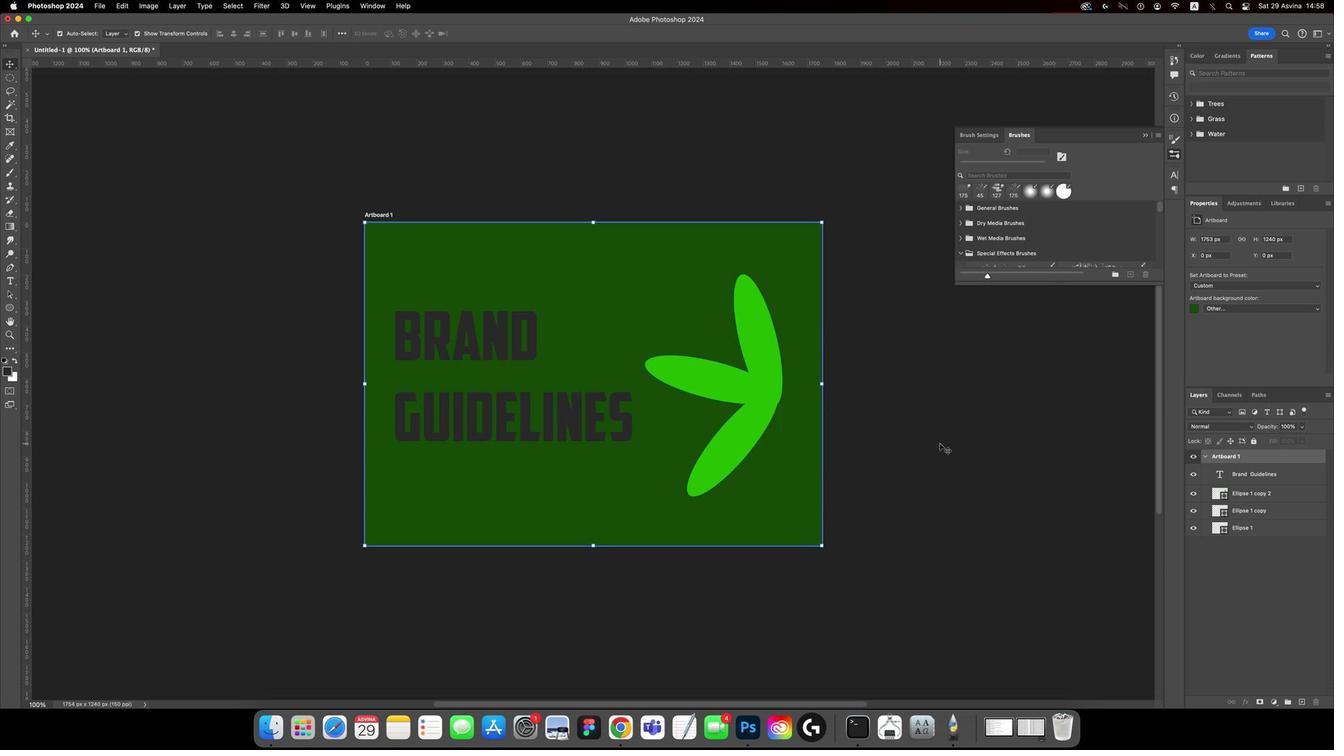 
Action: Mouse moved to (586, 523)
Screenshot: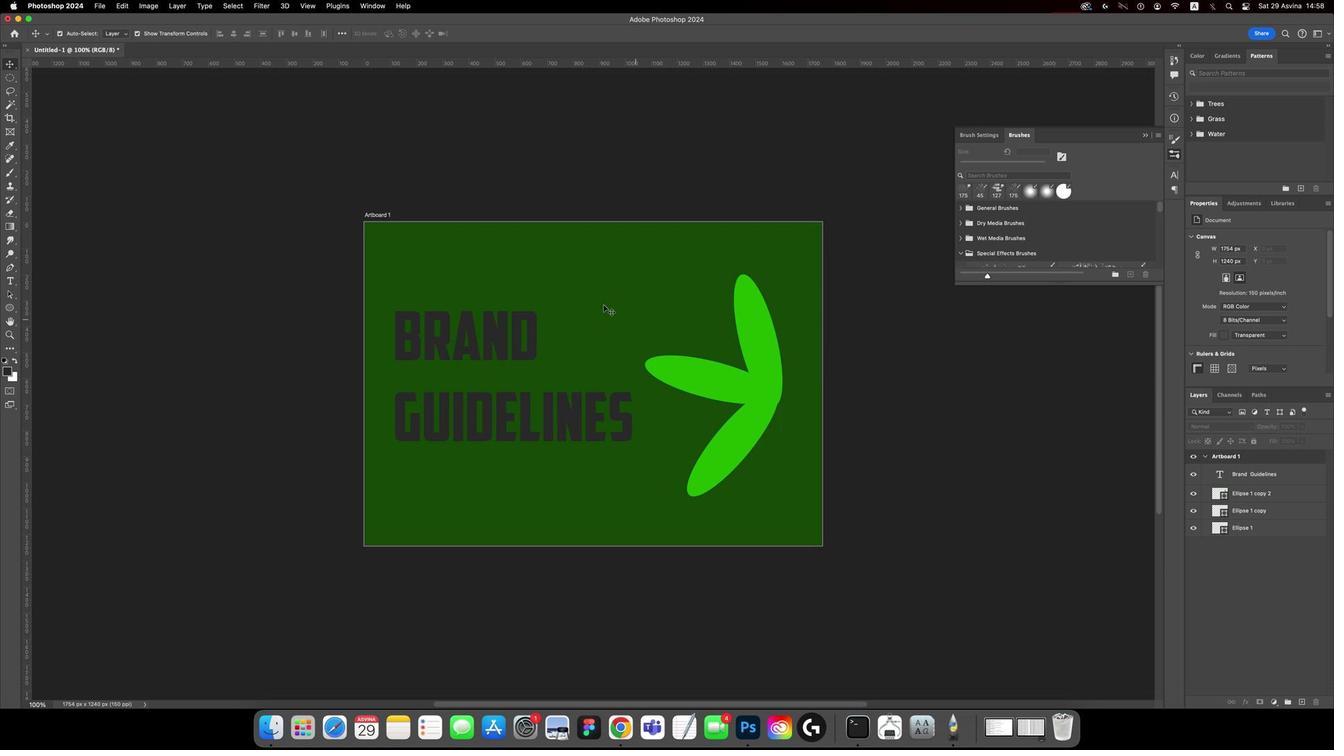 
Action: Mouse pressed left at (586, 523)
Screenshot: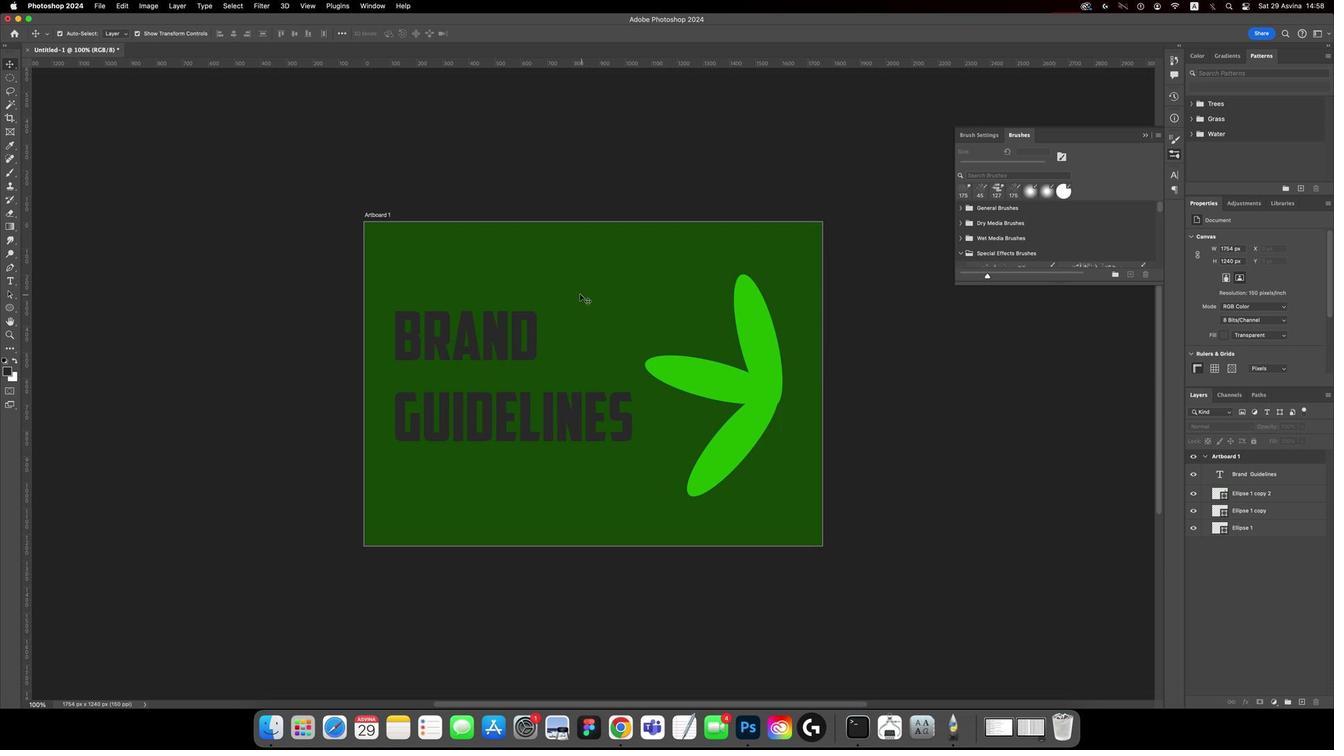 
Action: Mouse moved to (621, 524)
Screenshot: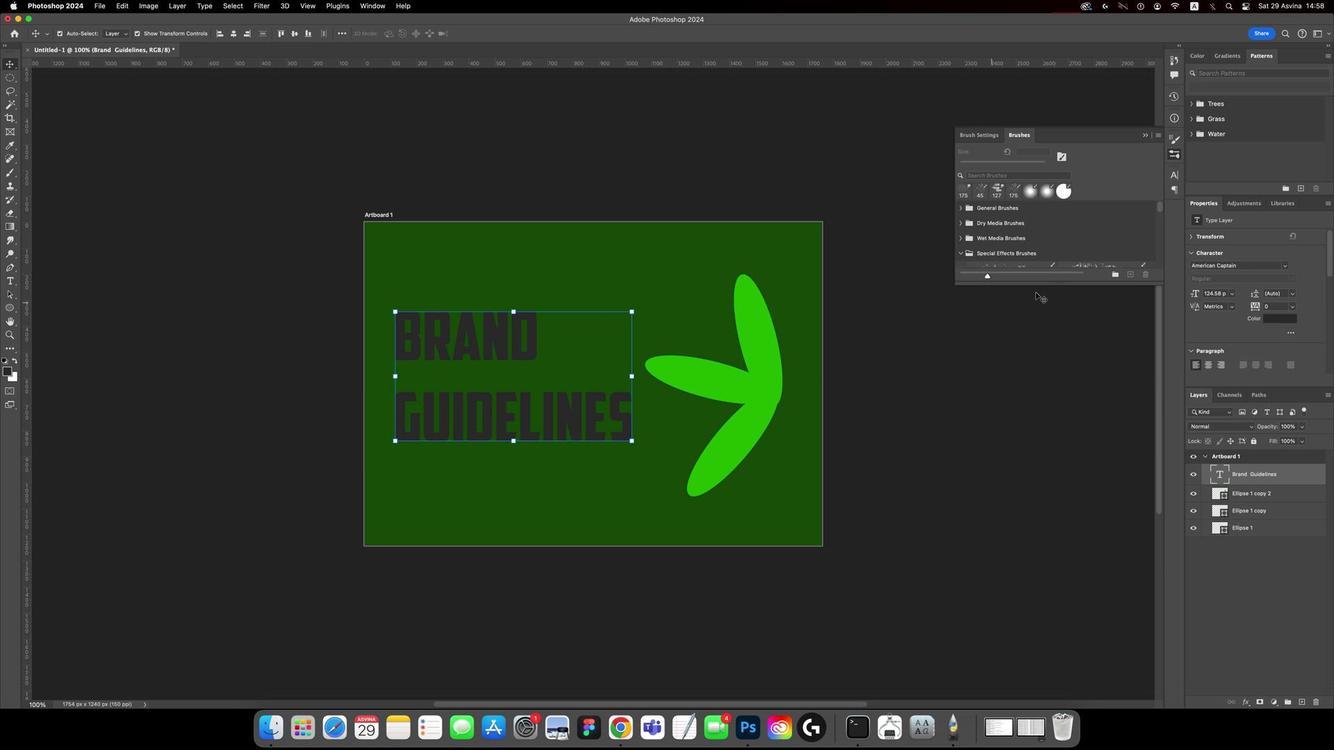 
Action: Mouse pressed left at (621, 524)
Screenshot: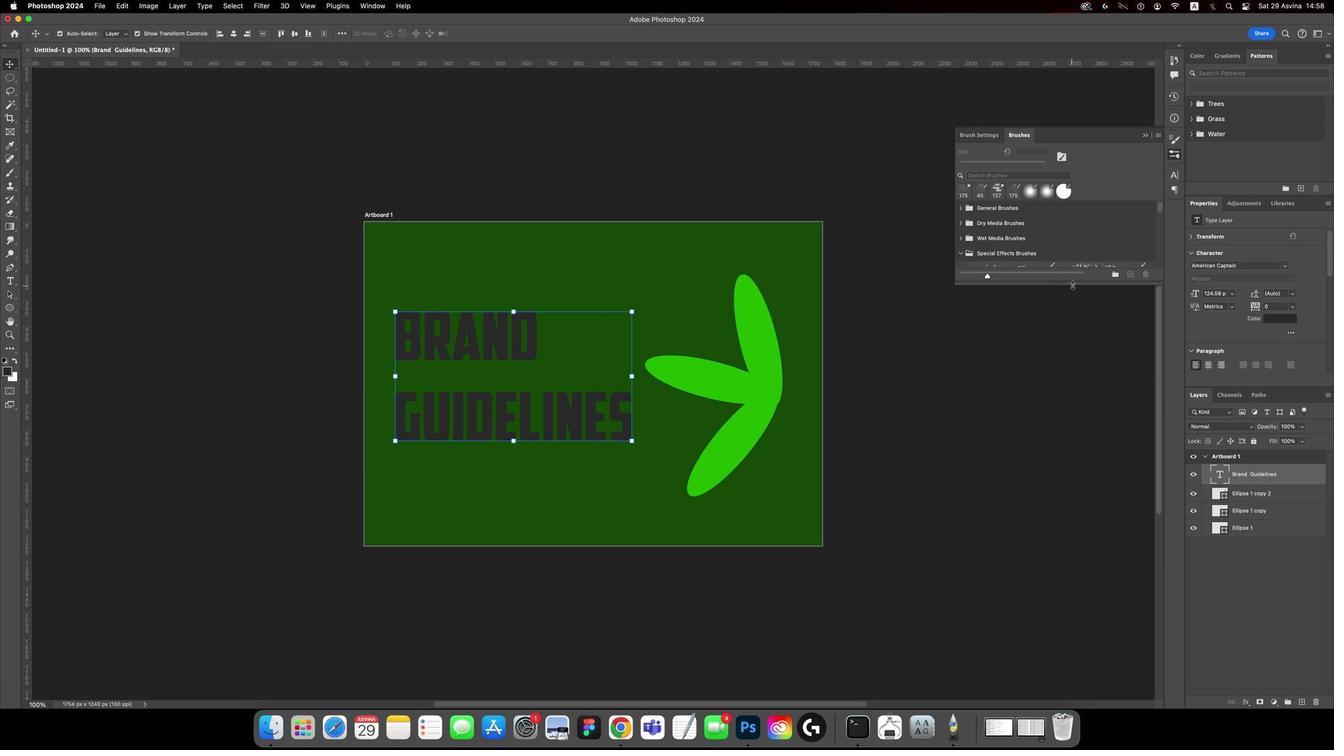 
Action: Mouse moved to (563, 524)
Screenshot: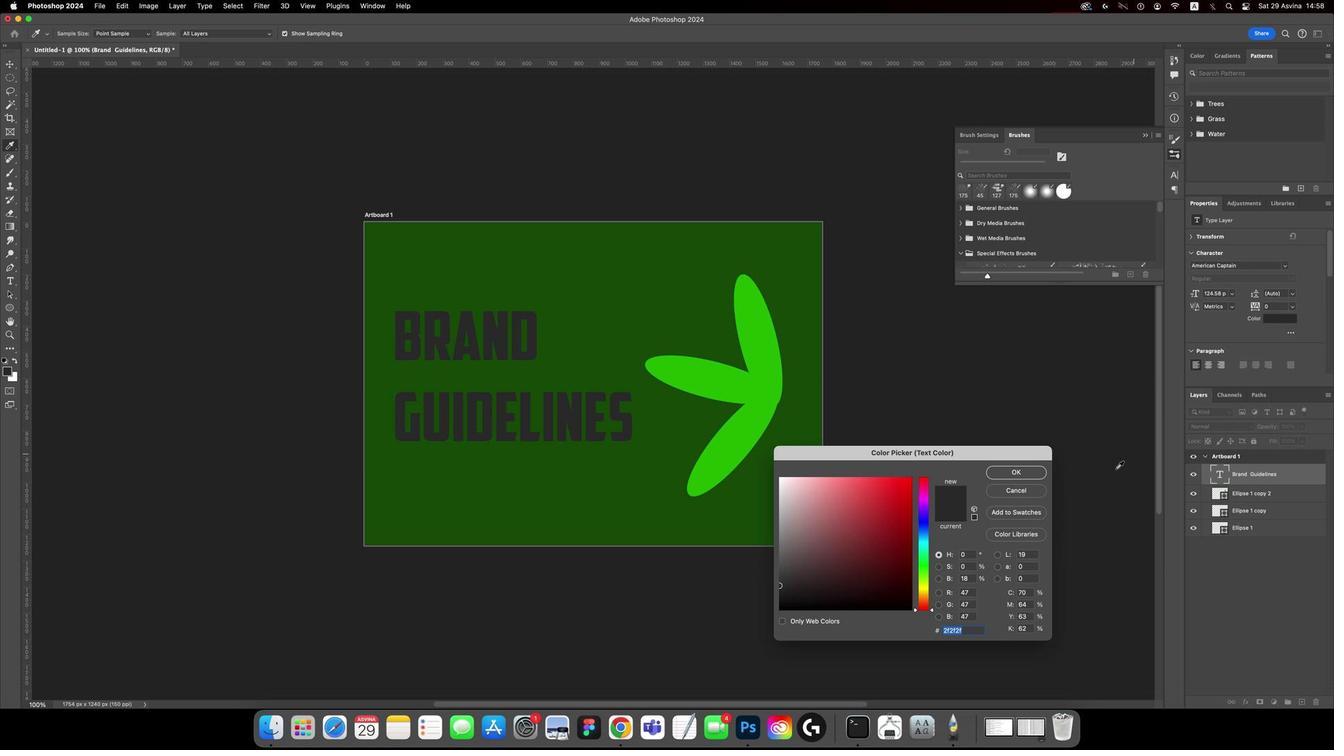 
Action: Mouse pressed left at (563, 524)
Screenshot: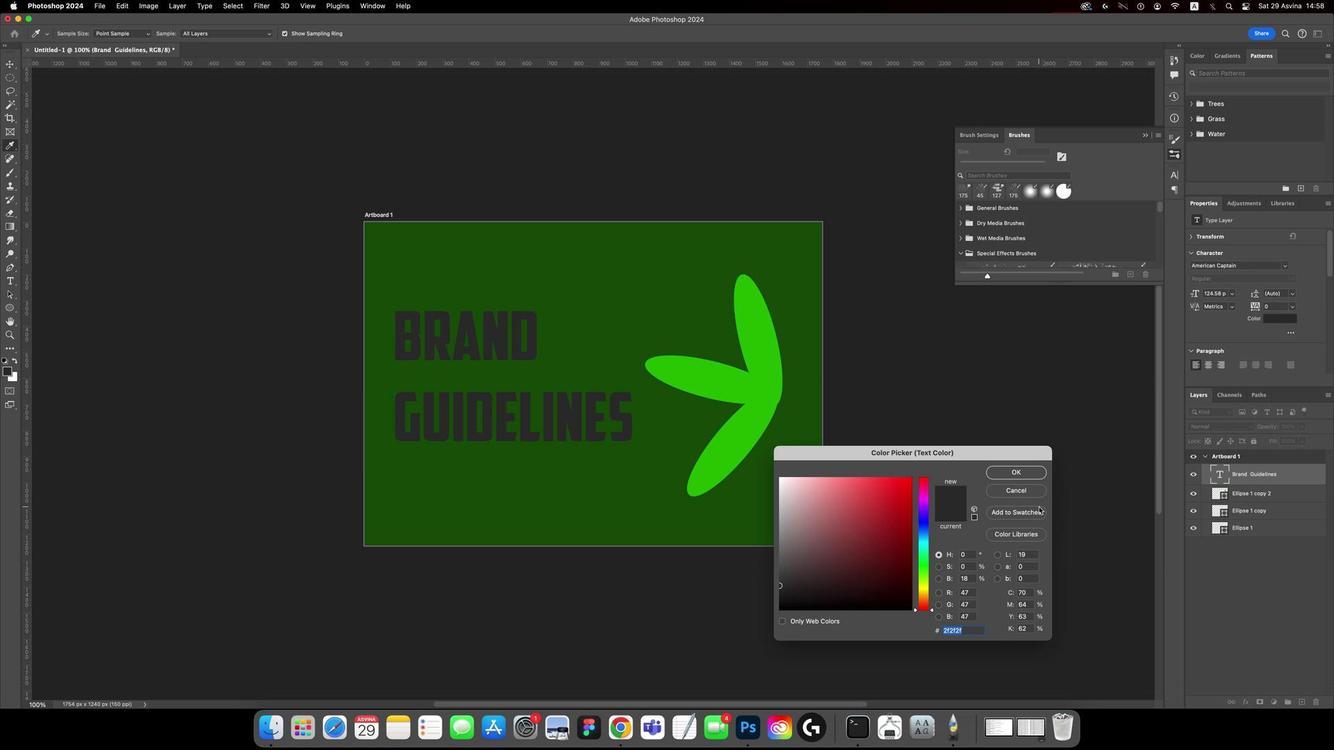 
Action: Mouse moved to (592, 522)
Screenshot: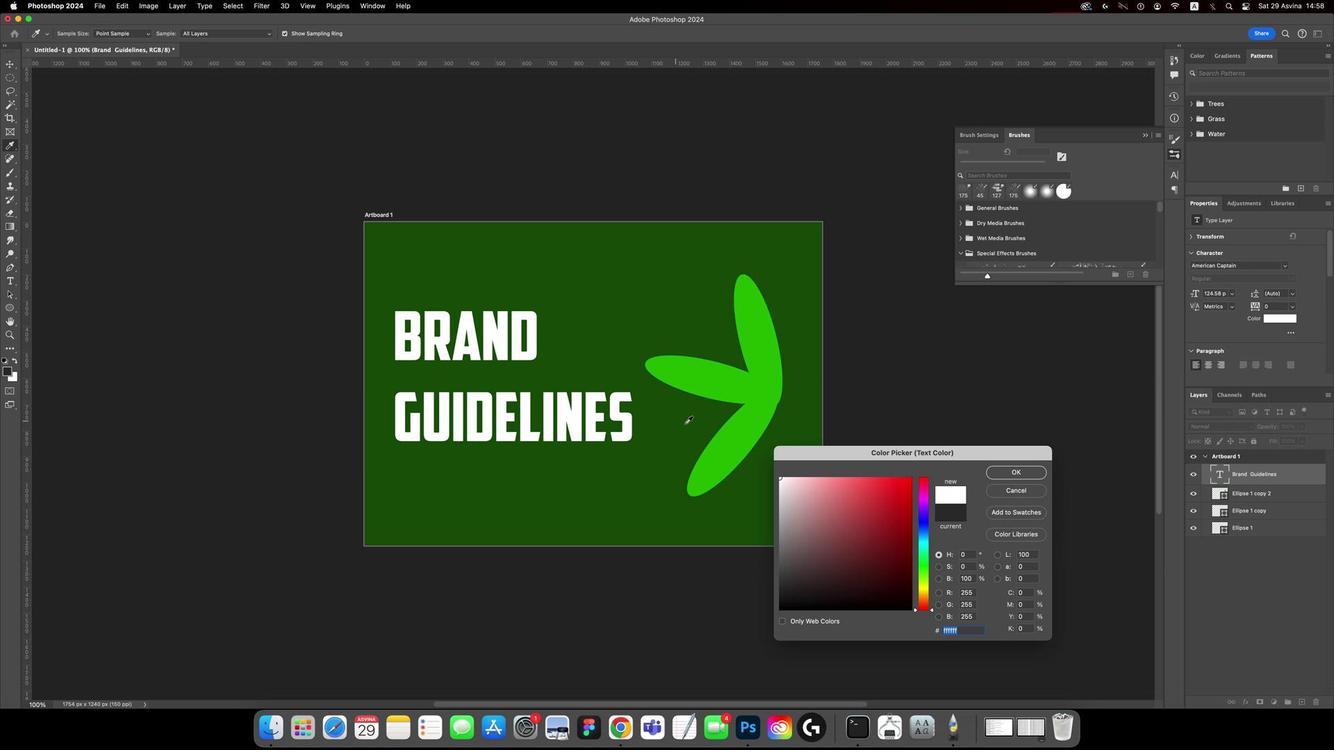 
Action: Mouse pressed left at (592, 522)
Screenshot: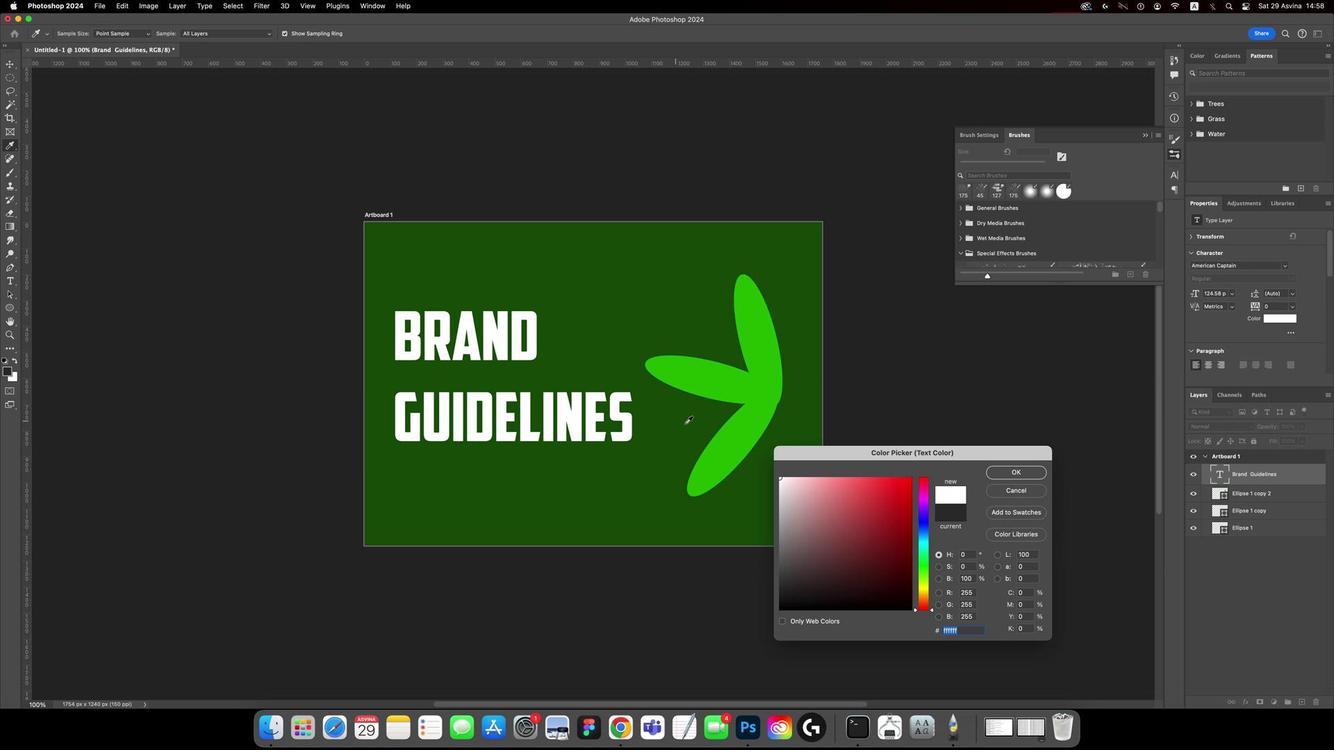 
Action: Mouse moved to (581, 522)
Screenshot: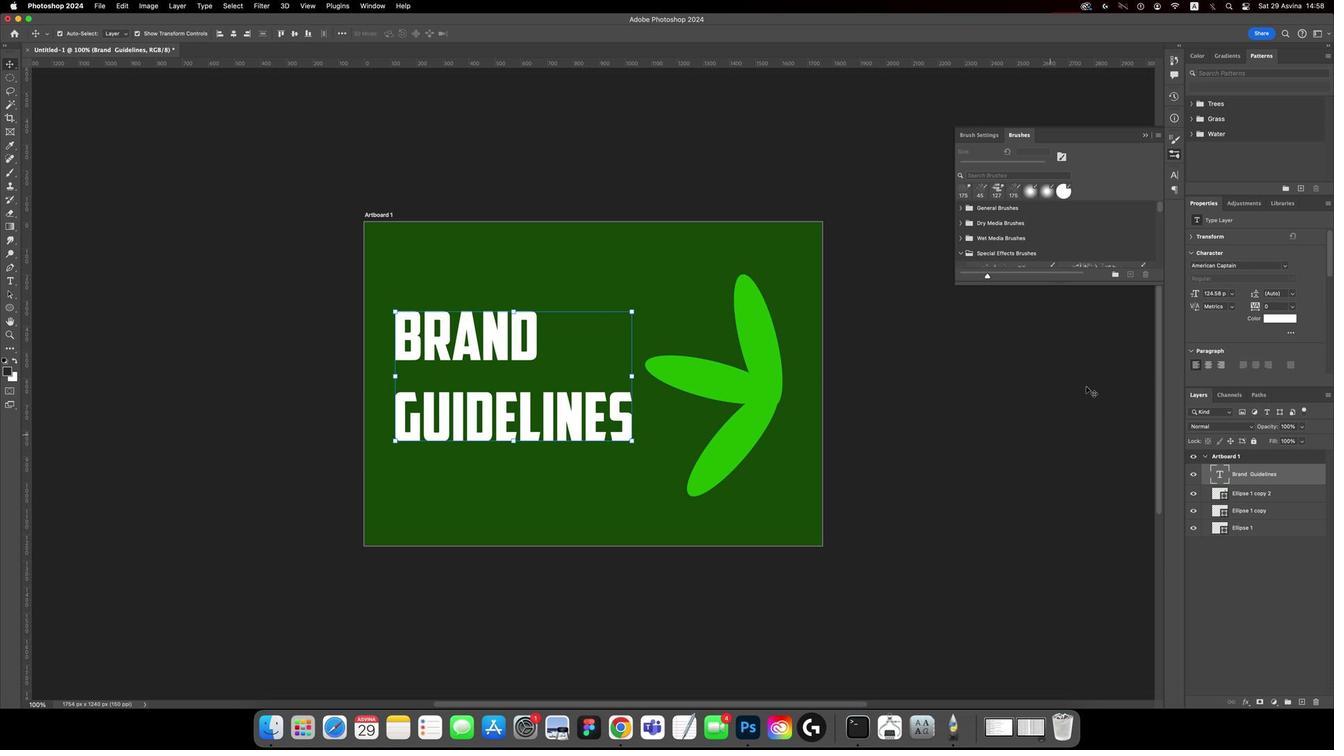 
Action: Mouse pressed left at (581, 522)
Screenshot: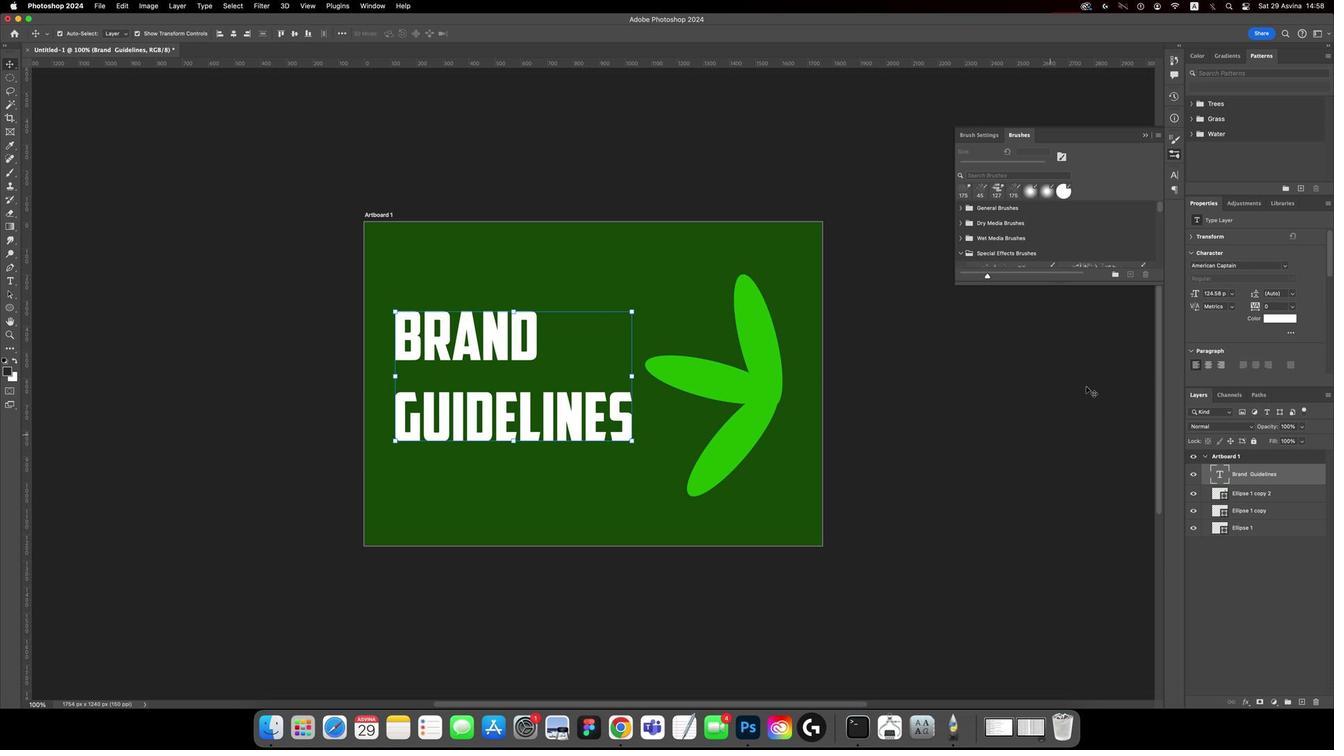 
Action: Mouse moved to (565, 526)
Screenshot: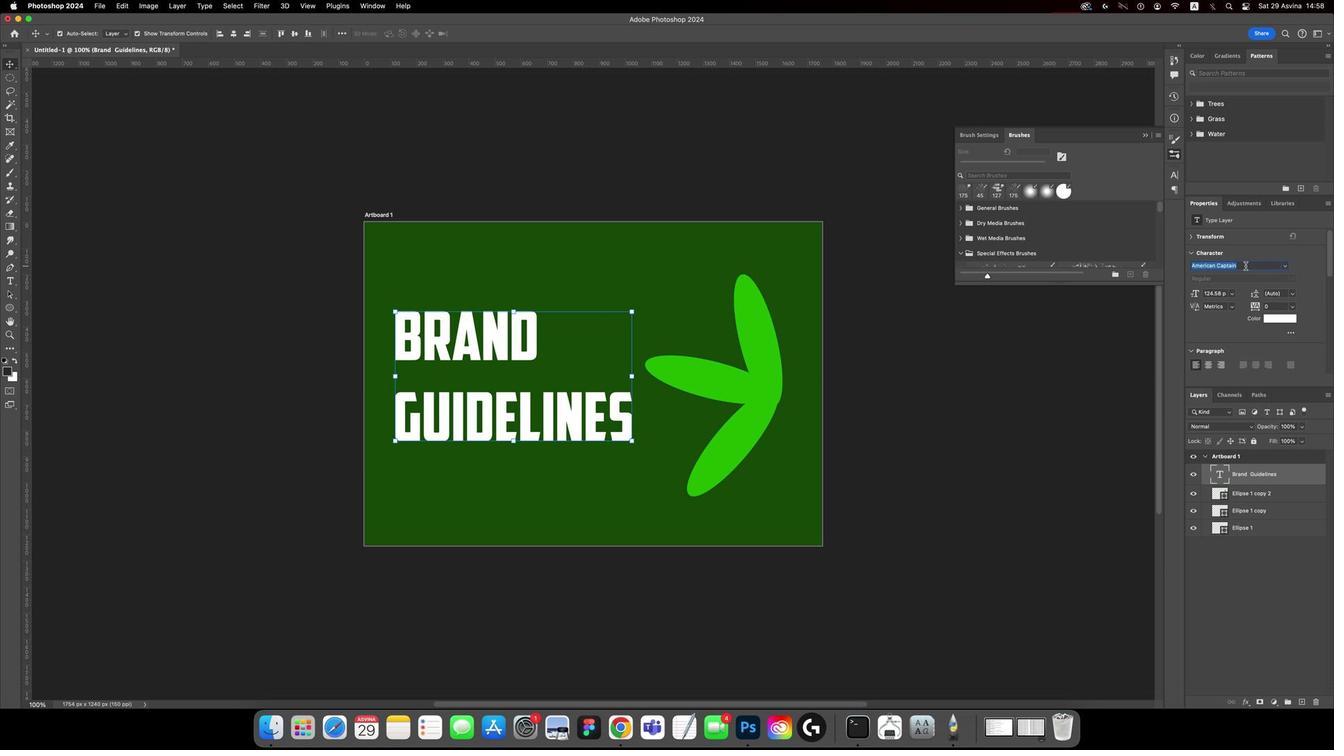 
Action: Mouse pressed left at (565, 526)
Screenshot: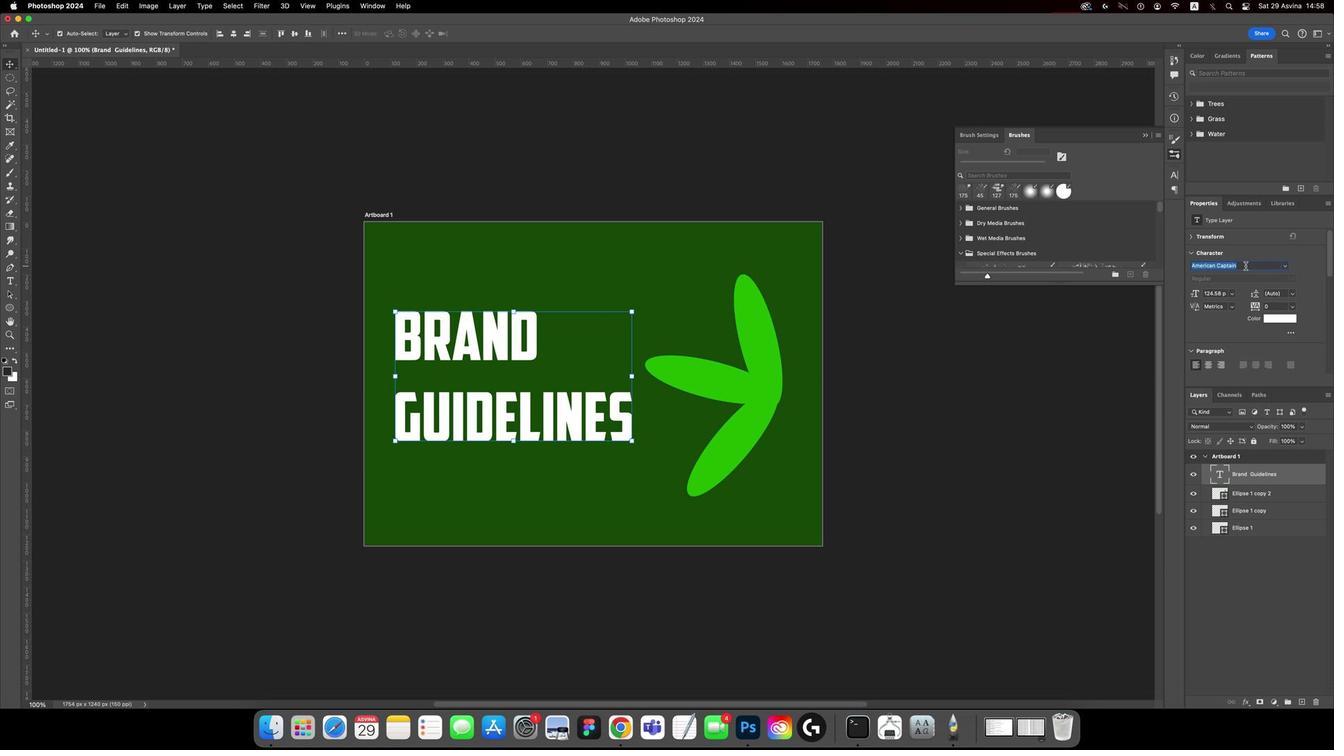 
Action: Mouse moved to (565, 526)
Screenshot: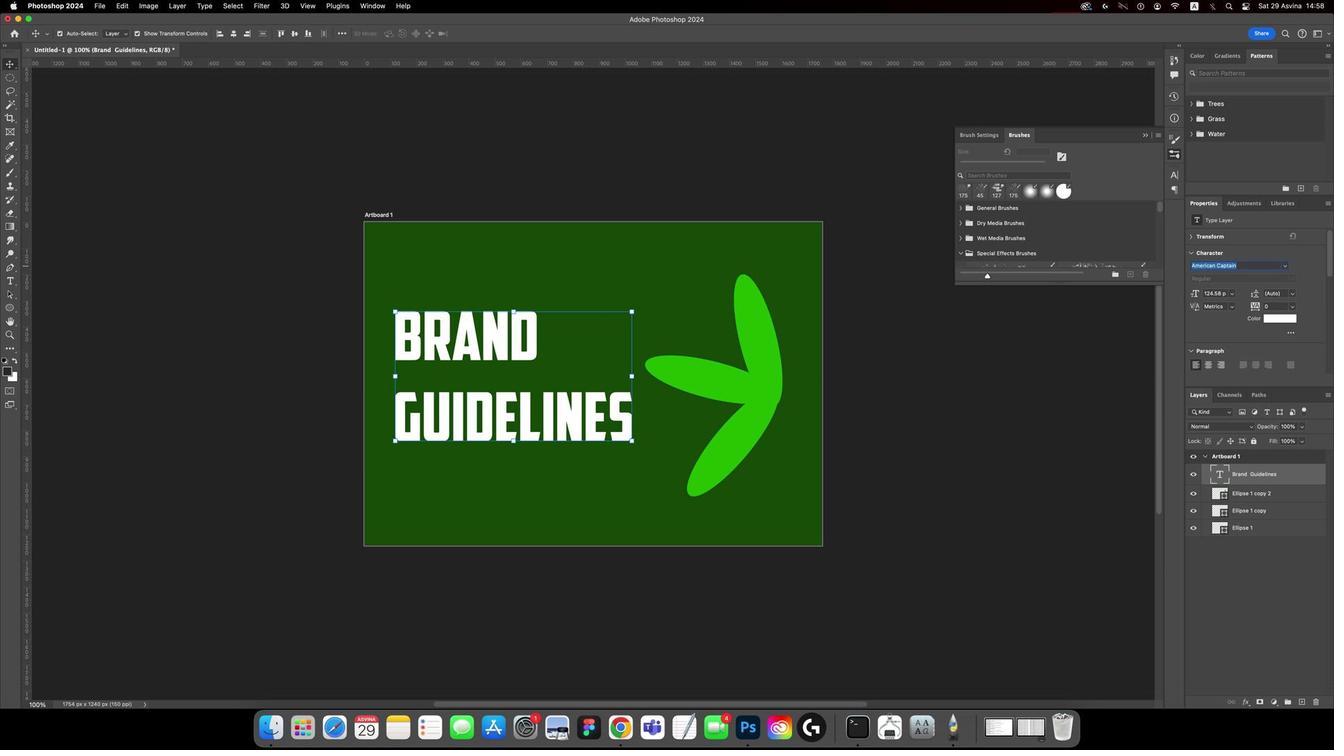 
Action: Key pressed 's''f'
Screenshot: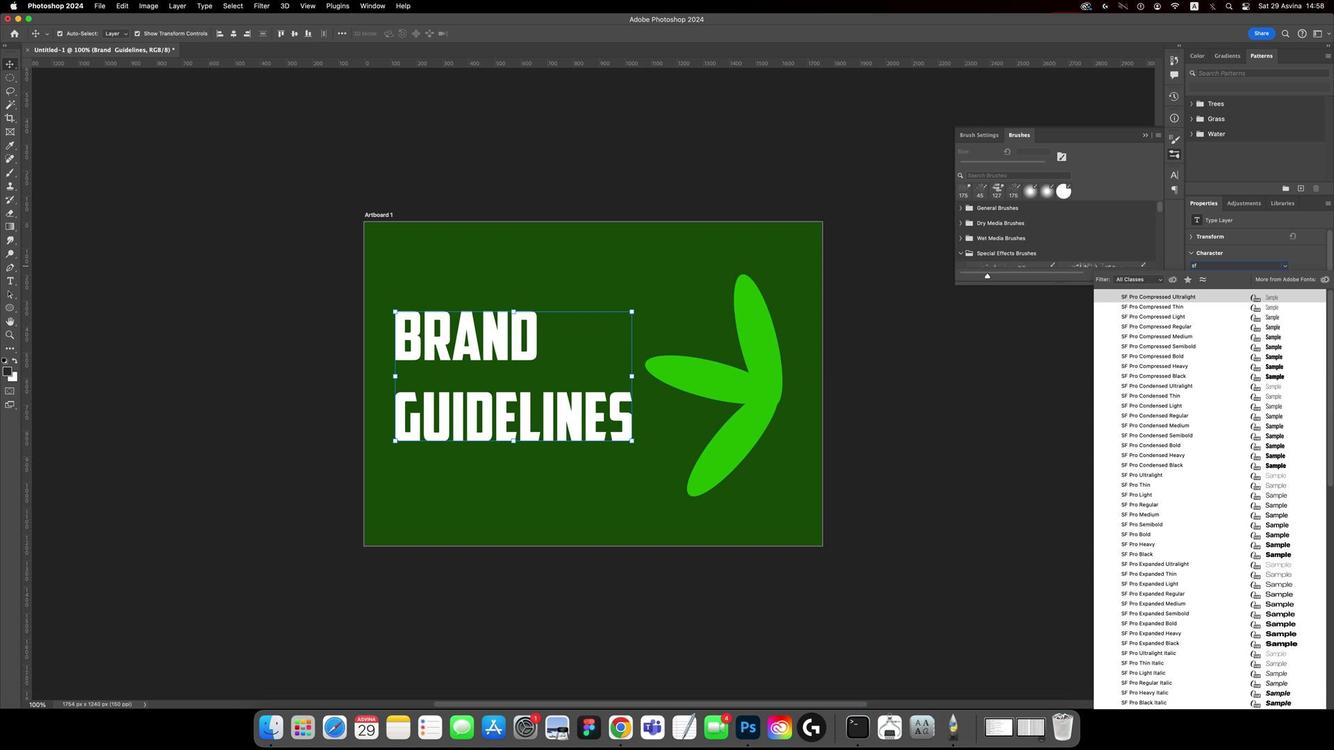 
Action: Mouse moved to (565, 524)
Screenshot: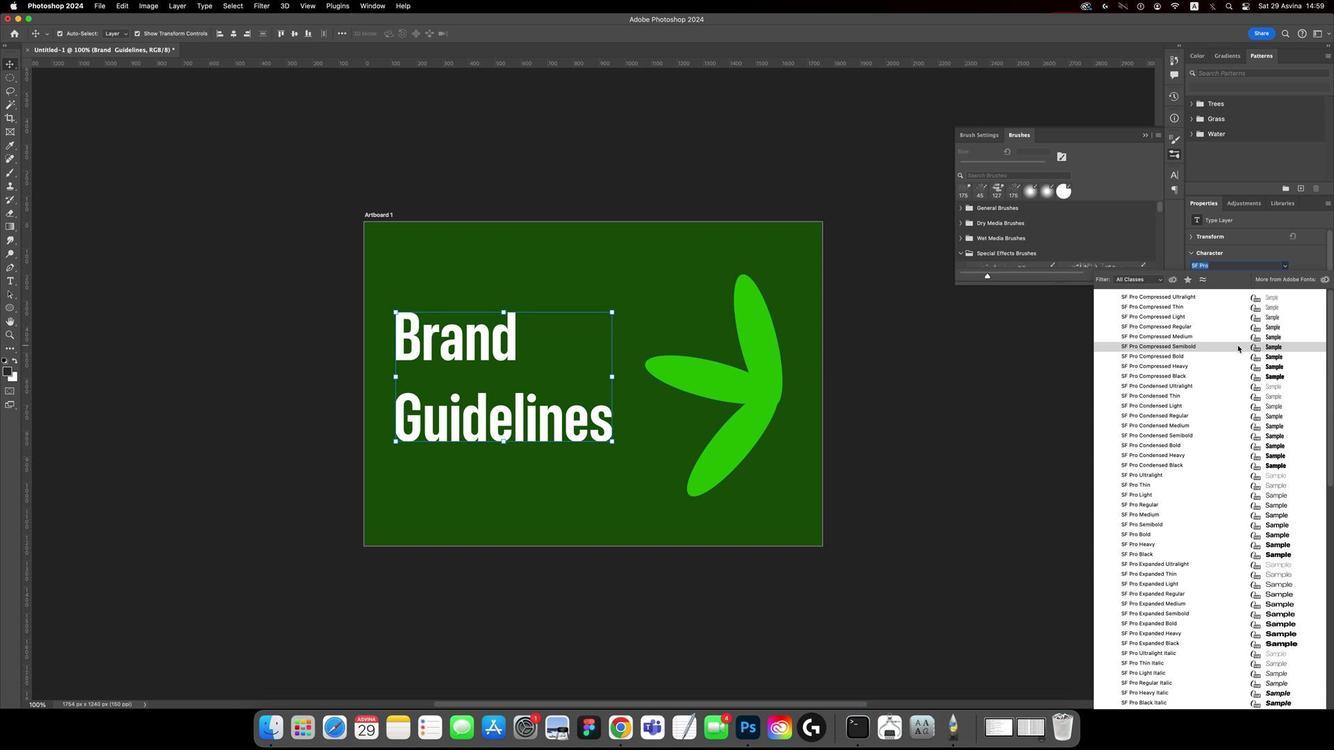 
Action: Mouse pressed left at (565, 524)
Screenshot: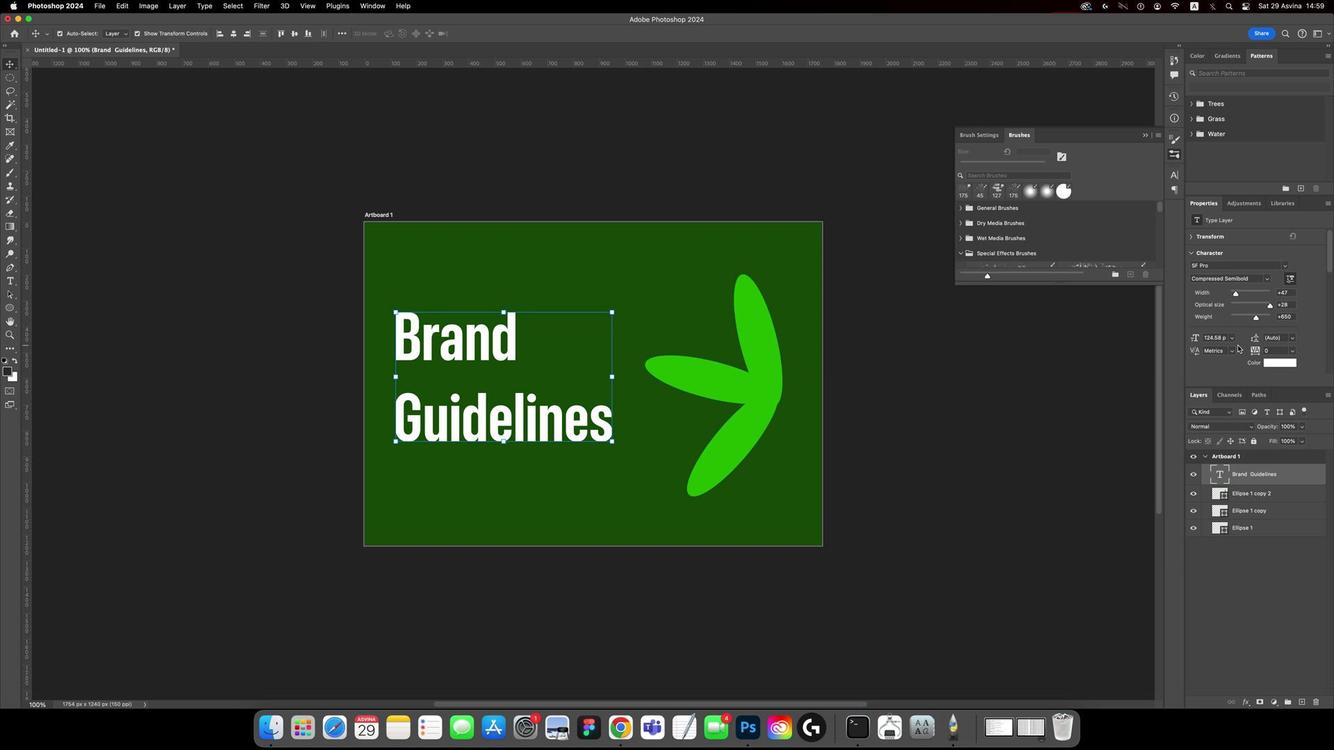 
Action: Mouse moved to (586, 524)
Screenshot: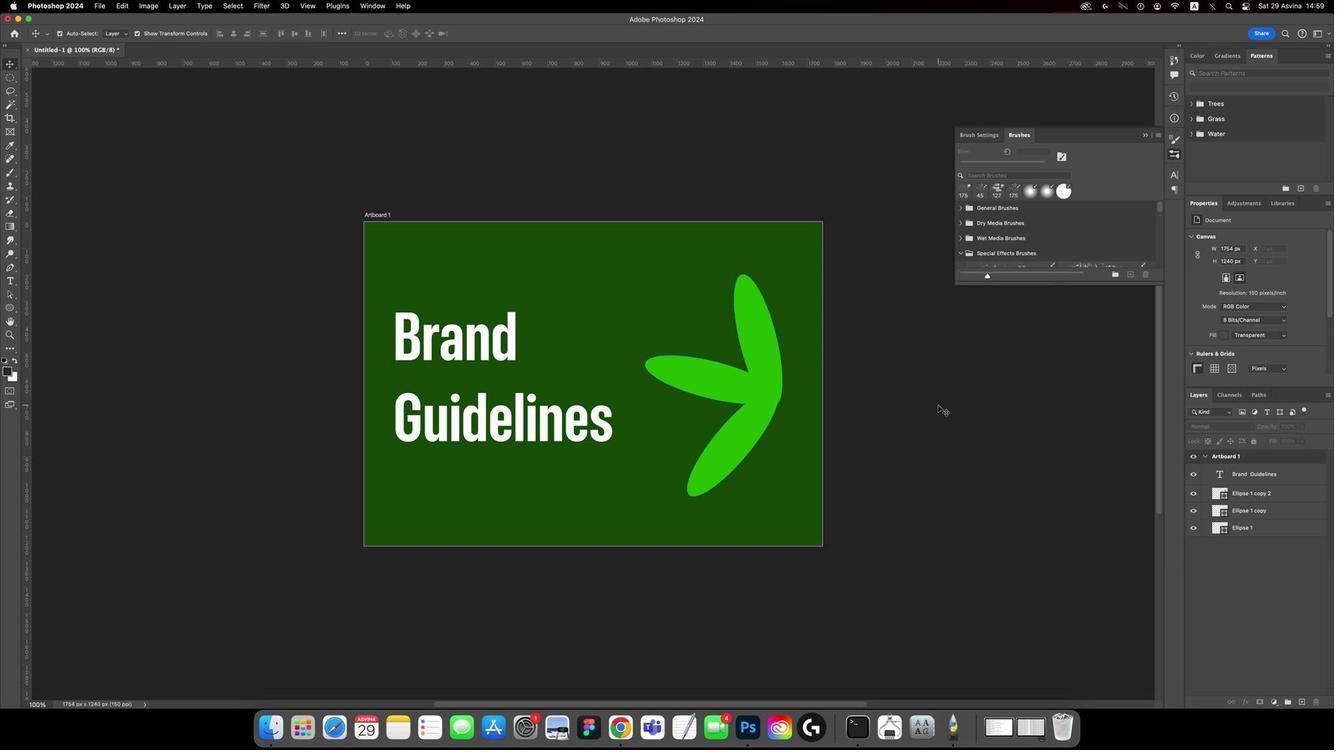 
Action: Mouse pressed left at (586, 524)
Screenshot: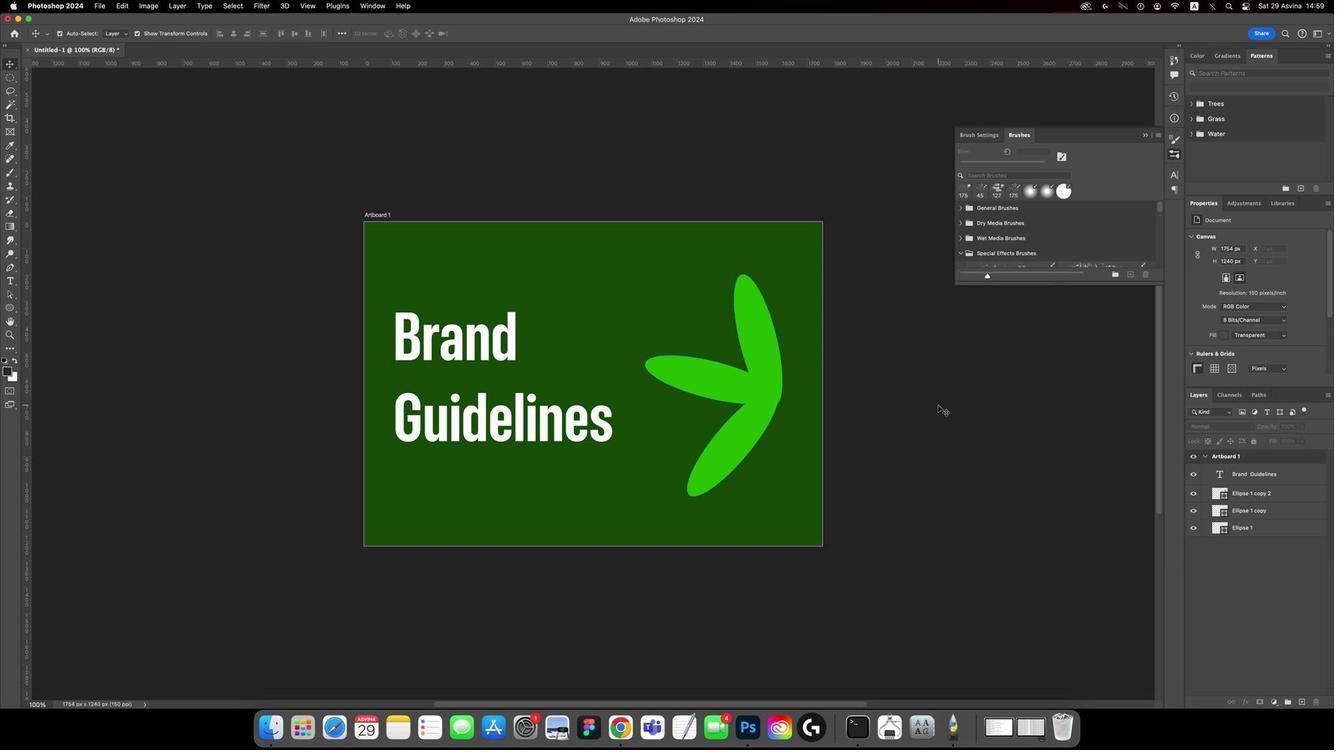 
Action: Mouse moved to (599, 524)
Screenshot: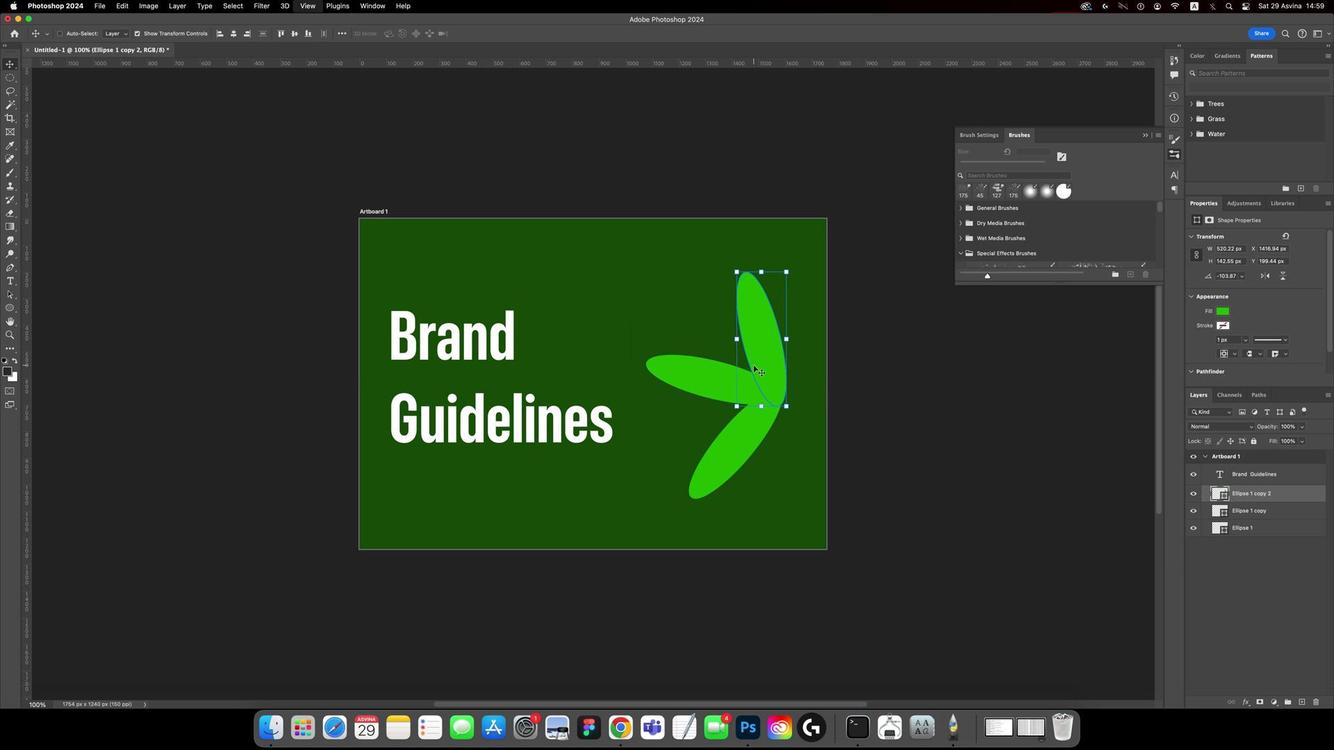 
Action: Mouse pressed left at (599, 524)
Screenshot: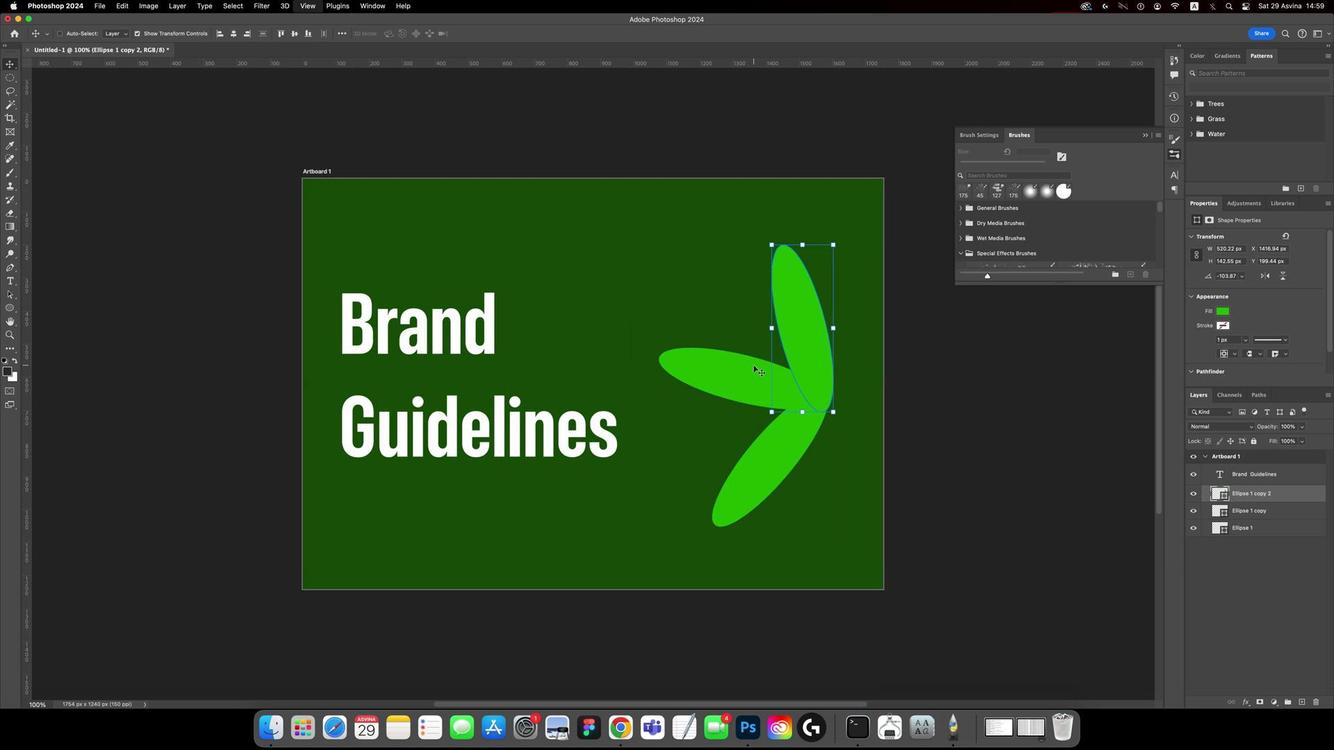 
Action: Mouse moved to (599, 524)
Screenshot: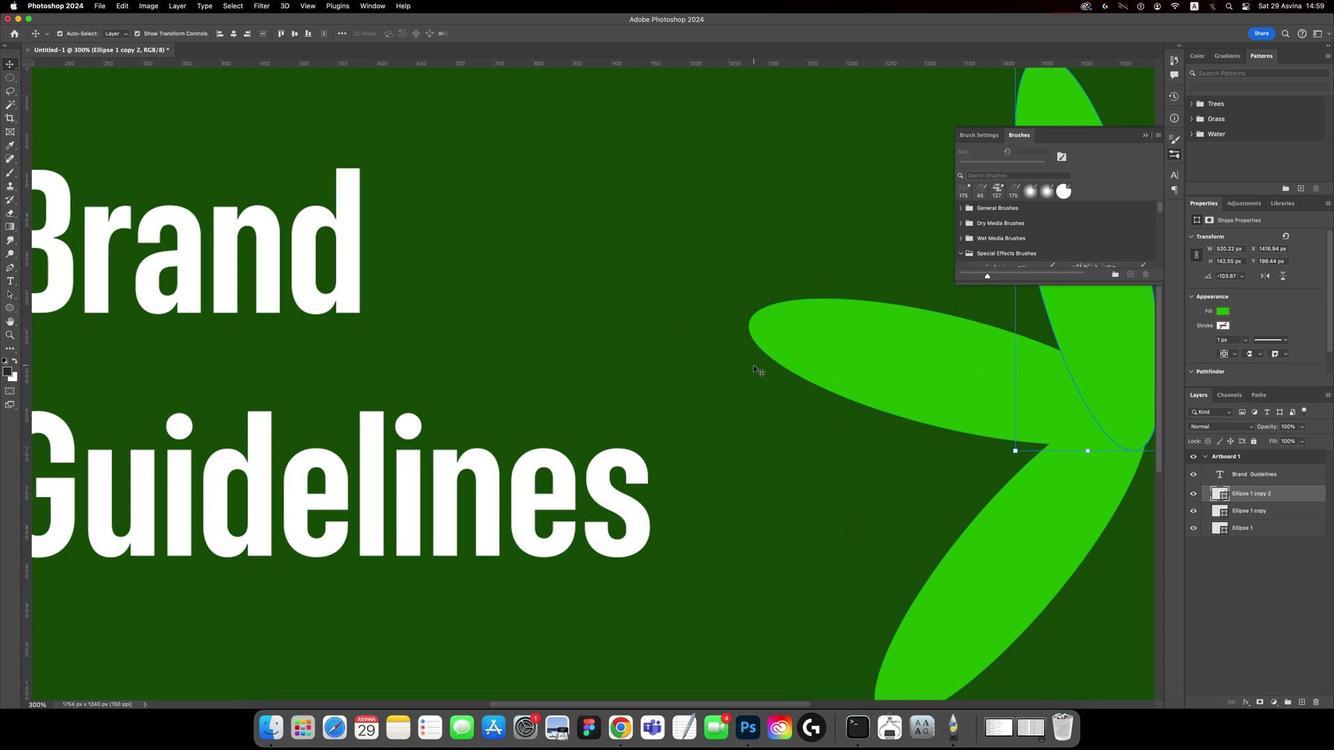 
Action: Key pressed Key.cmd'='
Screenshot: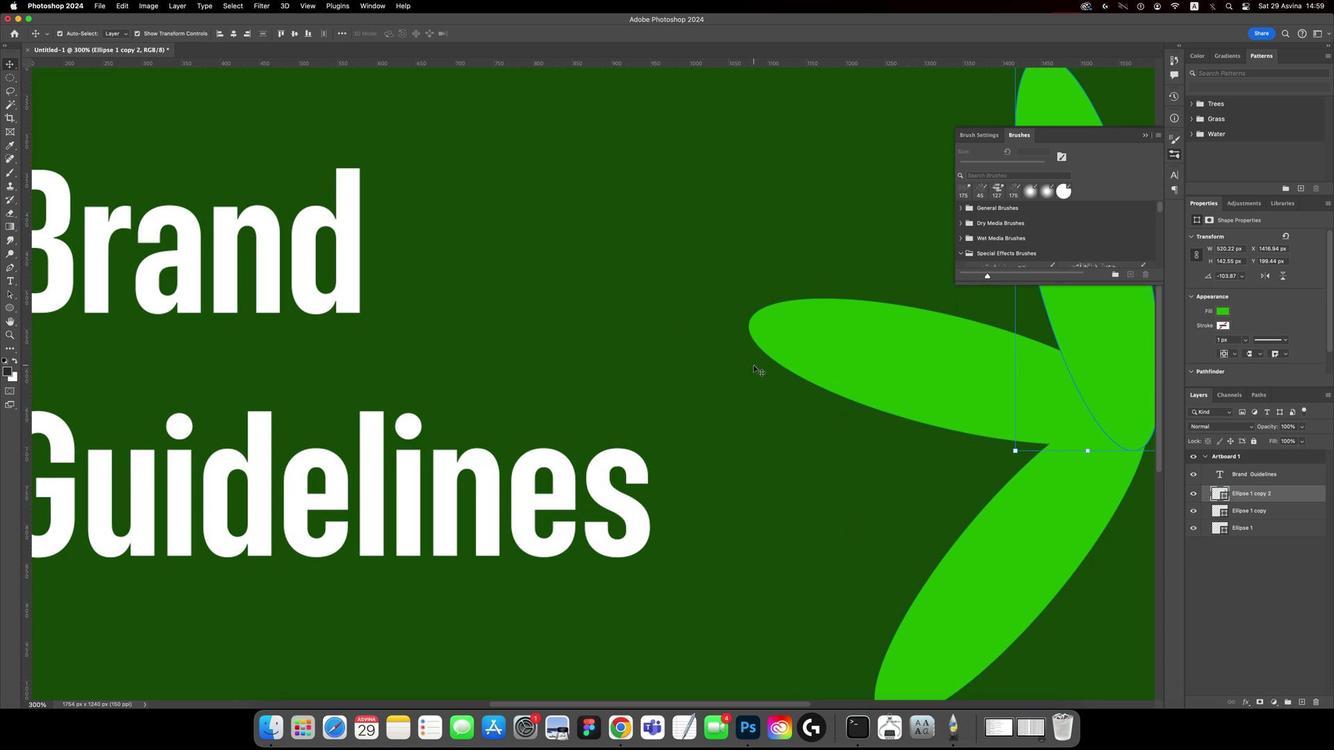 
Action: Mouse moved to (599, 524)
Screenshot: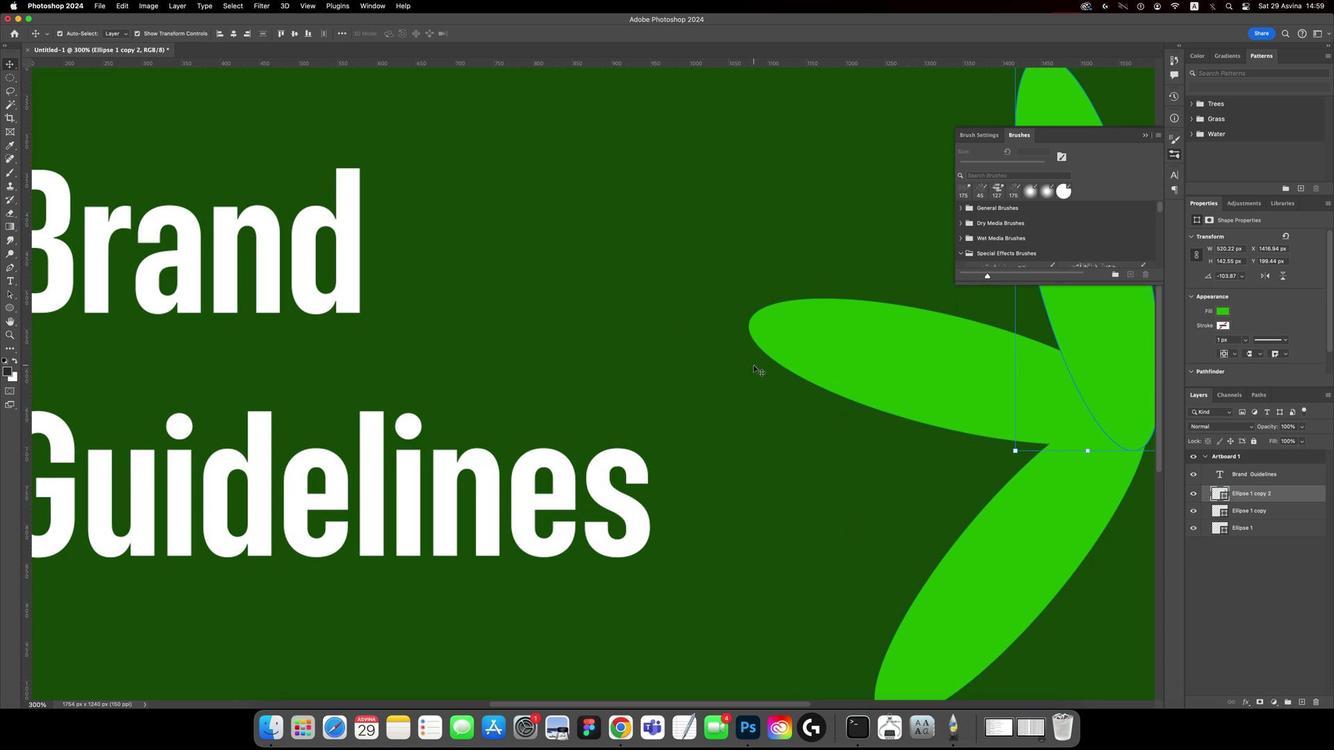 
Action: Key pressed Key.cmd'='
Screenshot: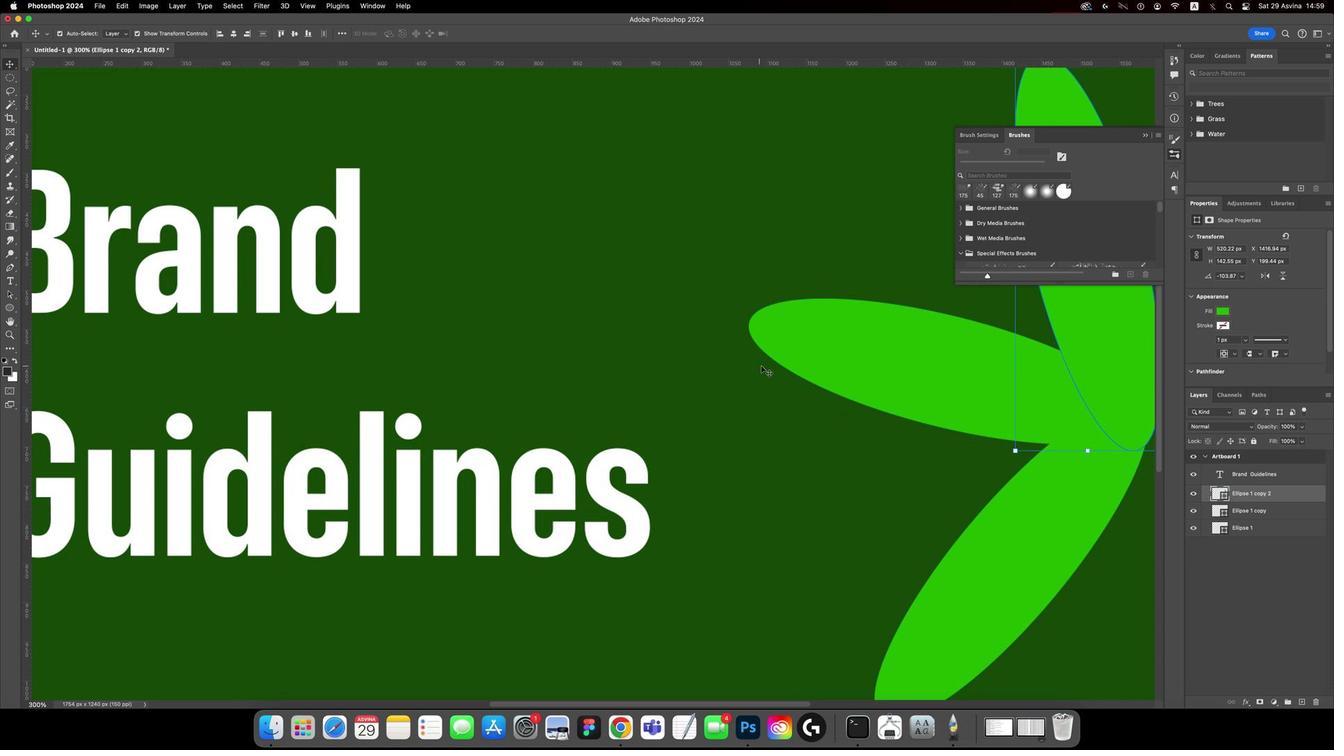 
Action: Mouse moved to (598, 524)
Screenshot: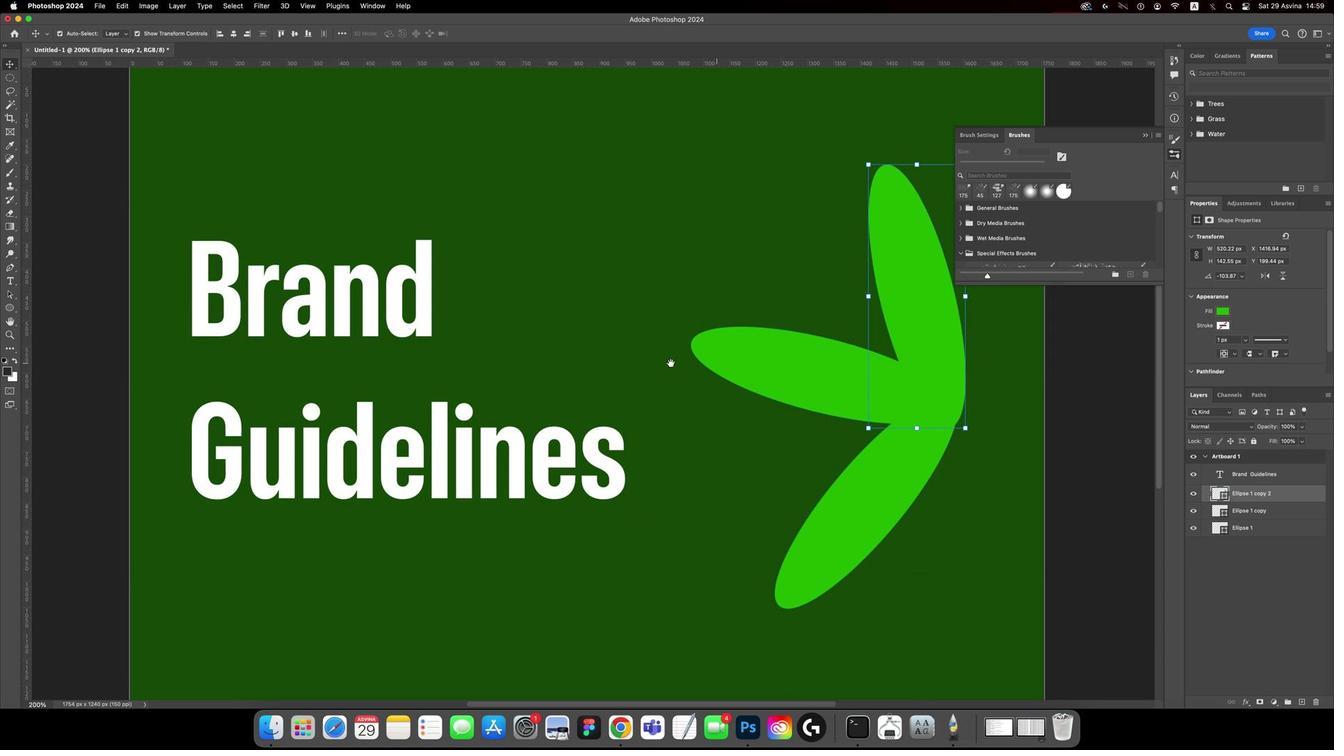 
Action: Key pressed Key.cmd
Screenshot: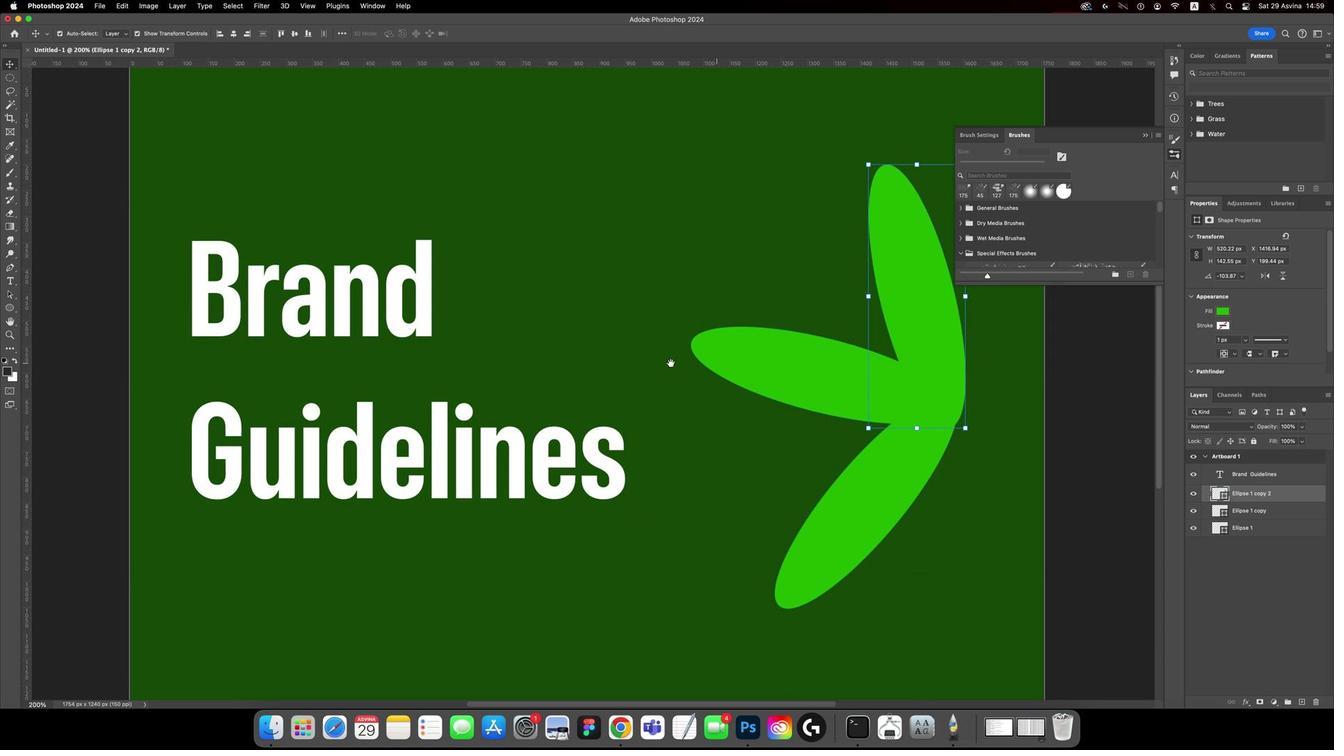 
Action: Mouse moved to (598, 524)
Screenshot: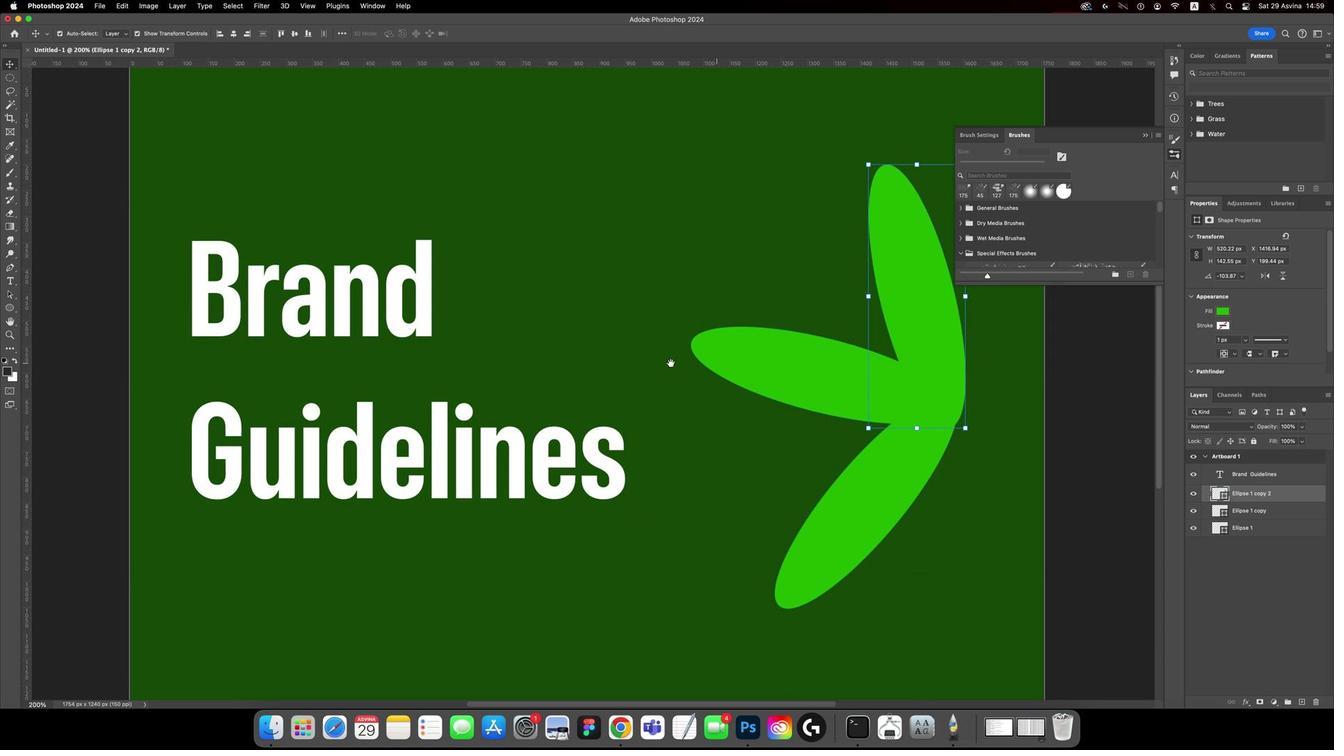 
Action: Key pressed '-'
Screenshot: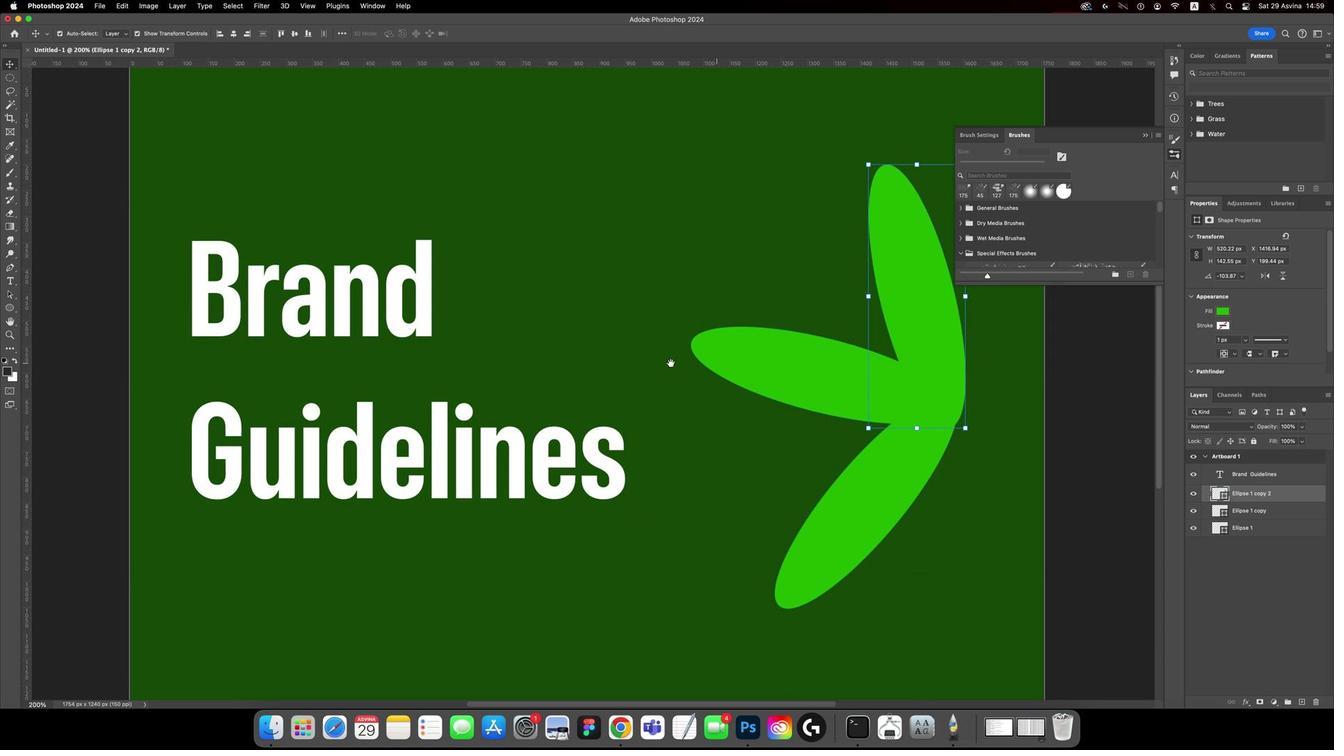 
Action: Mouse moved to (598, 524)
Screenshot: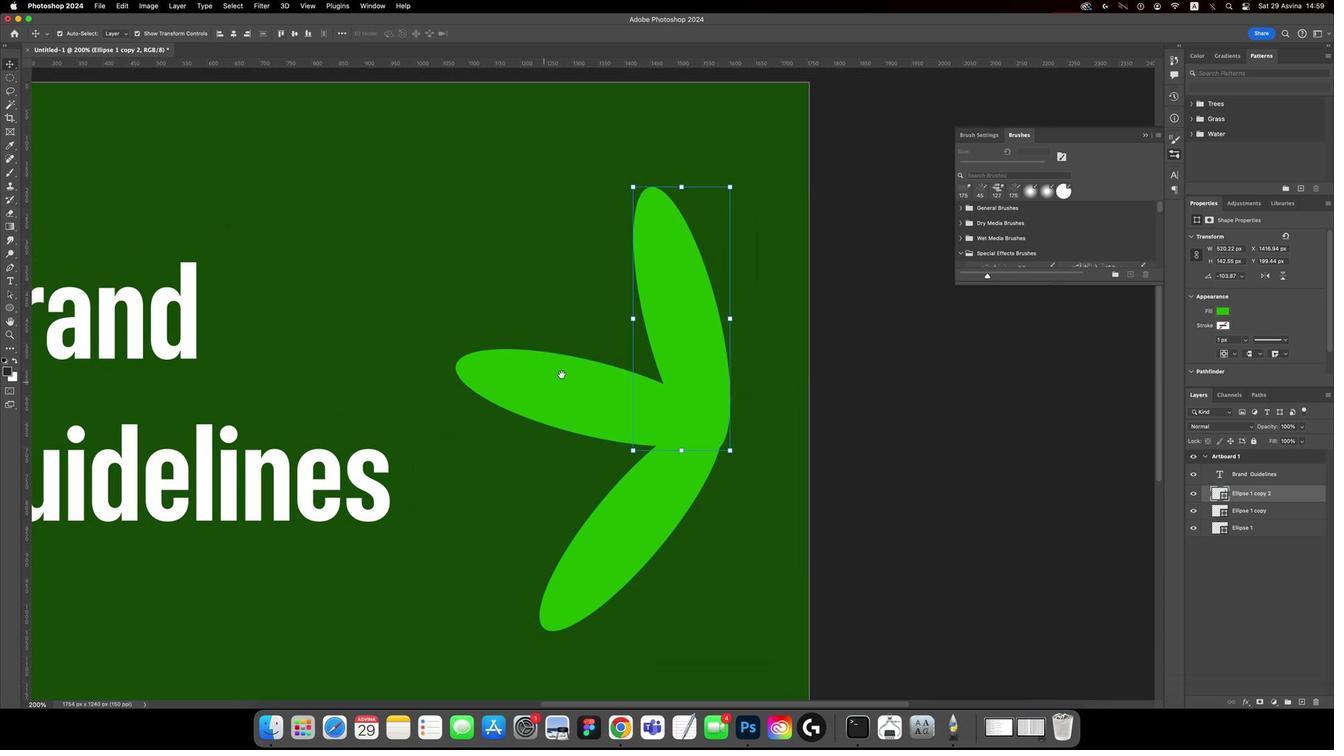 
Action: Key pressed Key.space
Screenshot: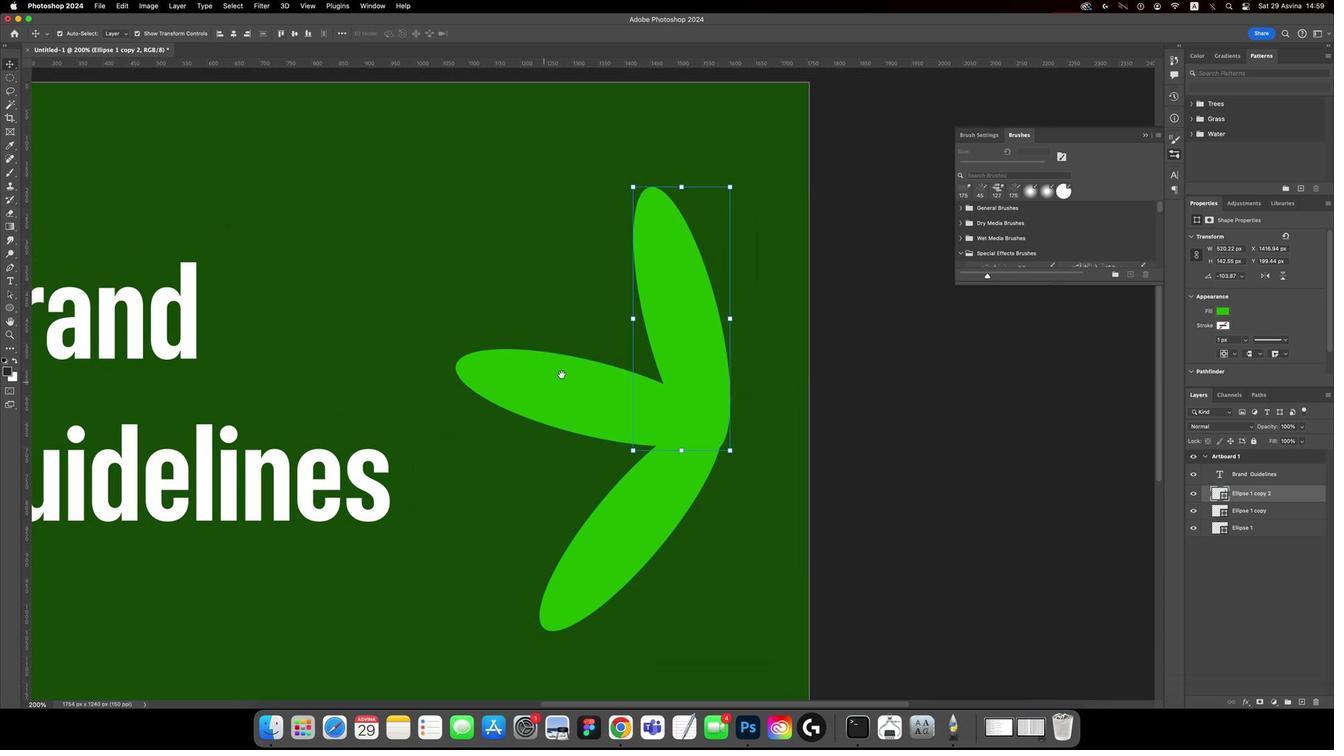 
Action: Mouse pressed left at (598, 524)
Screenshot: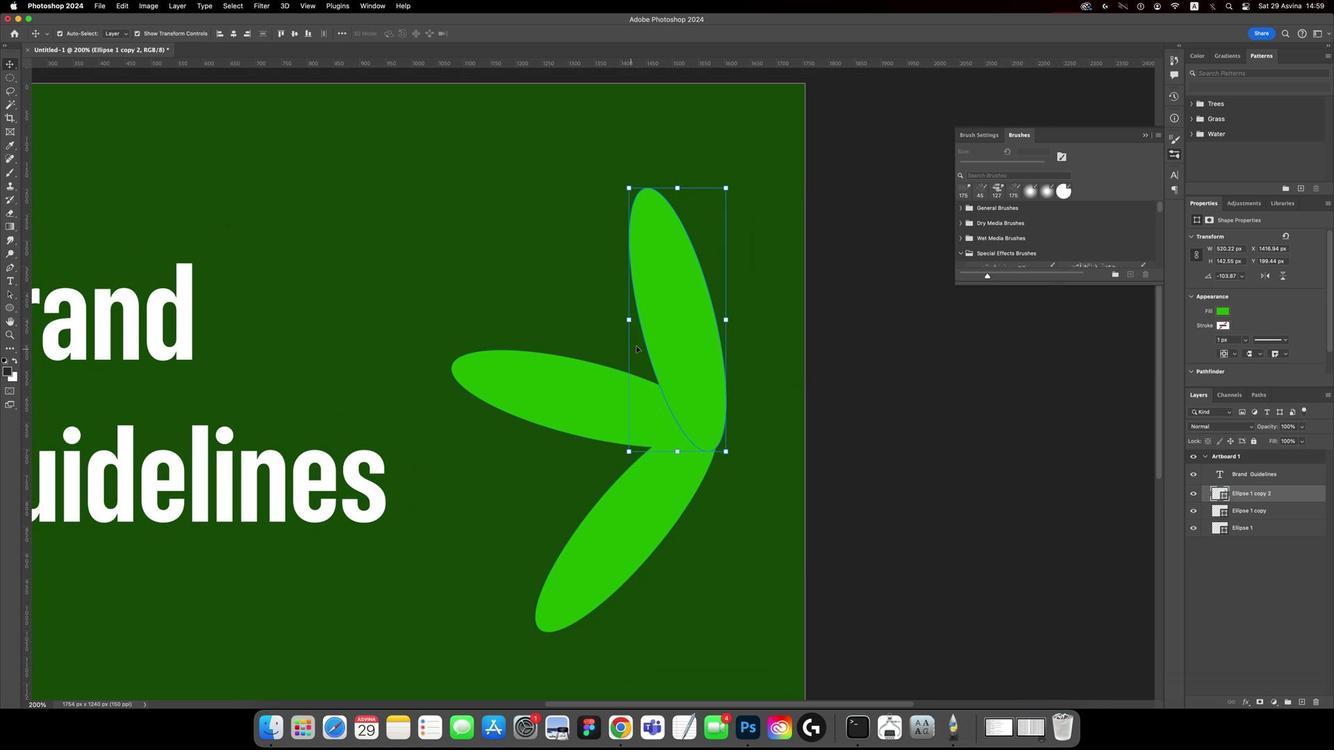 
Action: Mouse moved to (606, 524)
Screenshot: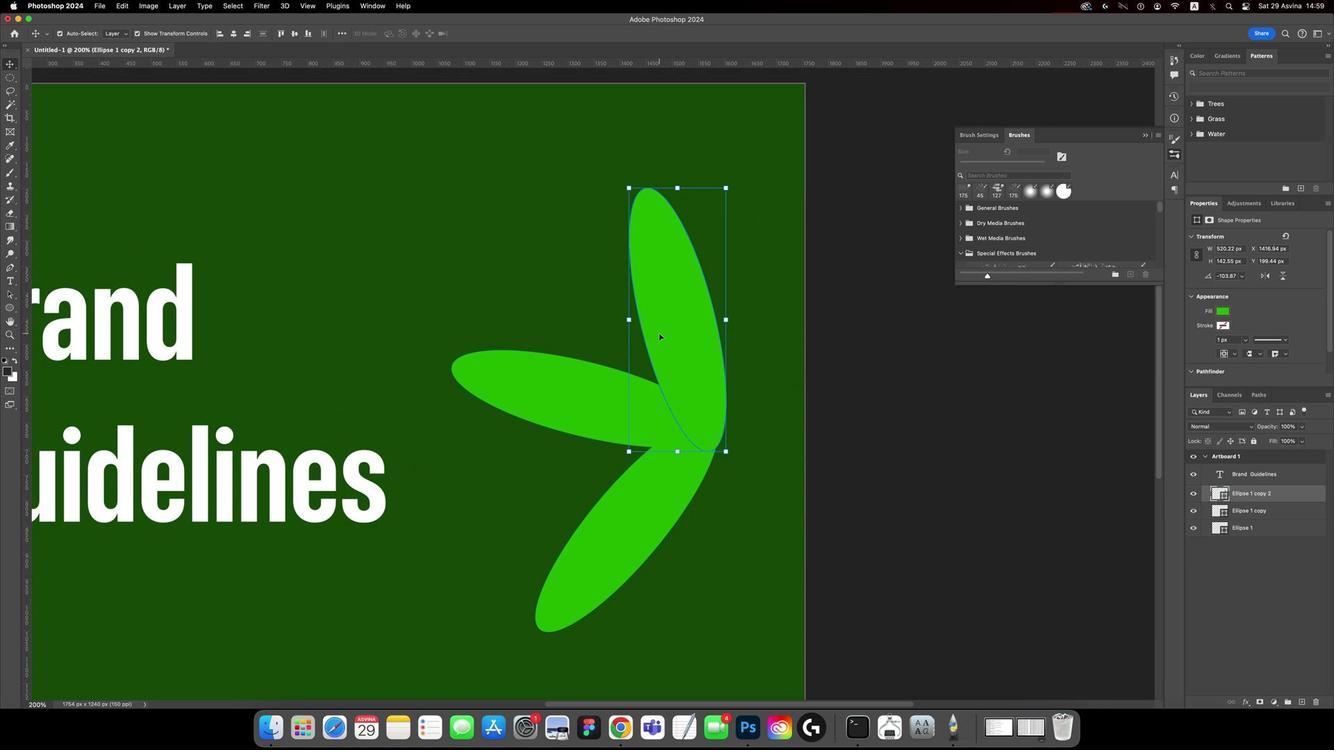 
Action: Key pressed Key.leftKey.left
Screenshot: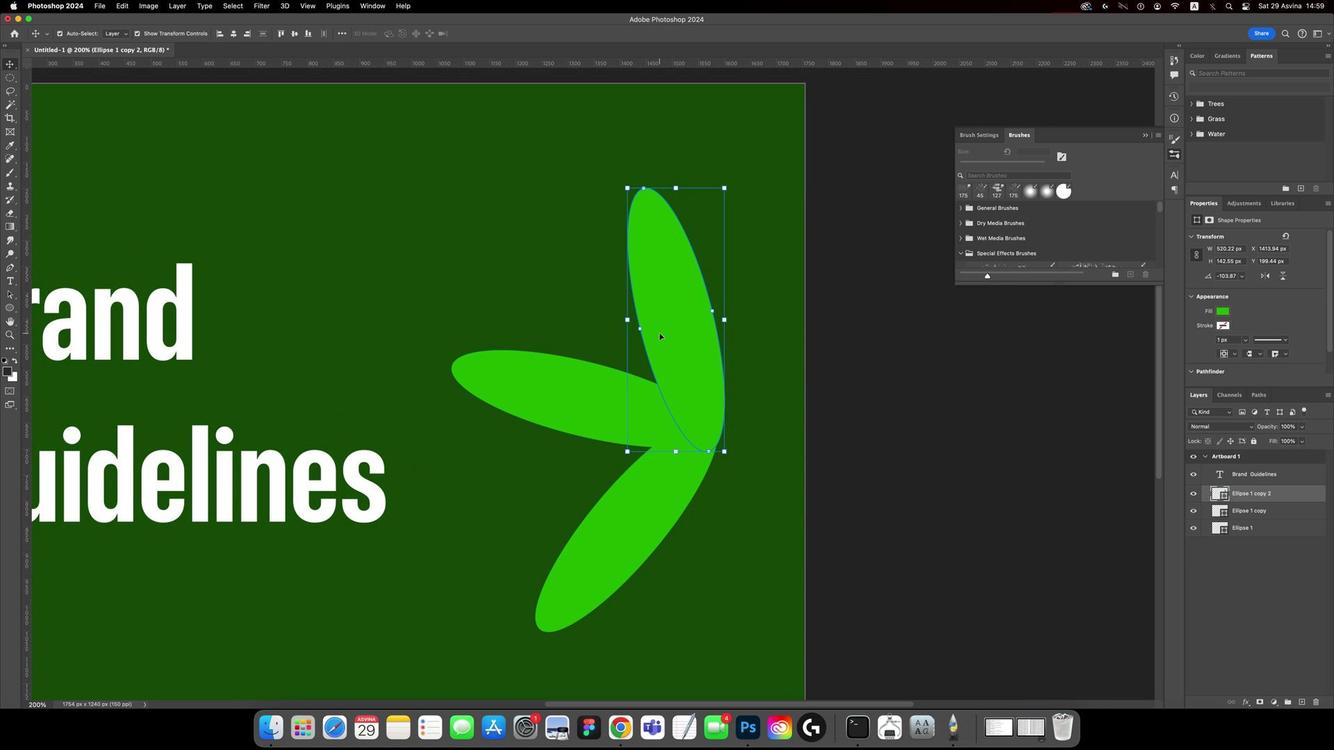 
Action: Mouse moved to (606, 524)
Screenshot: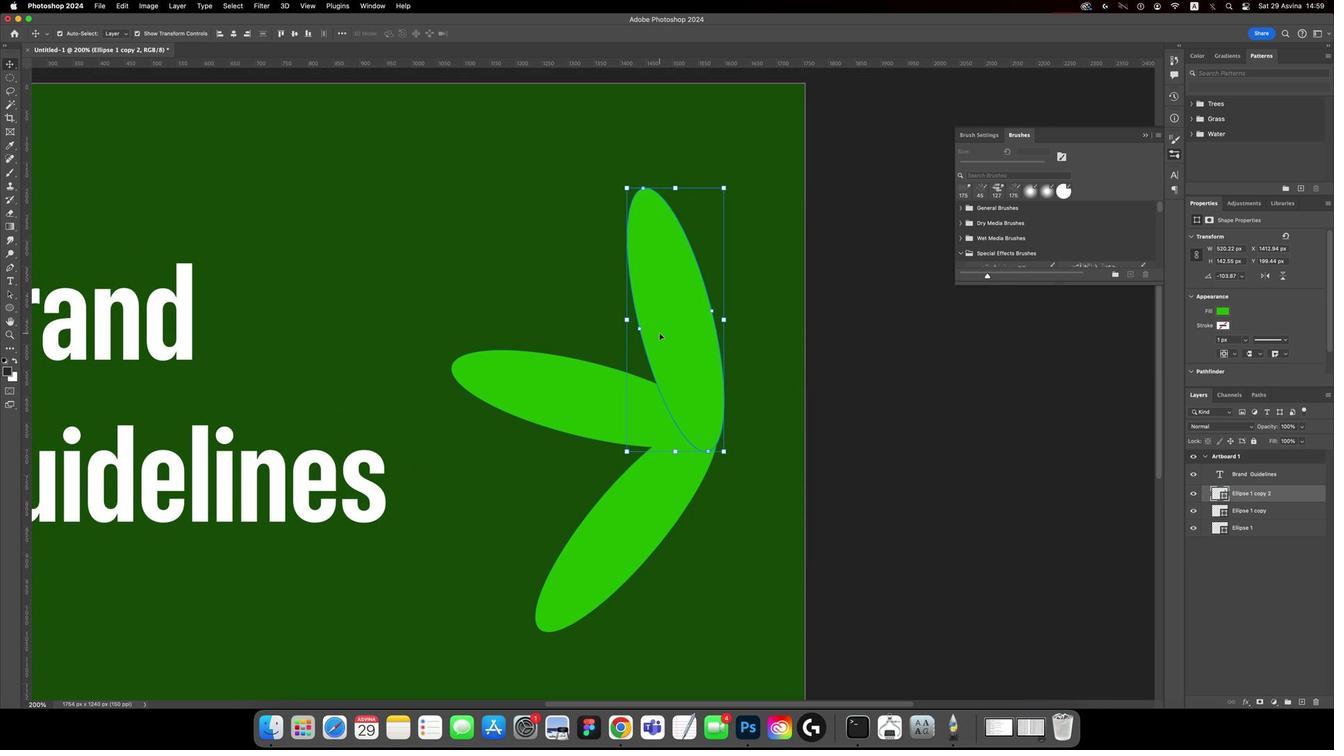 
Action: Key pressed Key.leftKey.left
Screenshot: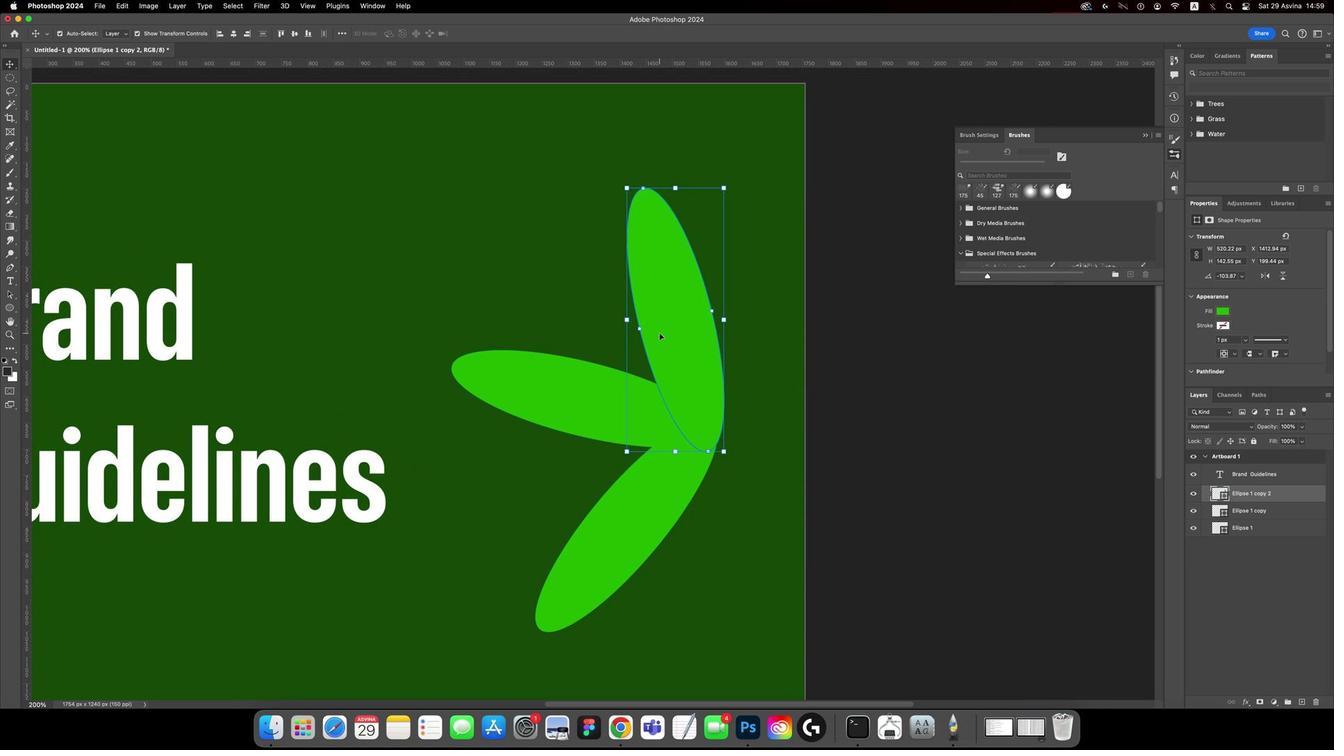 
Action: Mouse moved to (591, 525)
Screenshot: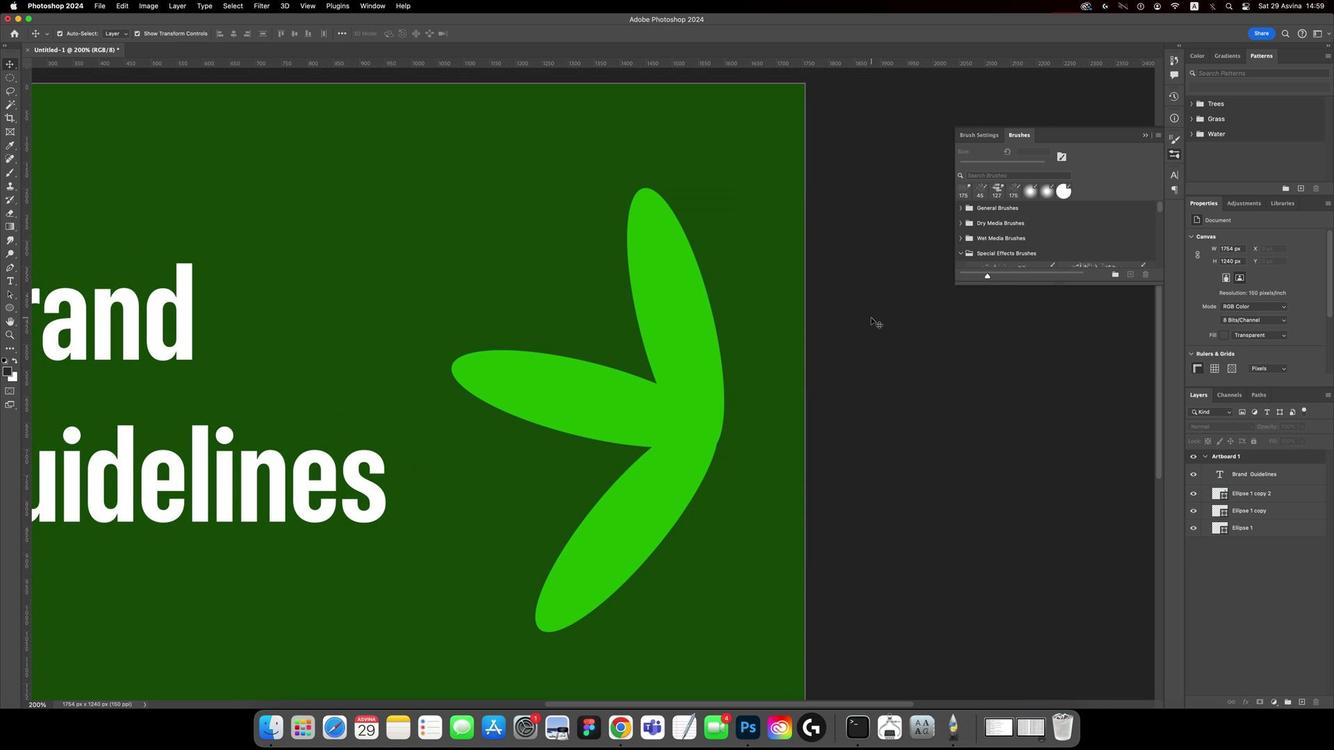 
Action: Mouse pressed left at (591, 525)
Screenshot: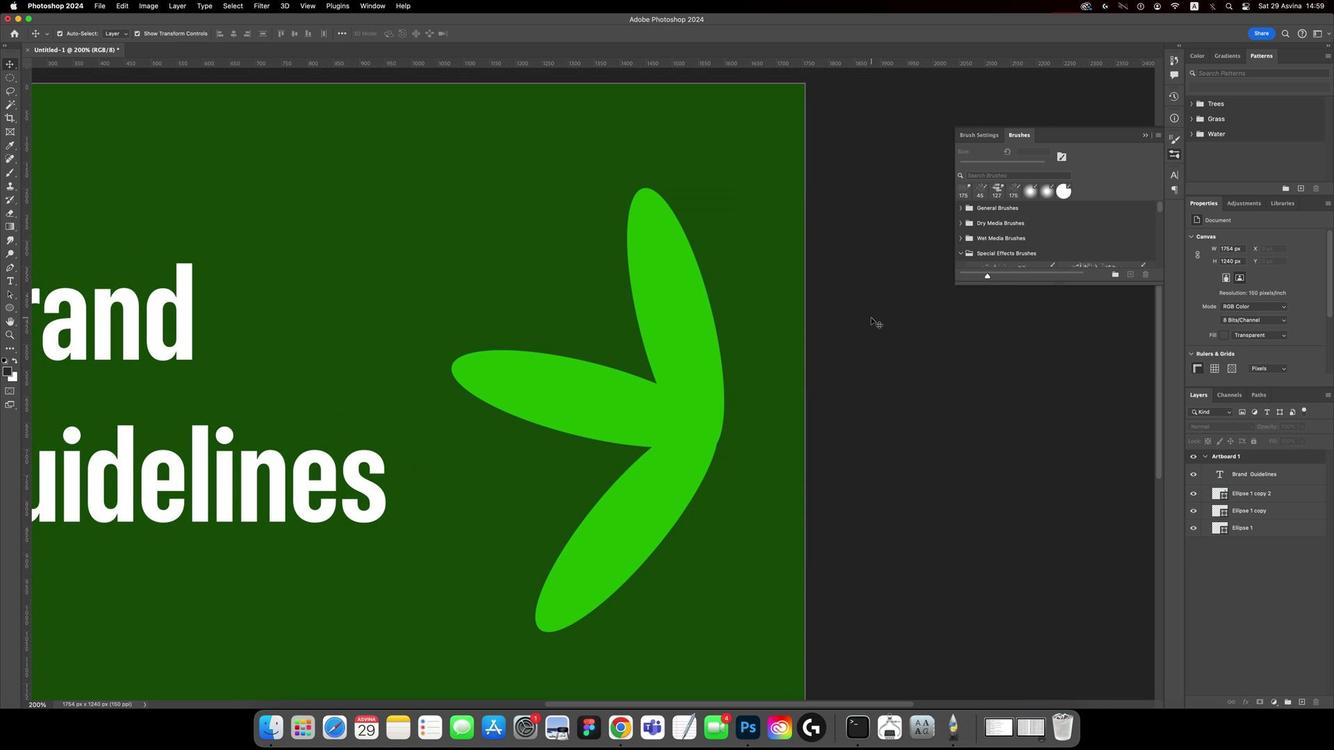 
Action: Mouse moved to (563, 522)
Screenshot: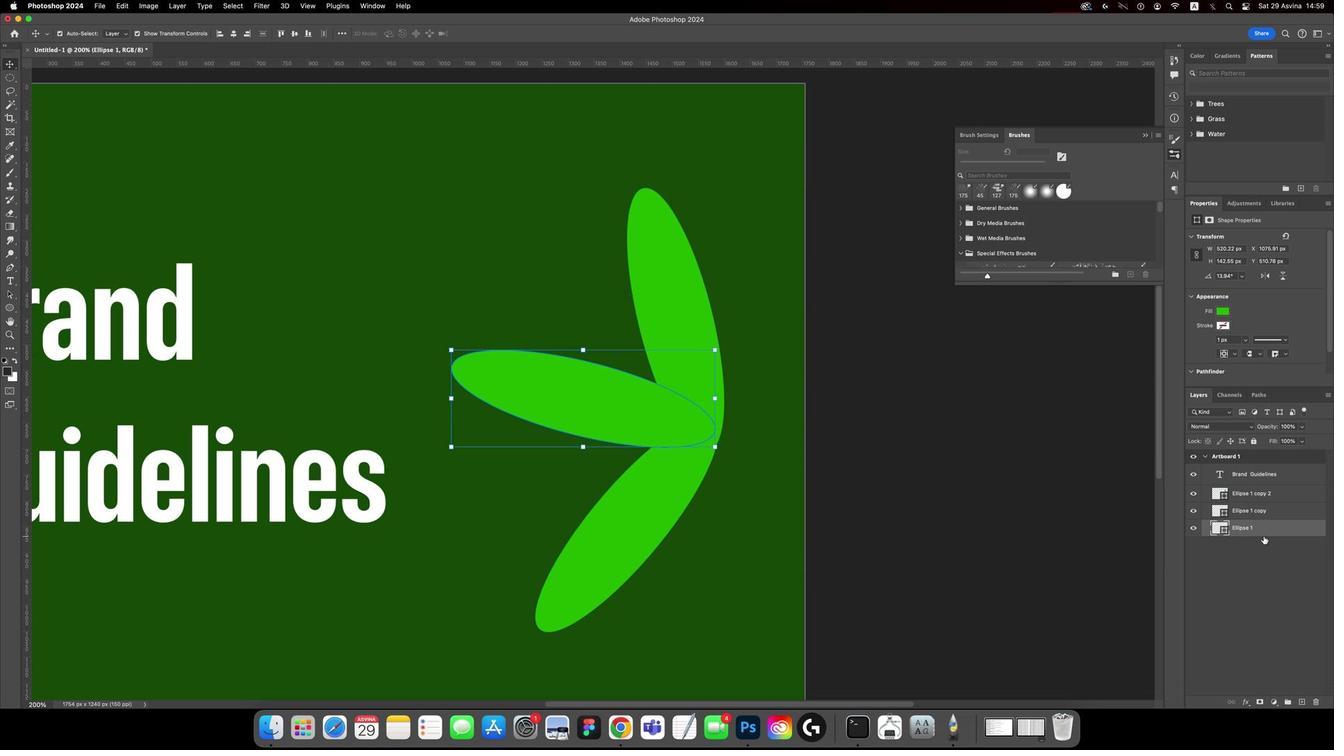 
Action: Mouse pressed left at (563, 522)
Screenshot: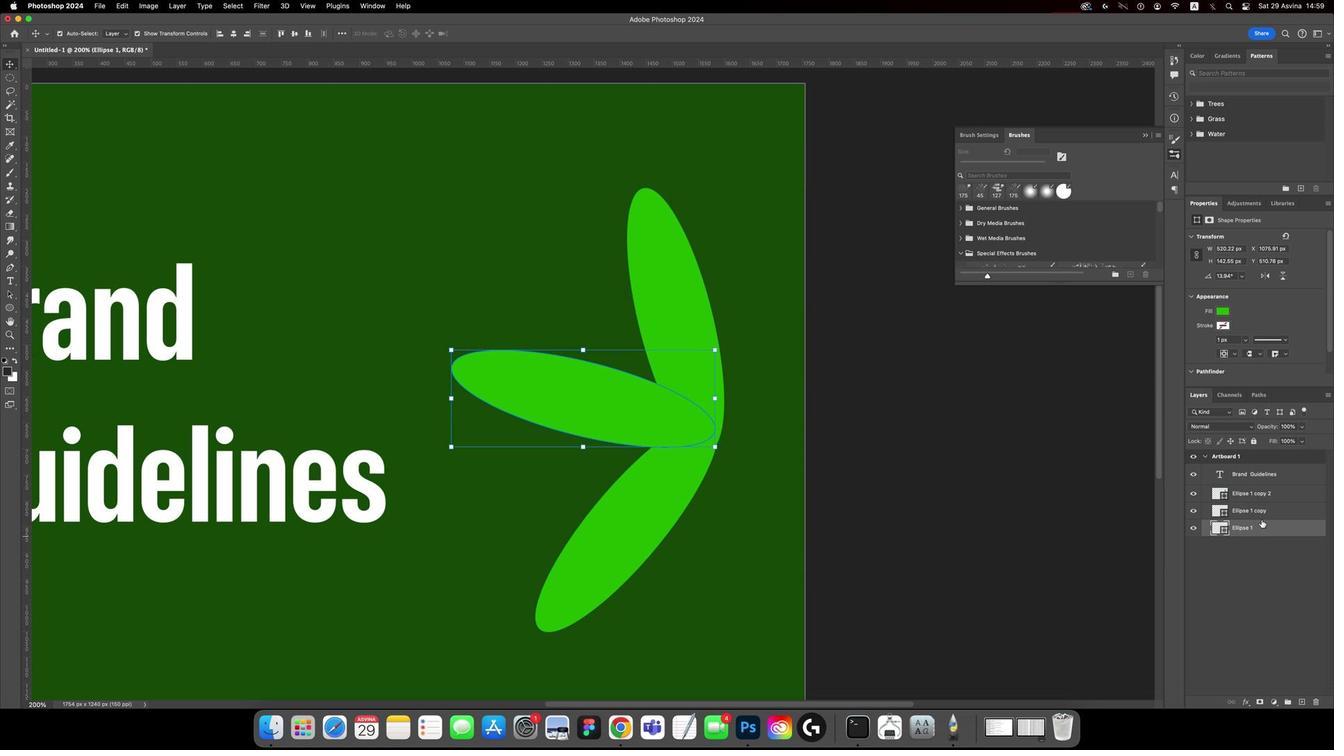 
Action: Mouse moved to (563, 522)
Screenshot: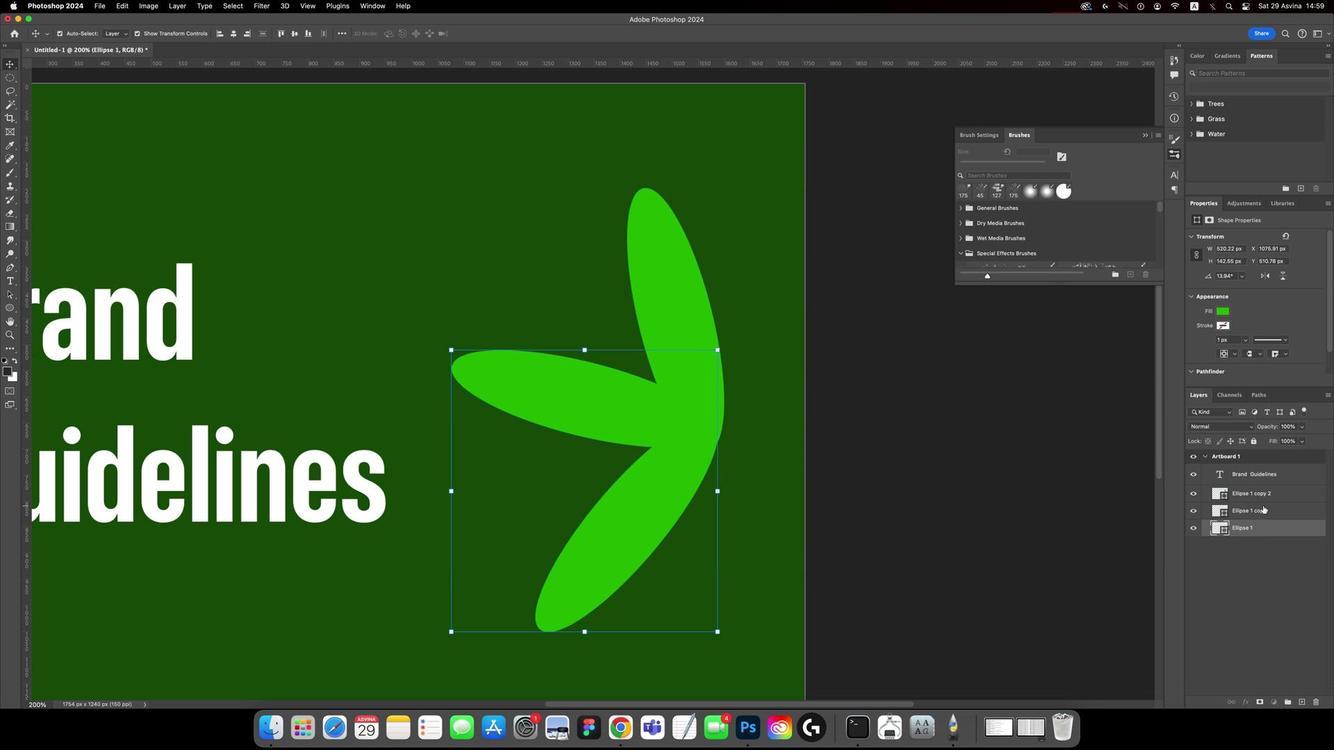 
Action: Key pressed Key.shift
Screenshot: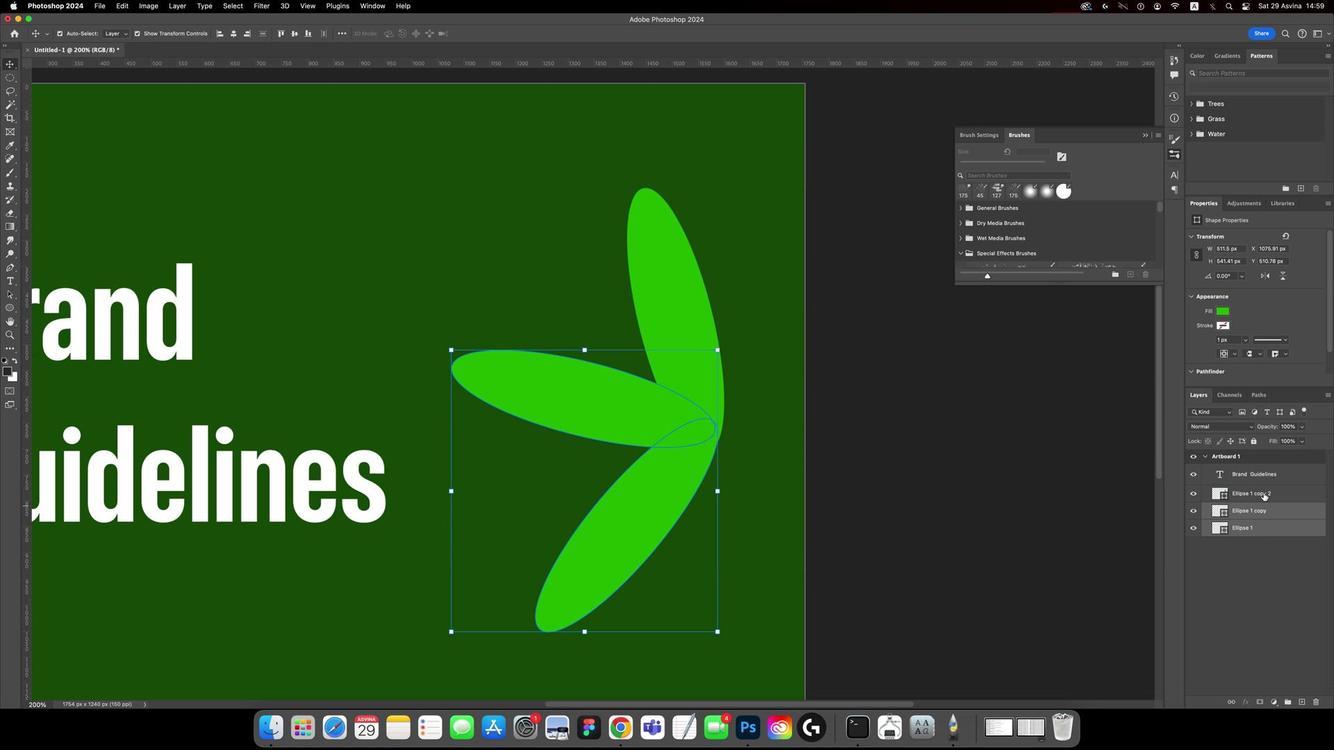 
Action: Mouse pressed left at (563, 522)
Screenshot: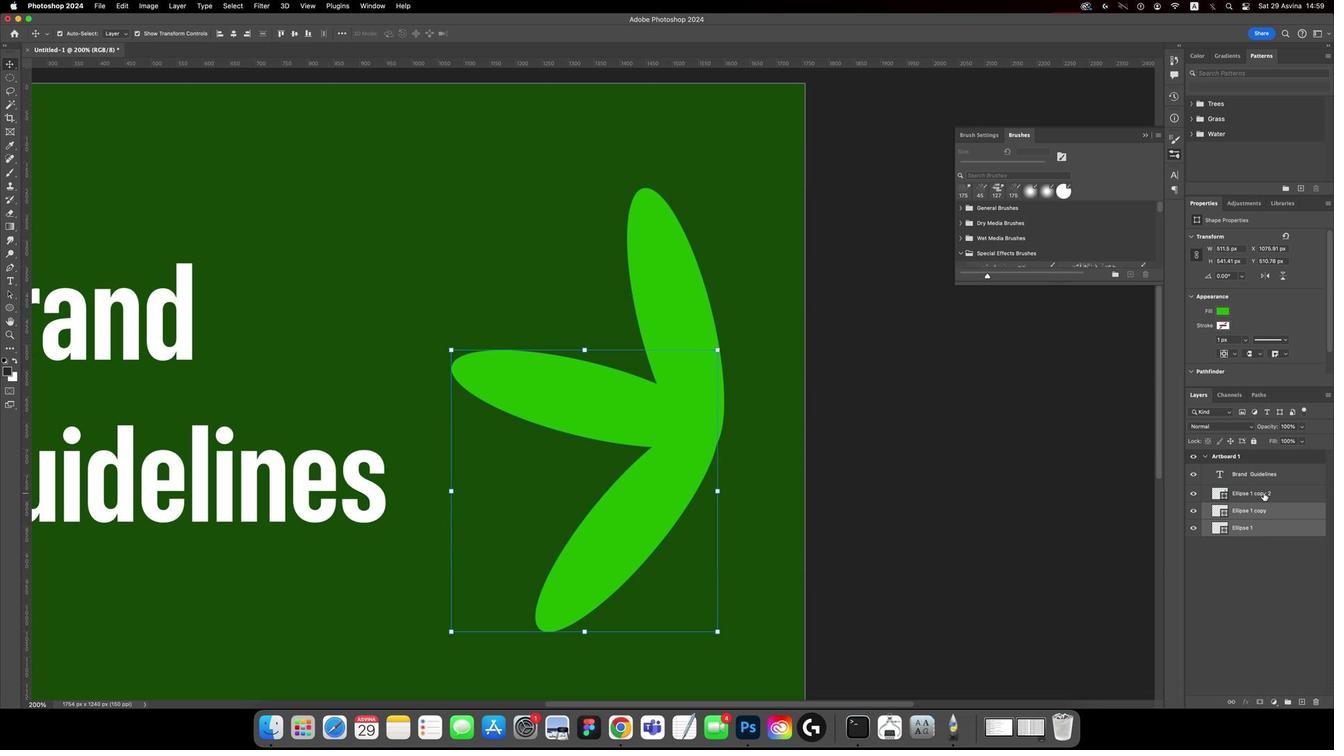 
Action: Mouse moved to (563, 522)
Screenshot: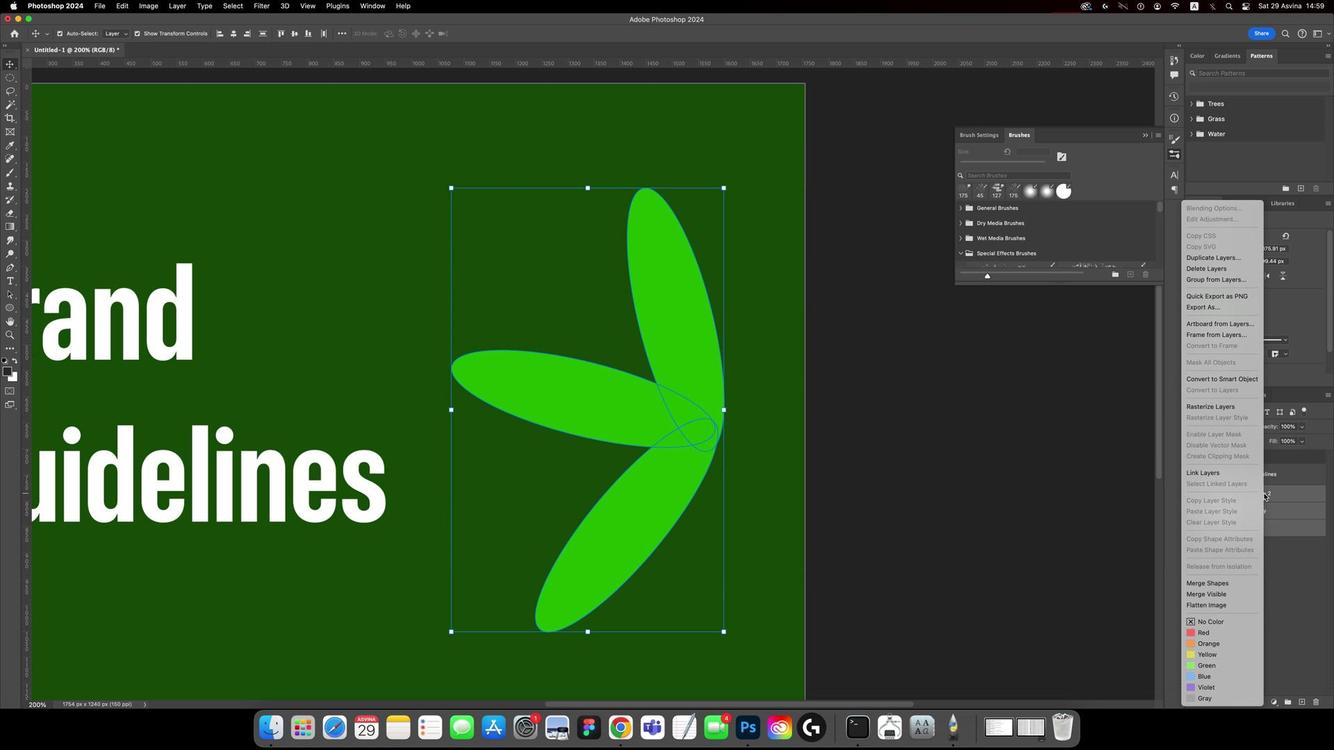 
Action: Mouse pressed left at (563, 522)
Screenshot: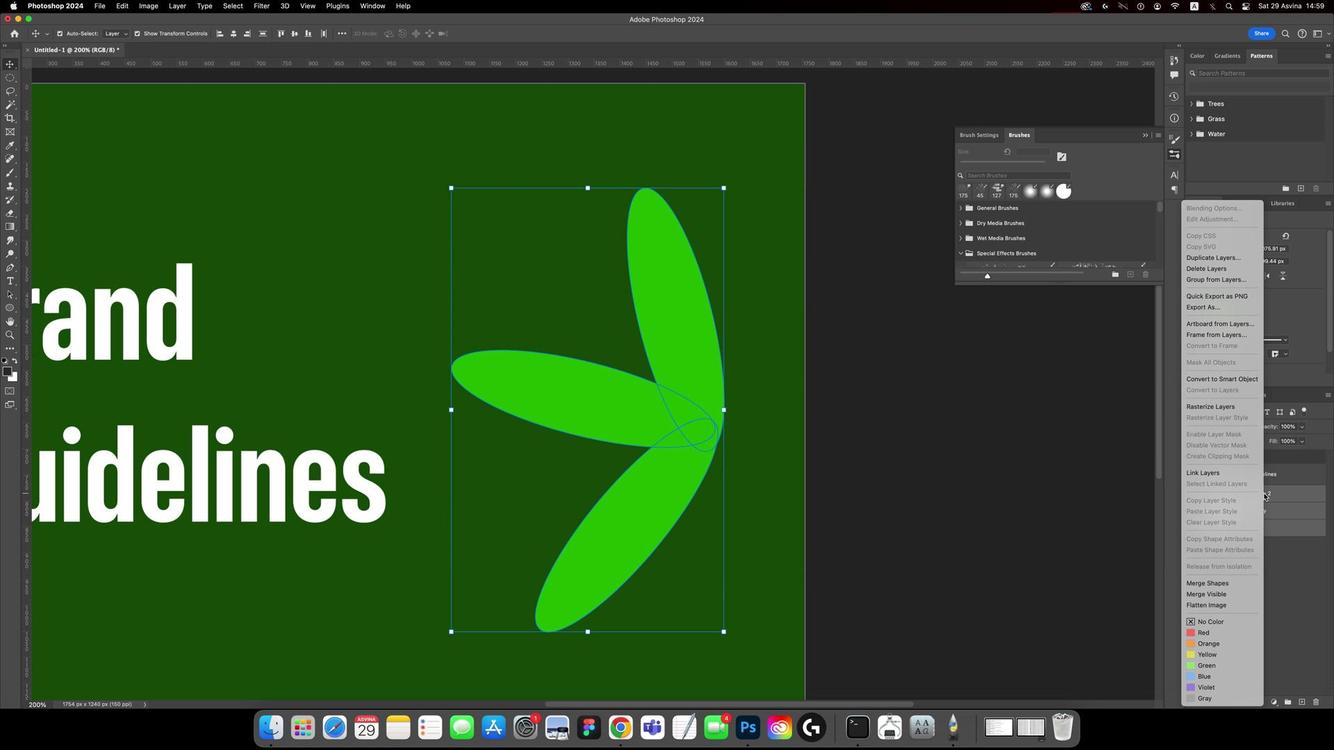 
Action: Mouse pressed right at (563, 522)
Screenshot: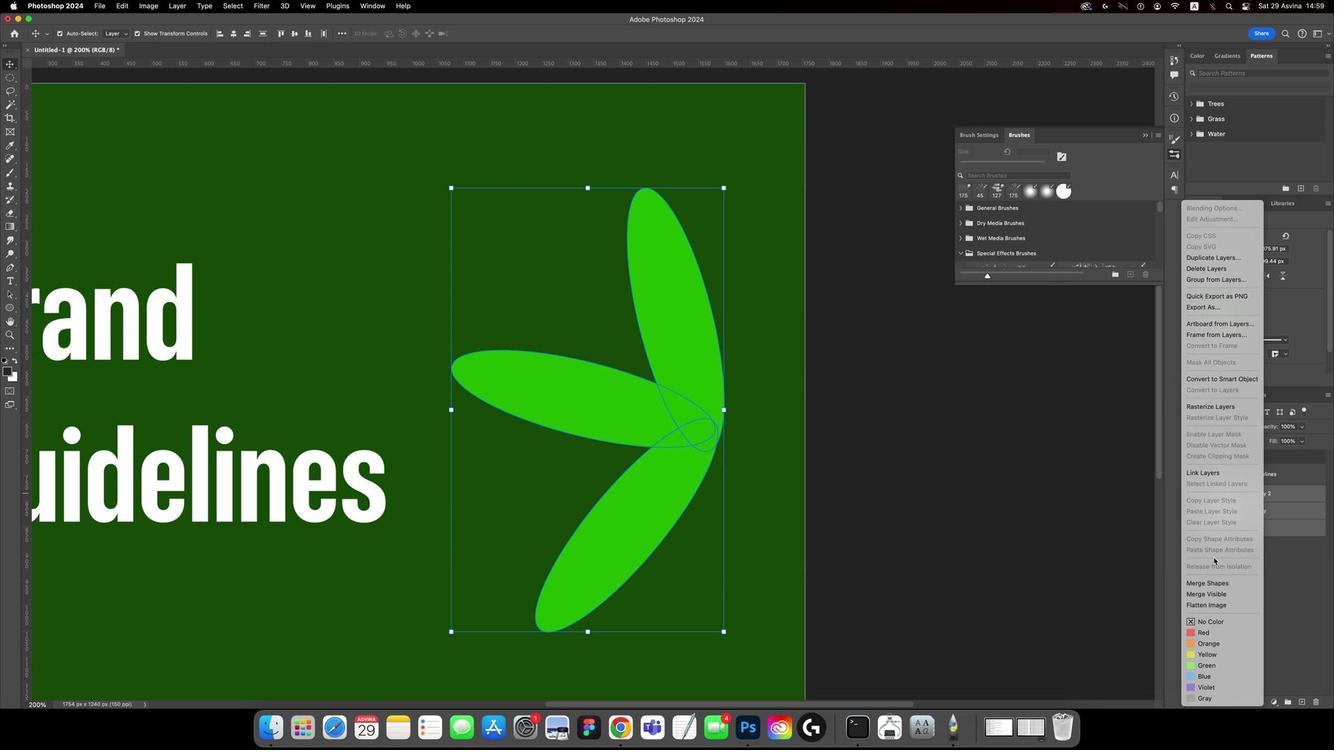
Action: Mouse moved to (561, 522)
Screenshot: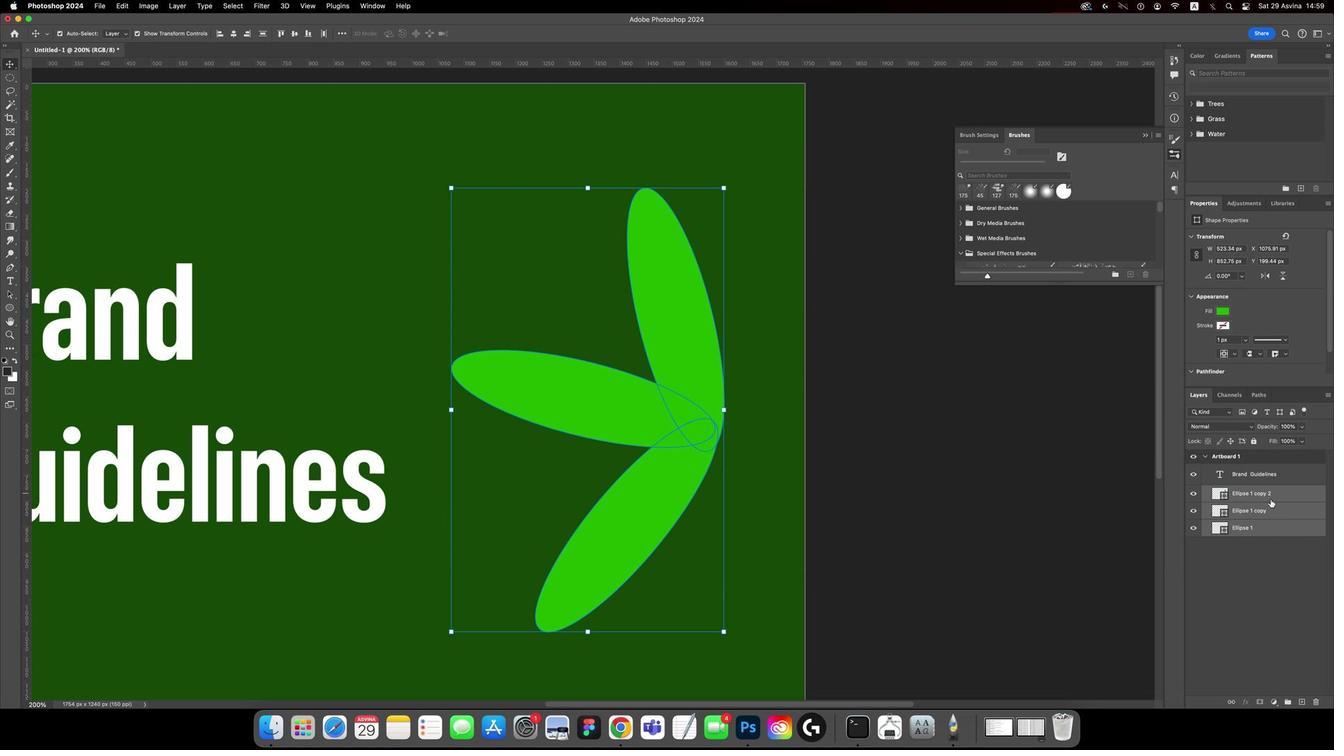 
Action: Mouse pressed left at (561, 522)
Screenshot: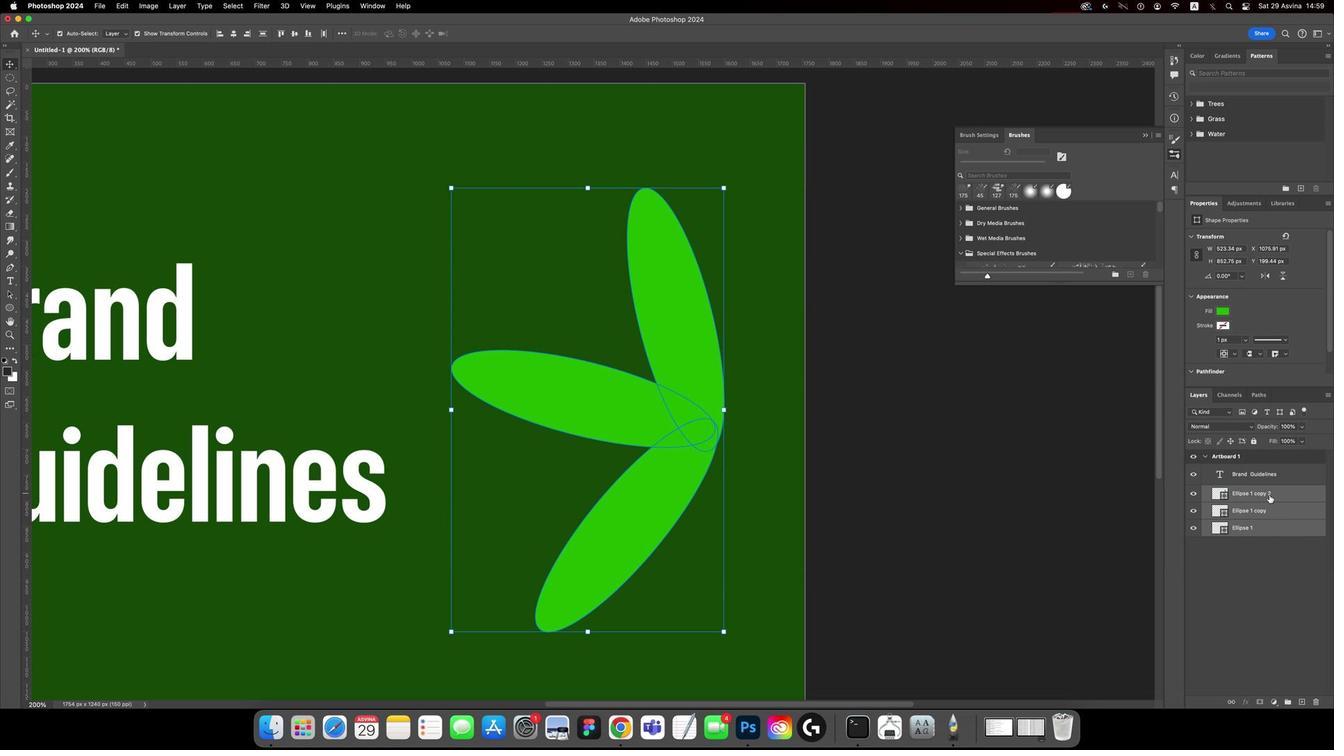 
Action: Mouse moved to (563, 522)
Screenshot: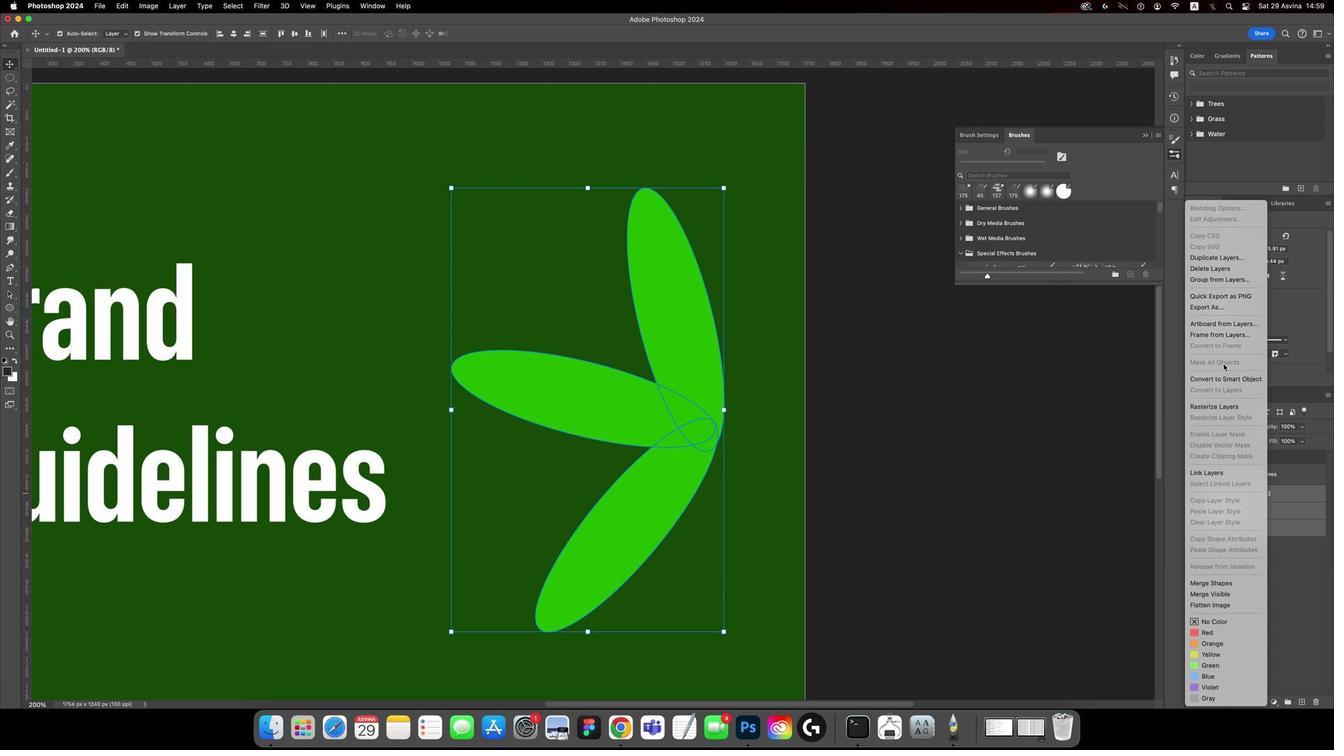 
Action: Mouse pressed right at (563, 522)
Screenshot: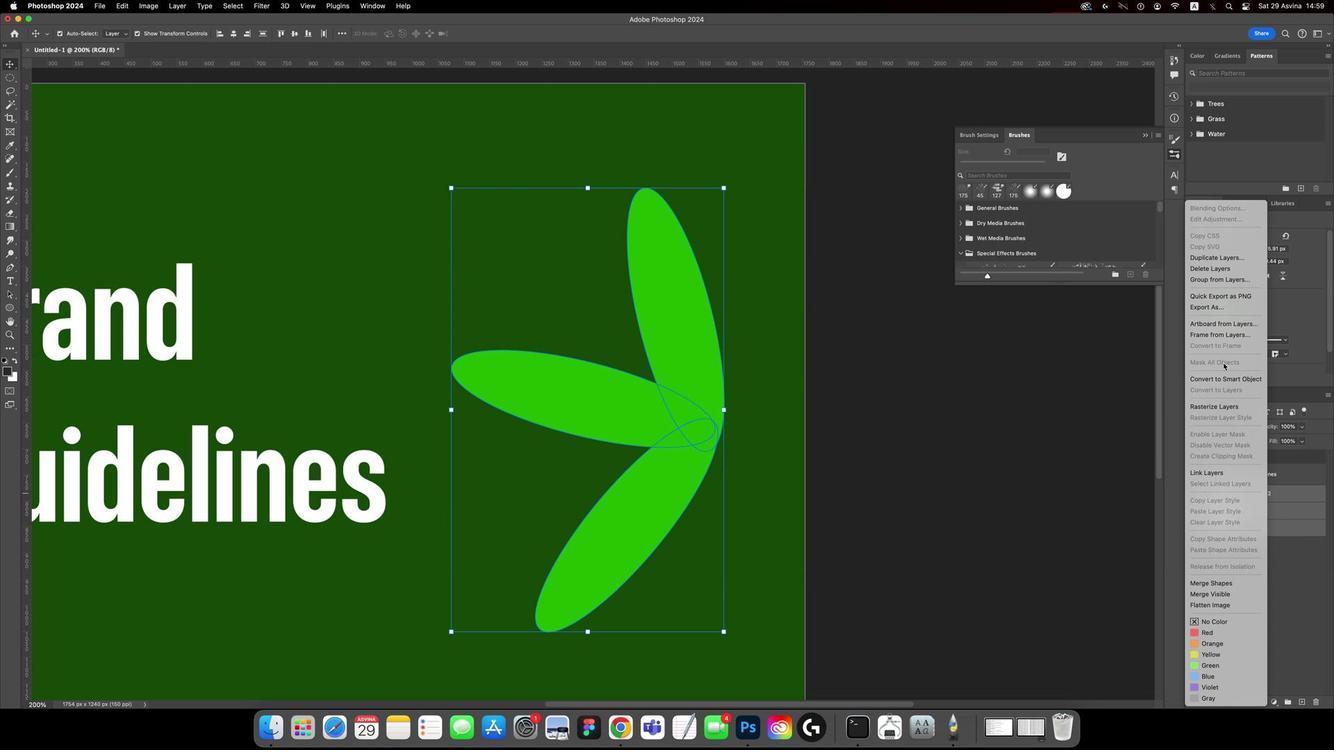 
Action: Mouse moved to (566, 524)
Screenshot: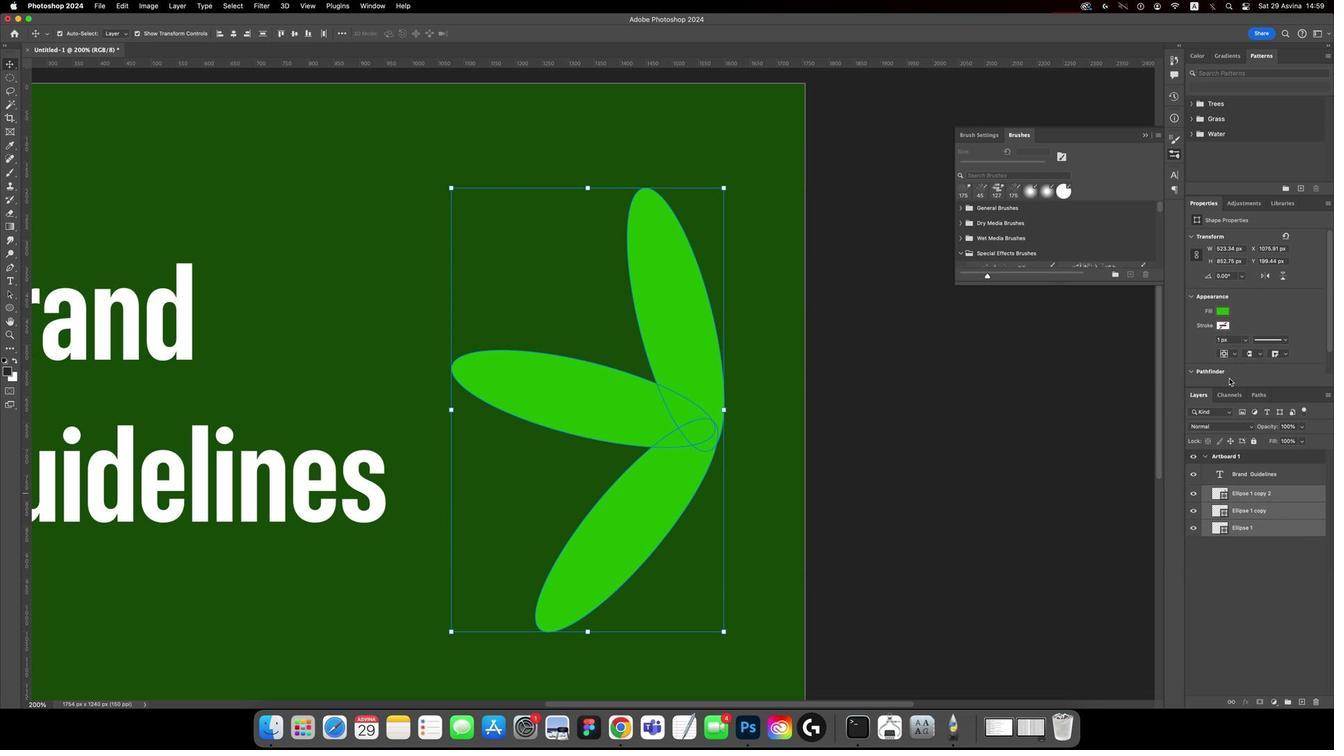 
Action: Mouse pressed left at (566, 524)
Screenshot: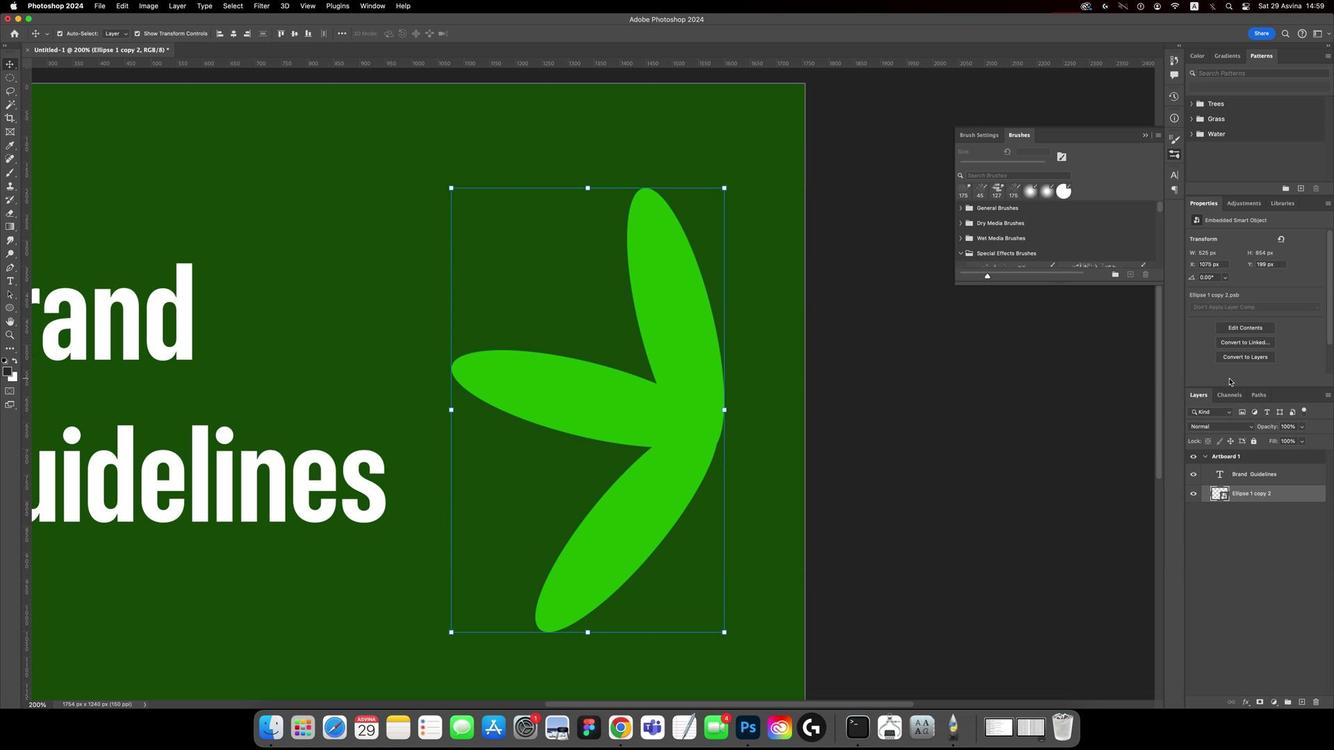 
Action: Mouse moved to (582, 522)
Screenshot: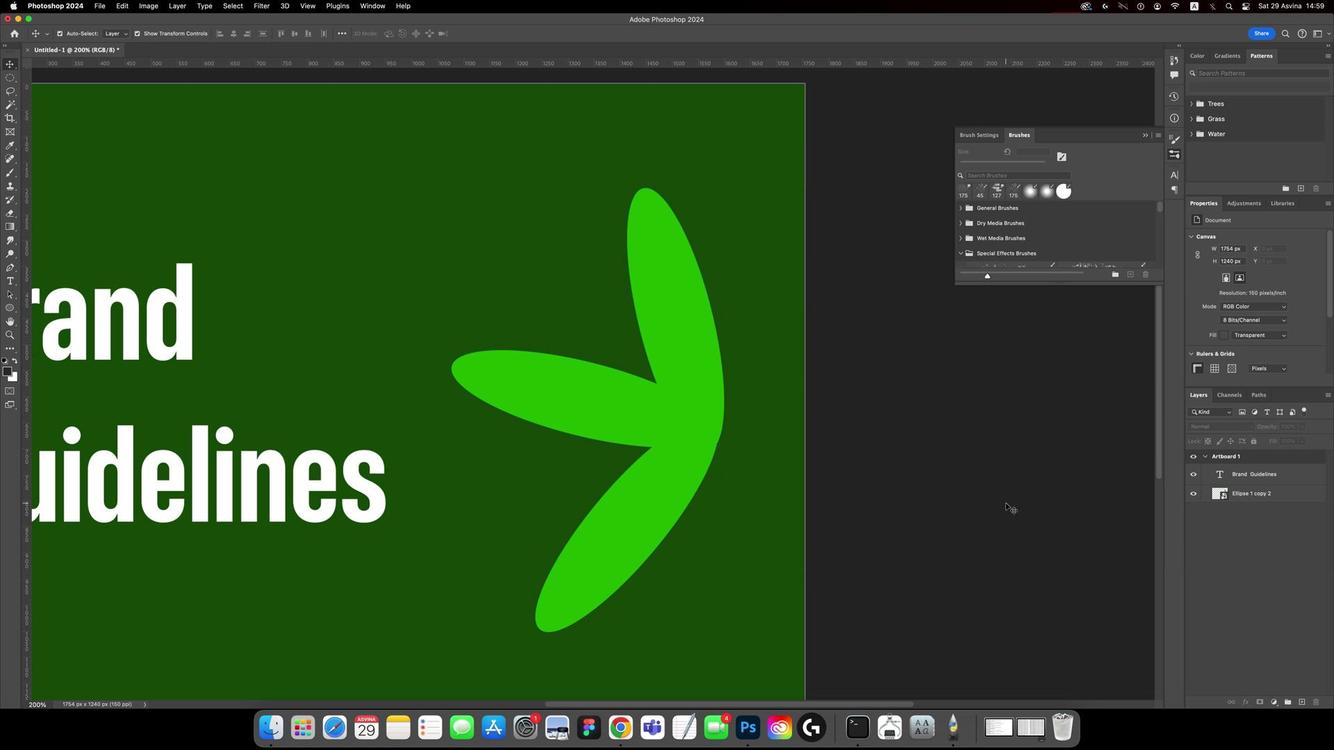 
Action: Mouse pressed left at (582, 522)
Screenshot: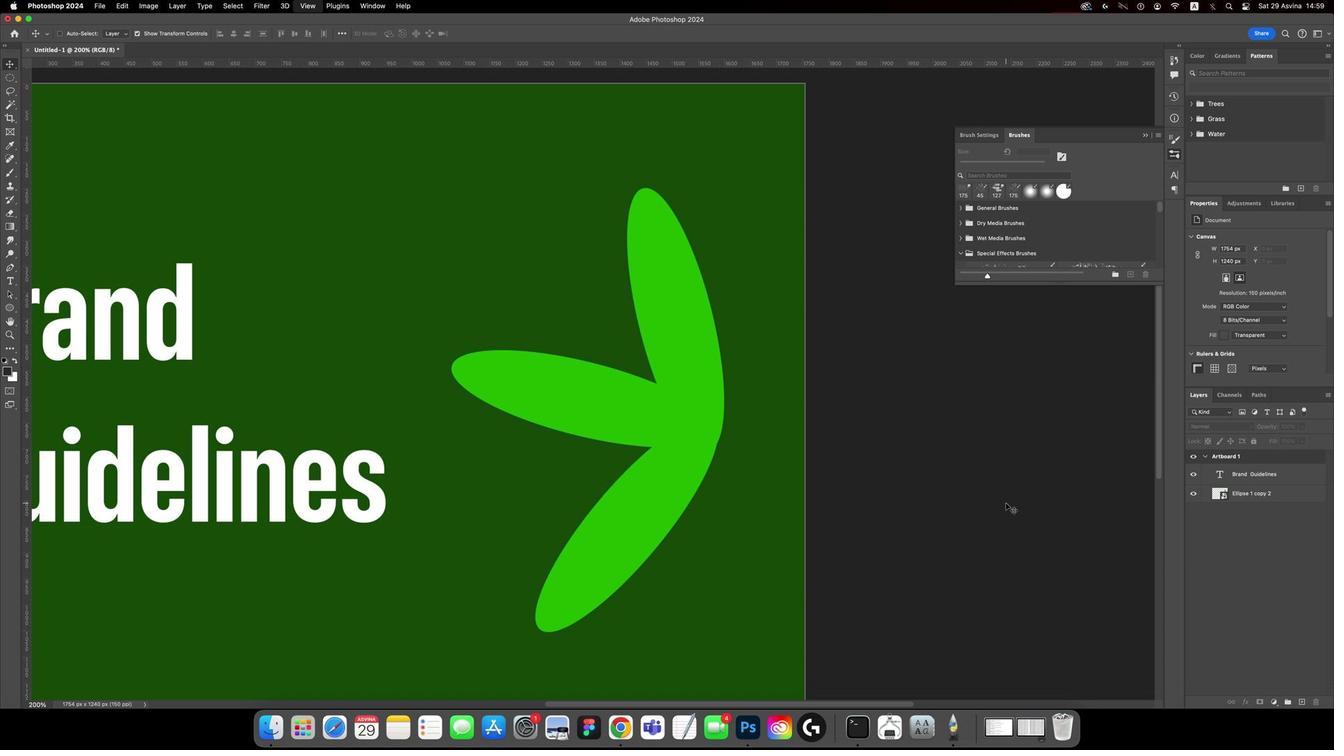 
Action: Mouse moved to (581, 522)
Screenshot: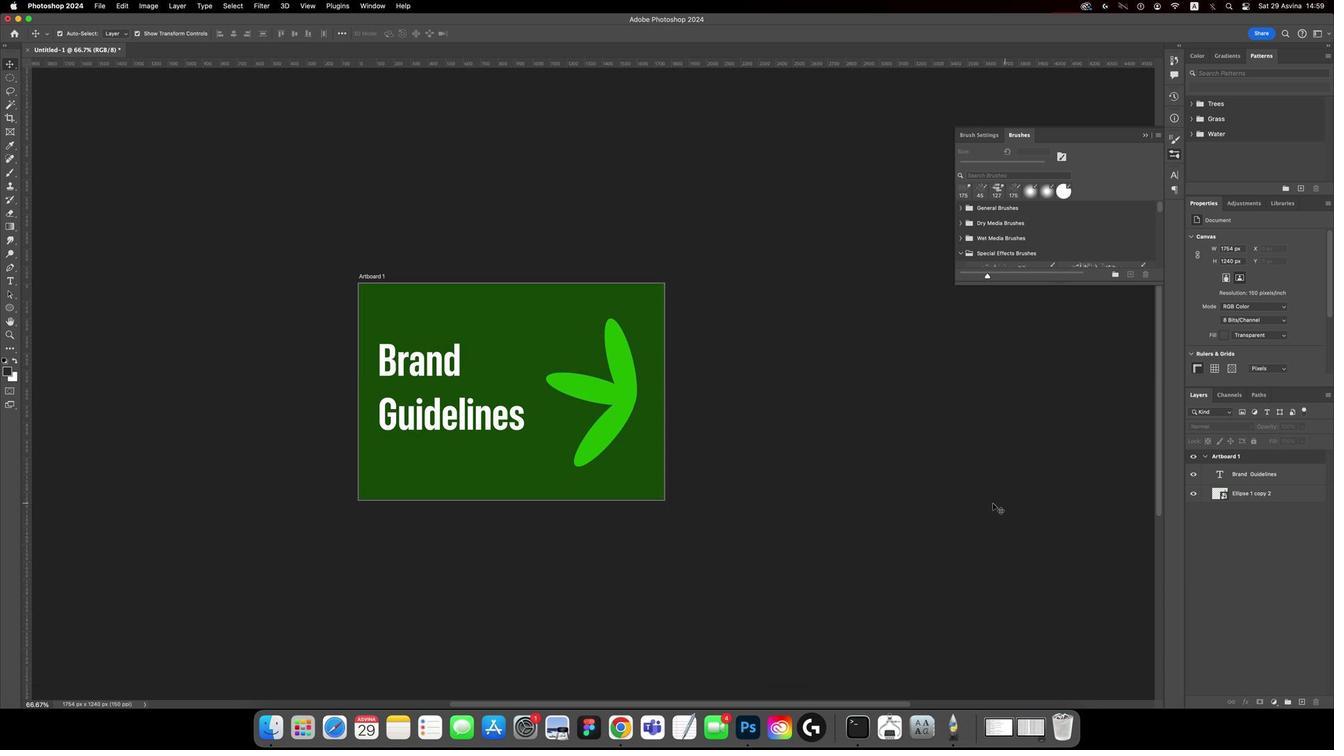 
Action: Key pressed Key.cmd'-'
Screenshot: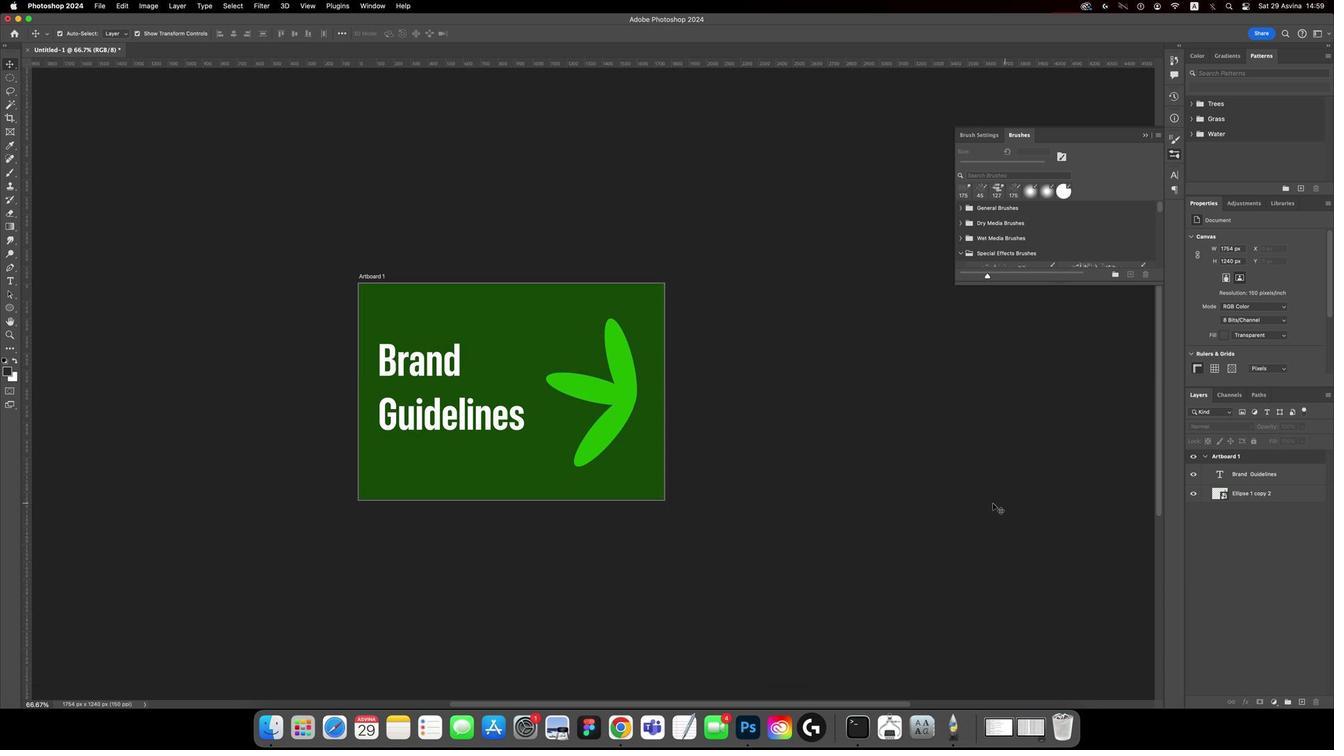 
Action: Mouse moved to (581, 522)
Screenshot: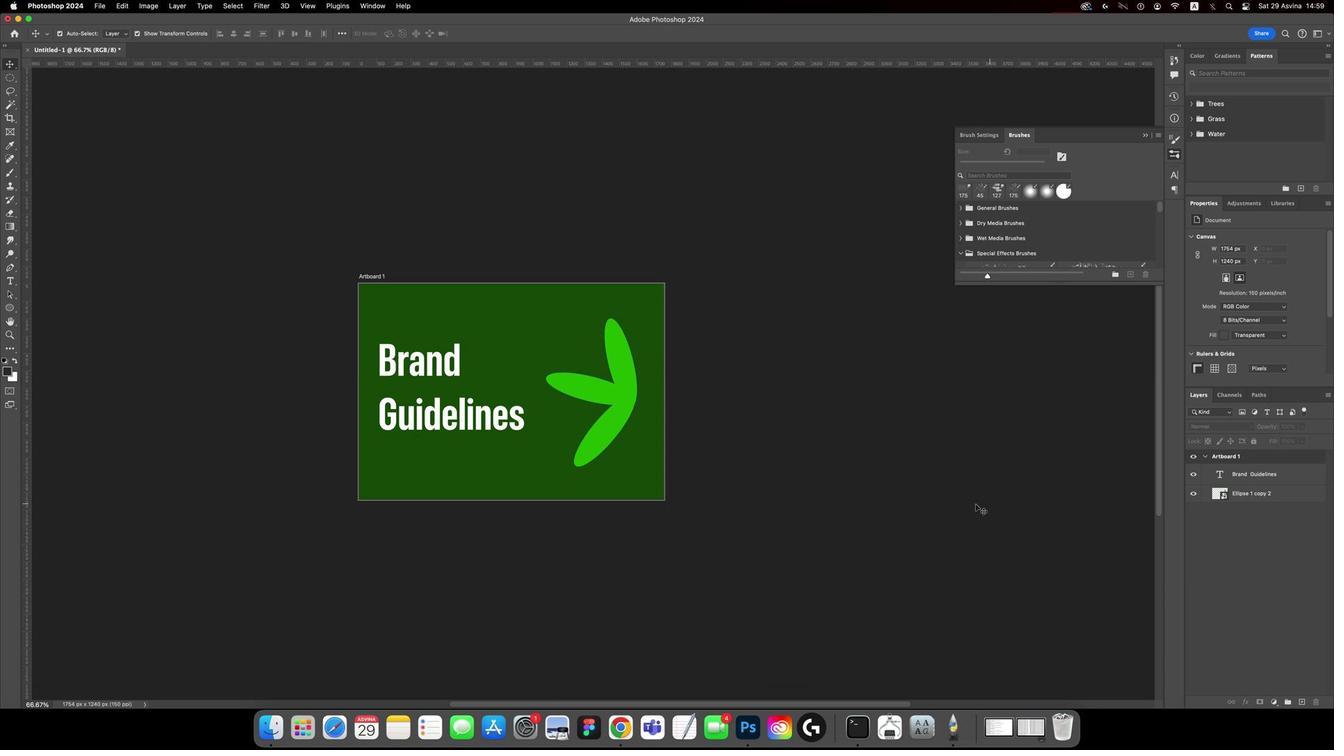 
Action: Key pressed Key.cmd'-'
Screenshot: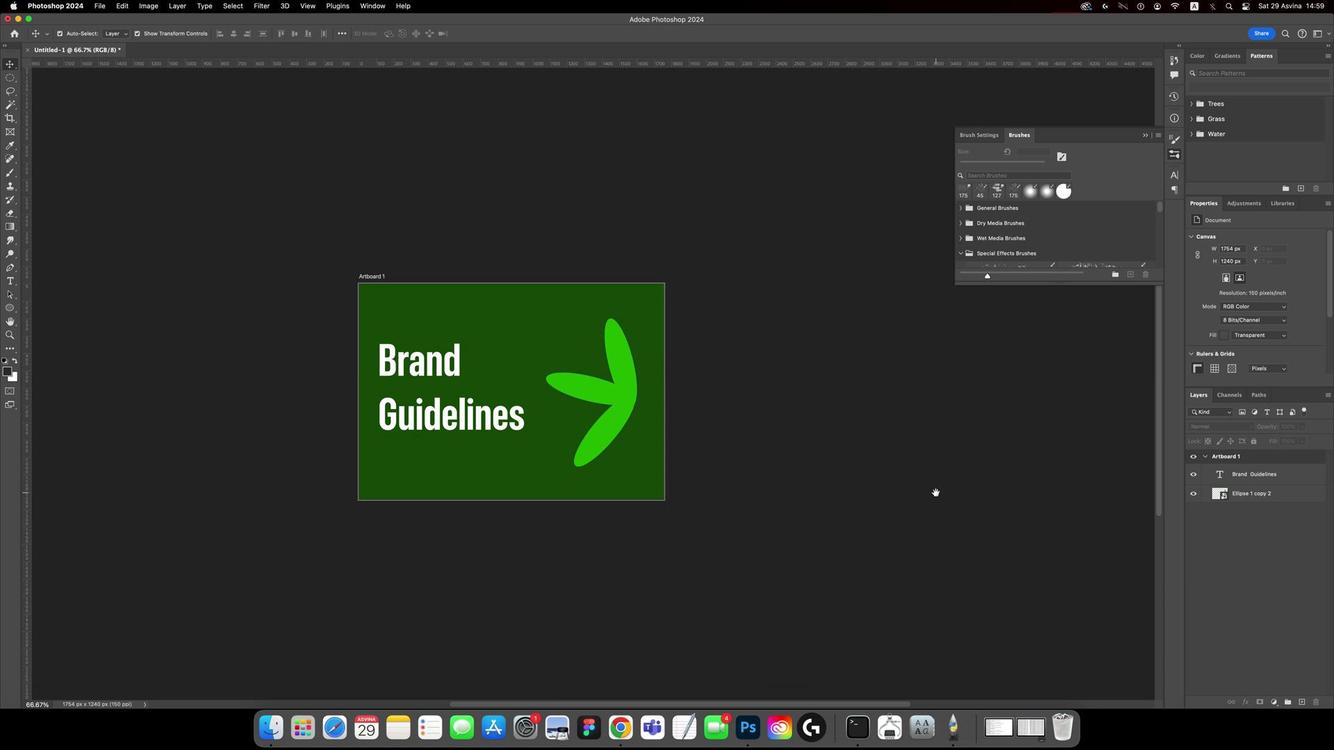 
Action: Mouse moved to (586, 522)
Screenshot: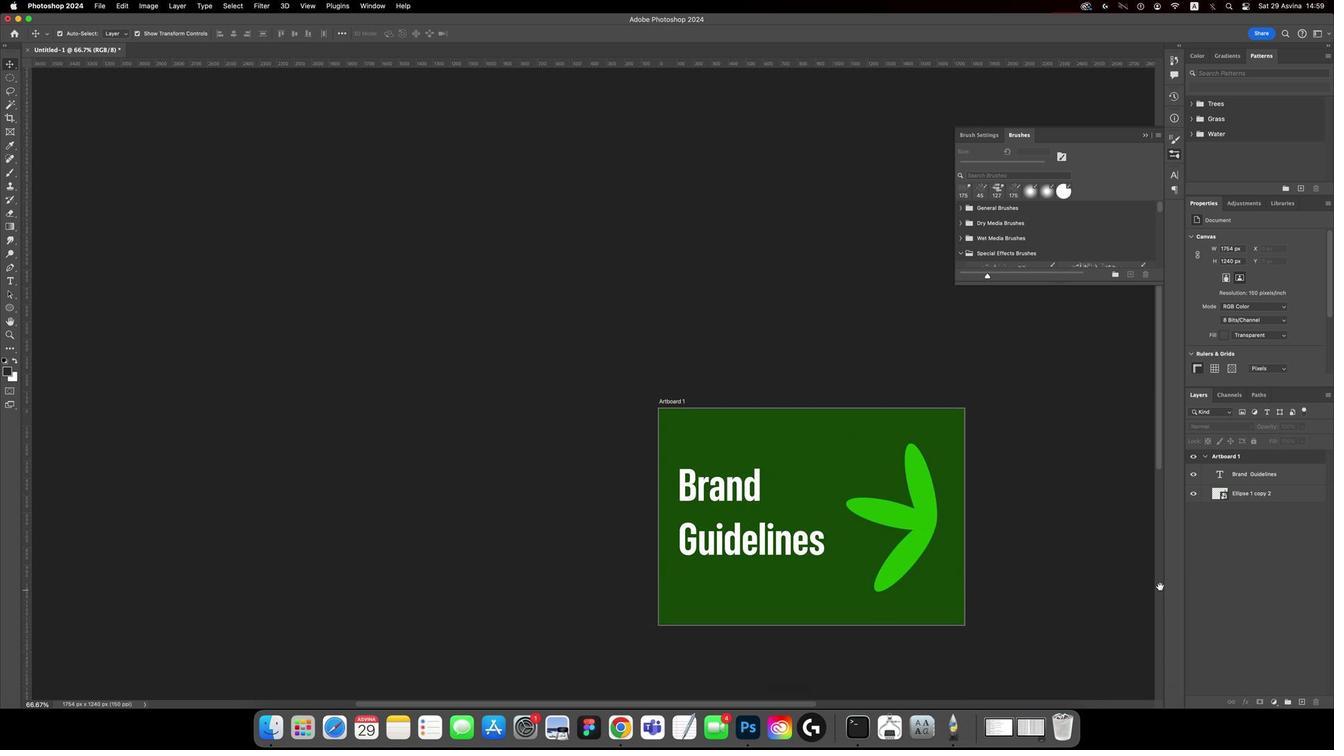 
Action: Key pressed Key.space
Screenshot: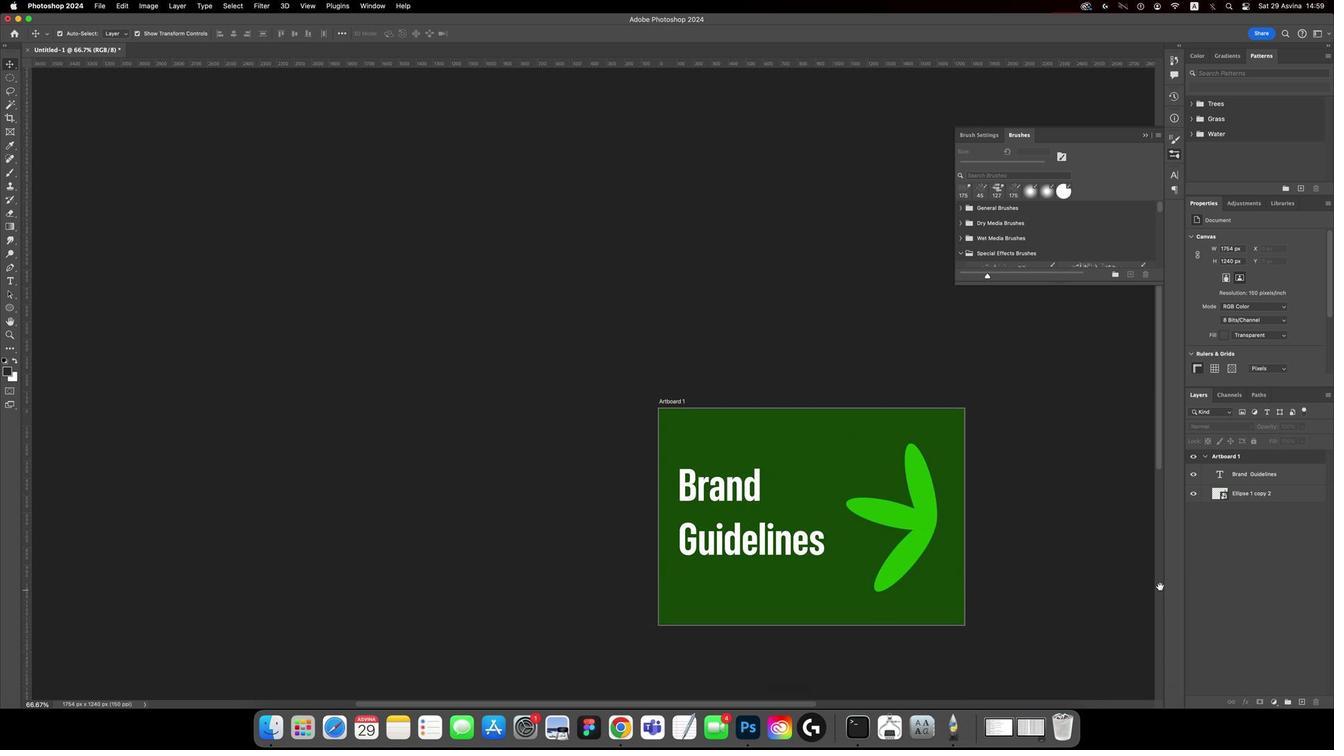 
Action: Mouse moved to (586, 522)
Screenshot: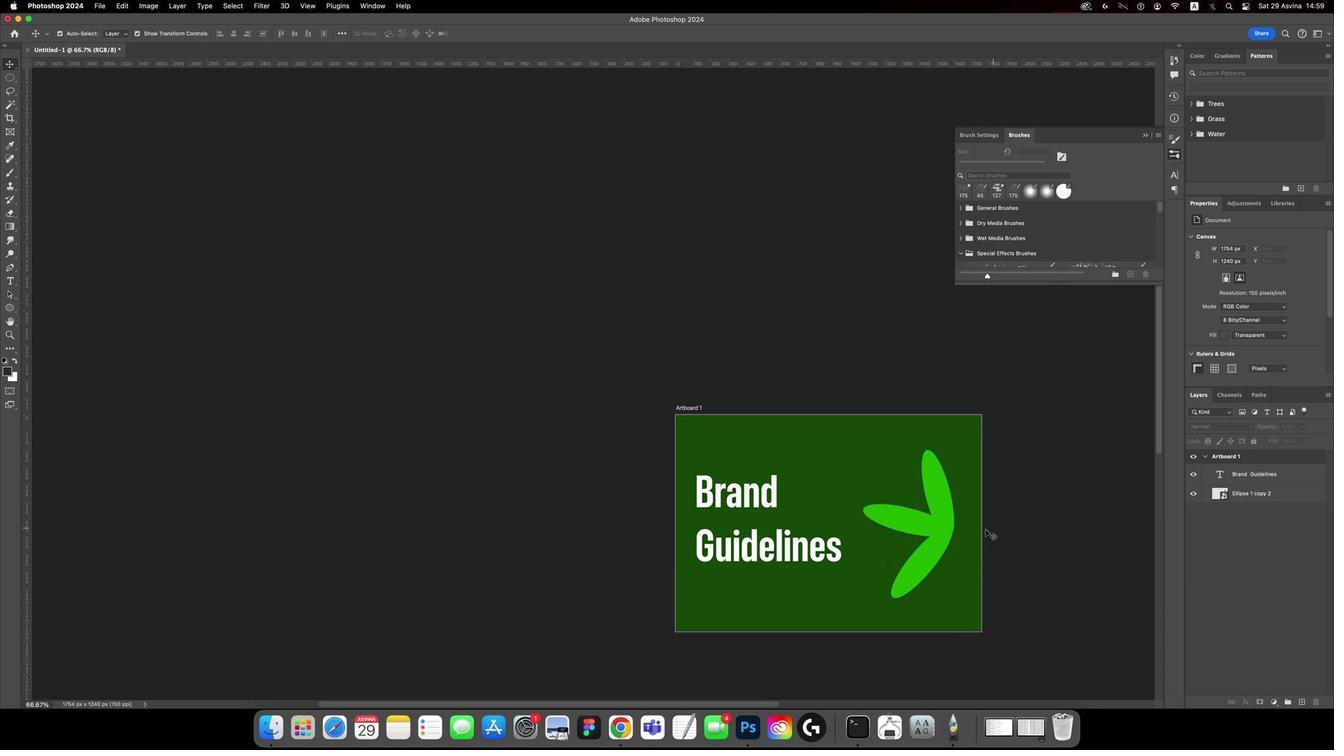 
Action: Mouse pressed left at (586, 522)
Screenshot: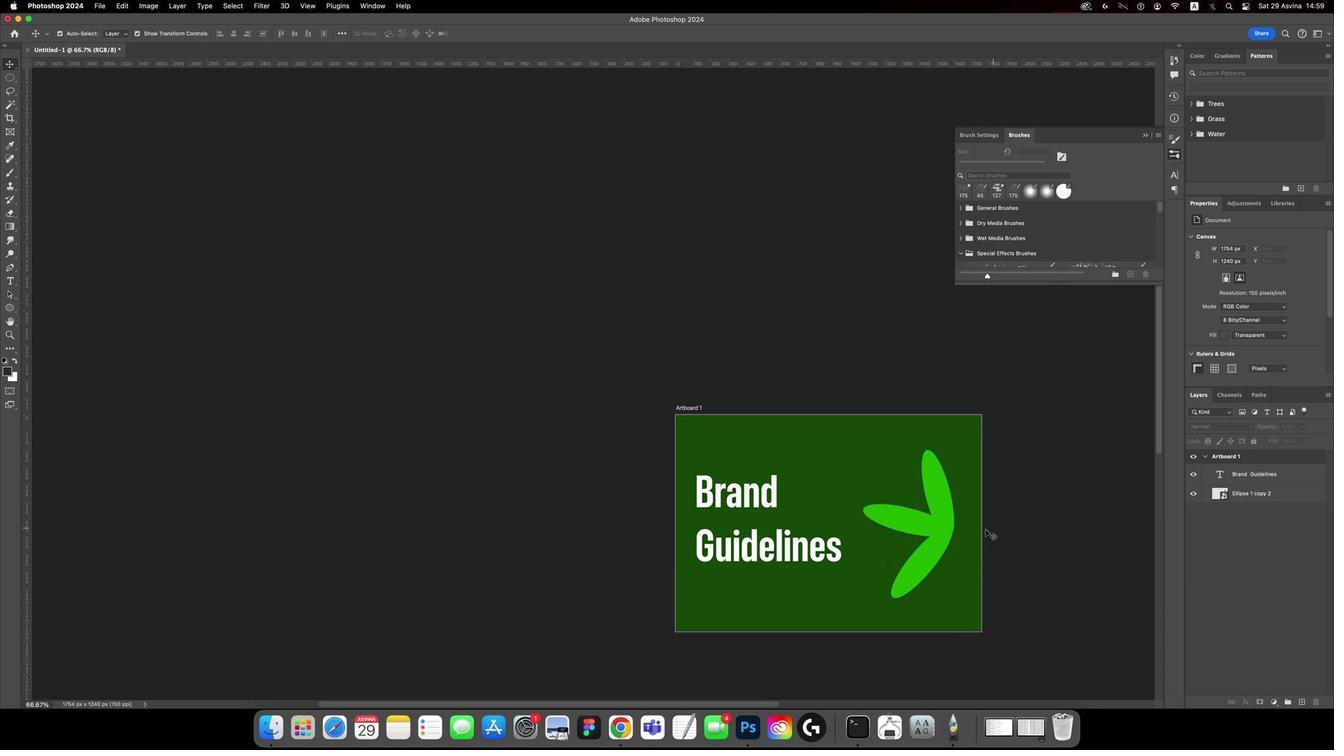 
Action: Mouse moved to (583, 522)
Screenshot: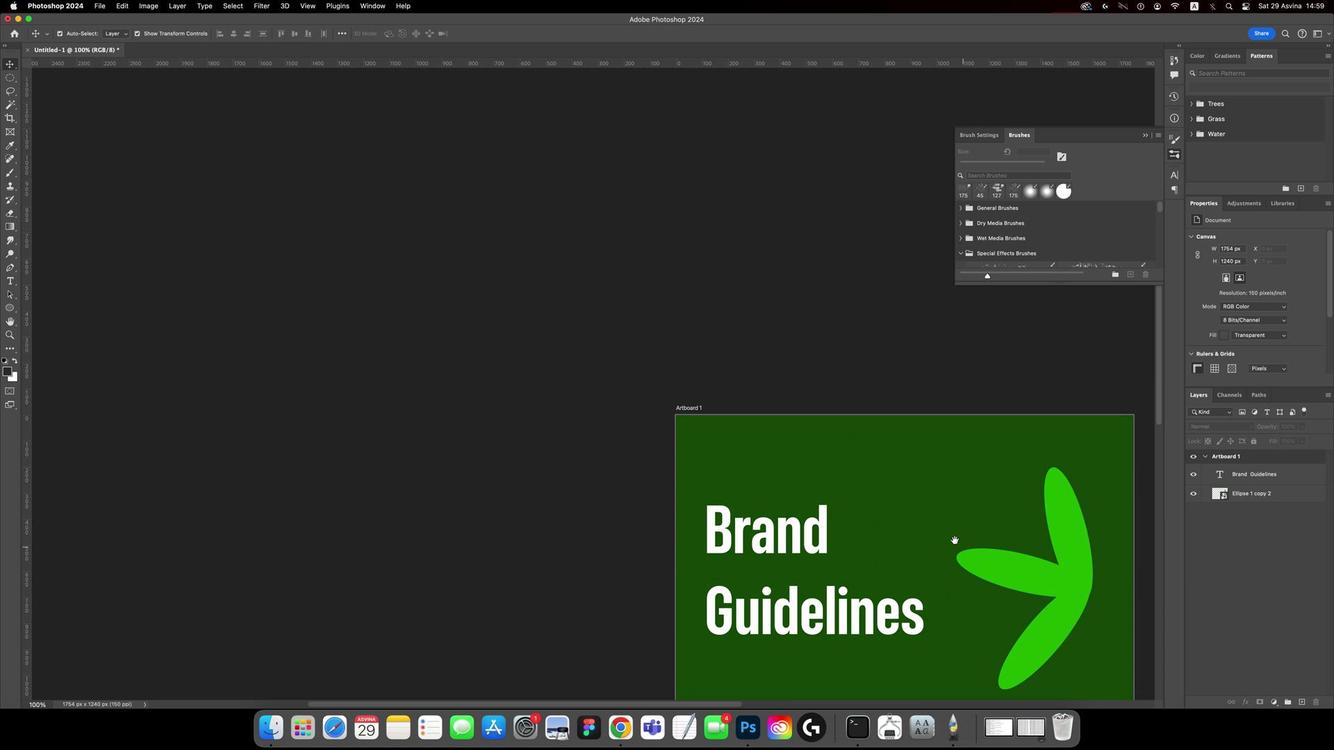 
Action: Key pressed Key.cmd'='
Screenshot: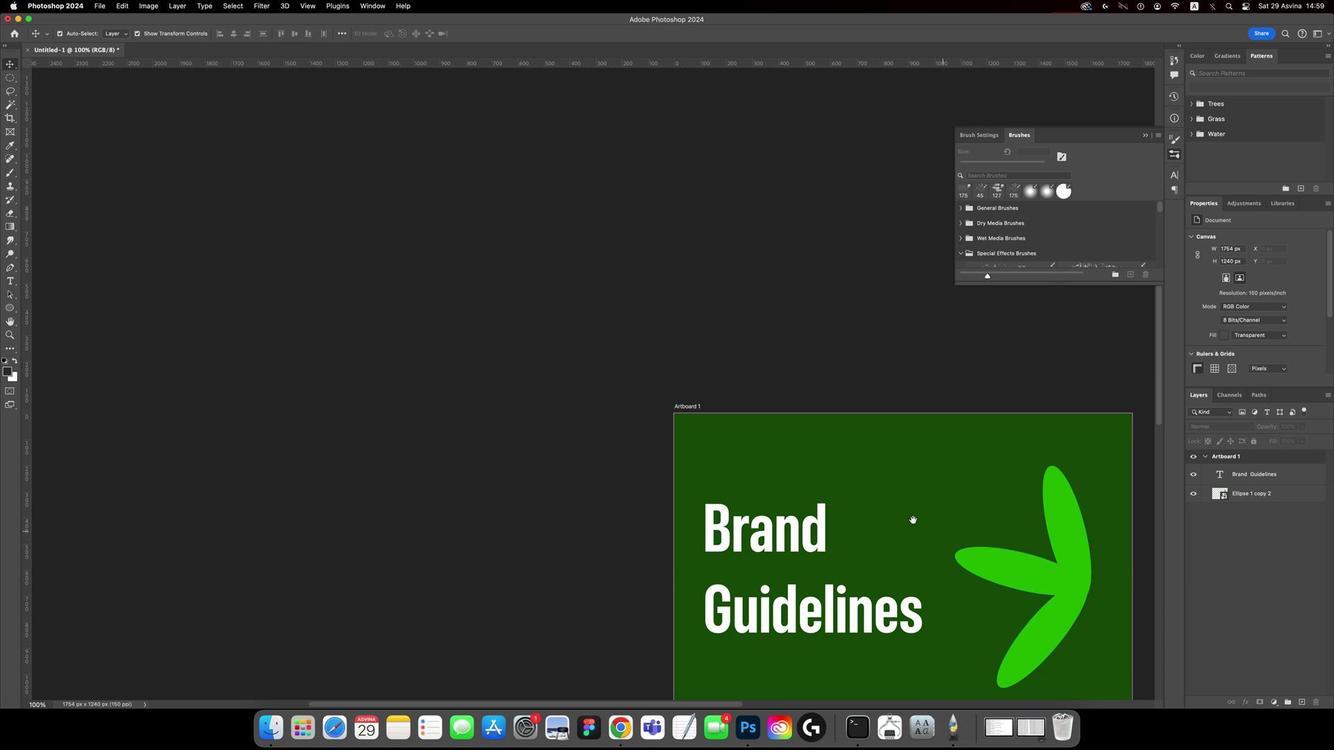 
Action: Mouse moved to (583, 522)
Screenshot: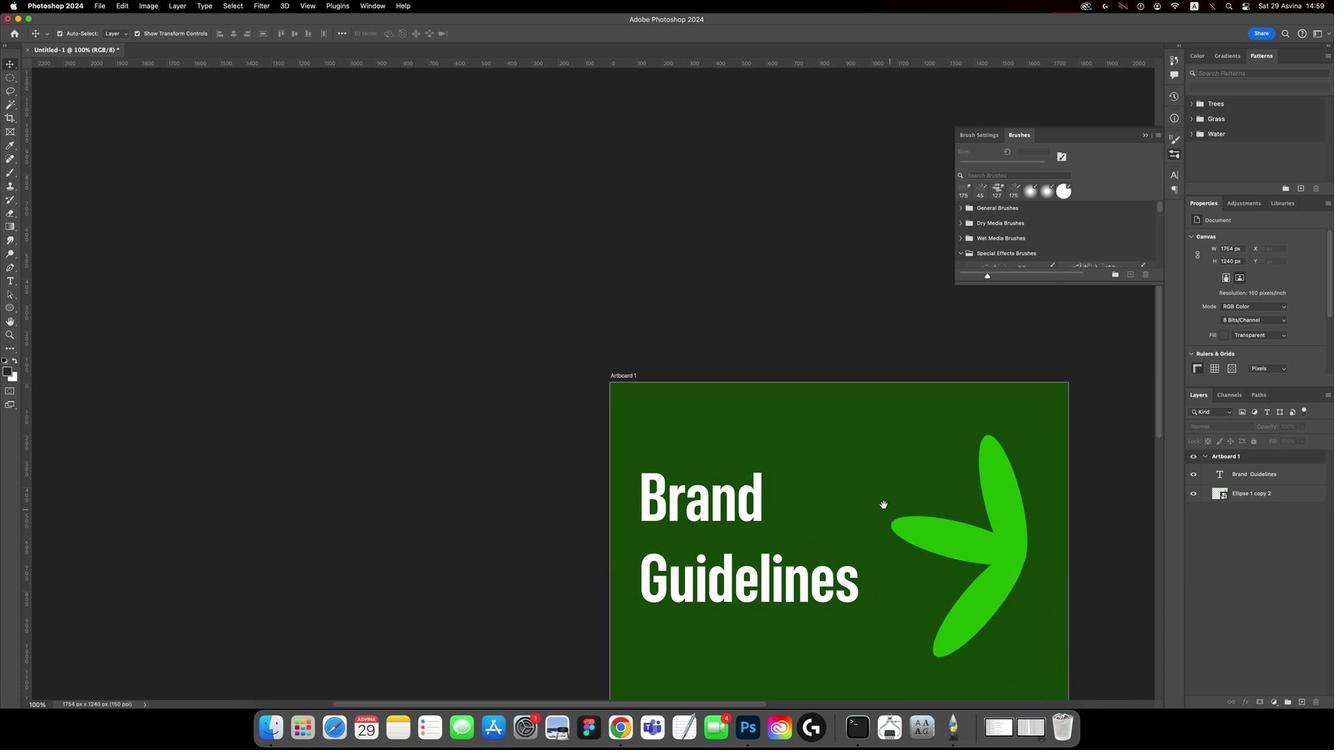 
Action: Key pressed Key.space
Screenshot: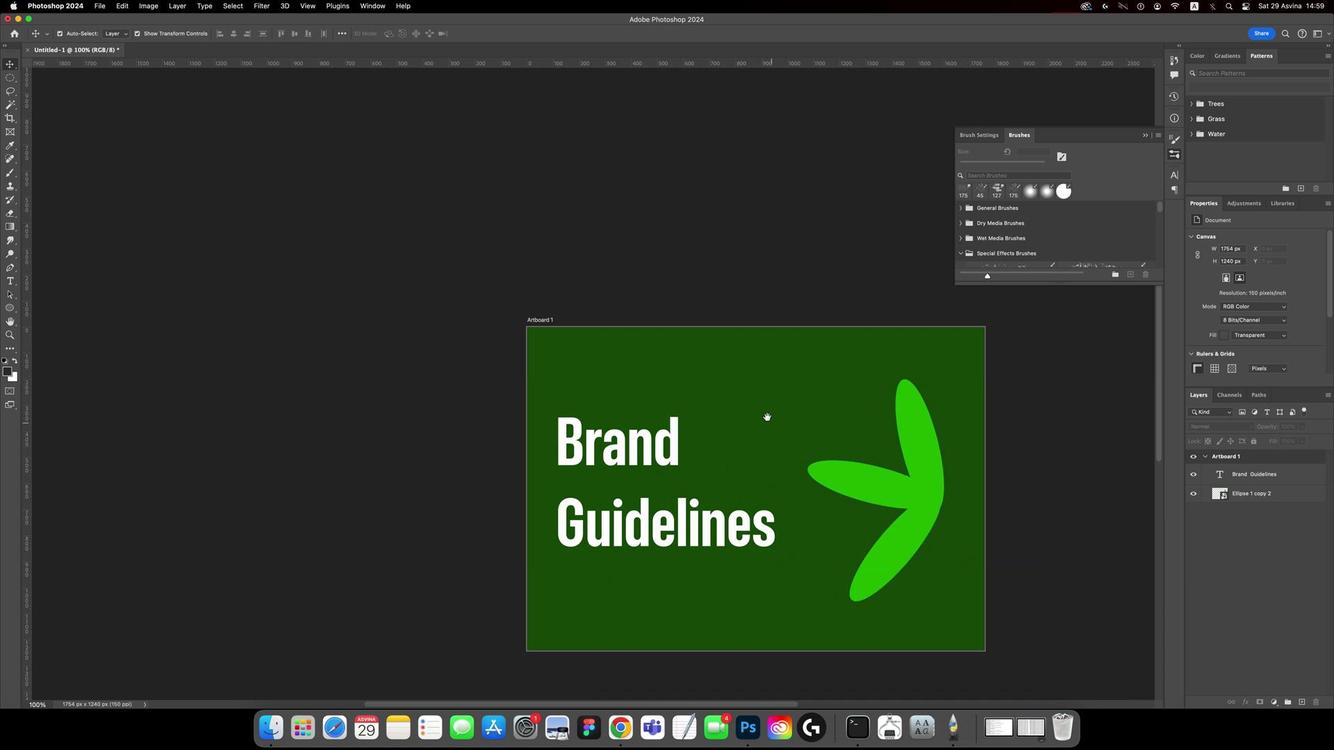 
Action: Mouse moved to (585, 522)
Screenshot: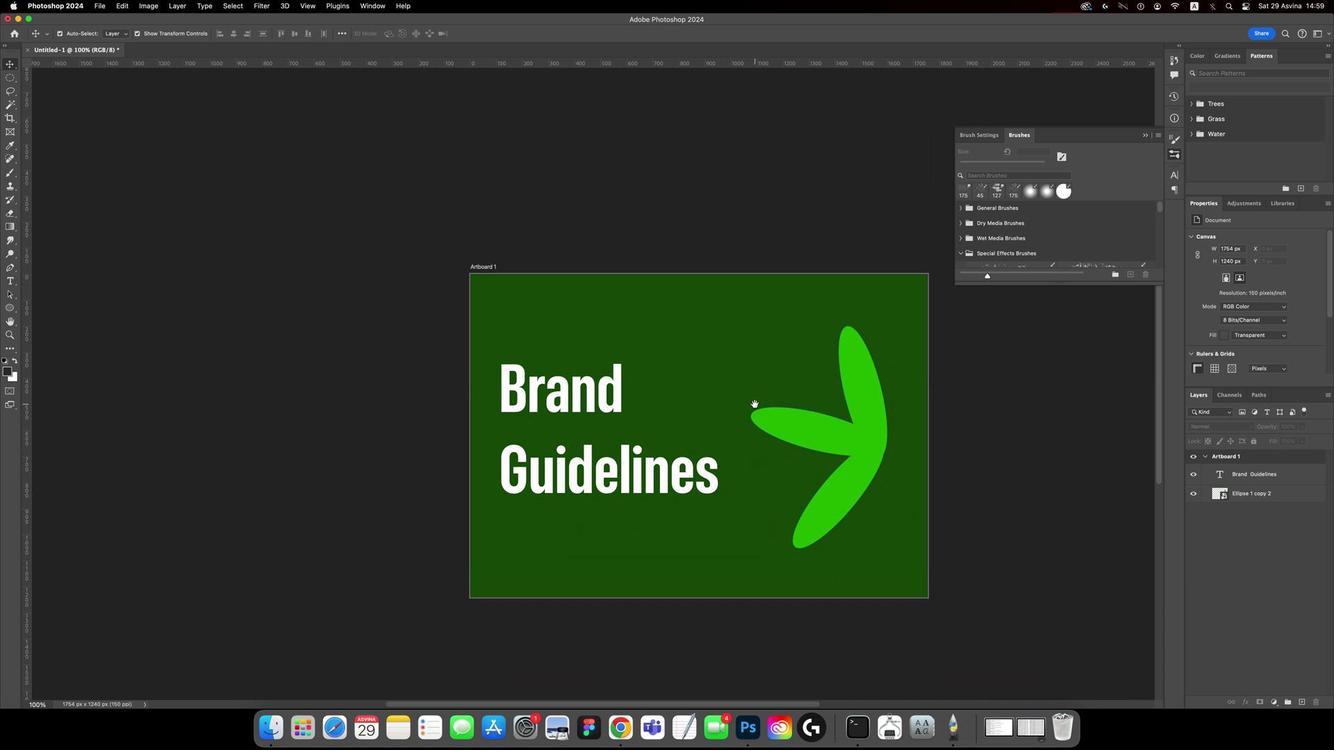 
Action: Mouse pressed left at (585, 522)
Screenshot: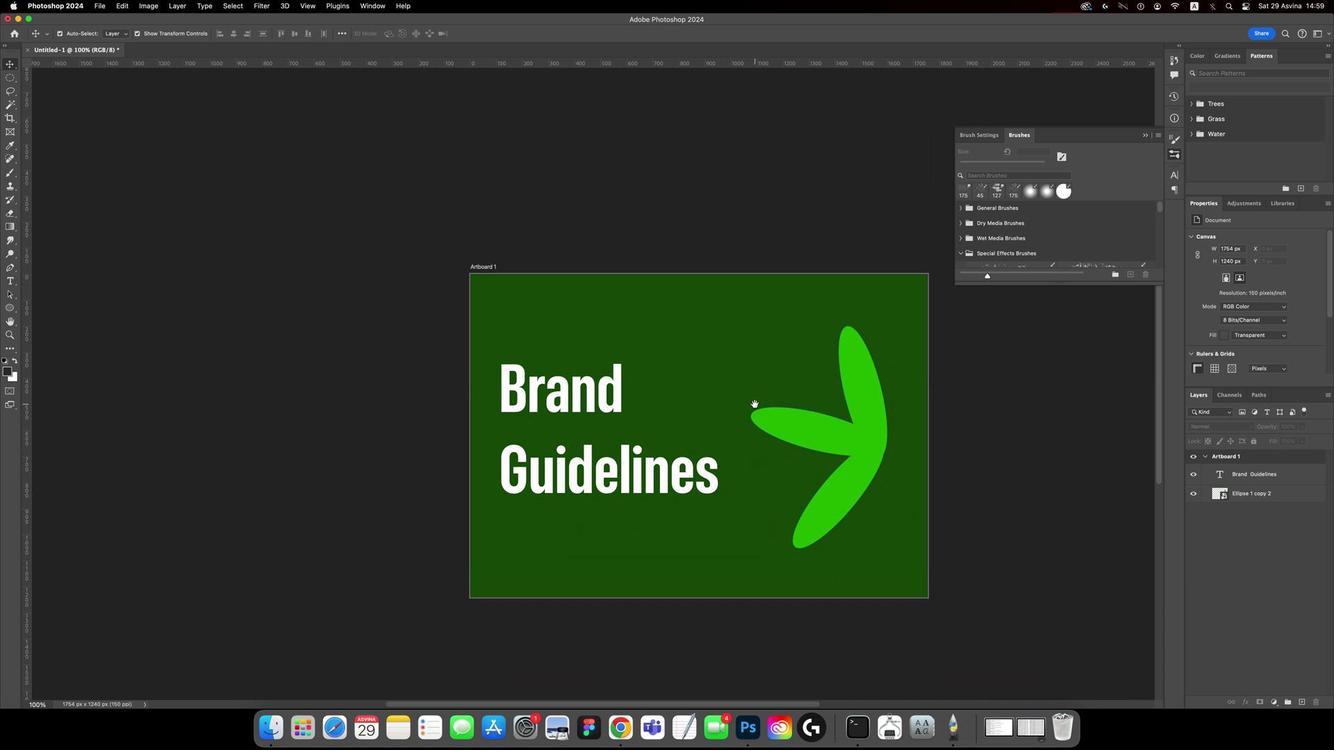 
Action: Mouse moved to (596, 523)
Screenshot: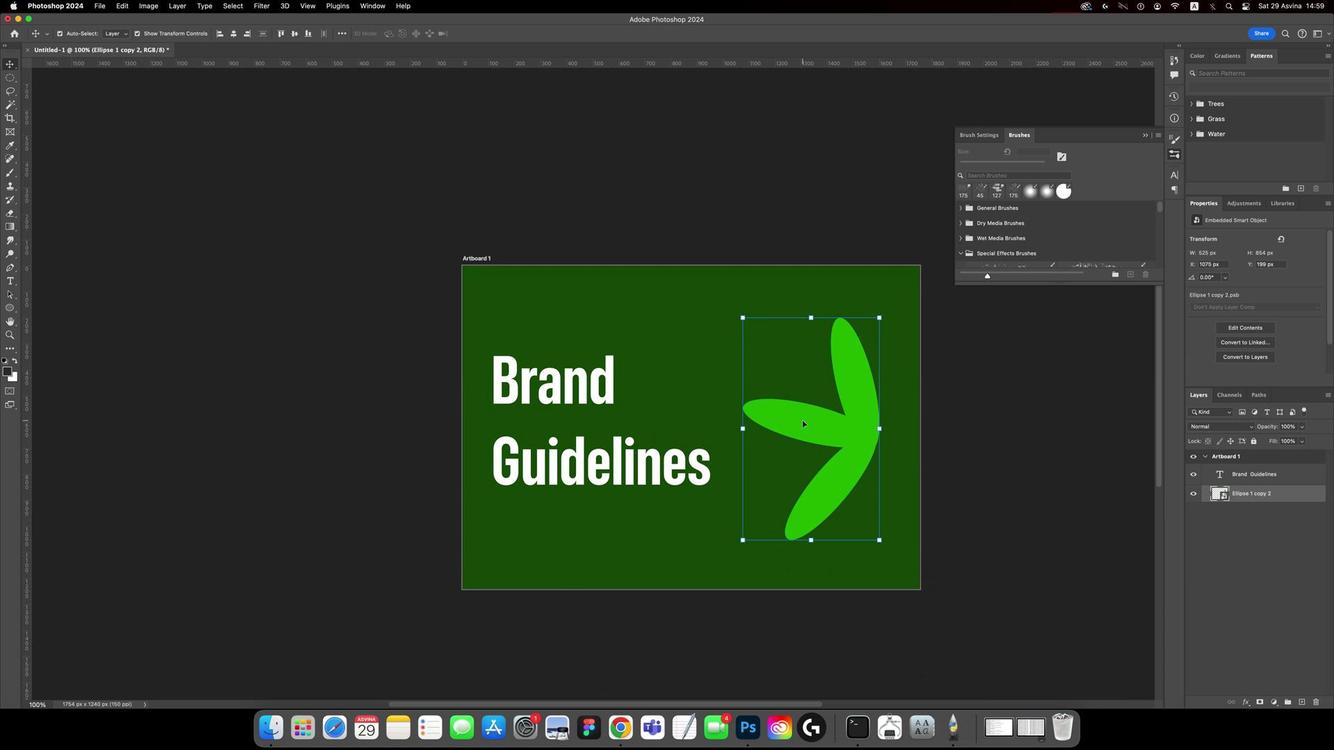 
Action: Mouse pressed left at (596, 523)
Screenshot: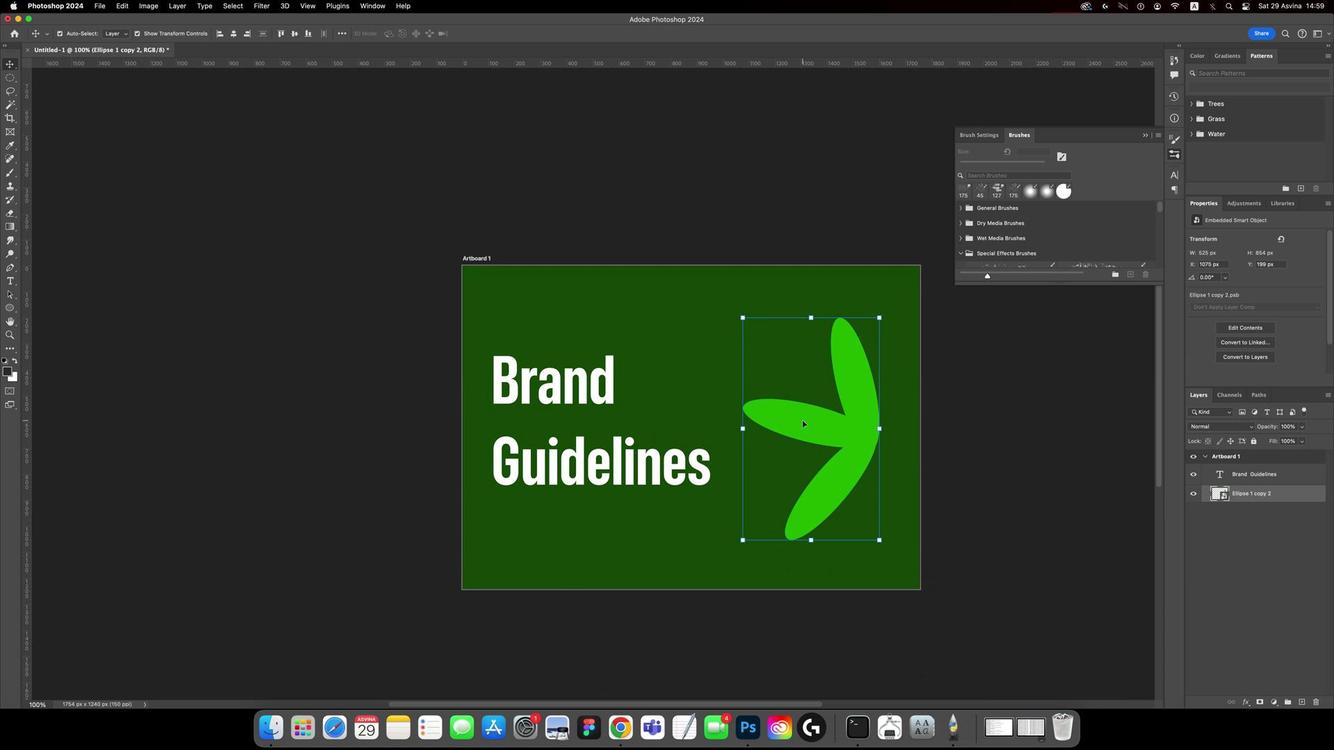
Action: Key pressed Key.alt
Screenshot: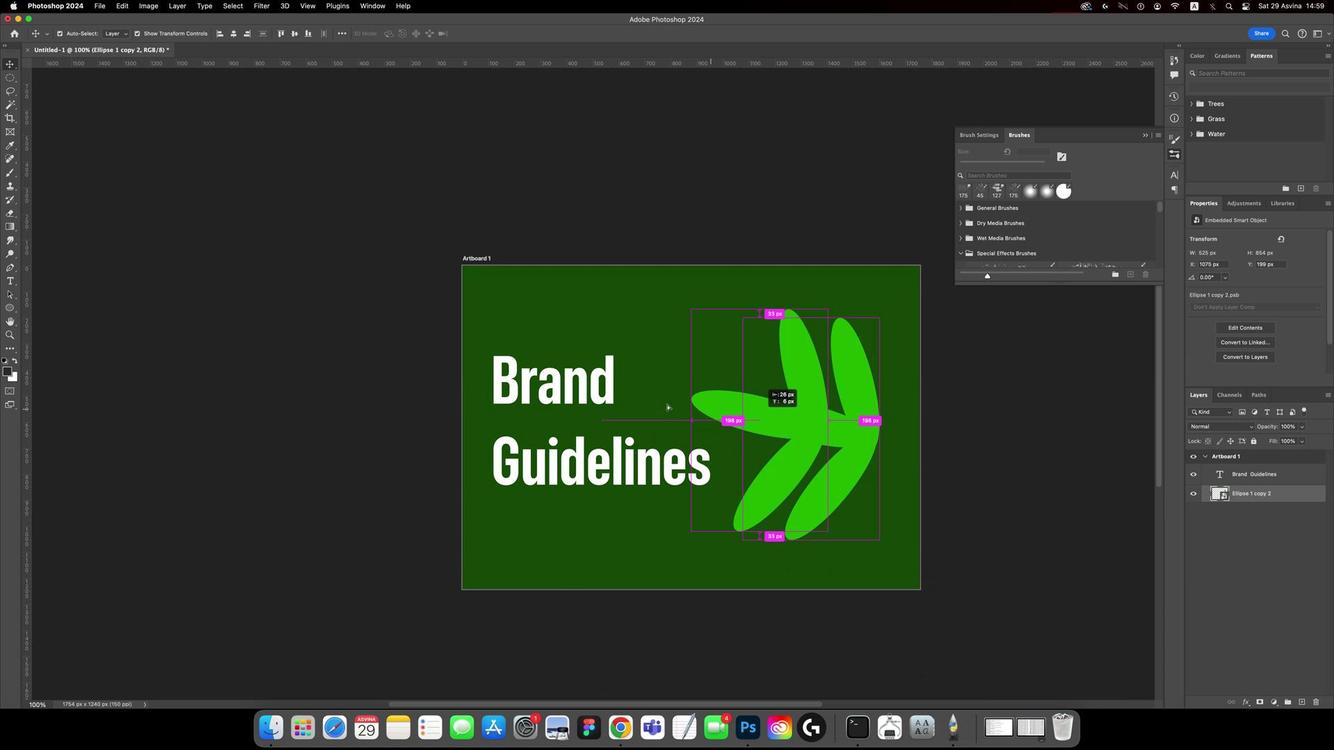 
Action: Mouse pressed left at (596, 523)
Screenshot: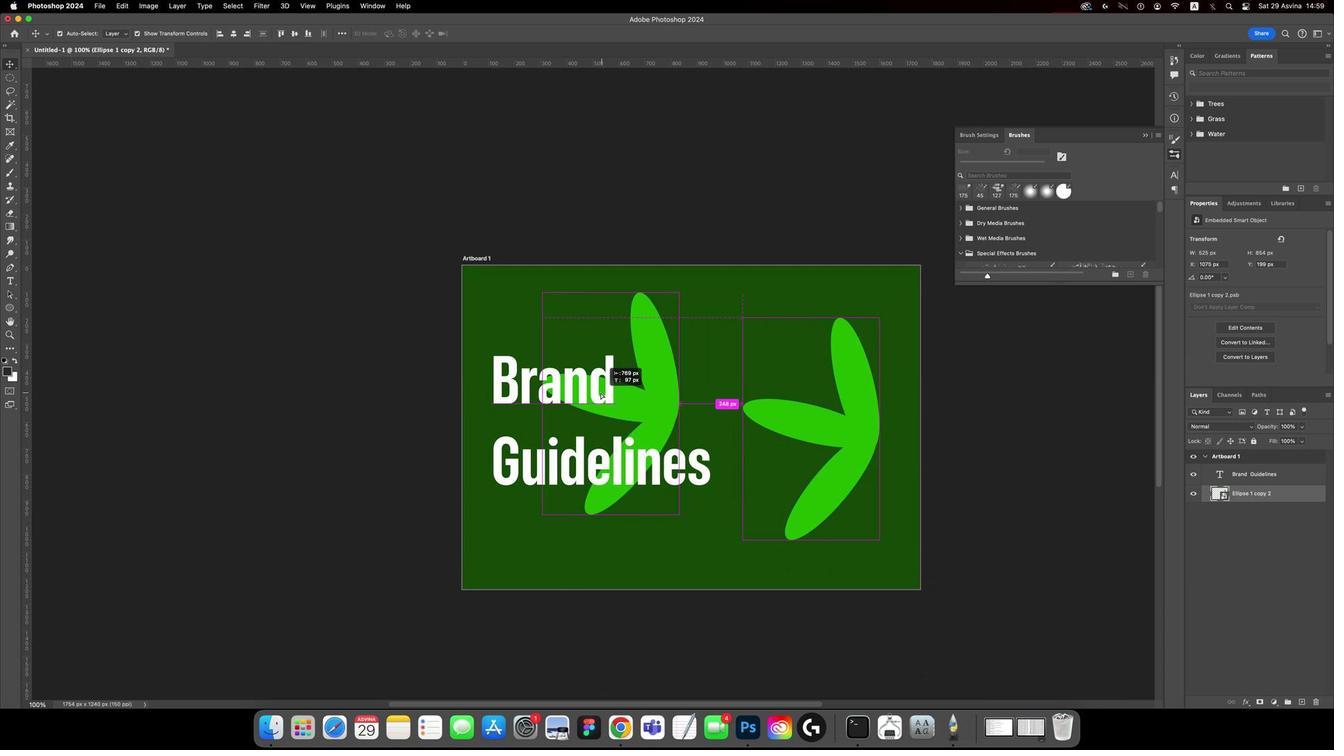 
Action: Mouse moved to (603, 525)
Screenshot: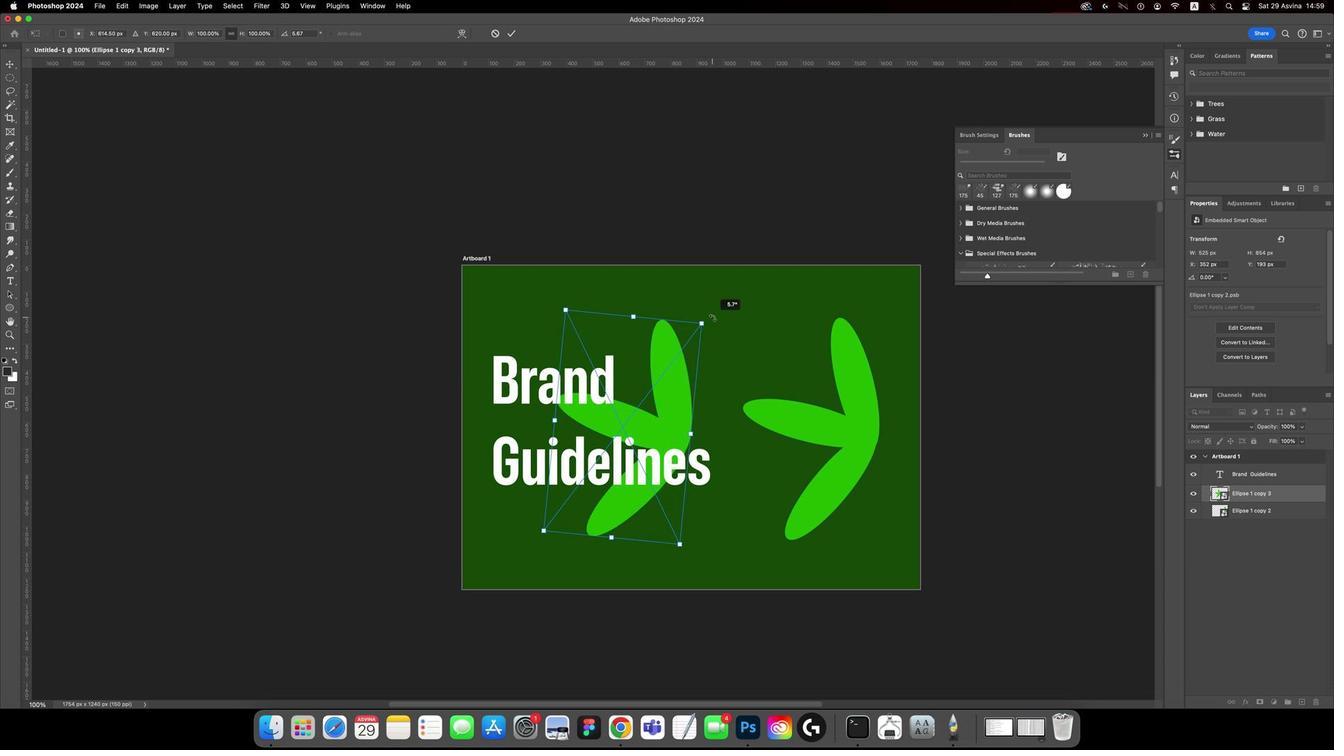 
Action: Mouse pressed left at (603, 525)
Screenshot: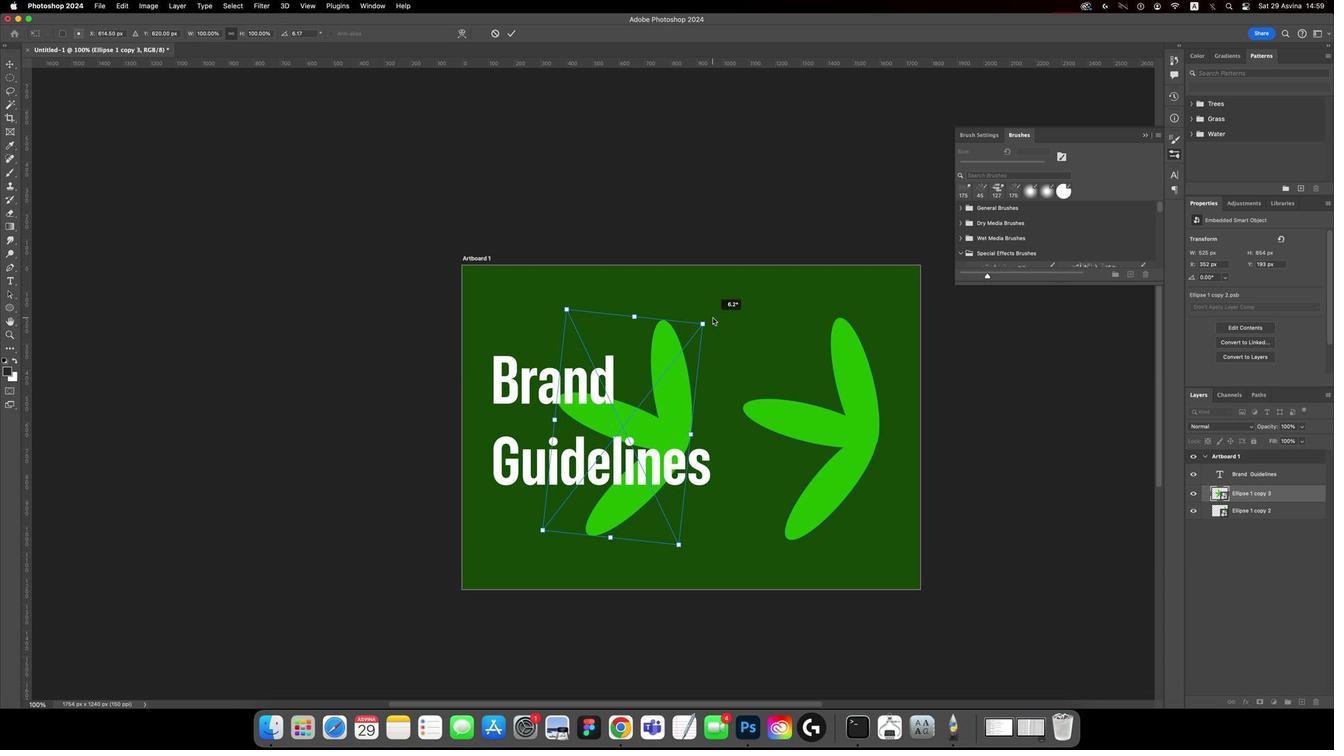 
Action: Mouse moved to (556, 524)
Screenshot: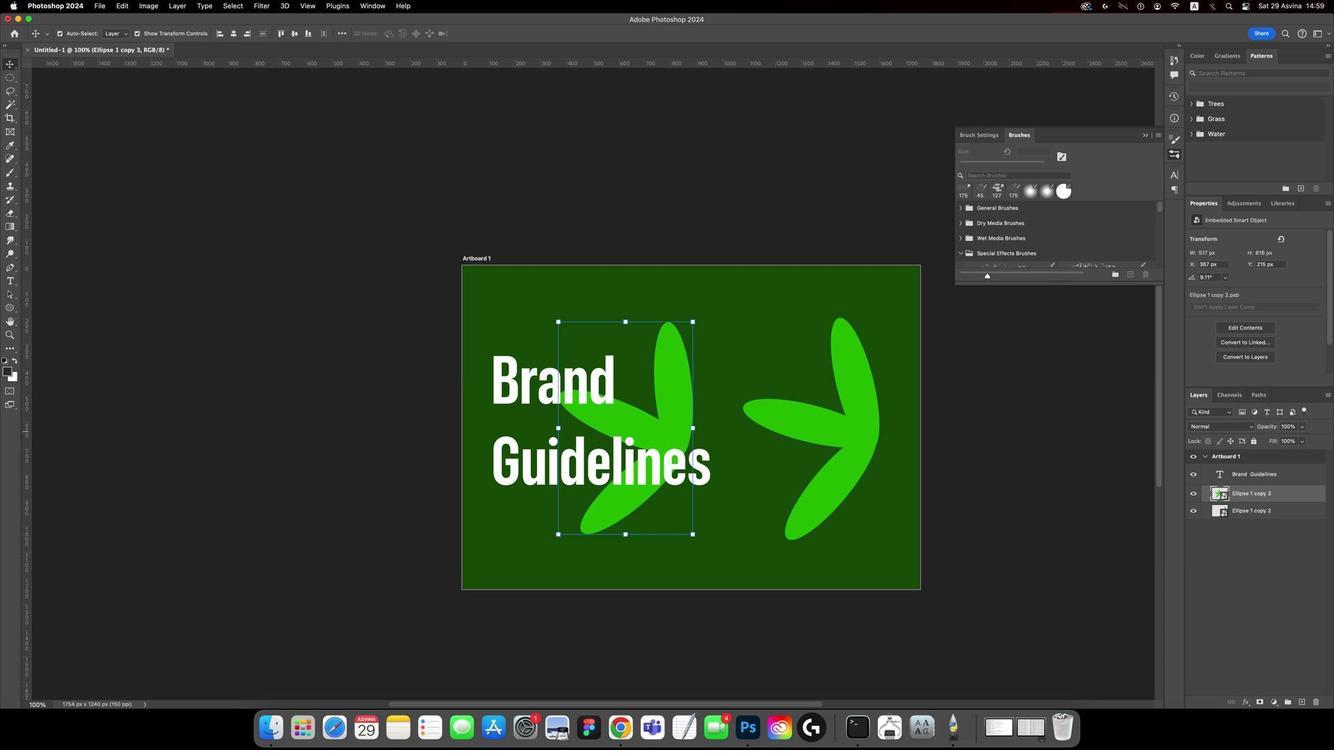 
Action: Key pressed Key.enter
Screenshot: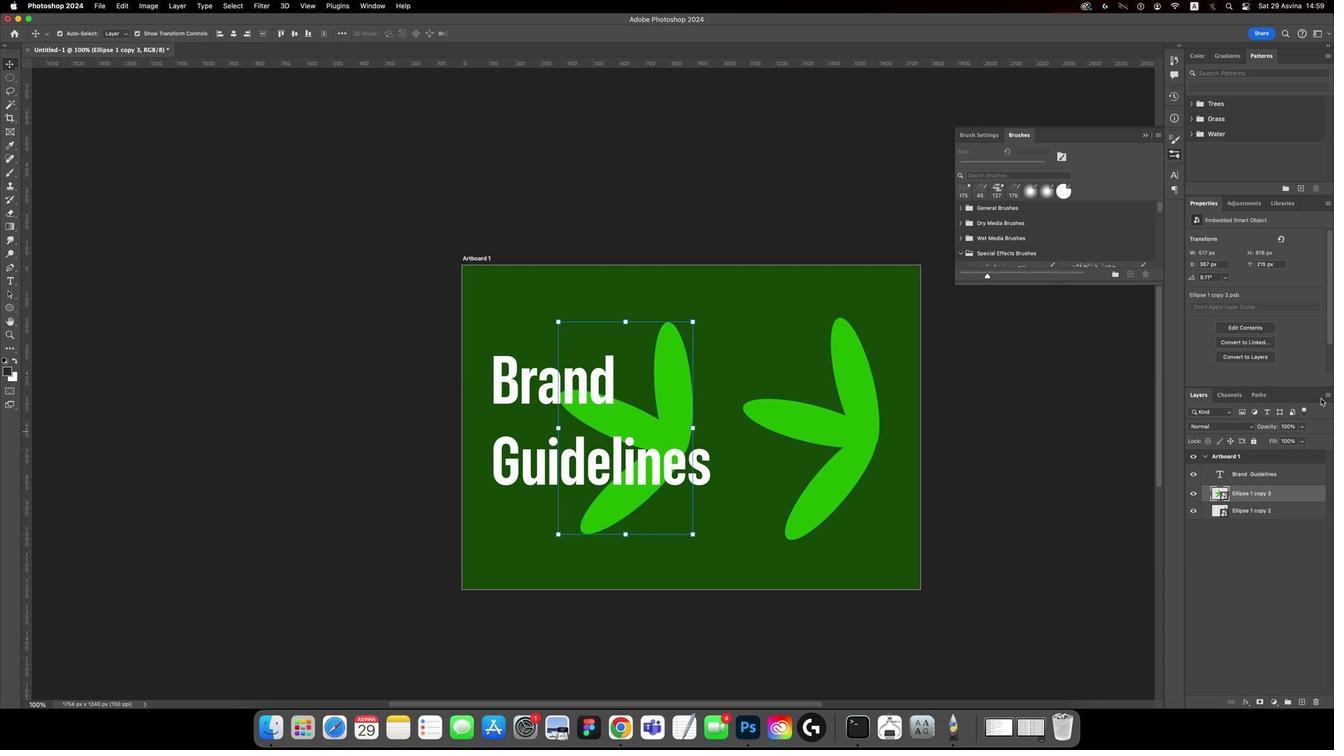 
Action: Mouse moved to (561, 523)
Screenshot: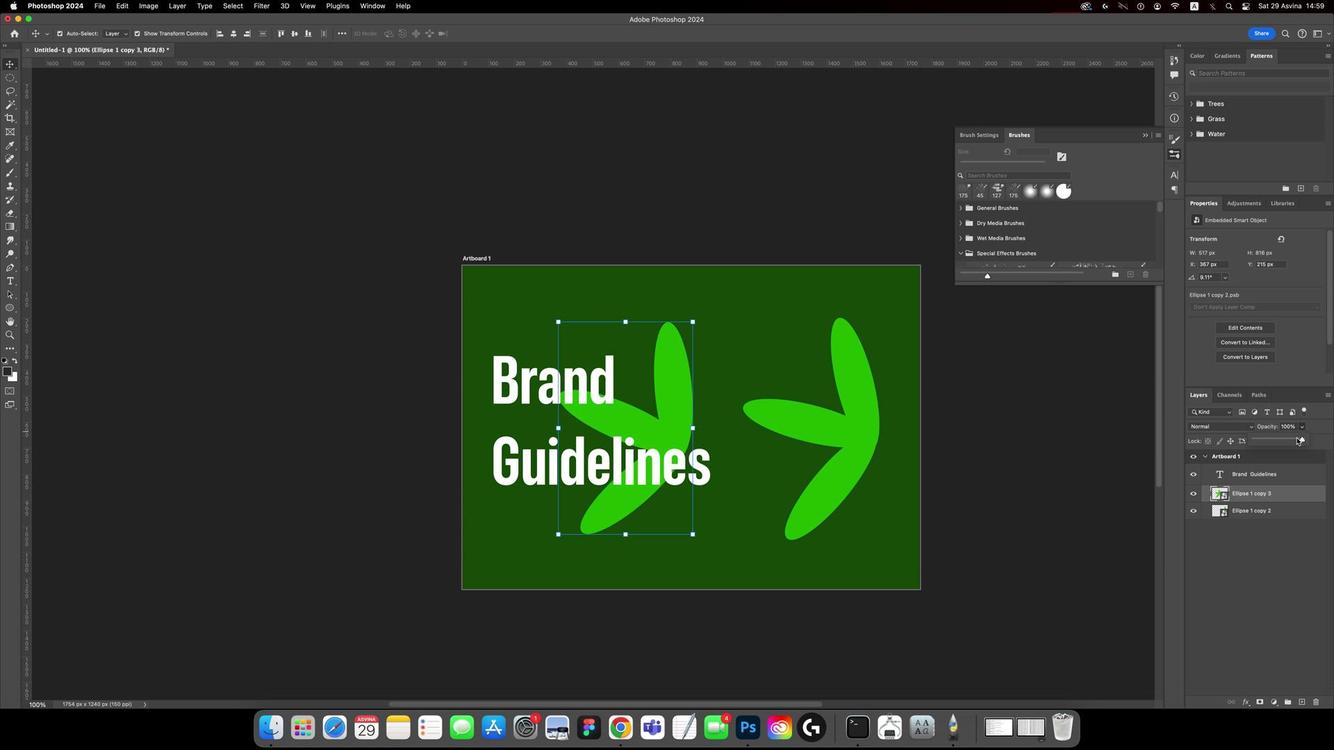 
Action: Mouse pressed left at (561, 523)
Screenshot: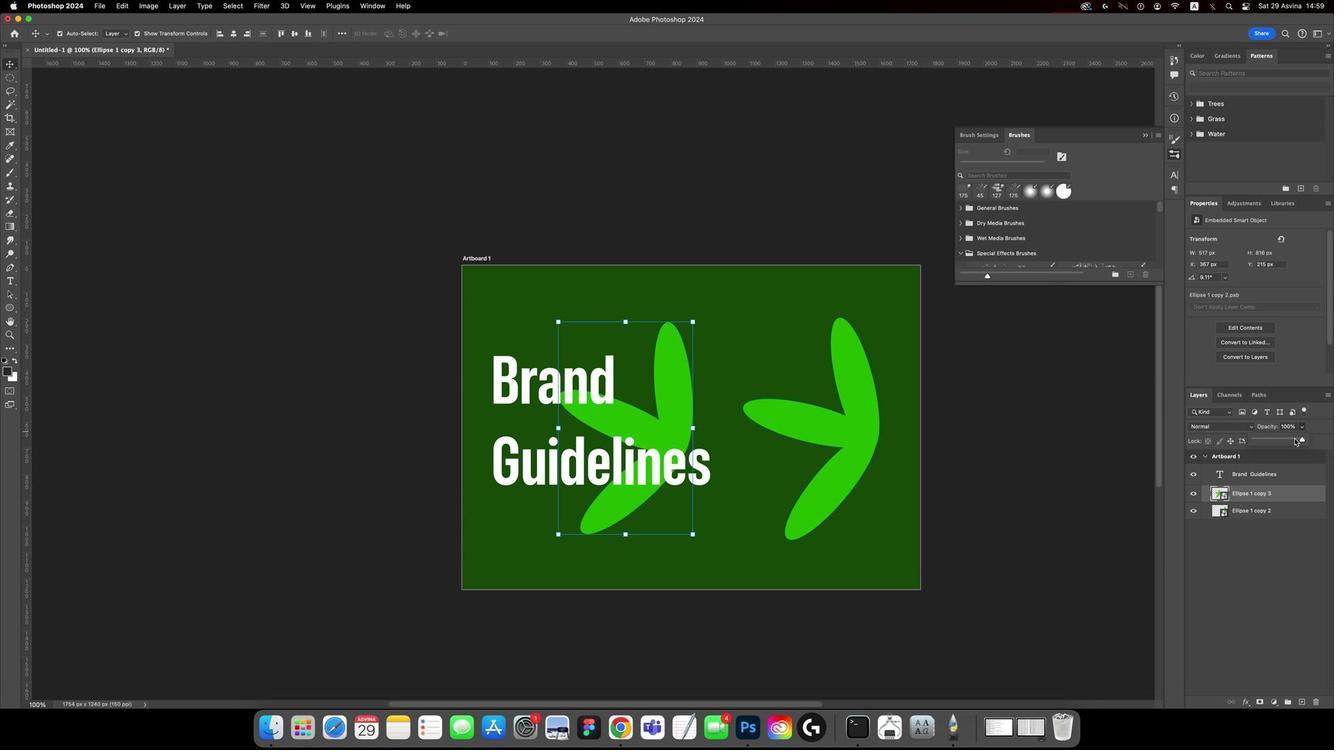 
Action: Mouse moved to (562, 523)
Screenshot: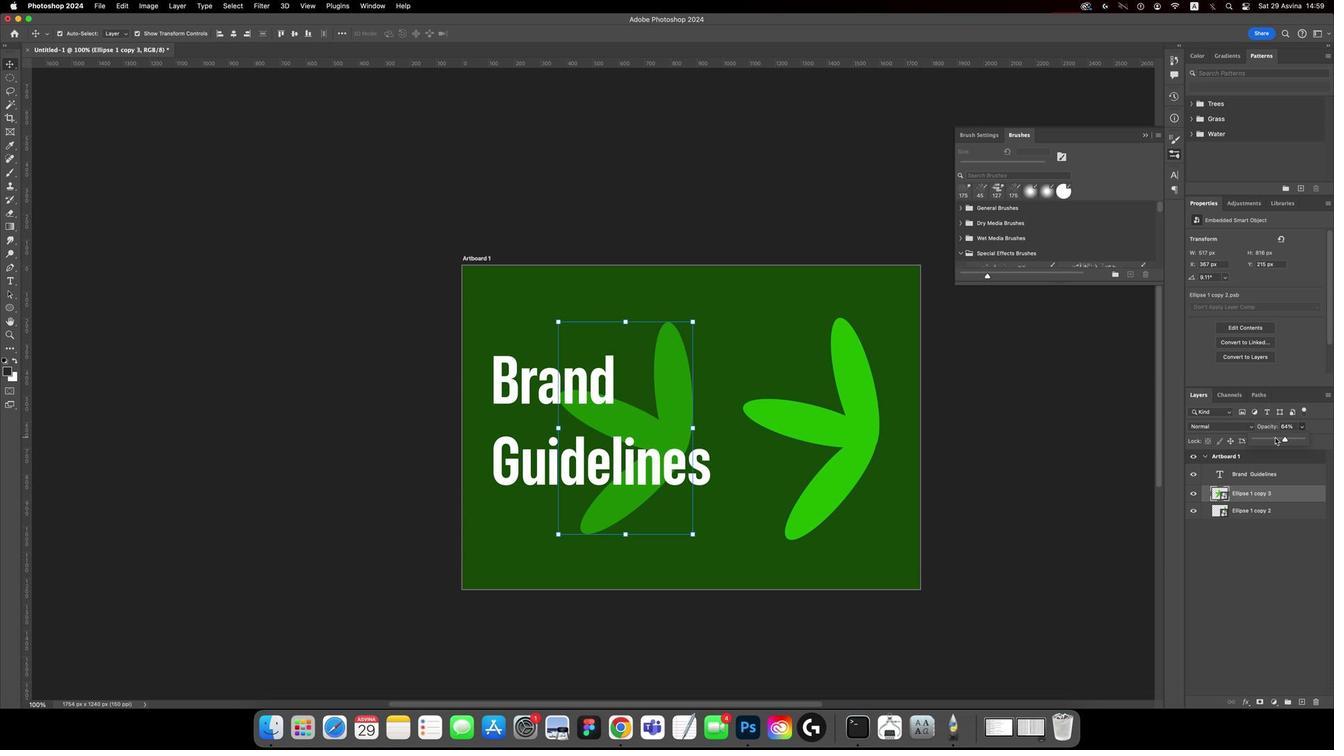 
Action: Mouse pressed left at (562, 523)
Screenshot: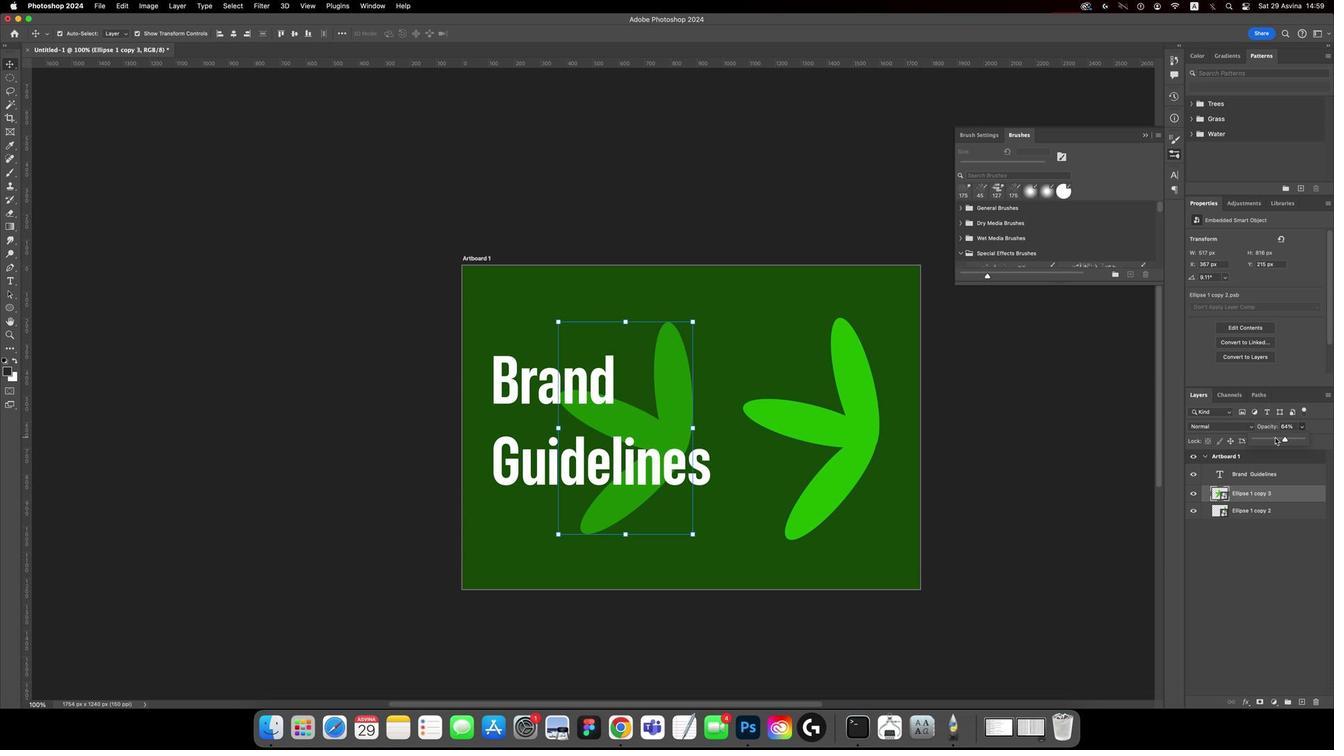
Action: Mouse moved to (563, 523)
Screenshot: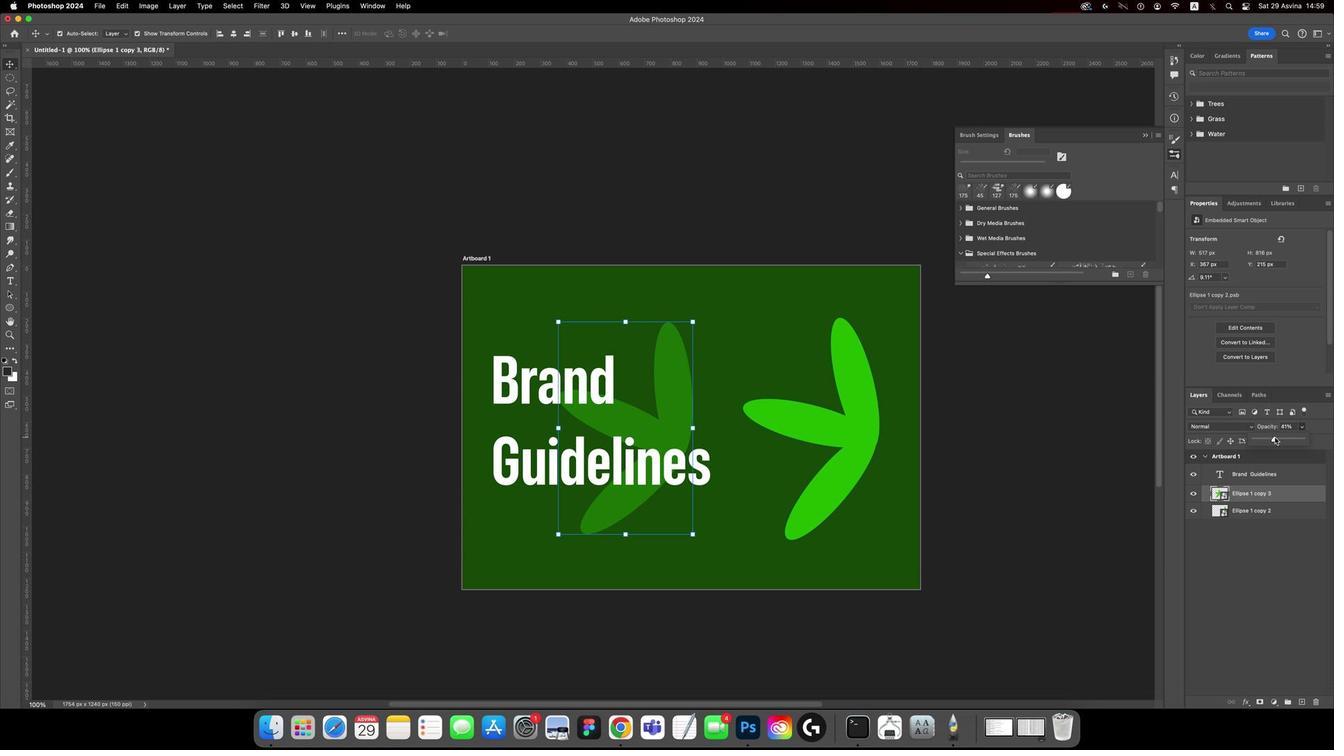 
Action: Mouse pressed left at (563, 523)
Screenshot: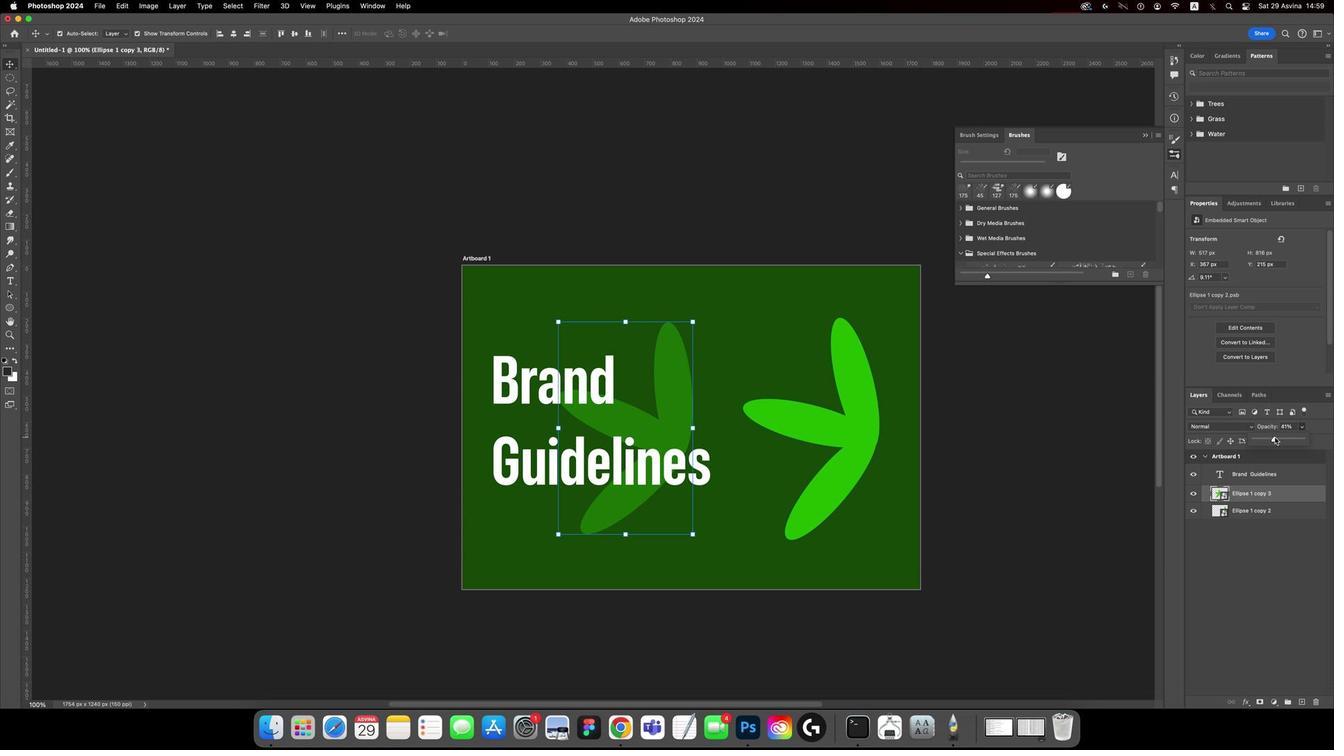 
Action: Mouse pressed left at (563, 523)
Screenshot: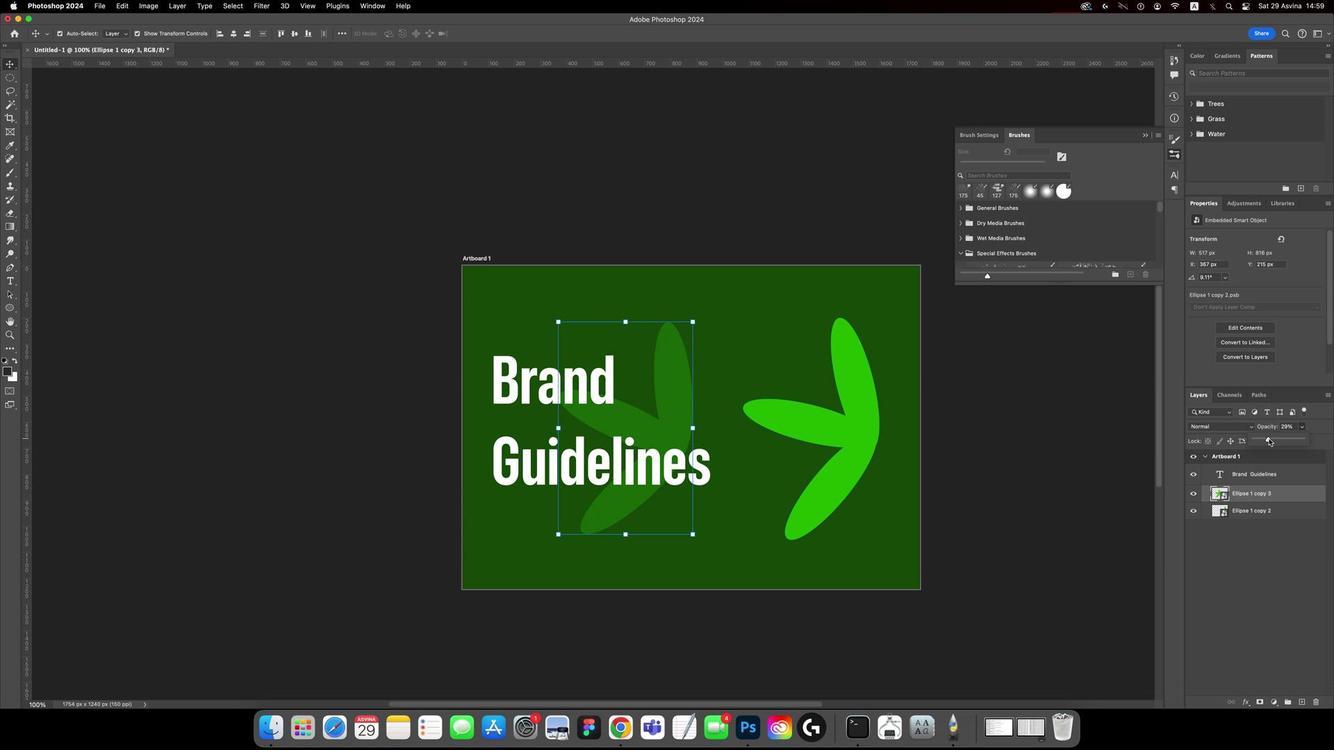 
Action: Mouse moved to (563, 523)
Screenshot: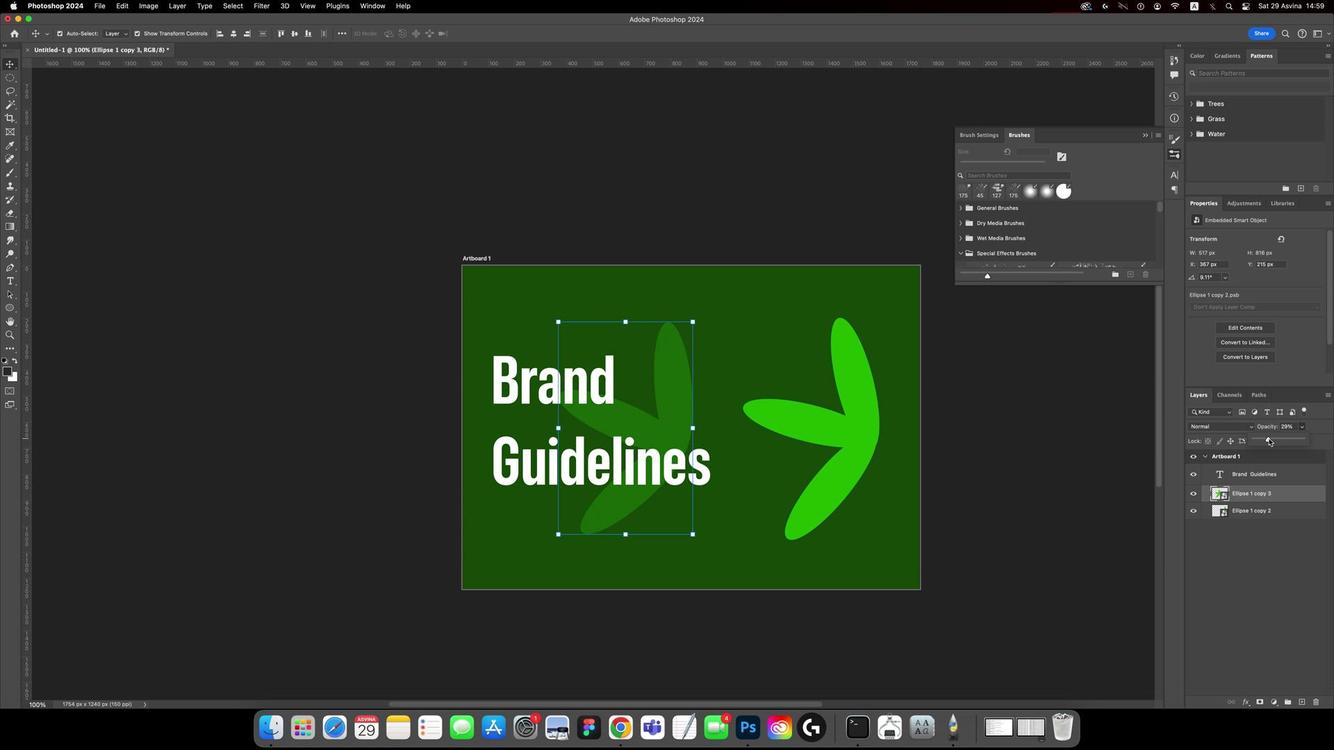 
Action: Mouse pressed left at (563, 523)
Screenshot: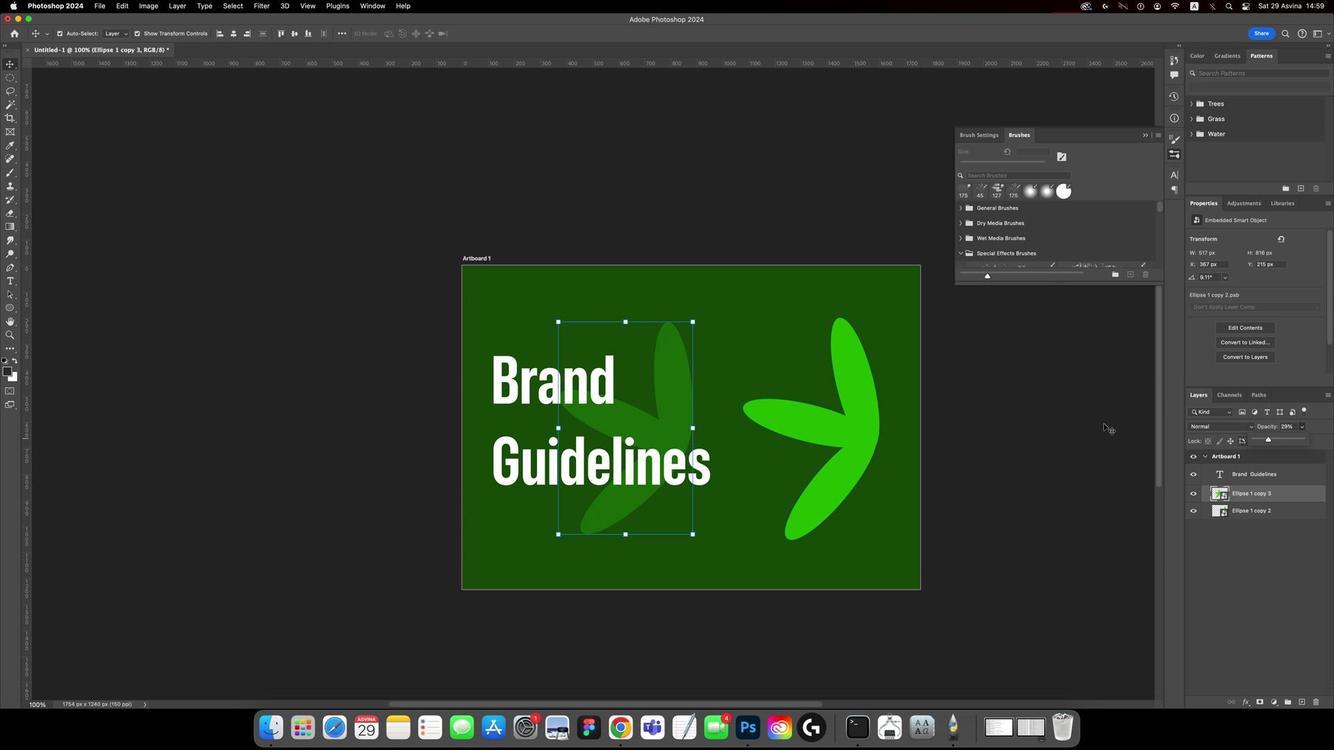 
Action: Mouse moved to (602, 524)
Screenshot: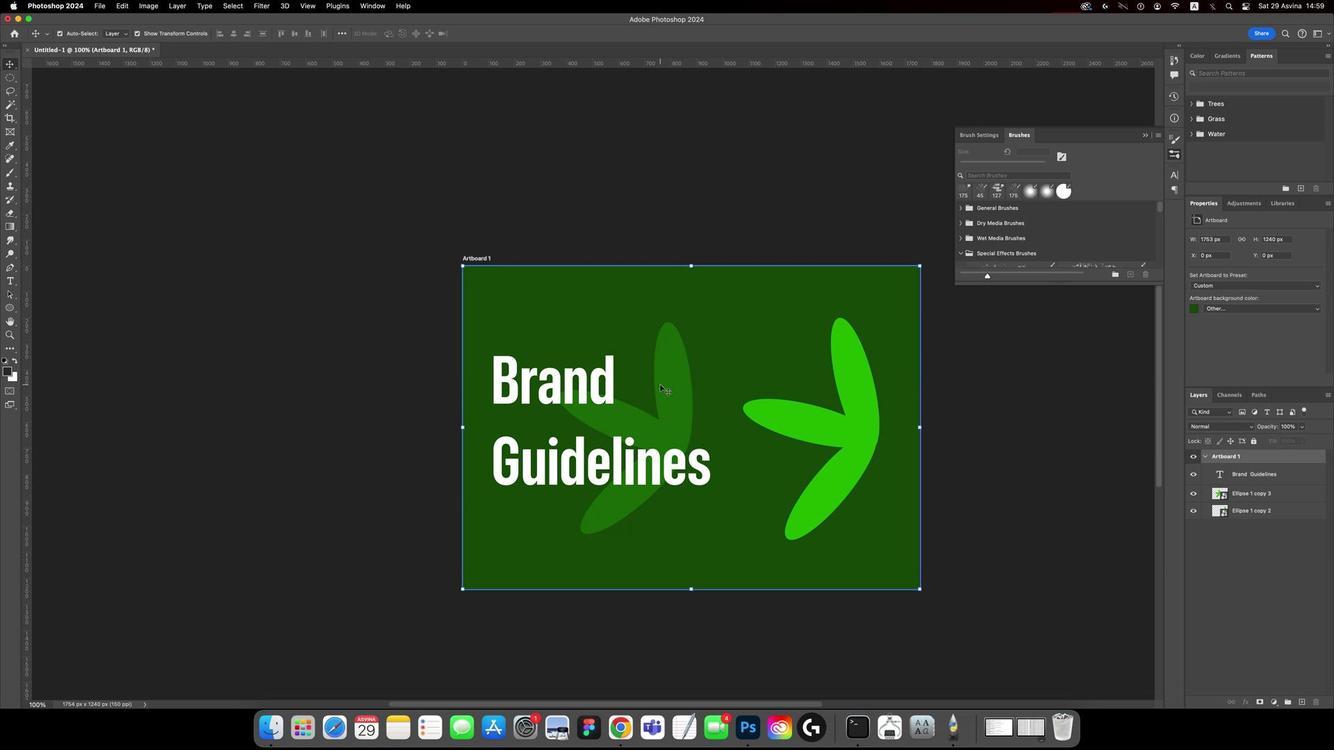 
Action: Mouse pressed left at (602, 524)
Screenshot: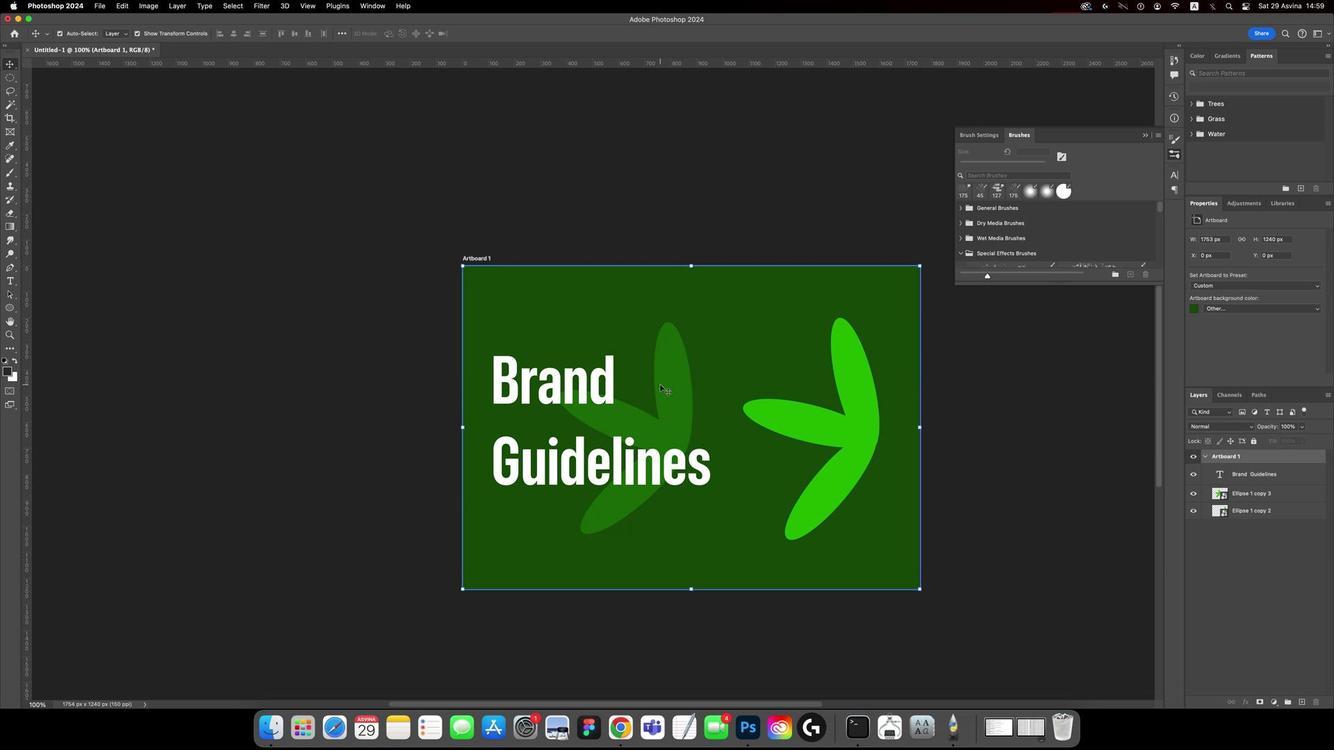
Action: Mouse moved to (606, 524)
Screenshot: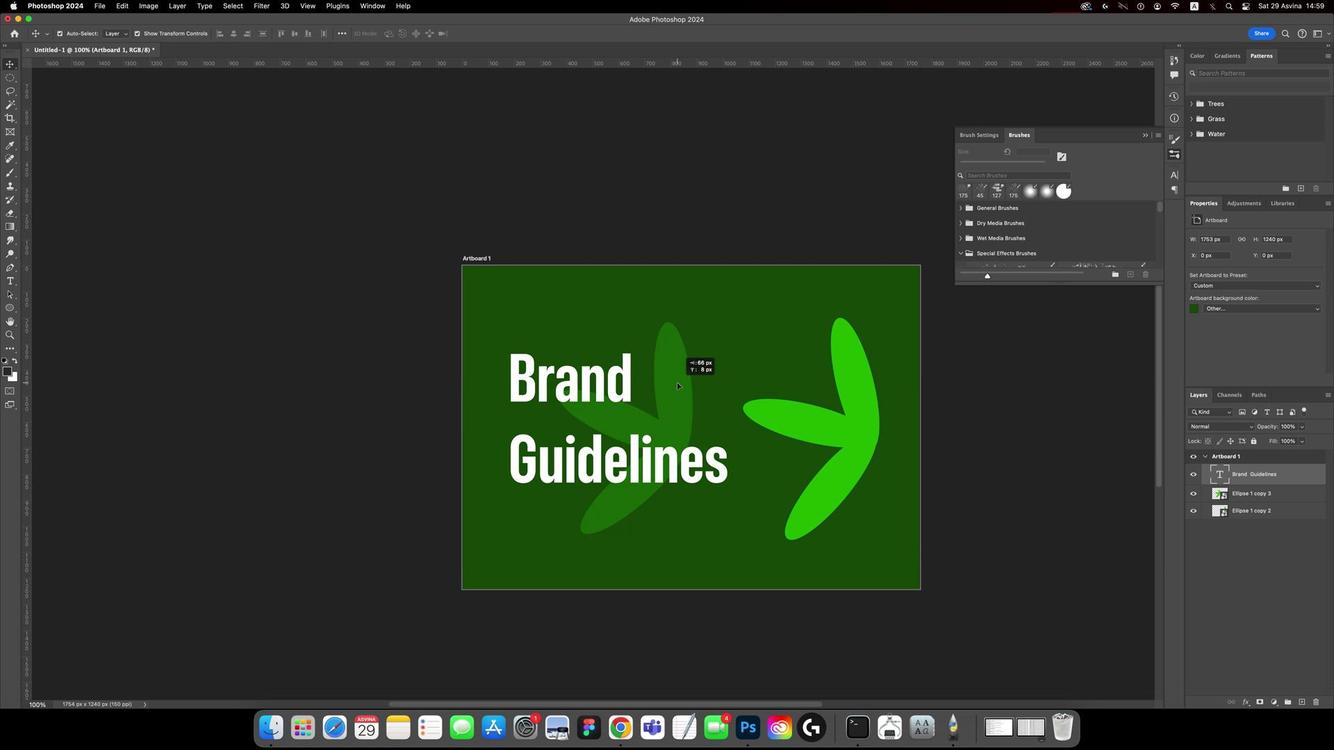 
Action: Mouse pressed left at (606, 524)
Screenshot: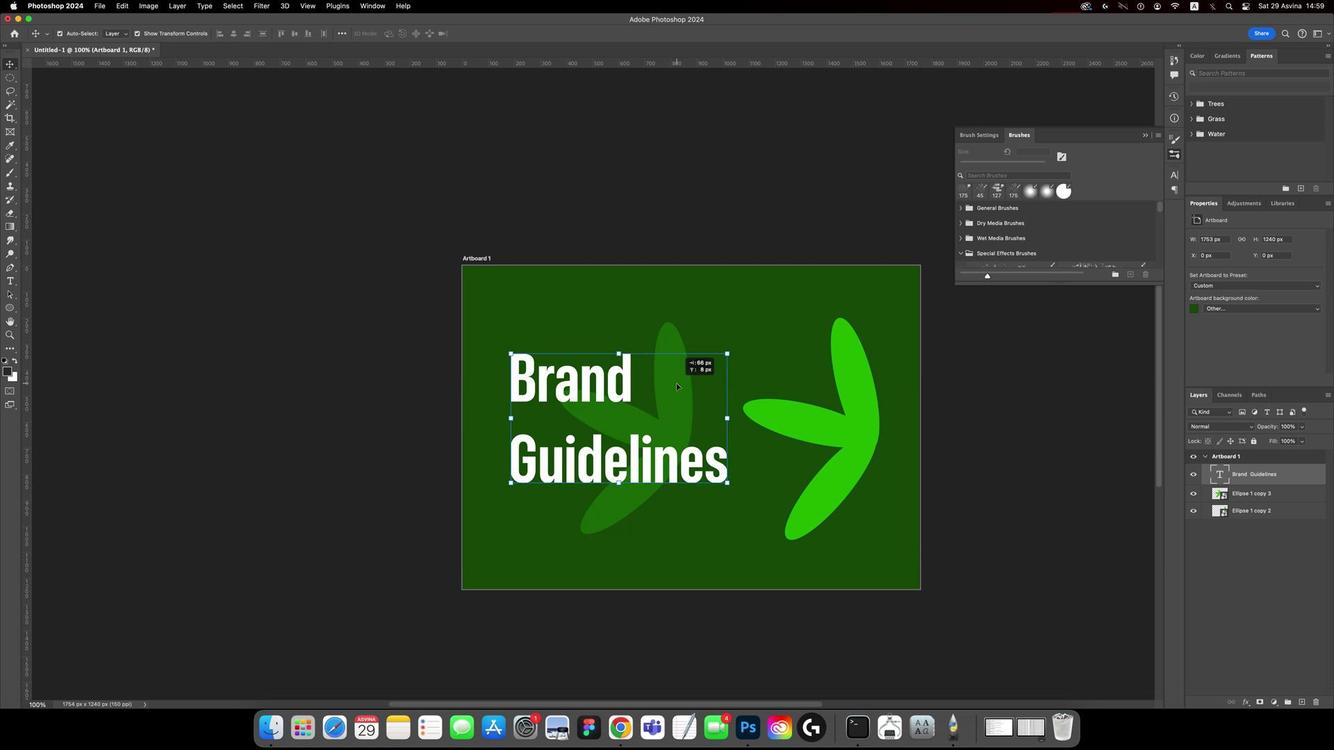 
Action: Mouse moved to (604, 524)
Screenshot: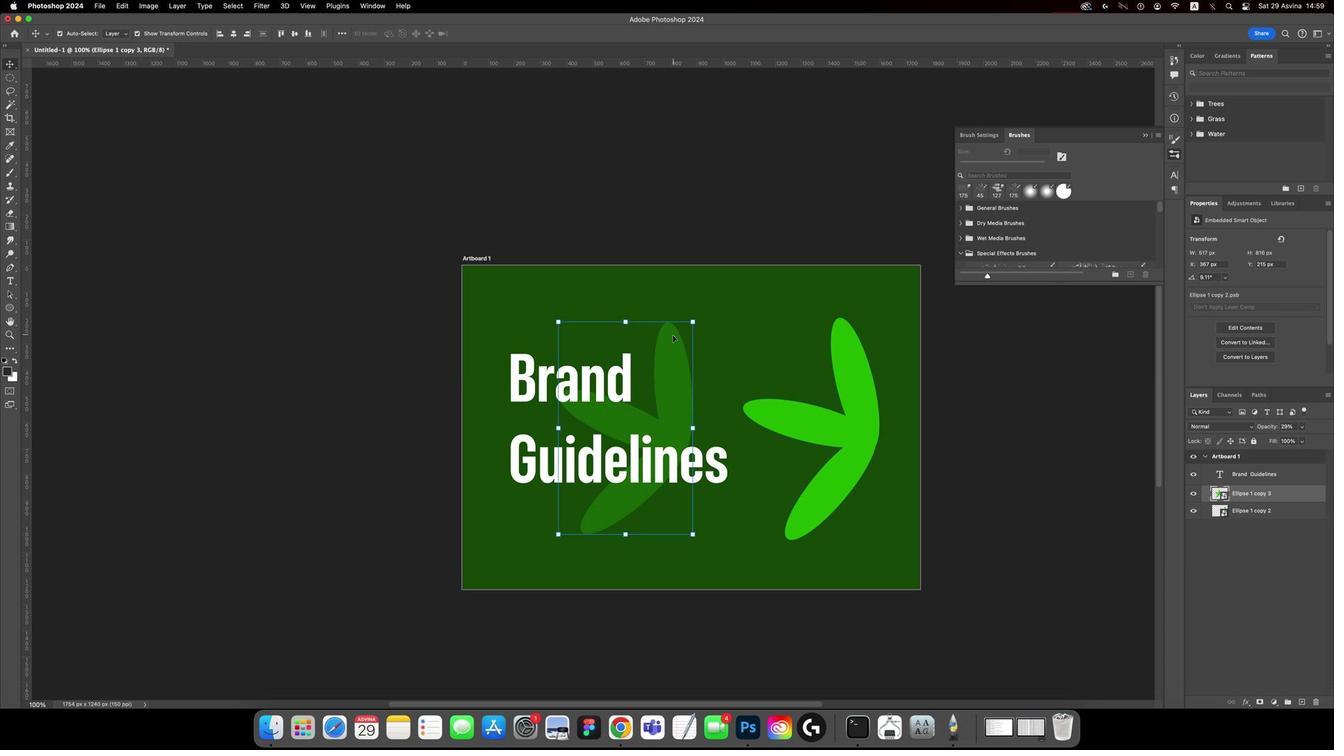 
Action: Mouse pressed left at (604, 524)
Screenshot: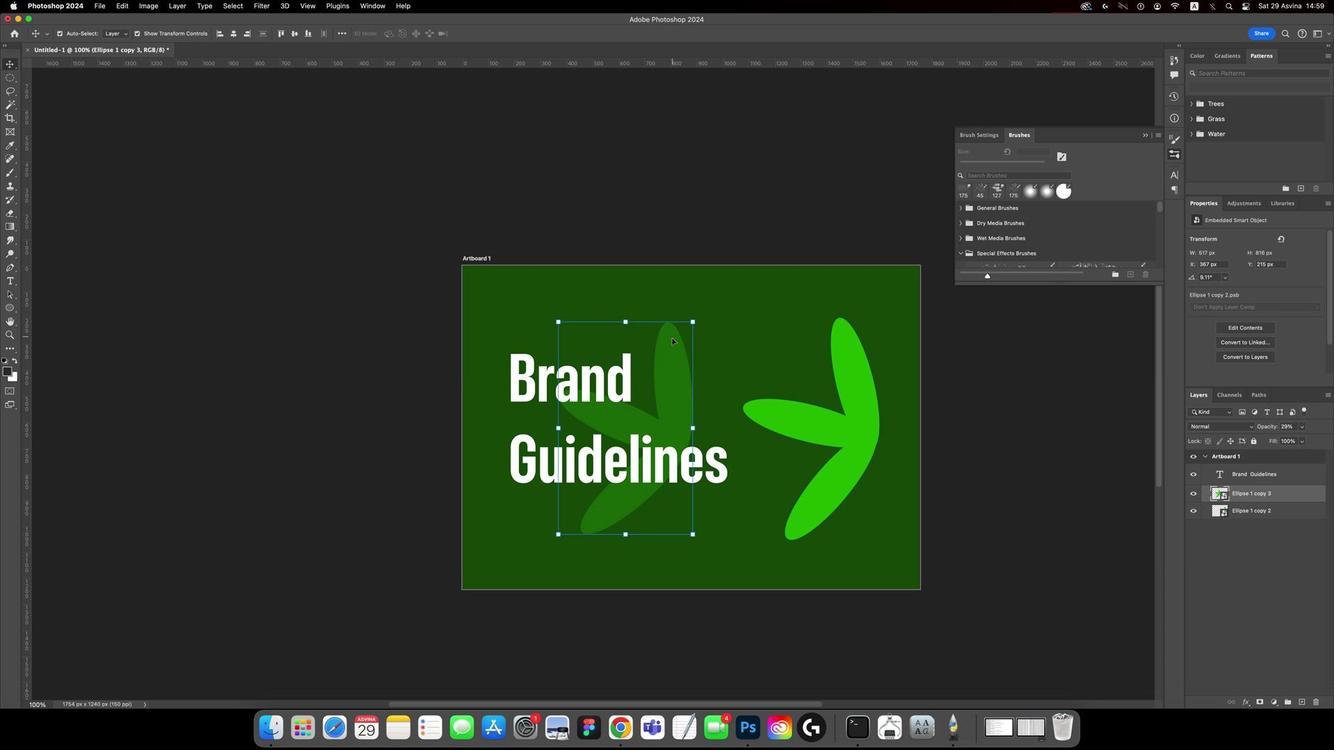 
Action: Mouse moved to (605, 524)
Screenshot: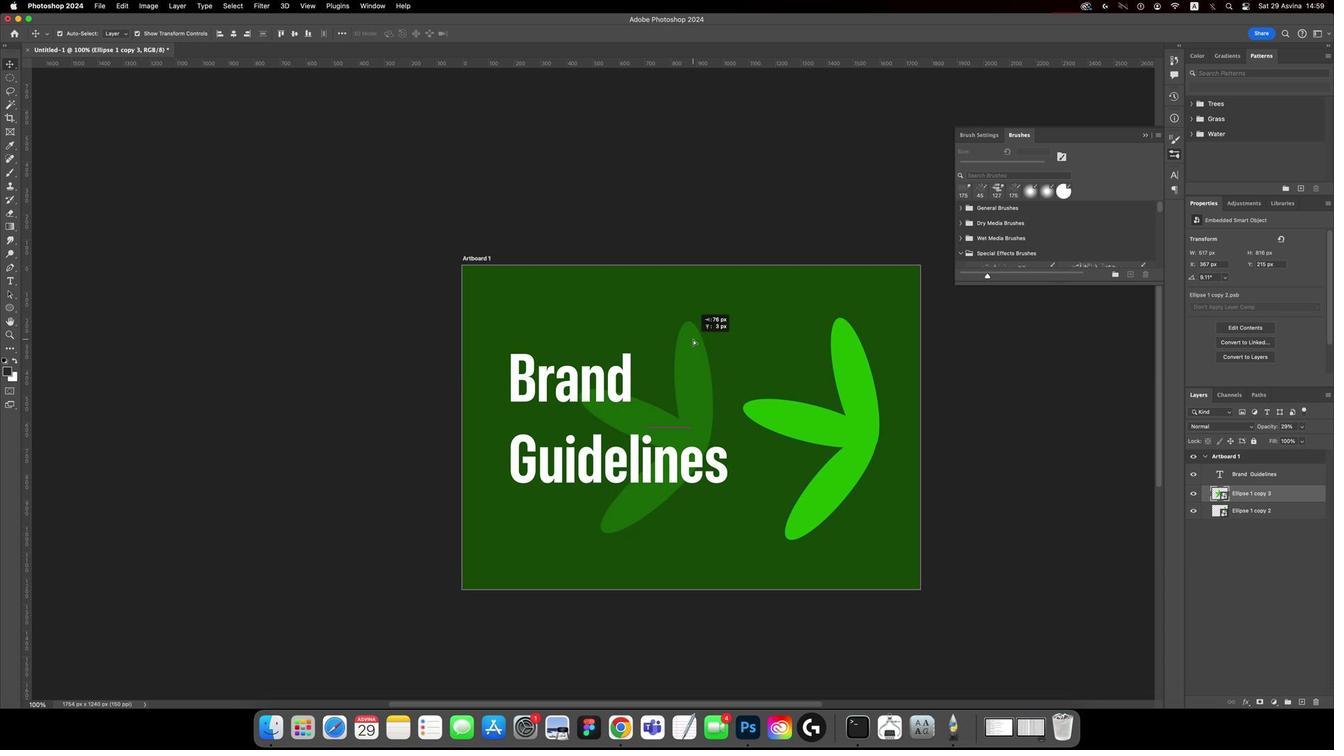 
Action: Mouse pressed left at (605, 524)
Screenshot: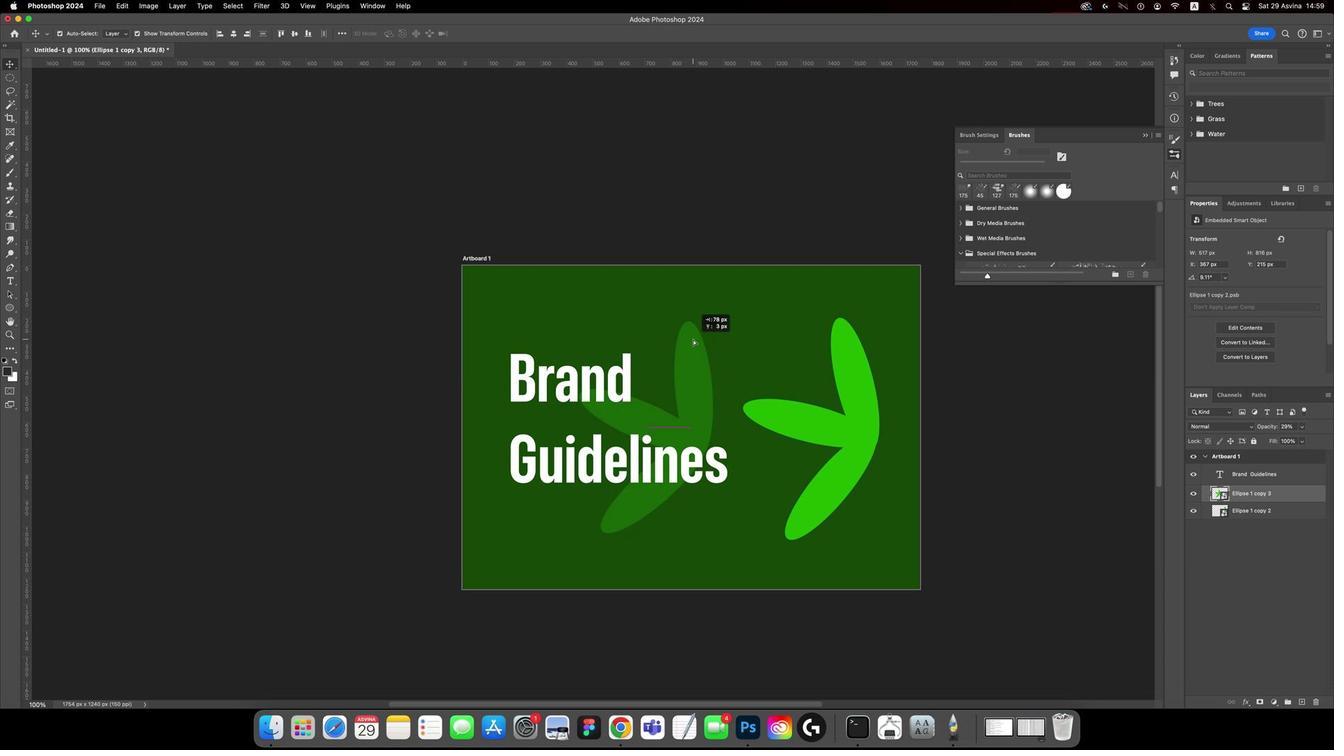 
Action: Mouse moved to (588, 524)
Screenshot: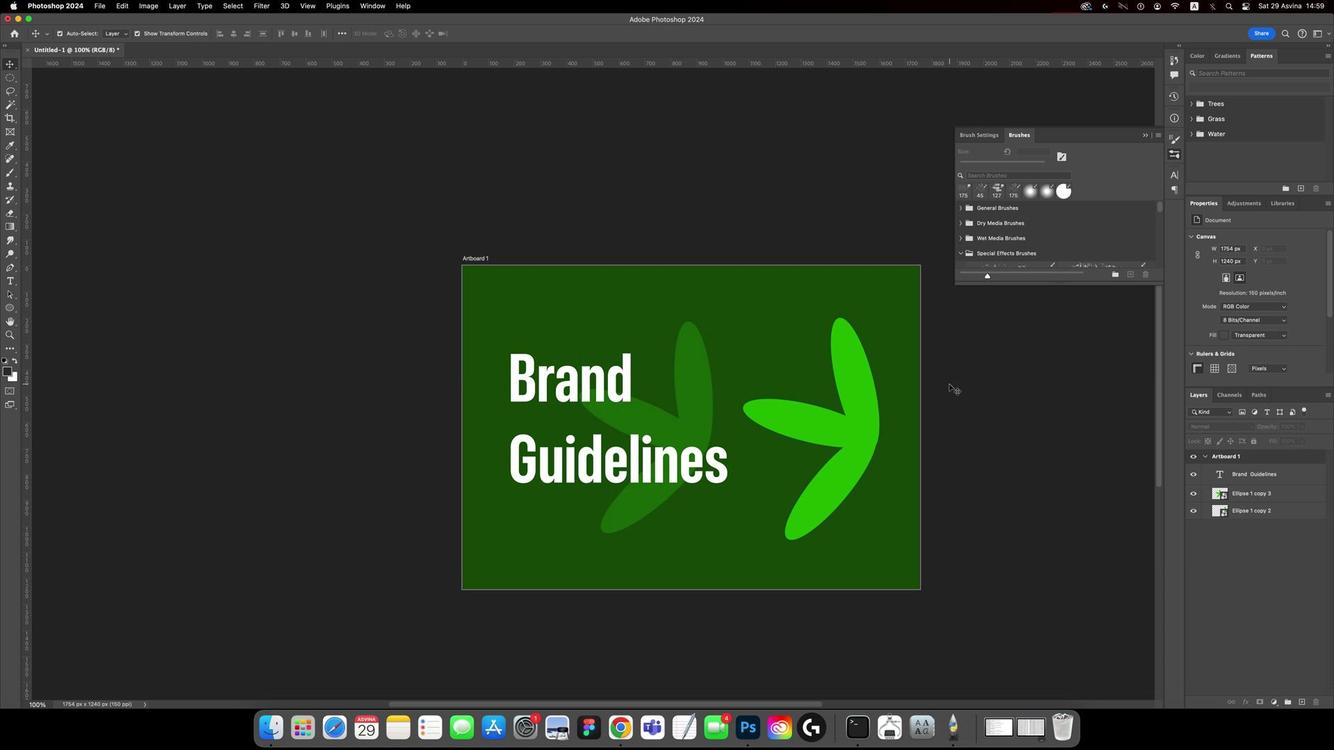 
Action: Mouse pressed left at (588, 524)
Screenshot: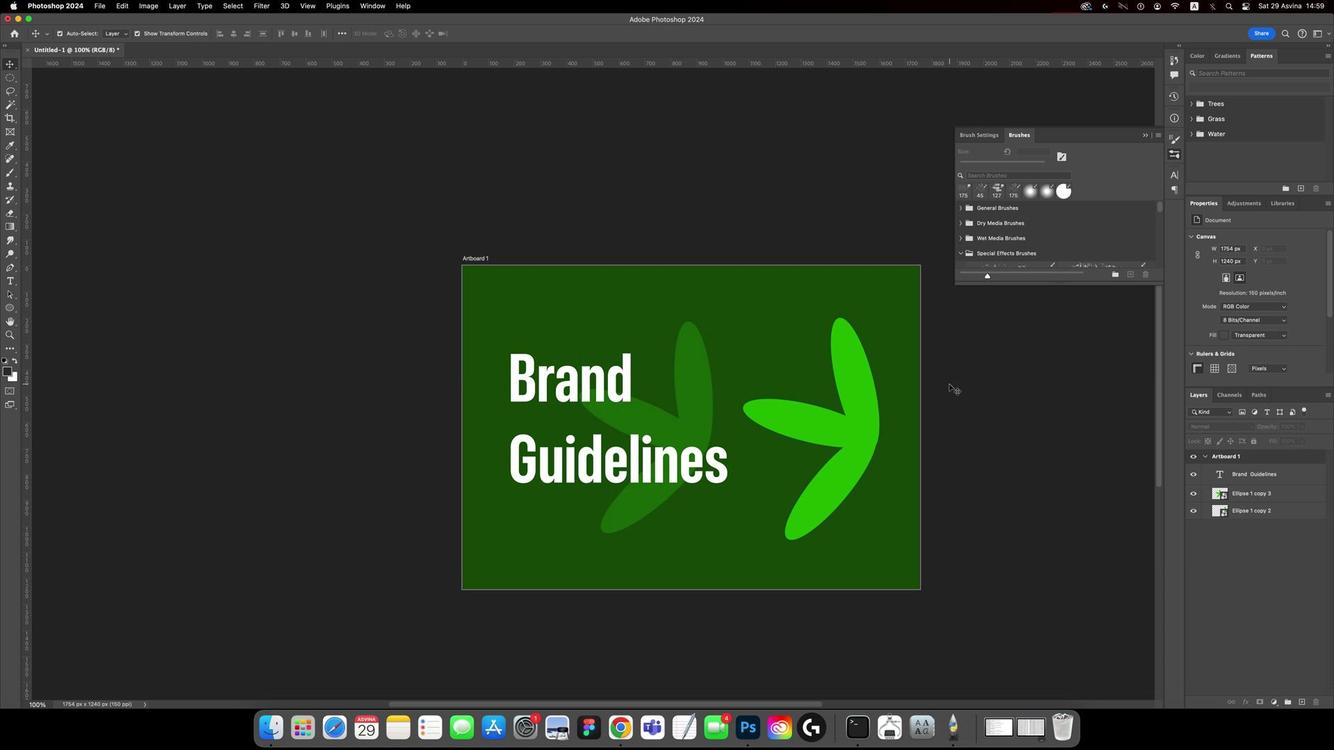 
Action: Mouse moved to (613, 525)
Screenshot: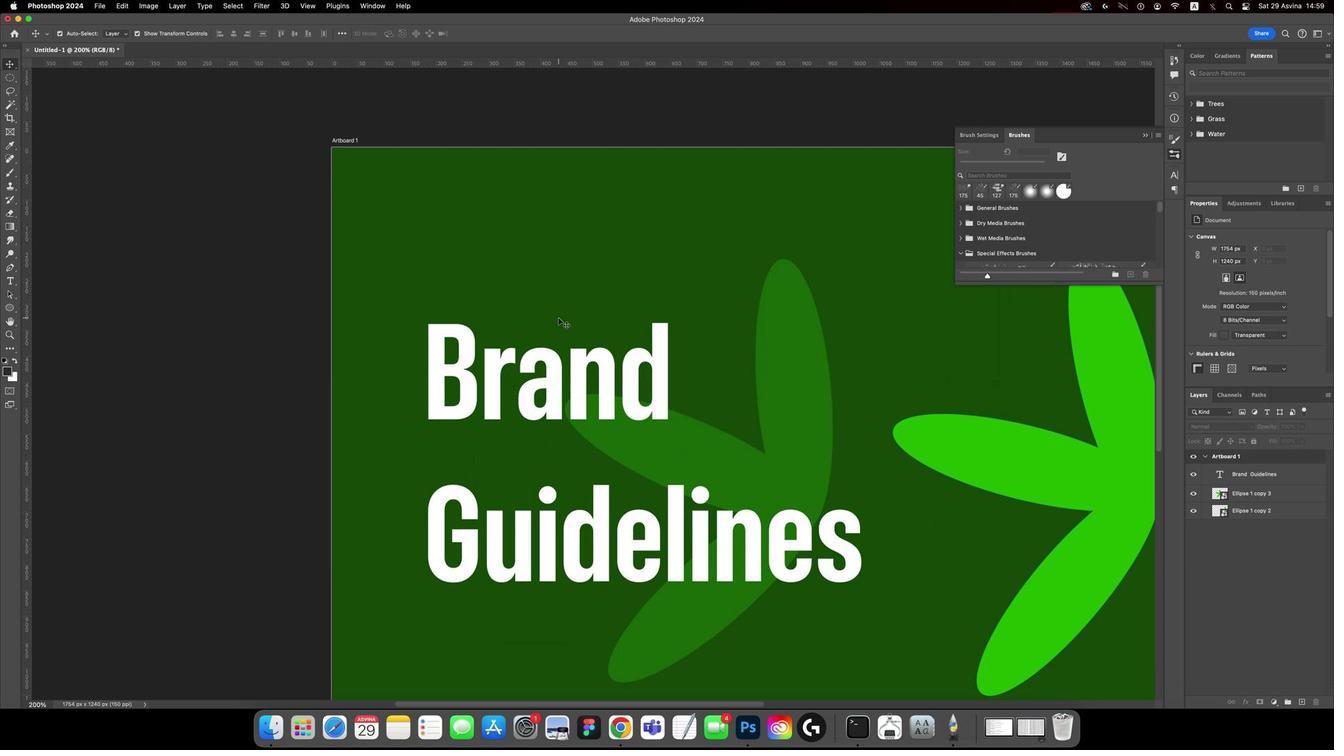 
Action: Key pressed Key.cmd'='
Screenshot: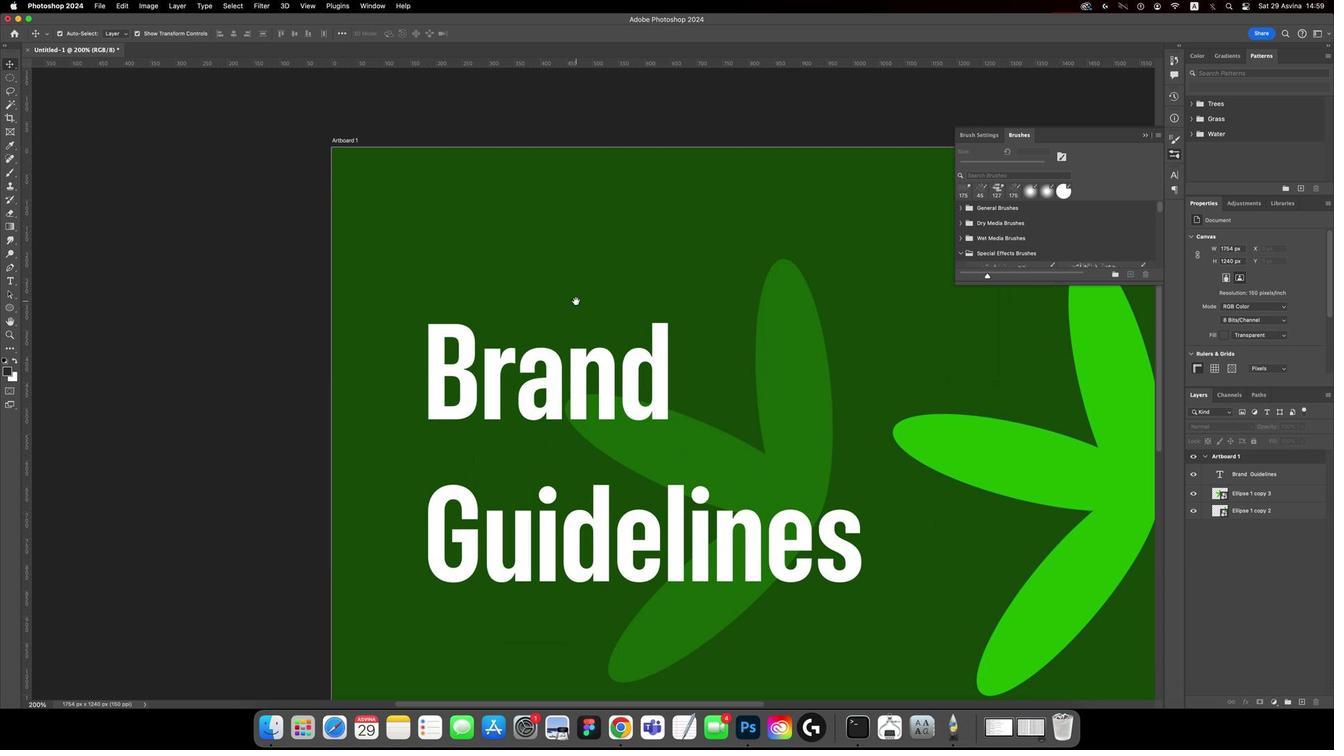 
Action: Mouse moved to (613, 525)
Screenshot: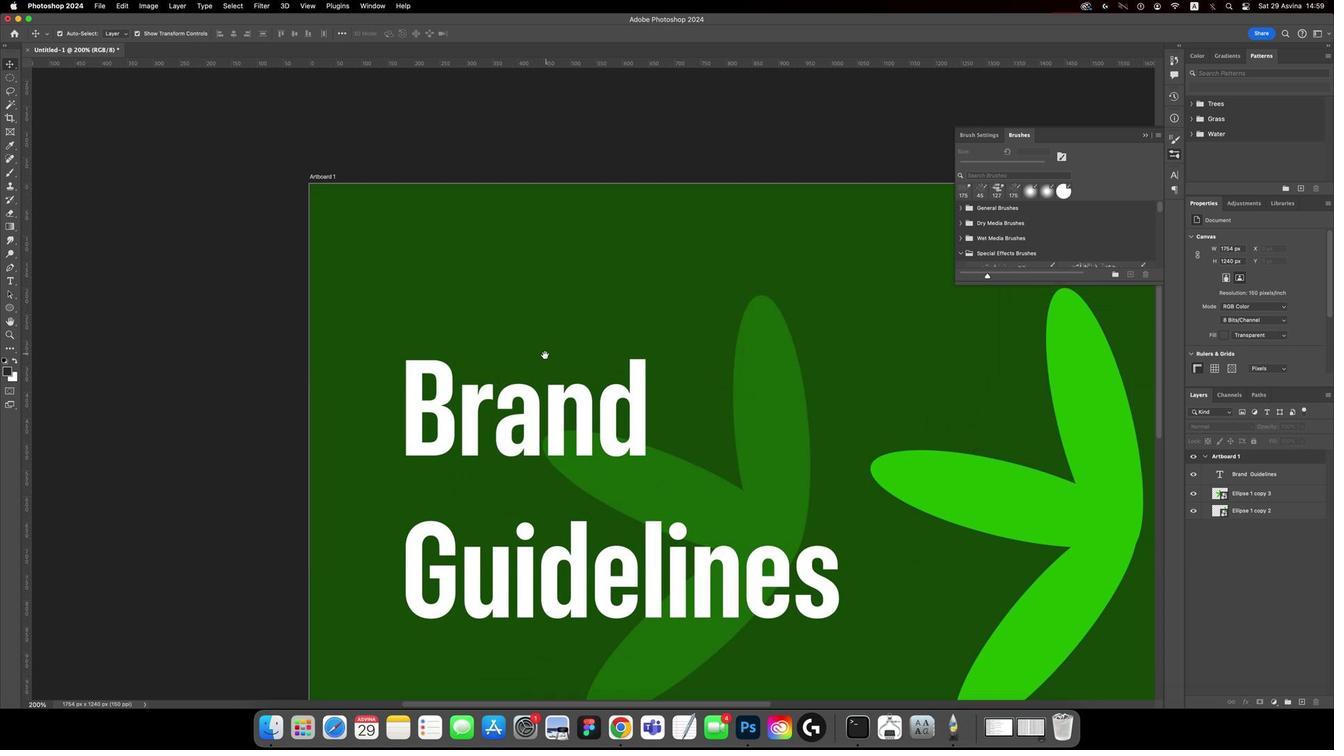 
Action: Key pressed Key.space
Screenshot: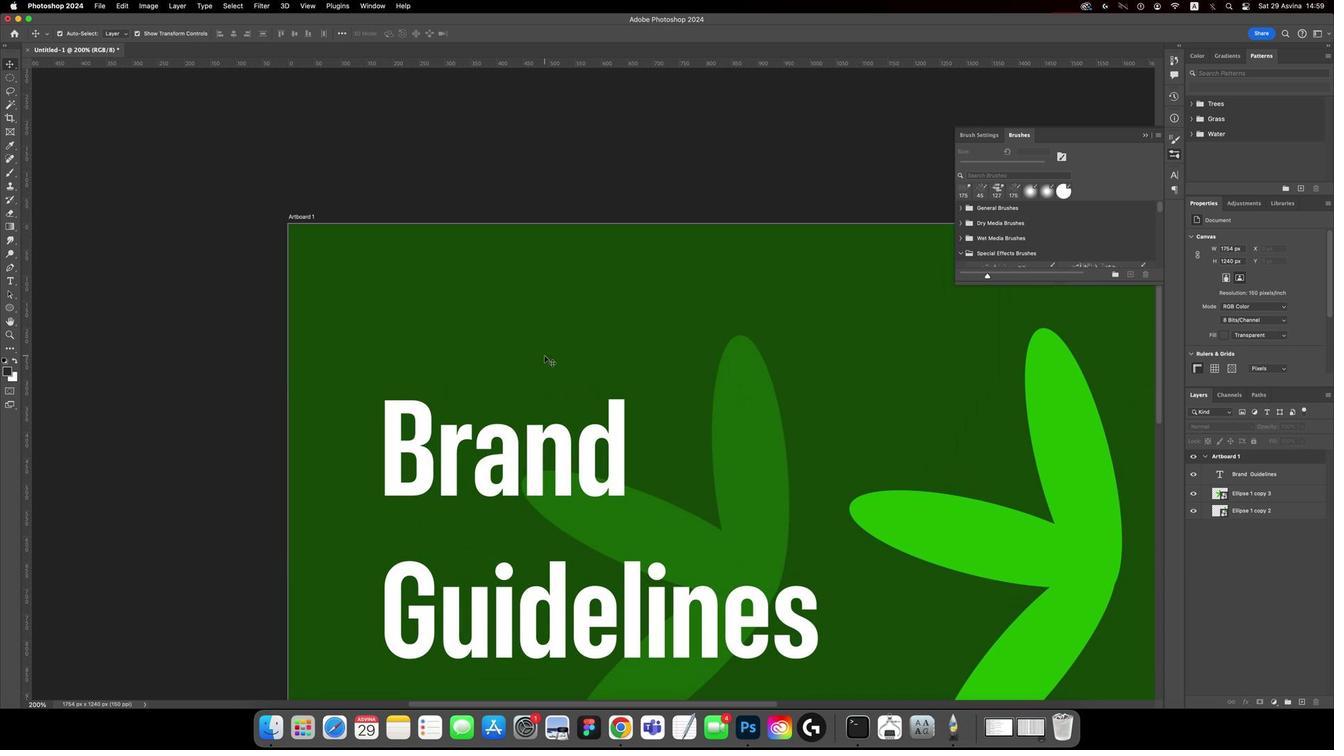 
Action: Mouse moved to (611, 525)
Screenshot: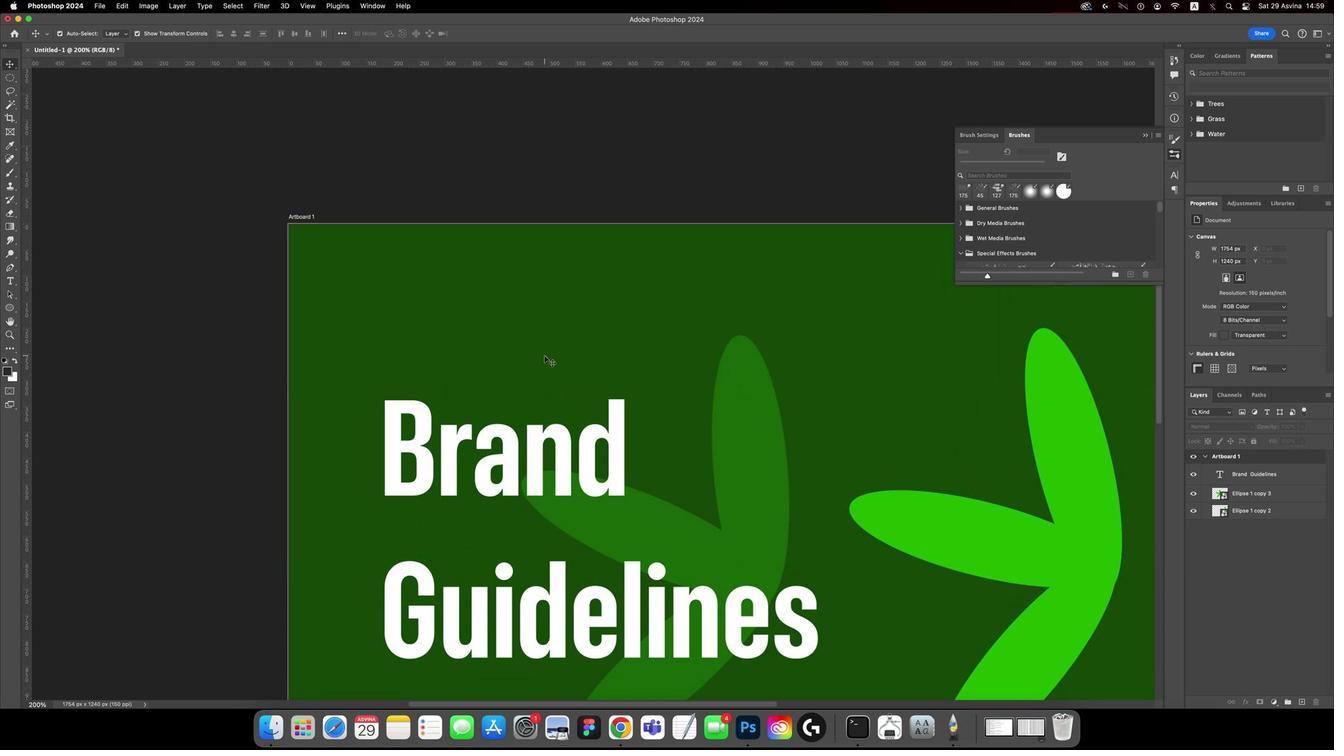 
Action: Mouse pressed left at (611, 525)
Screenshot: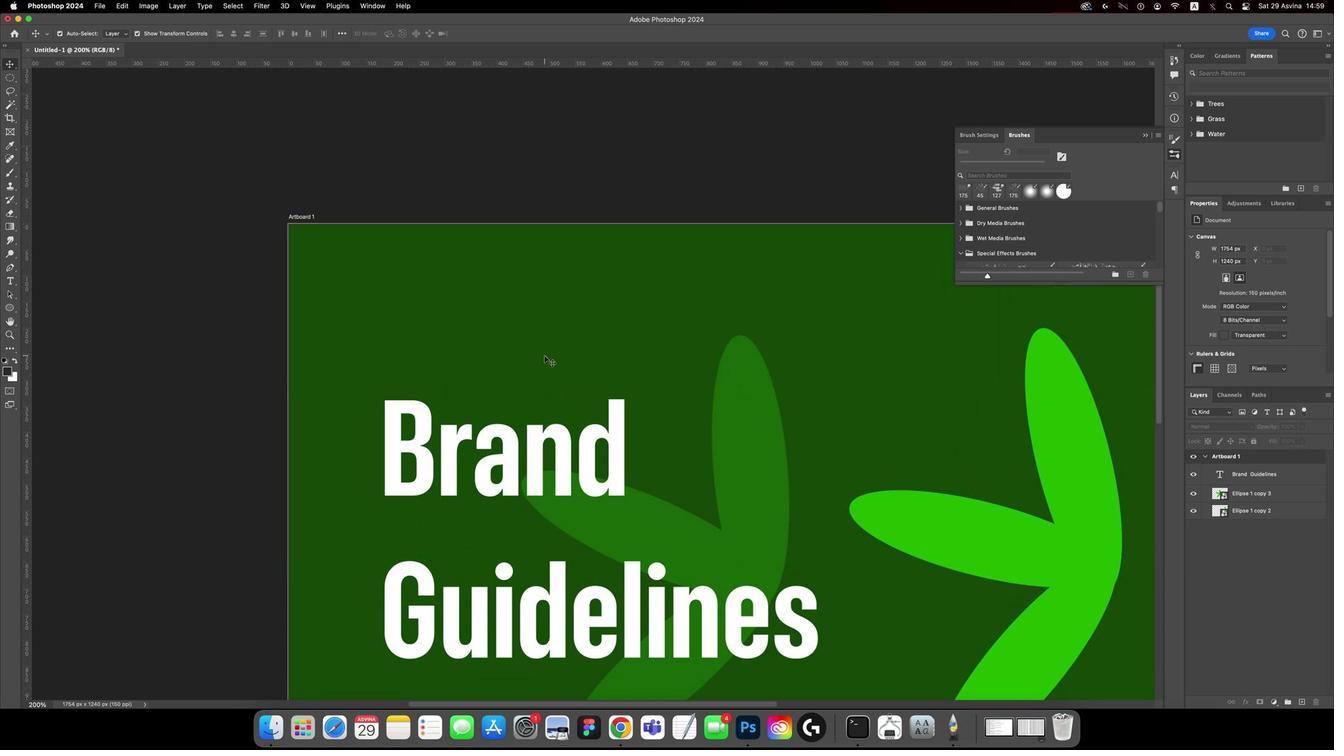 
Action: Mouse moved to (613, 524)
Screenshot: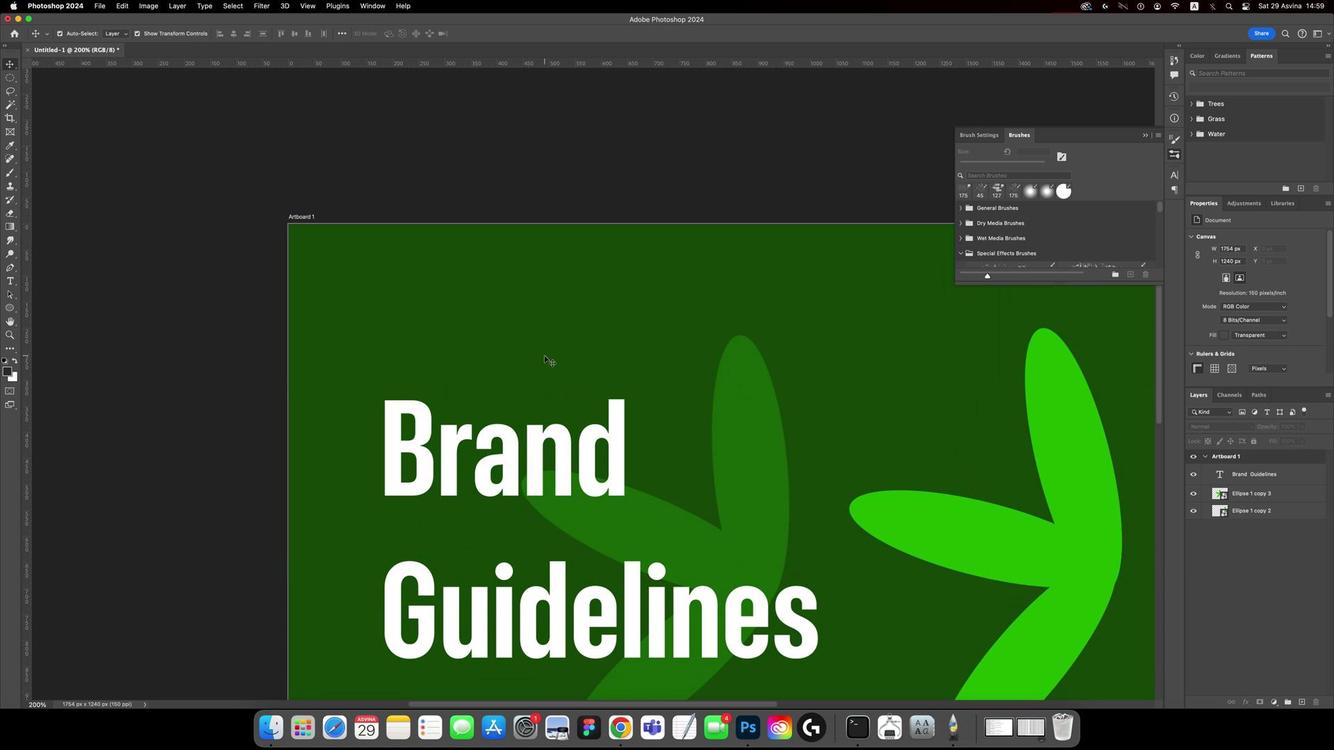 
Action: Key pressed 't'
Screenshot: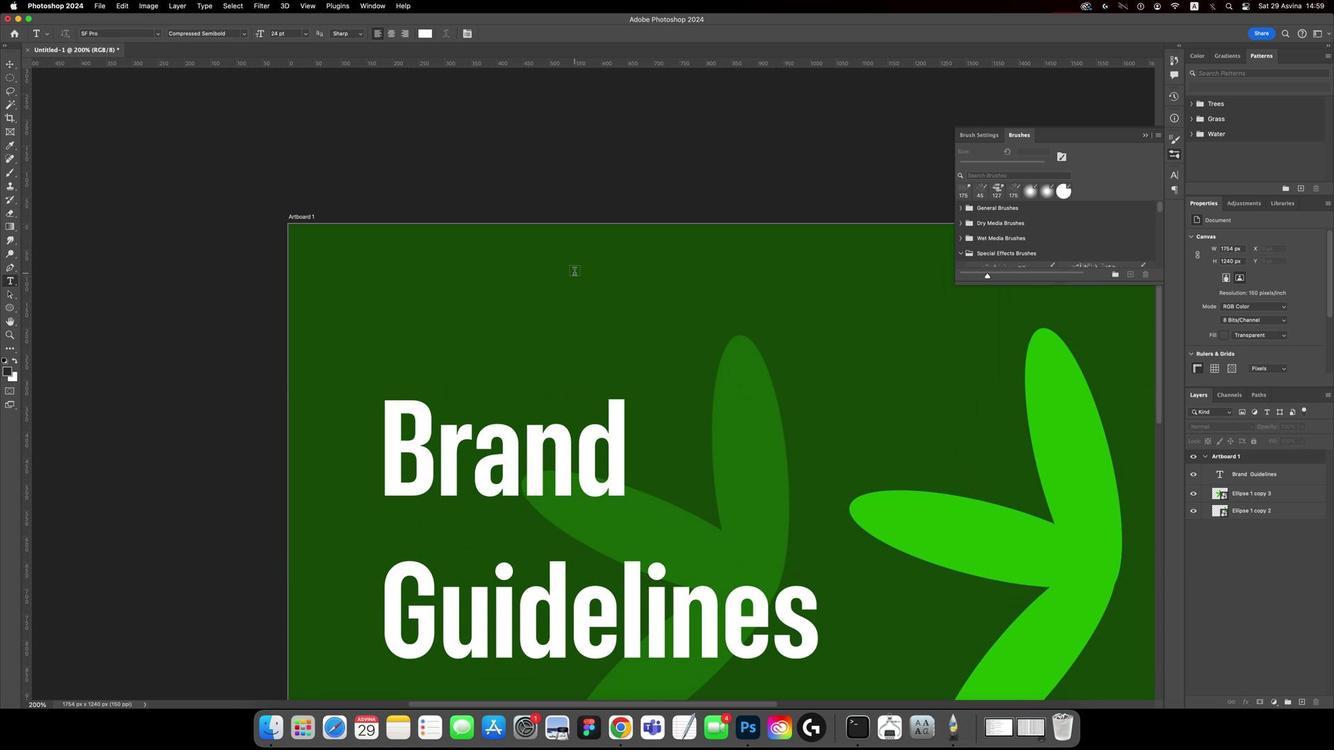 
Action: Mouse moved to (611, 525)
Screenshot: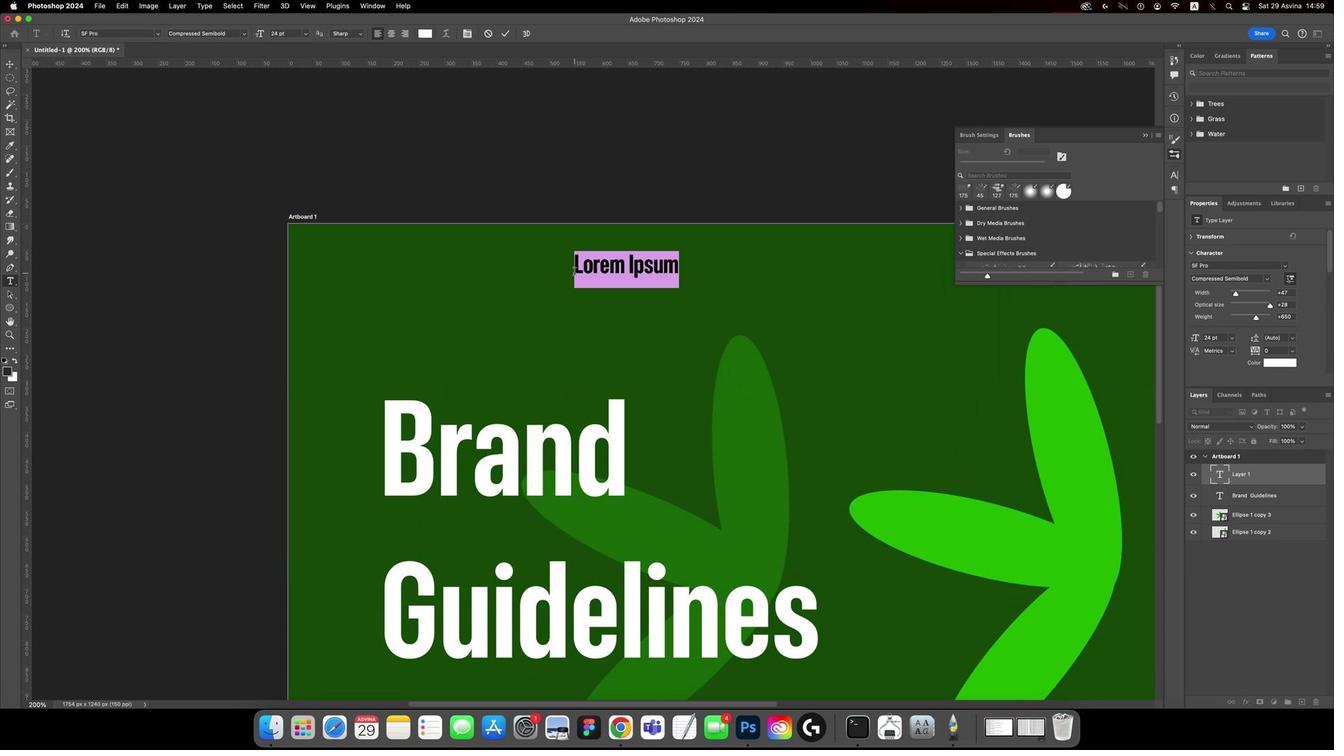 
Action: Mouse pressed left at (611, 525)
Screenshot: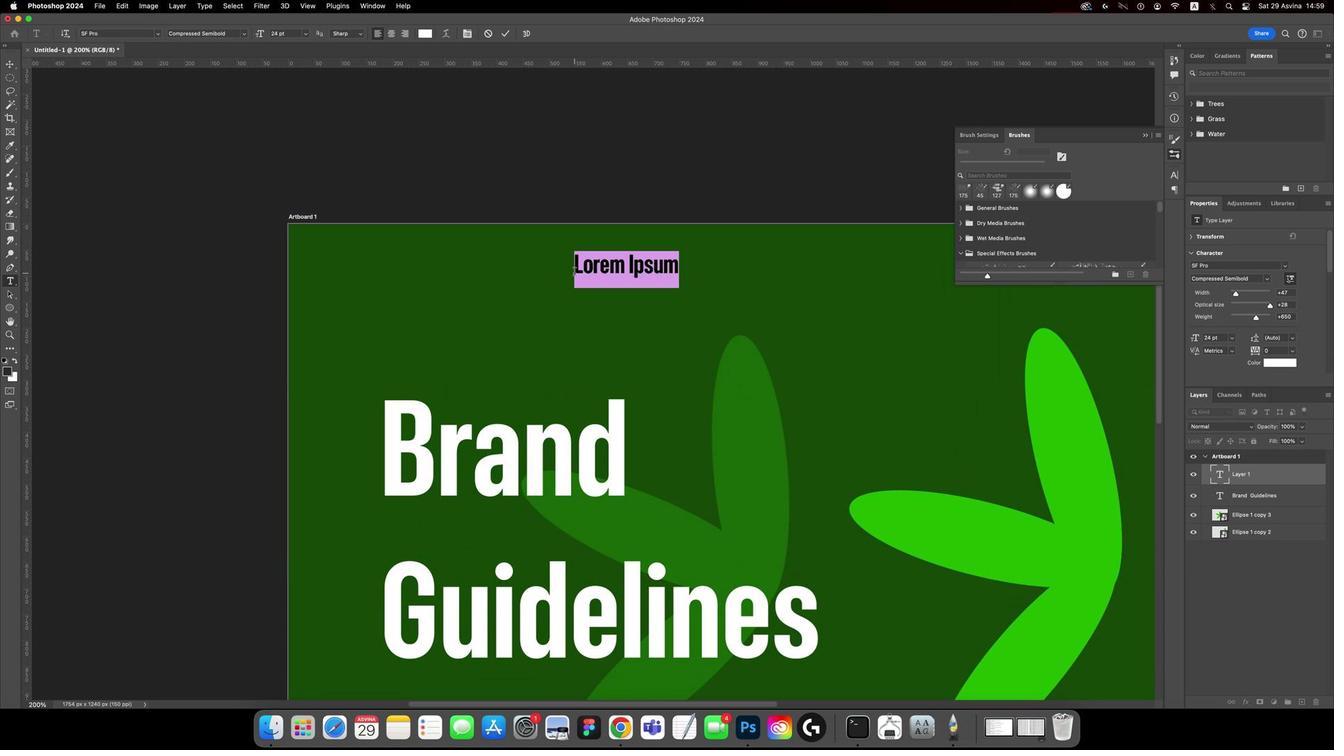 
Action: Key pressed Key.caps_lock'C'Key.caps_lock'a''r''t''w''i''s''e'
Screenshot: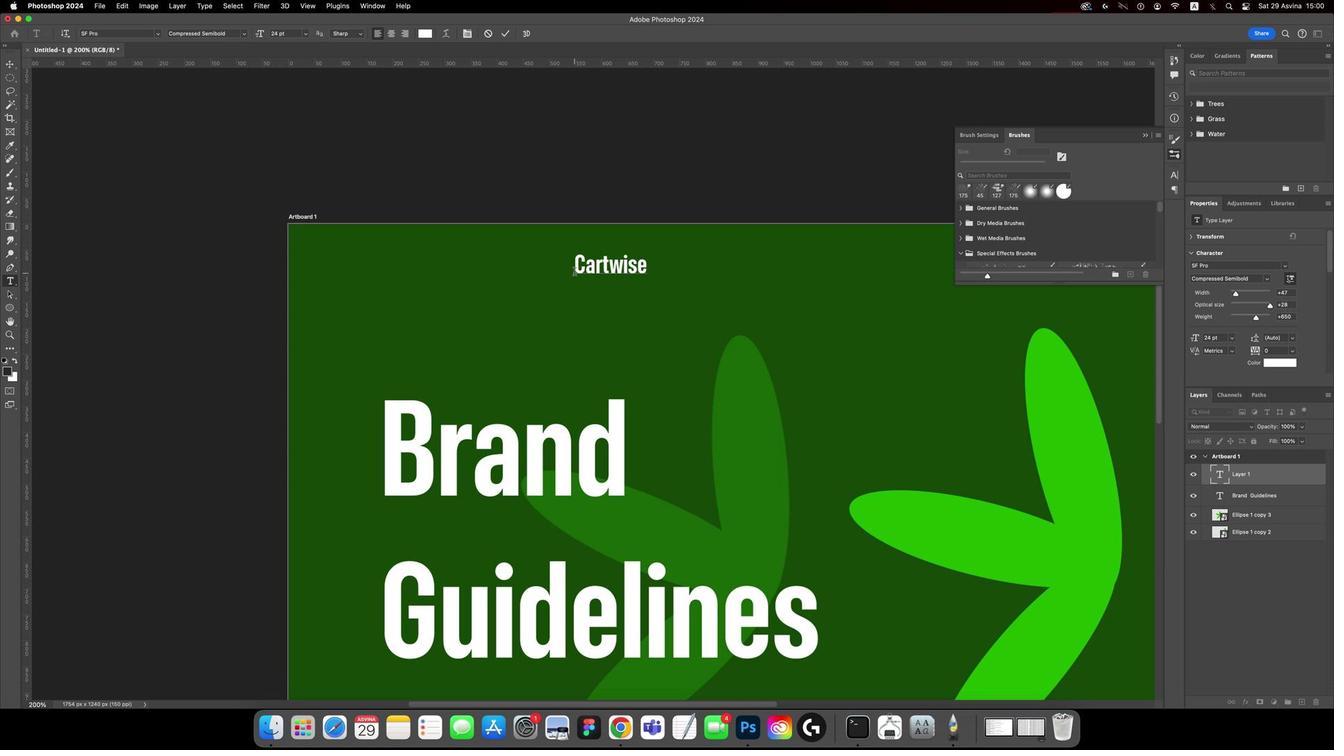 
Action: Mouse moved to (611, 525)
Screenshot: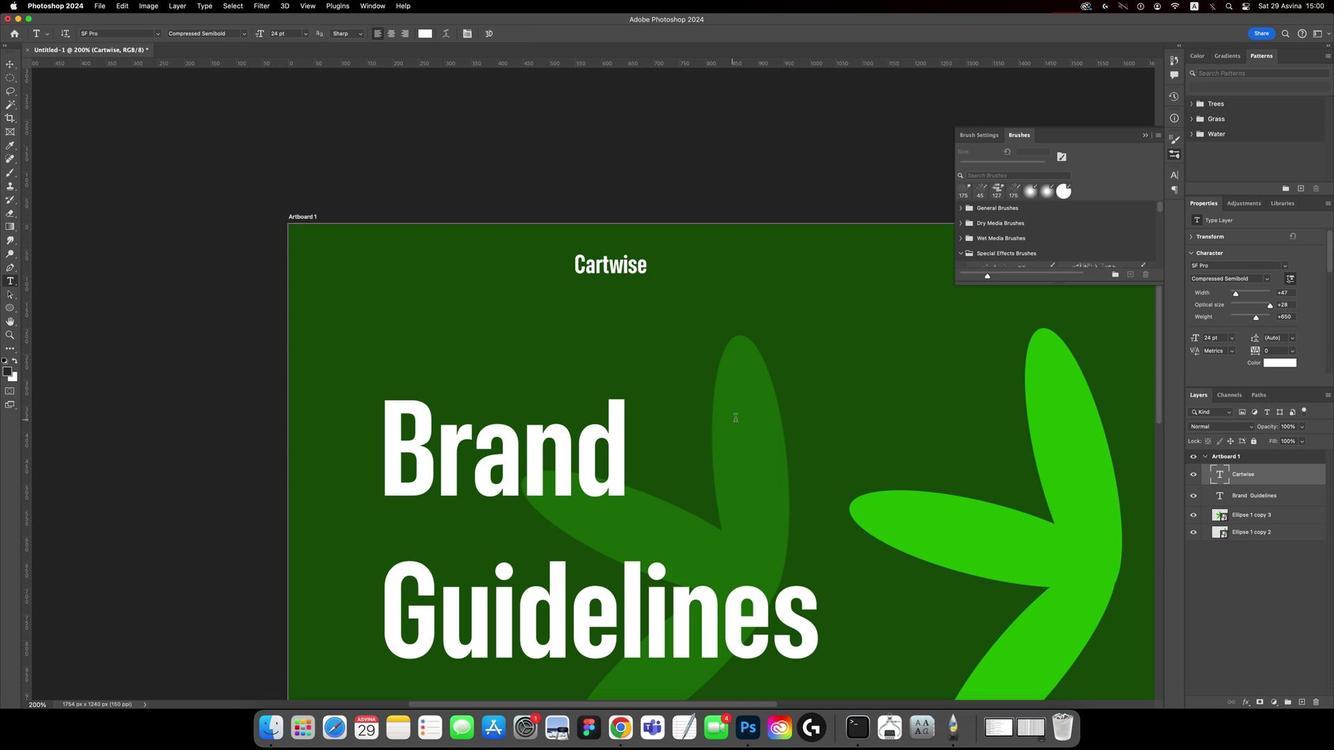 
Action: Key pressed Key.esc
Screenshot: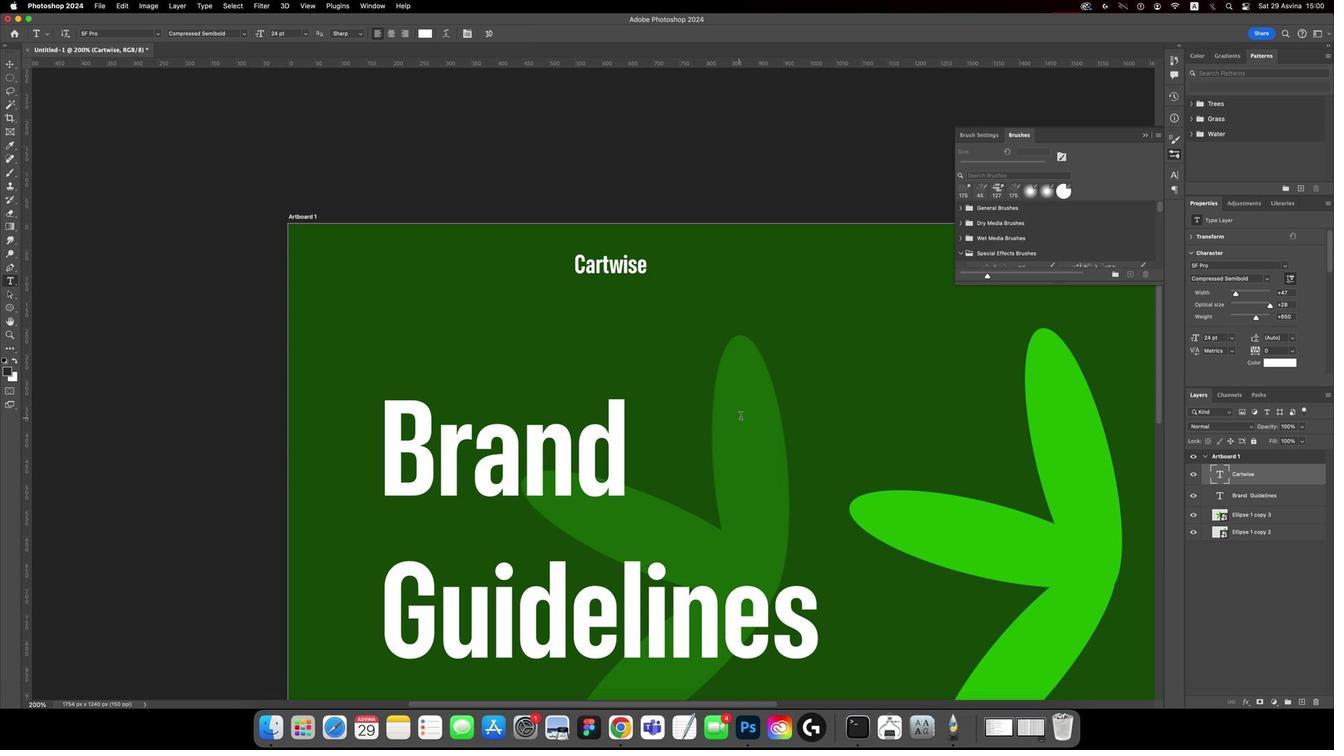 
Action: Mouse moved to (599, 524)
Screenshot: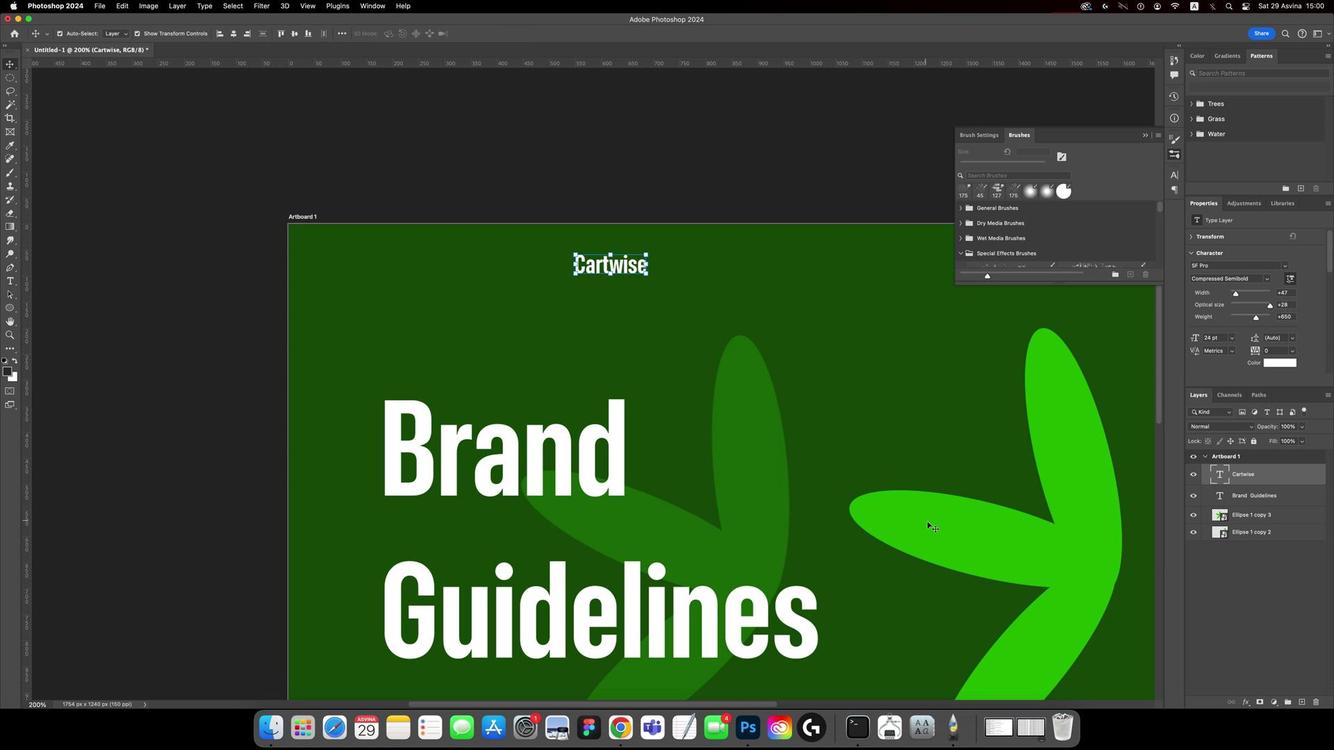 
Action: Key pressed 'v'
Screenshot: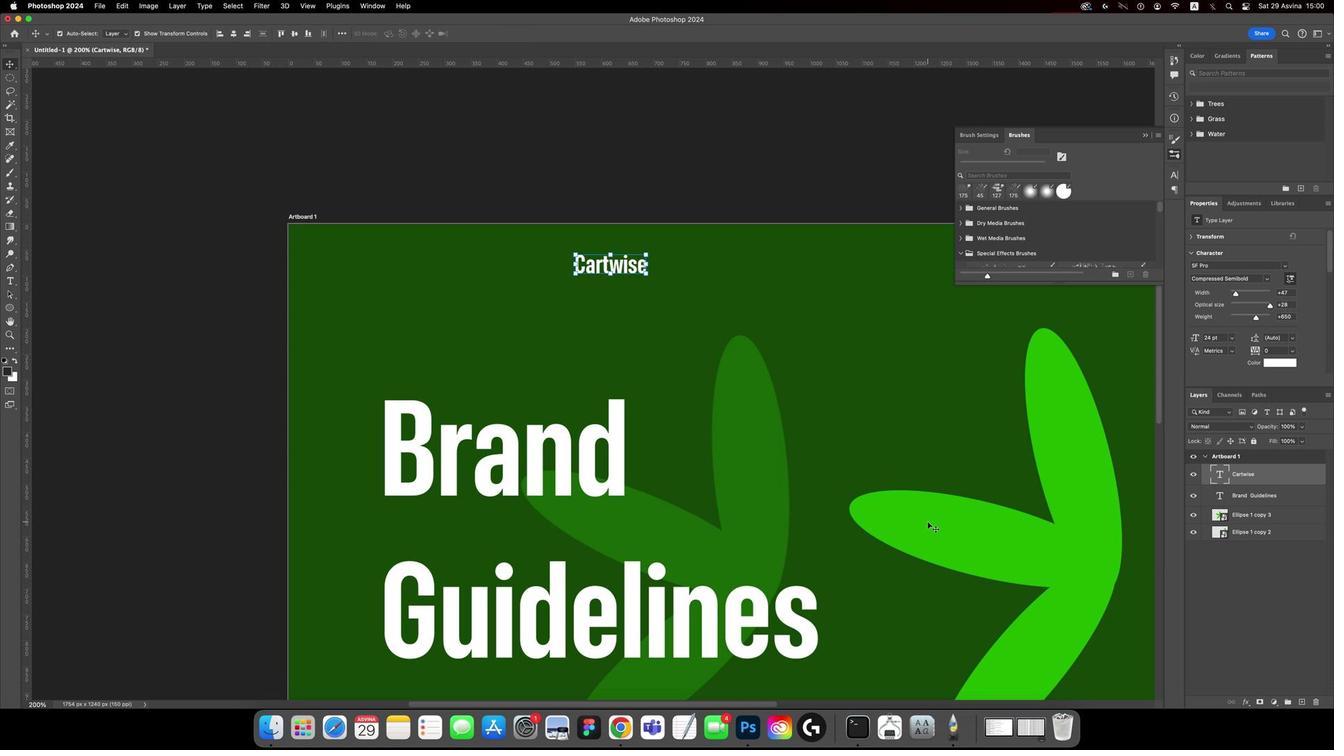 
Action: Mouse moved to (587, 522)
Screenshot: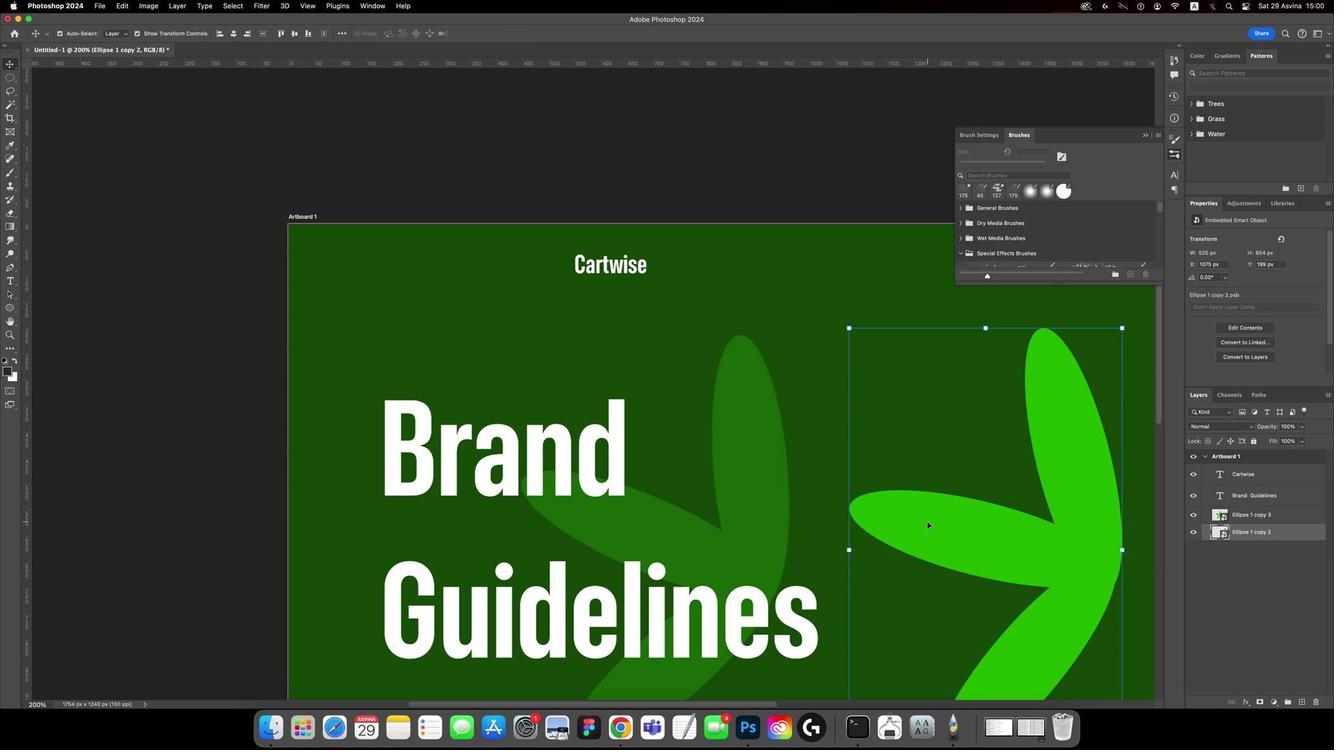 
Action: Mouse pressed left at (587, 522)
